 Task: Explore and compare different fashion items on Flipkart, including clutches, eyeglasses, dresses, and jewelry.
Action: Mouse moved to (415, 247)
Screenshot: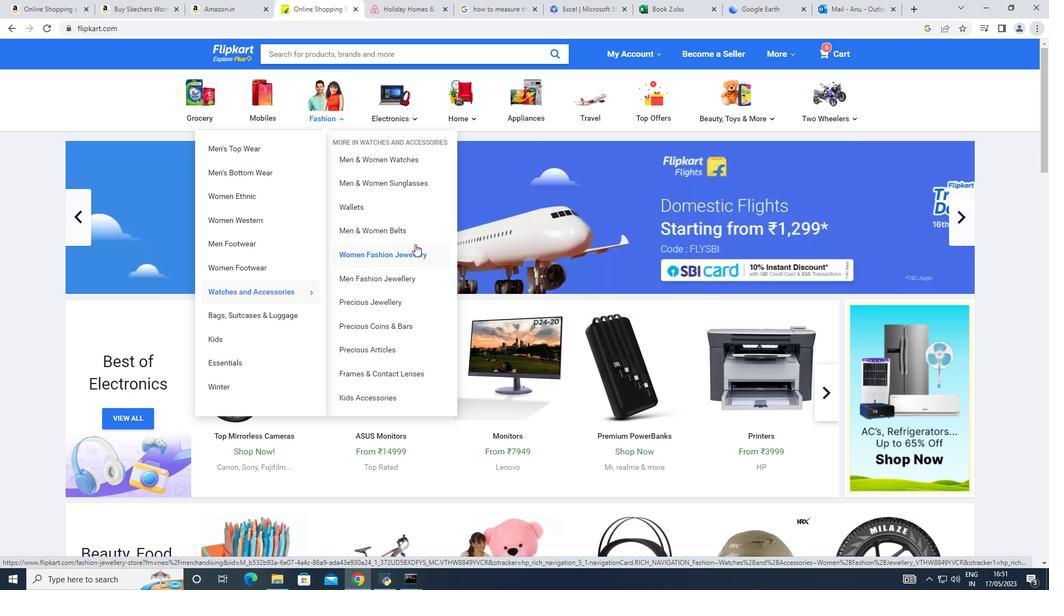 
Action: Mouse pressed left at (415, 247)
Screenshot: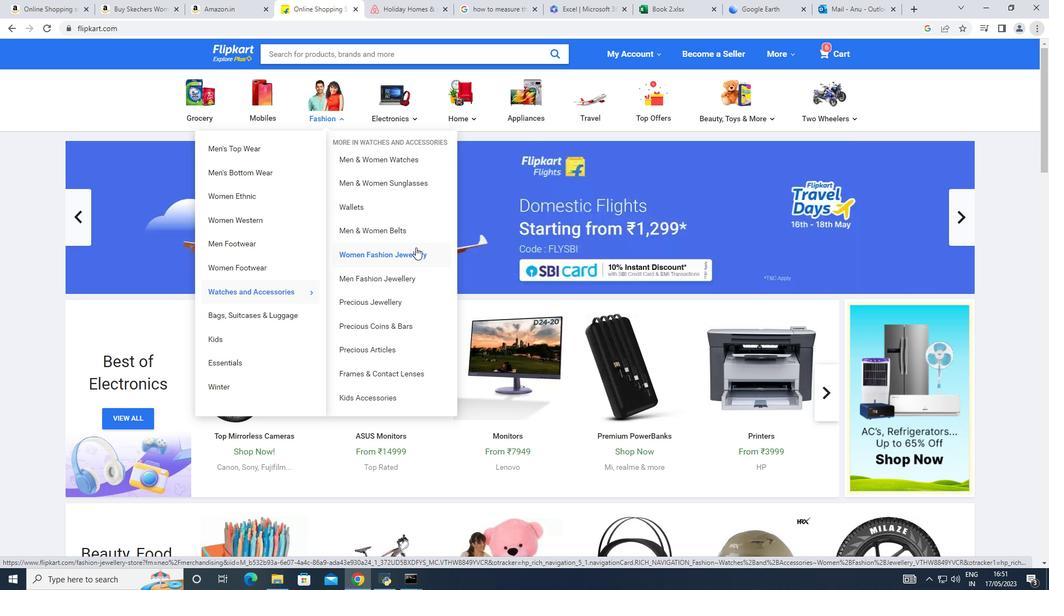 
Action: Mouse moved to (123, 308)
Screenshot: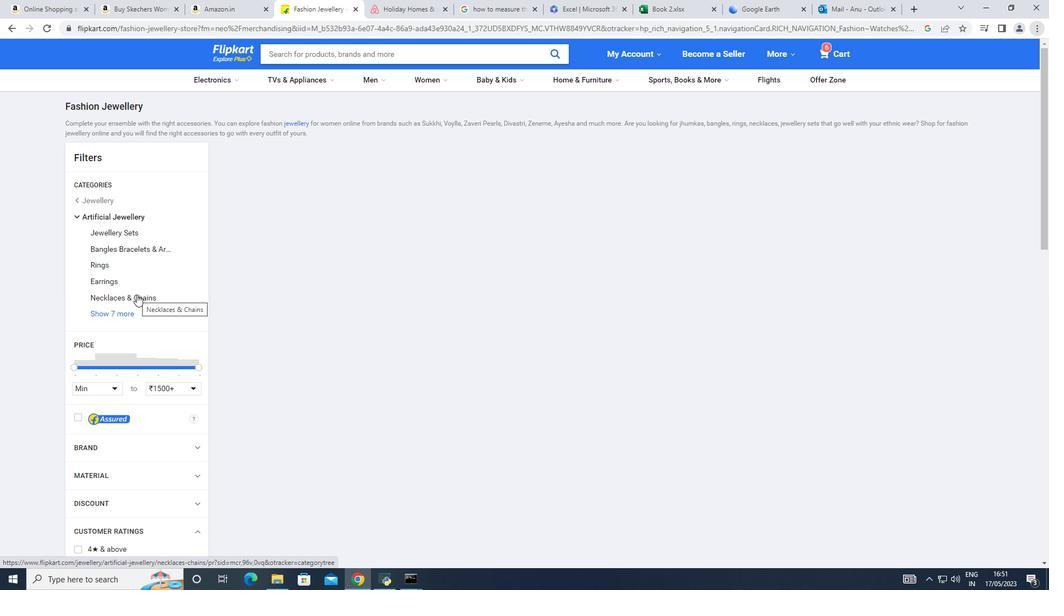 
Action: Mouse pressed left at (123, 308)
Screenshot: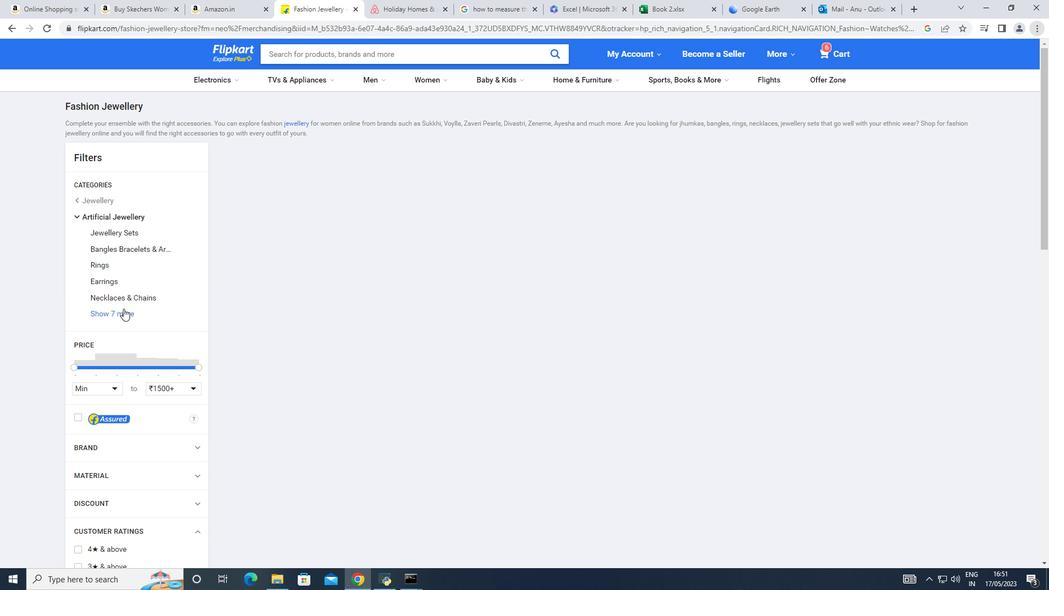 
Action: Mouse moved to (619, 356)
Screenshot: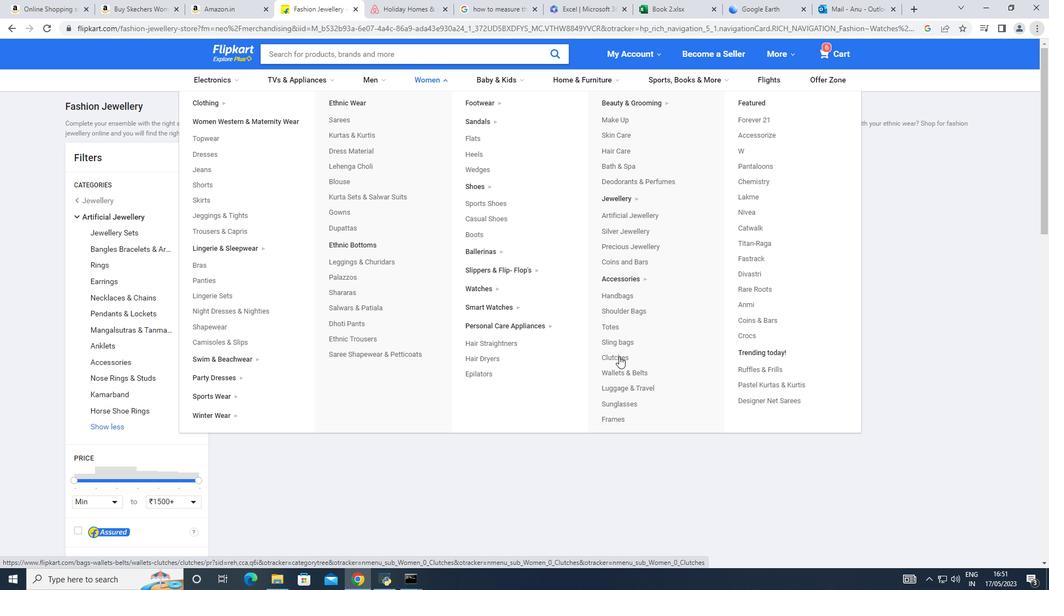 
Action: Mouse pressed left at (619, 356)
Screenshot: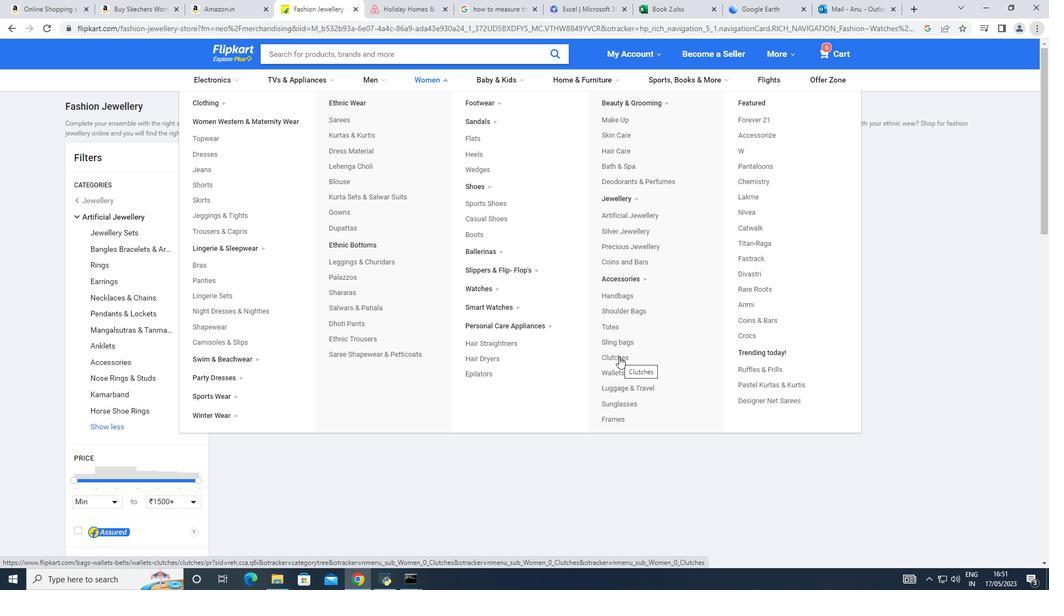 
Action: Mouse moved to (592, 361)
Screenshot: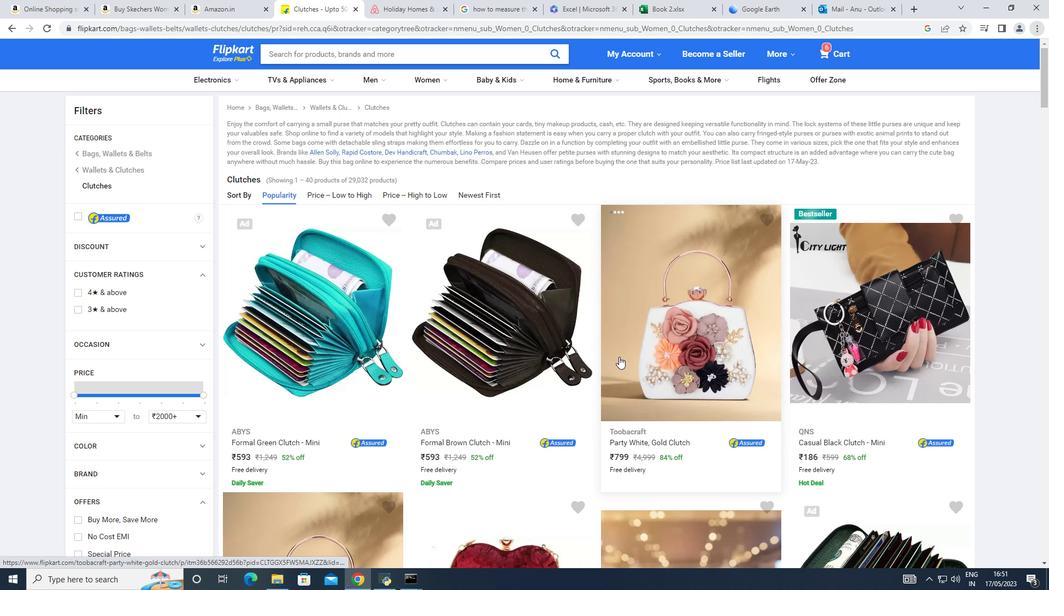 
Action: Mouse scrolled (592, 361) with delta (0, 0)
Screenshot: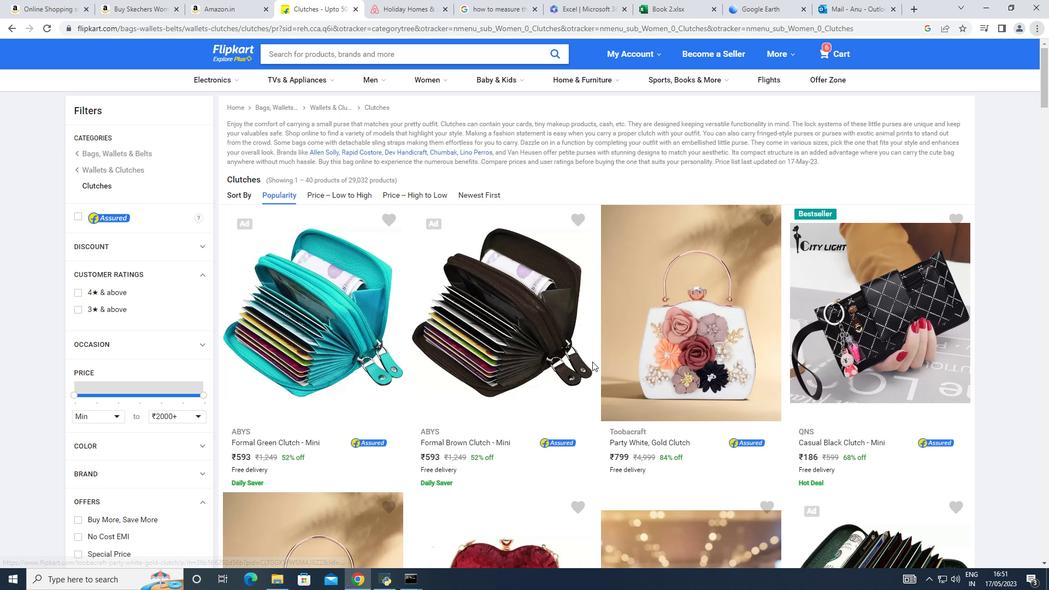 
Action: Mouse scrolled (592, 361) with delta (0, 0)
Screenshot: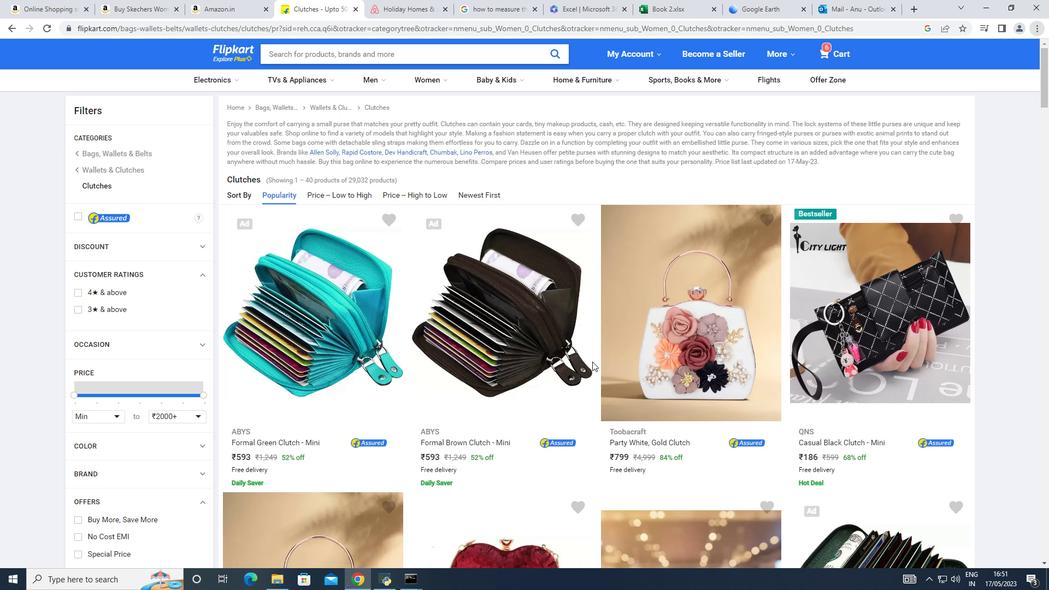 
Action: Mouse moved to (591, 349)
Screenshot: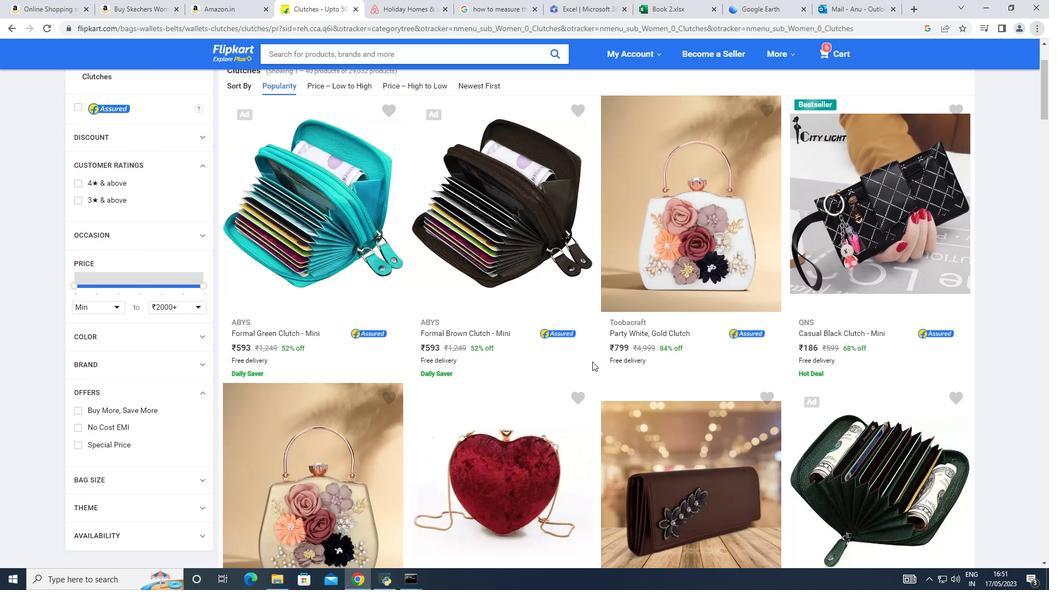 
Action: Mouse scrolled (591, 349) with delta (0, 0)
Screenshot: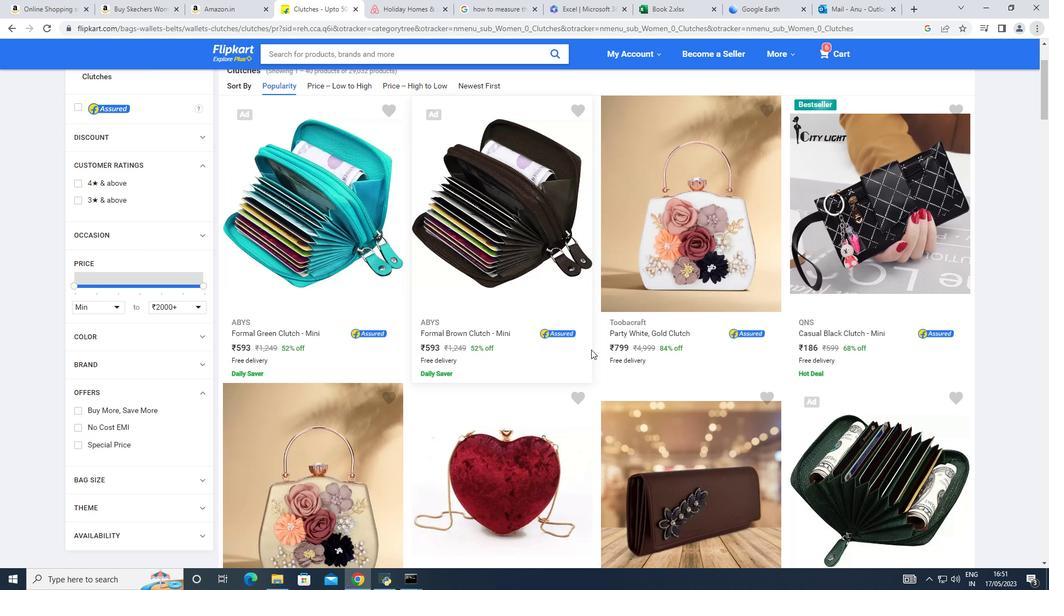 
Action: Mouse scrolled (591, 349) with delta (0, 0)
Screenshot: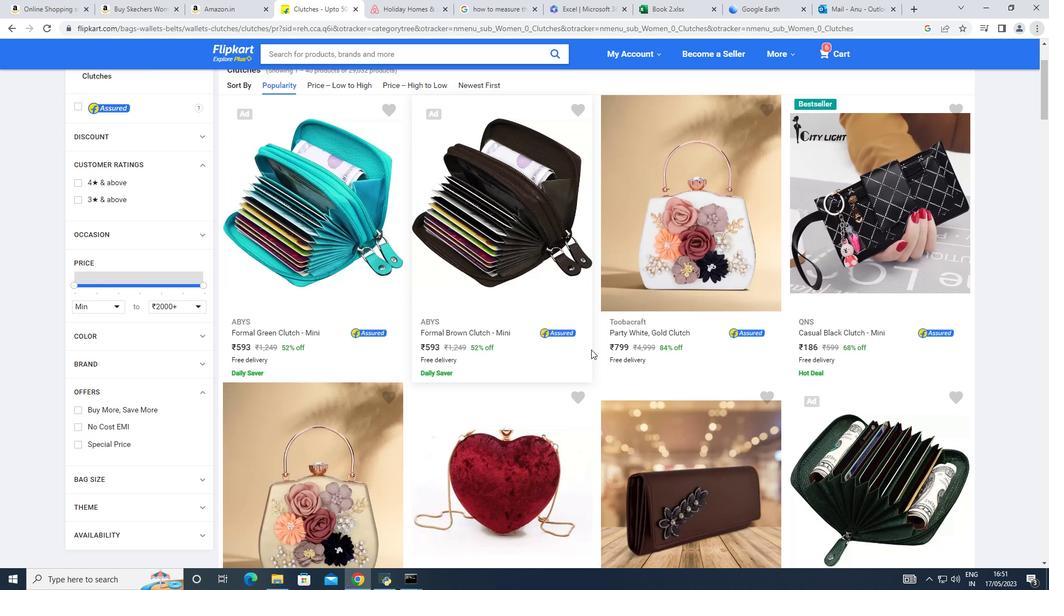 
Action: Mouse scrolled (591, 349) with delta (0, 0)
Screenshot: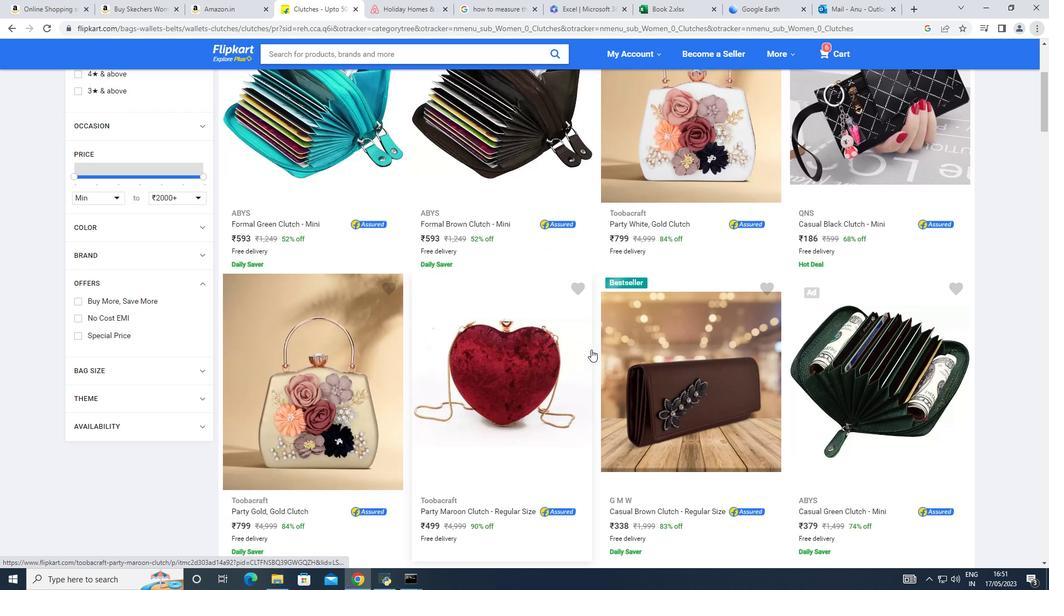 
Action: Mouse scrolled (591, 349) with delta (0, 0)
Screenshot: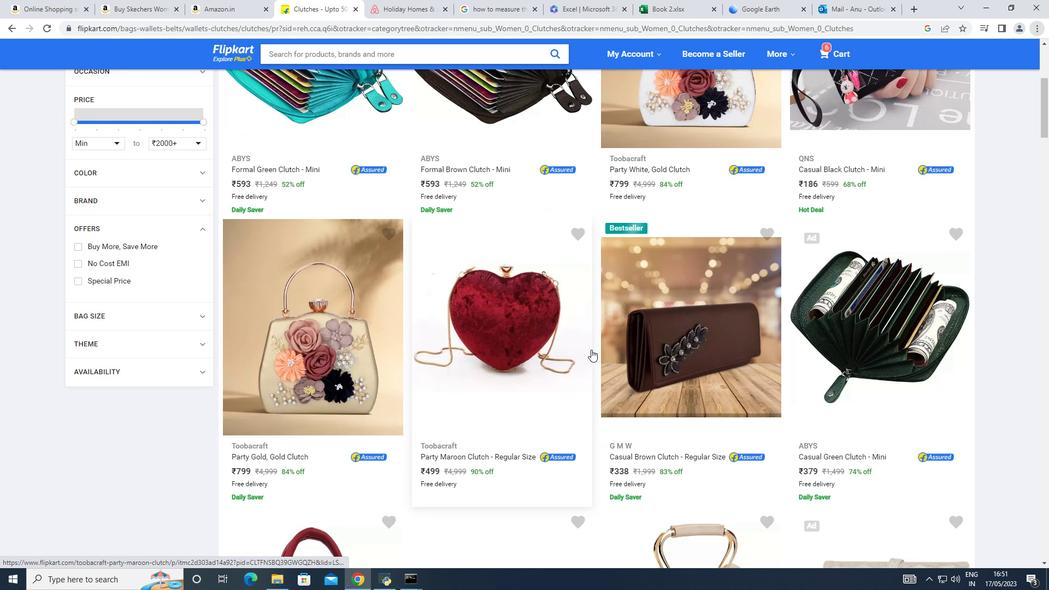 
Action: Mouse scrolled (591, 349) with delta (0, 0)
Screenshot: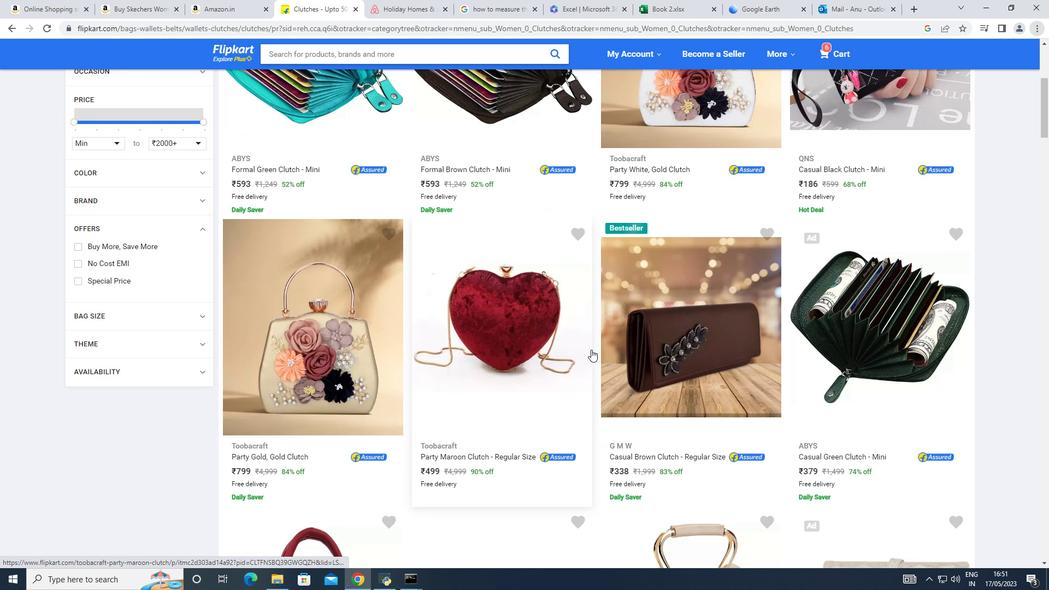 
Action: Mouse scrolled (591, 349) with delta (0, 0)
Screenshot: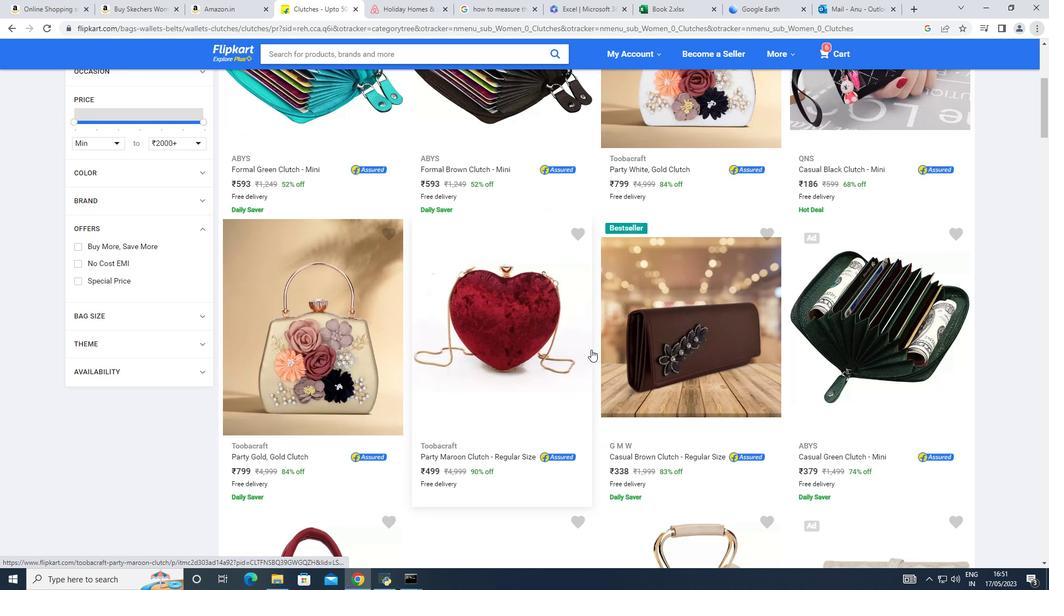 
Action: Mouse scrolled (591, 349) with delta (0, 0)
Screenshot: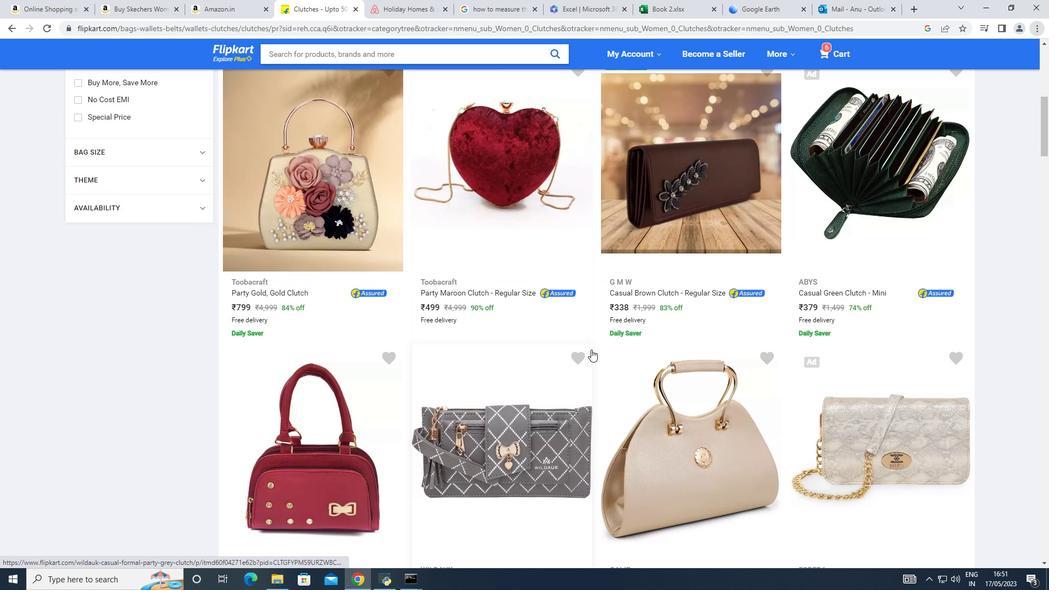 
Action: Mouse scrolled (591, 349) with delta (0, 0)
Screenshot: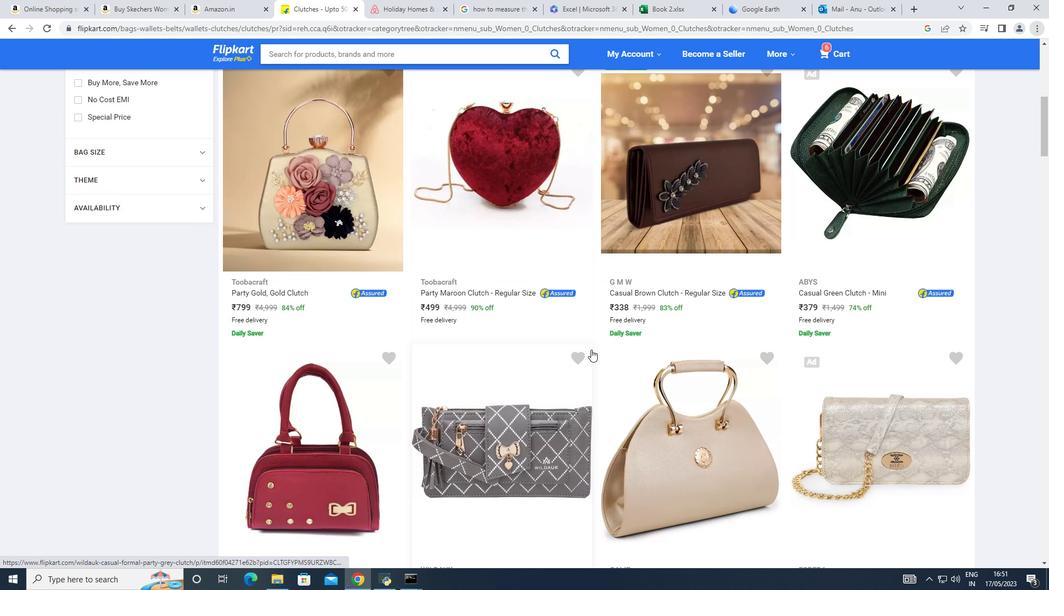 
Action: Mouse scrolled (591, 349) with delta (0, 0)
Screenshot: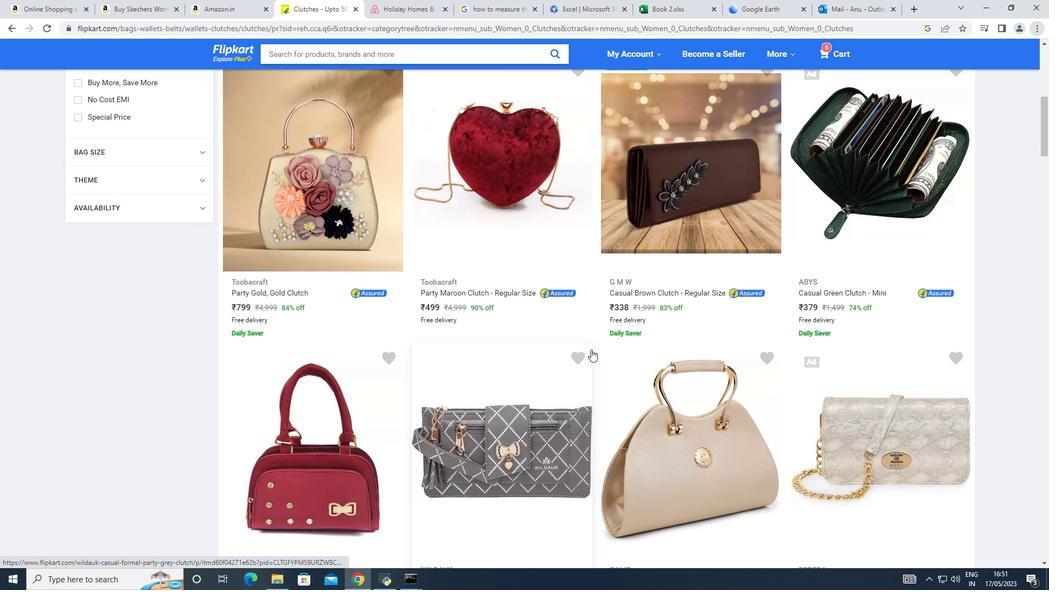 
Action: Mouse scrolled (591, 349) with delta (0, 0)
Screenshot: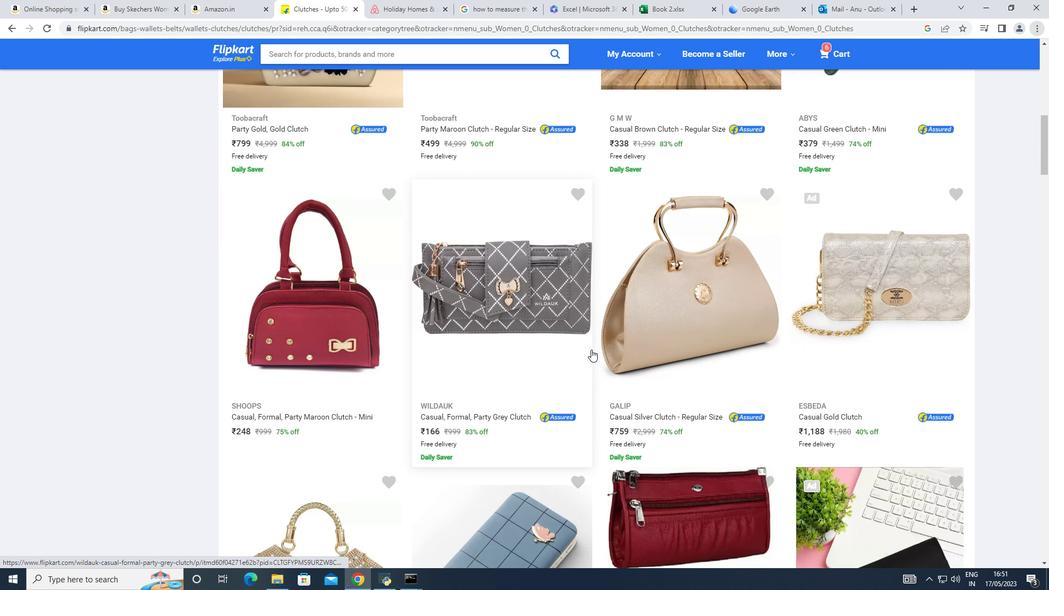 
Action: Mouse scrolled (591, 349) with delta (0, 0)
Screenshot: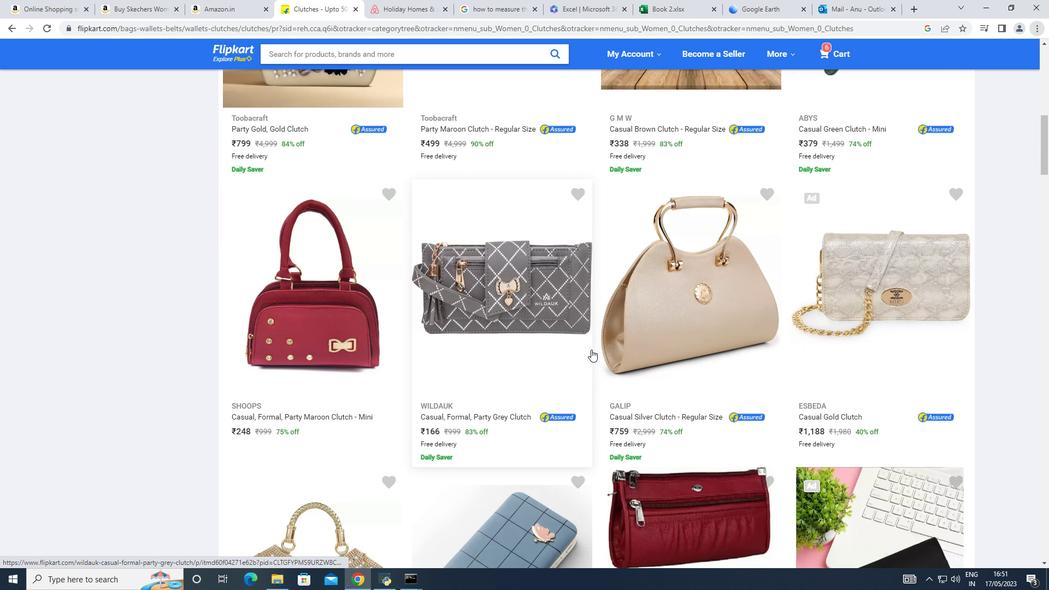 
Action: Mouse scrolled (591, 349) with delta (0, 0)
Screenshot: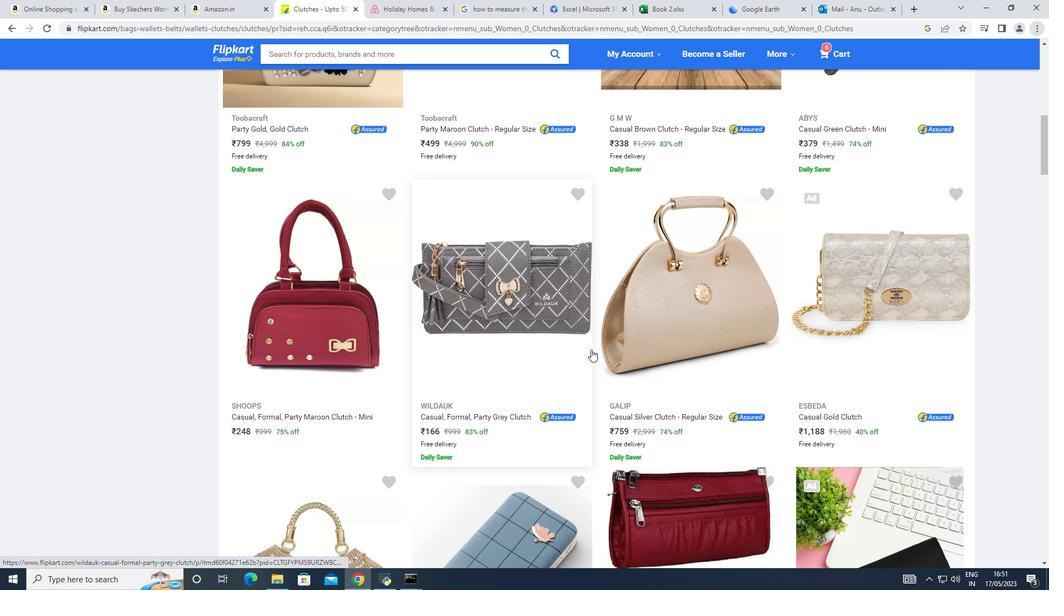 
Action: Mouse scrolled (591, 349) with delta (0, 0)
Screenshot: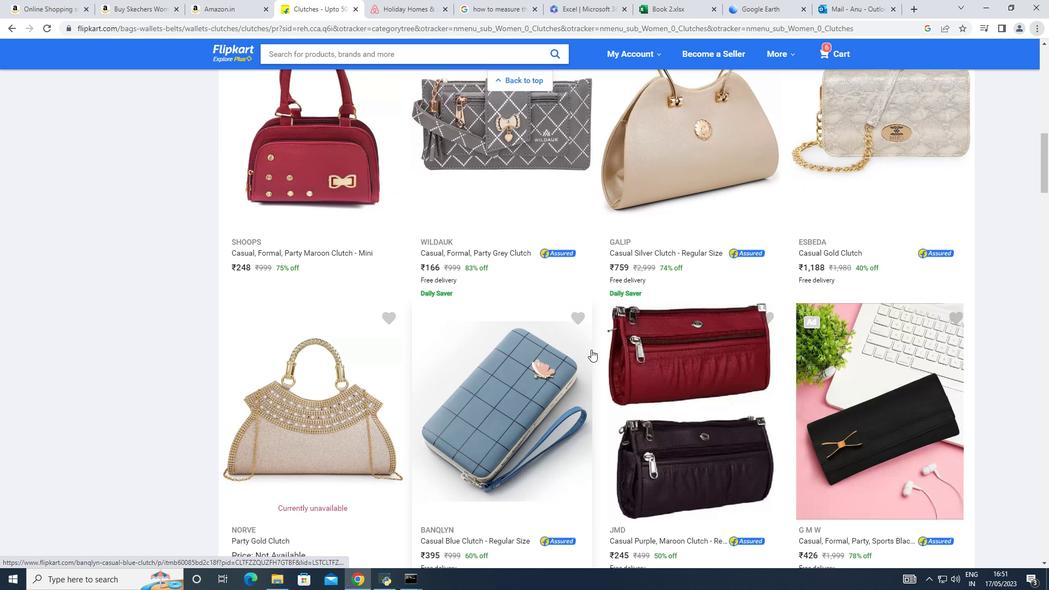 
Action: Mouse scrolled (591, 349) with delta (0, 0)
Screenshot: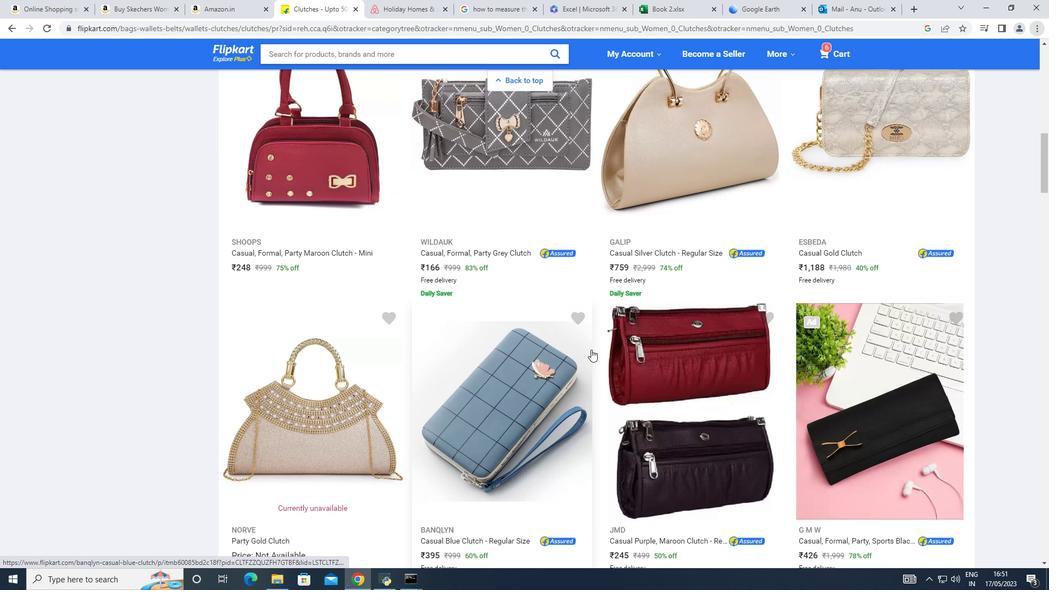 
Action: Mouse scrolled (591, 349) with delta (0, 0)
Screenshot: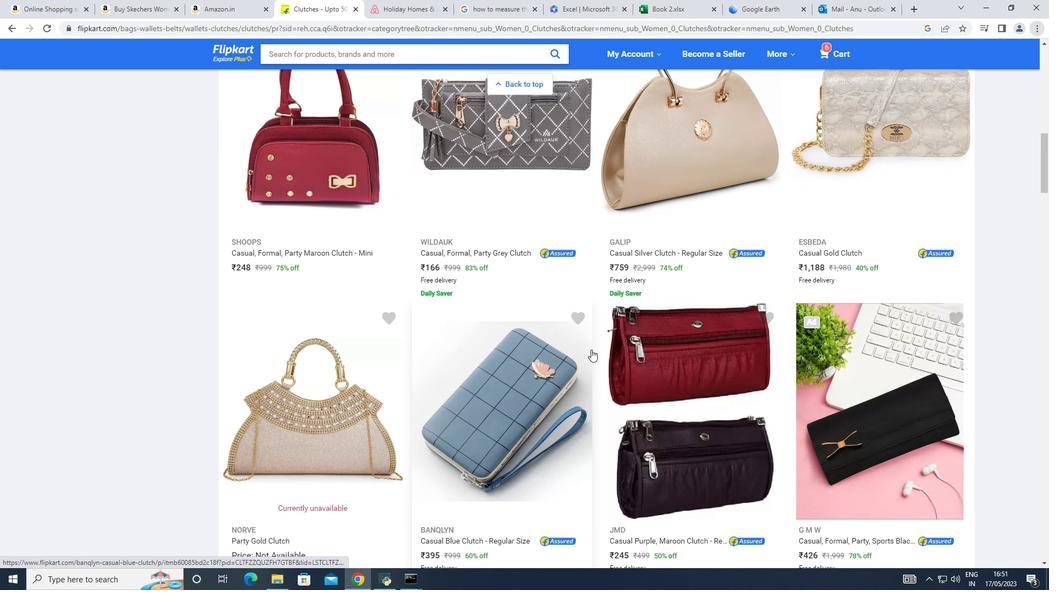 
Action: Mouse scrolled (591, 349) with delta (0, 0)
Screenshot: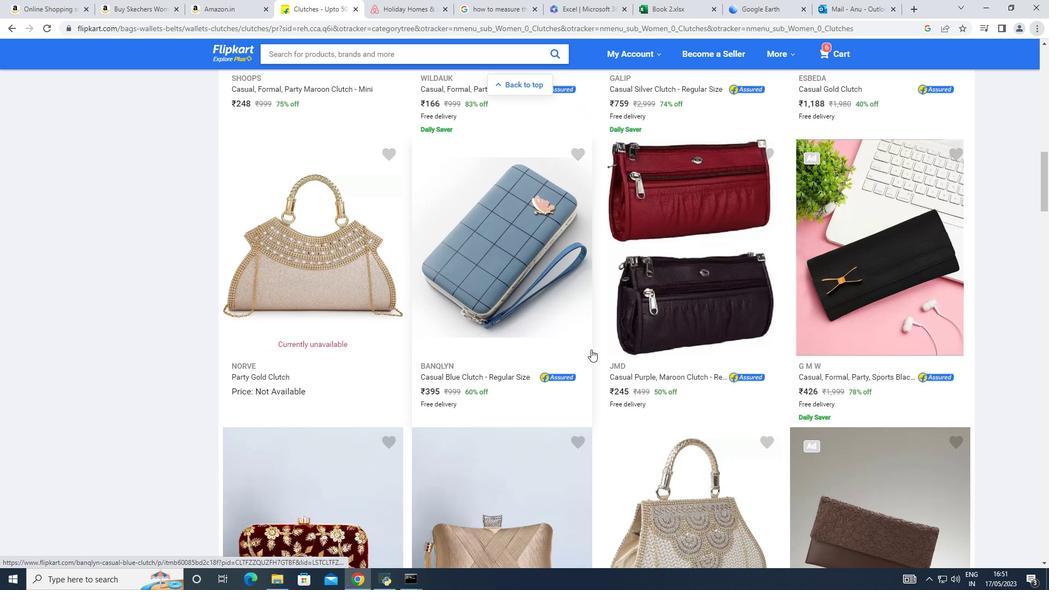 
Action: Mouse scrolled (591, 349) with delta (0, 0)
Screenshot: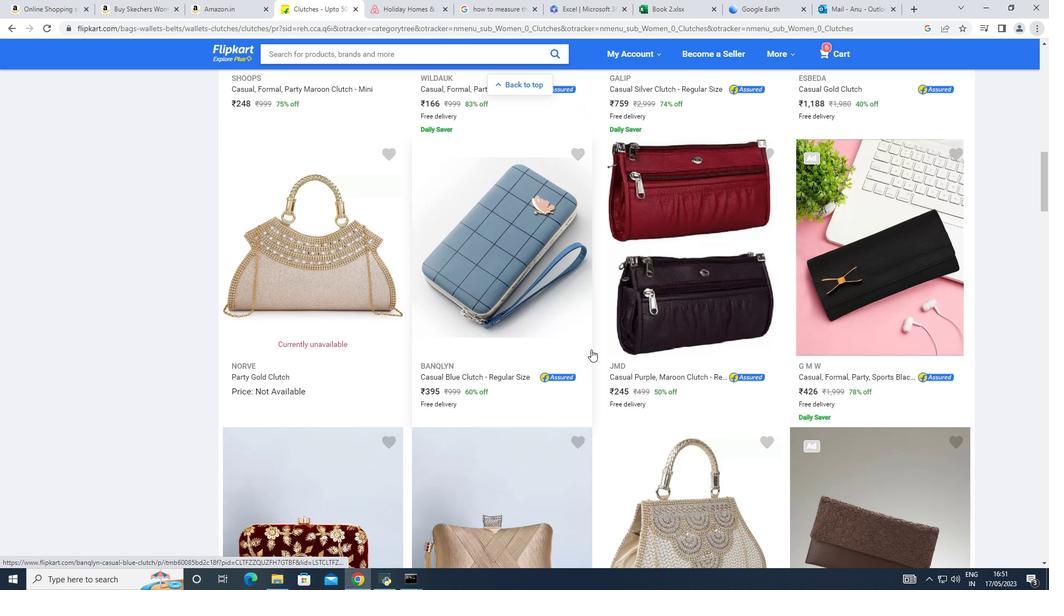
Action: Mouse scrolled (591, 349) with delta (0, 0)
Screenshot: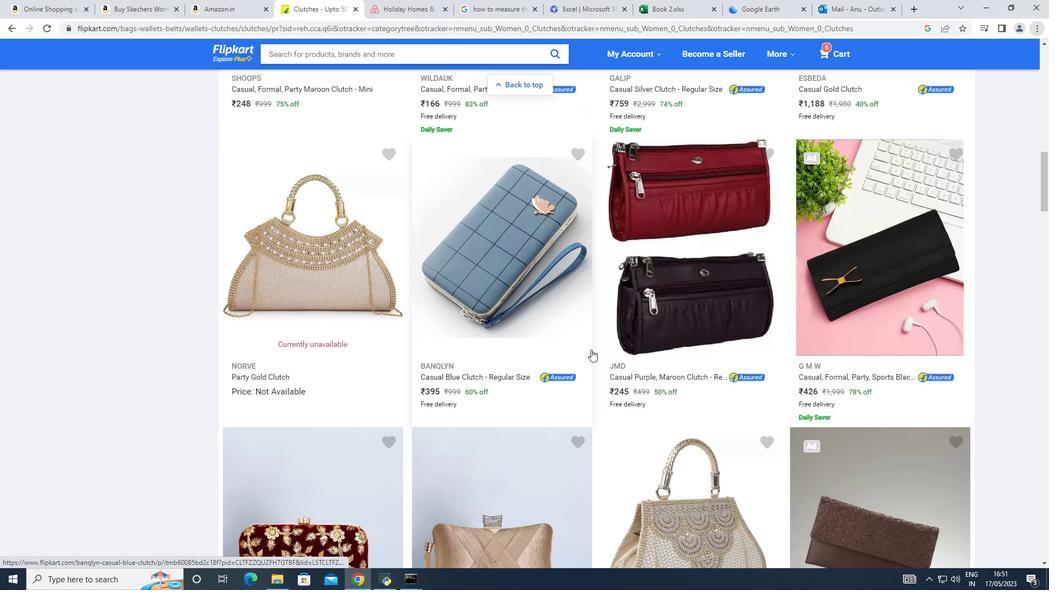 
Action: Mouse moved to (602, 342)
Screenshot: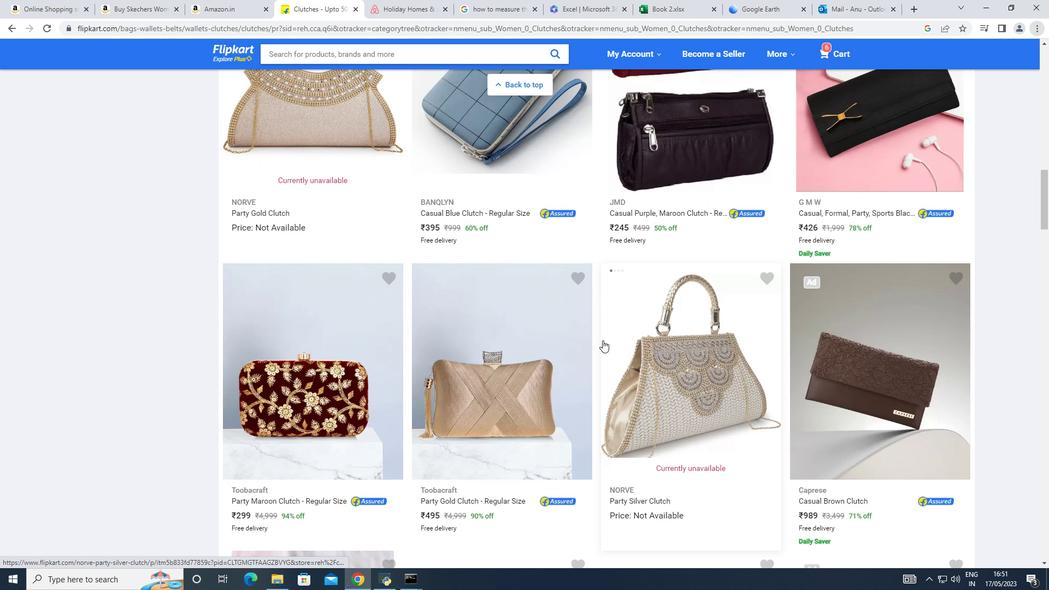 
Action: Mouse scrolled (602, 341) with delta (0, 0)
Screenshot: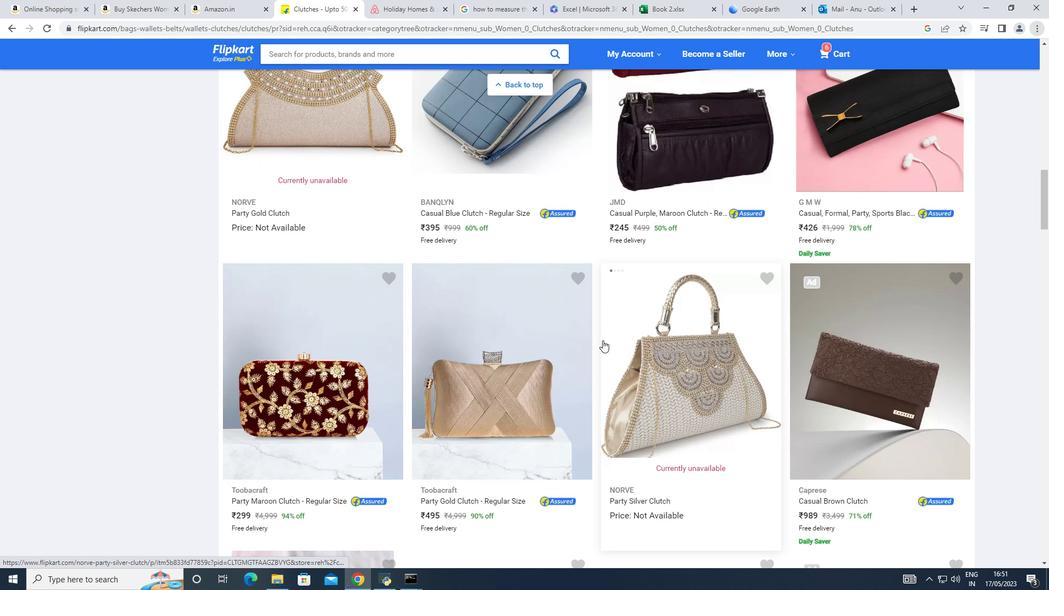 
Action: Mouse moved to (602, 344)
Screenshot: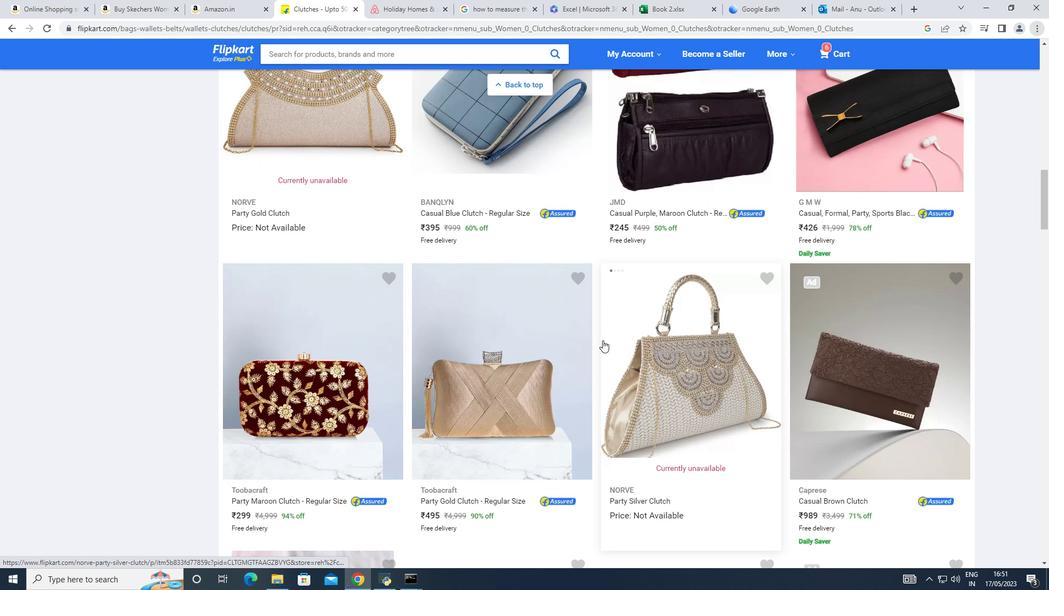
Action: Mouse scrolled (602, 343) with delta (0, 0)
Screenshot: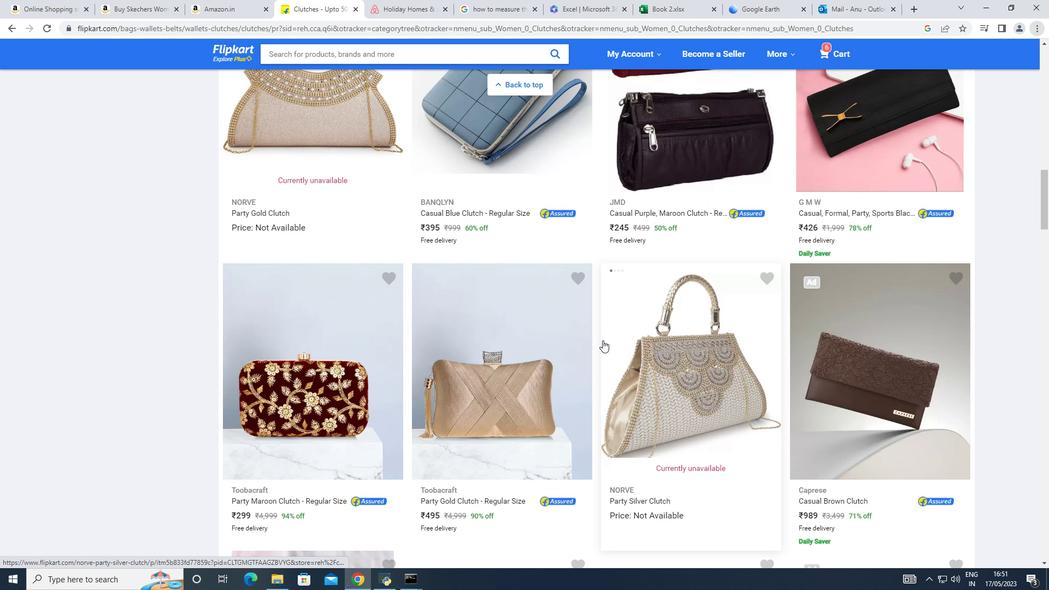 
Action: Mouse scrolled (602, 343) with delta (0, 0)
Screenshot: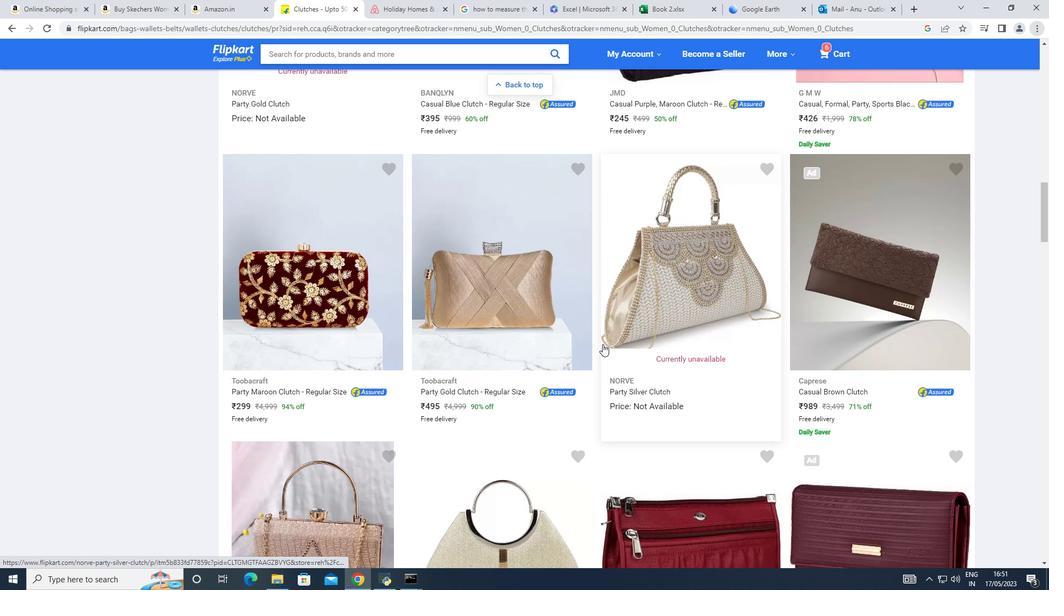 
Action: Mouse scrolled (602, 343) with delta (0, 0)
Screenshot: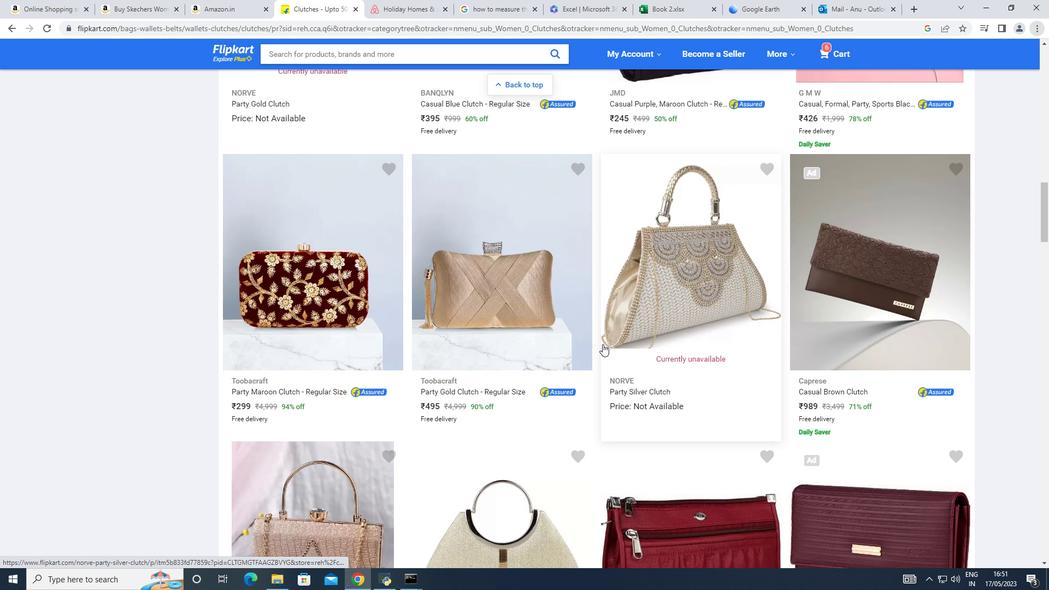 
Action: Mouse scrolled (602, 343) with delta (0, 0)
Screenshot: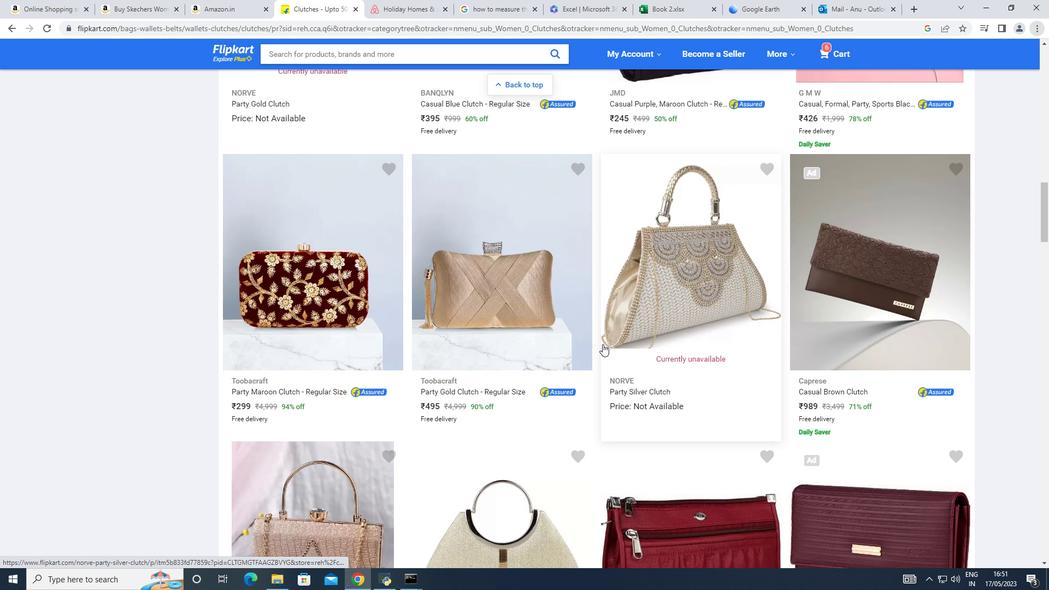 
Action: Mouse scrolled (602, 343) with delta (0, 0)
Screenshot: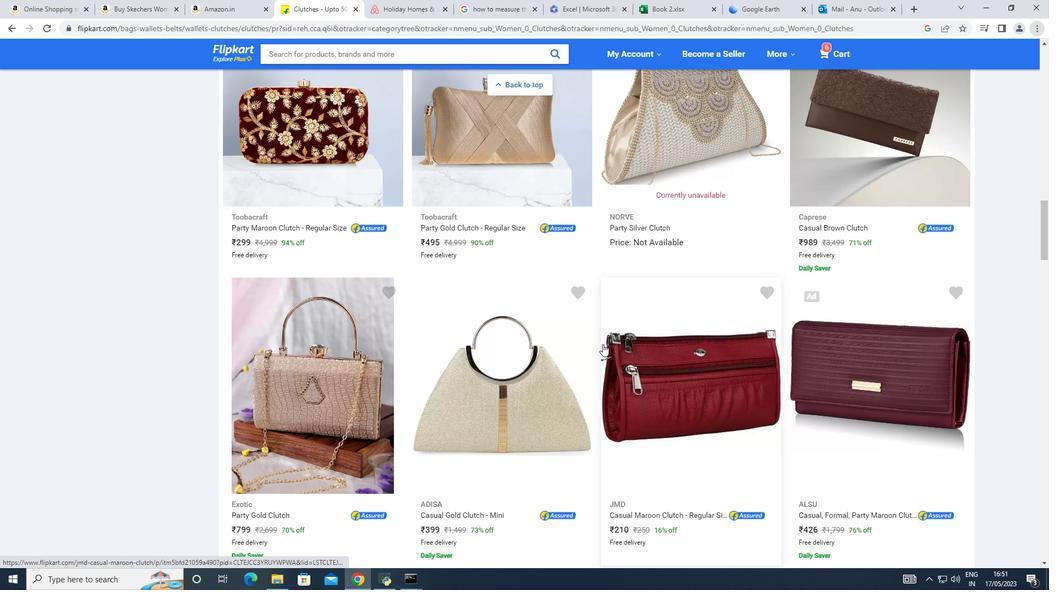 
Action: Mouse scrolled (602, 343) with delta (0, 0)
Screenshot: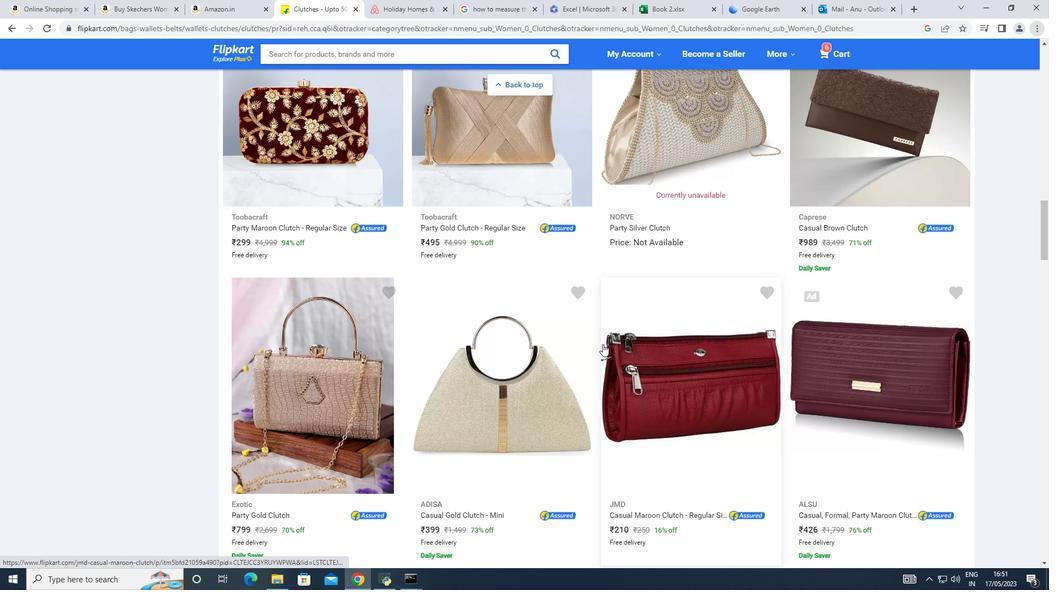 
Action: Mouse moved to (596, 350)
Screenshot: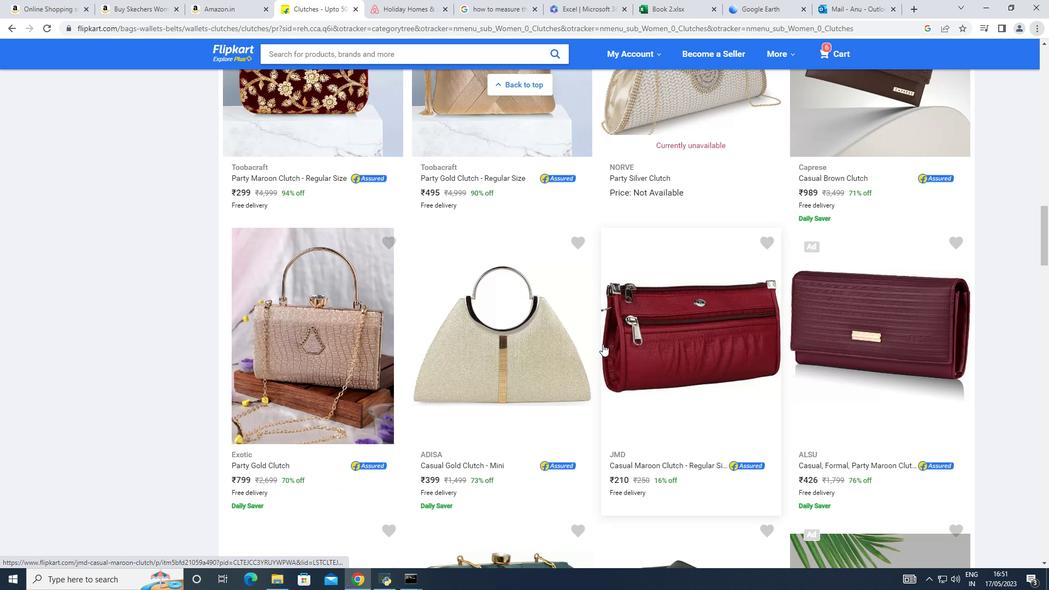 
Action: Mouse scrolled (596, 349) with delta (0, 0)
Screenshot: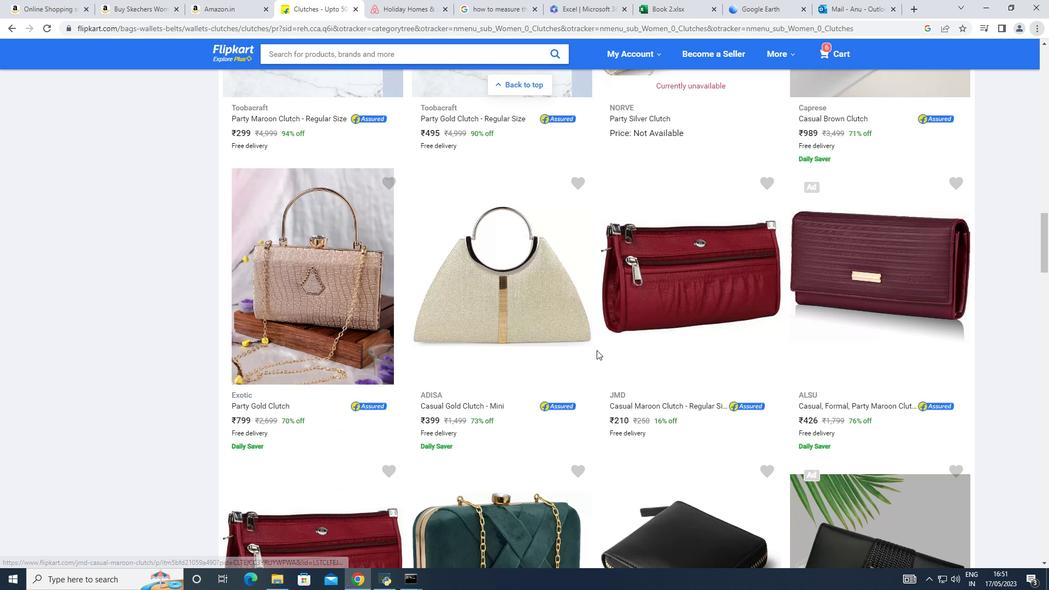 
Action: Mouse scrolled (596, 349) with delta (0, 0)
Screenshot: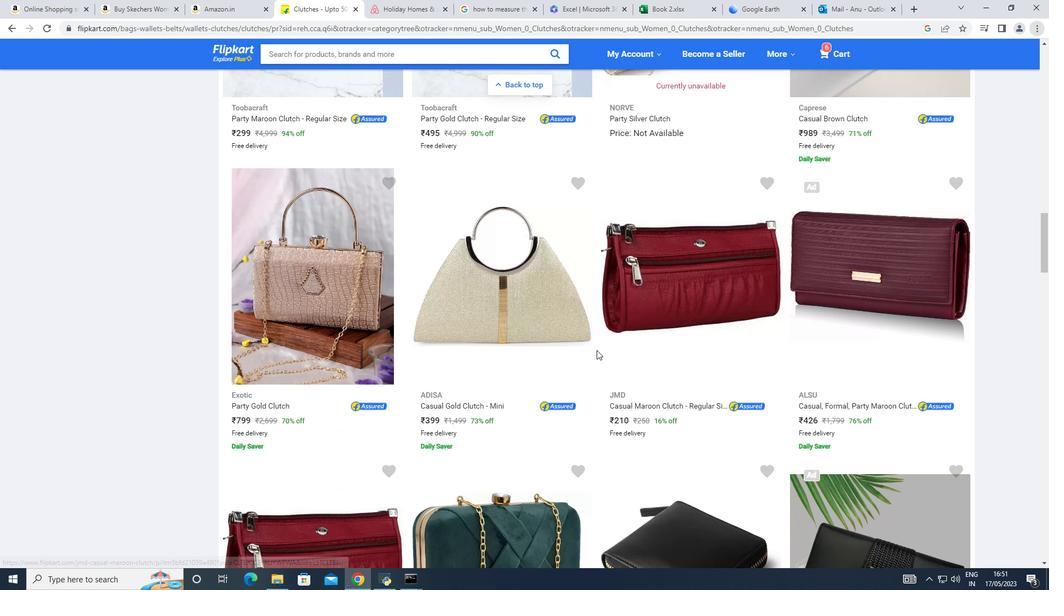 
Action: Mouse moved to (591, 357)
Screenshot: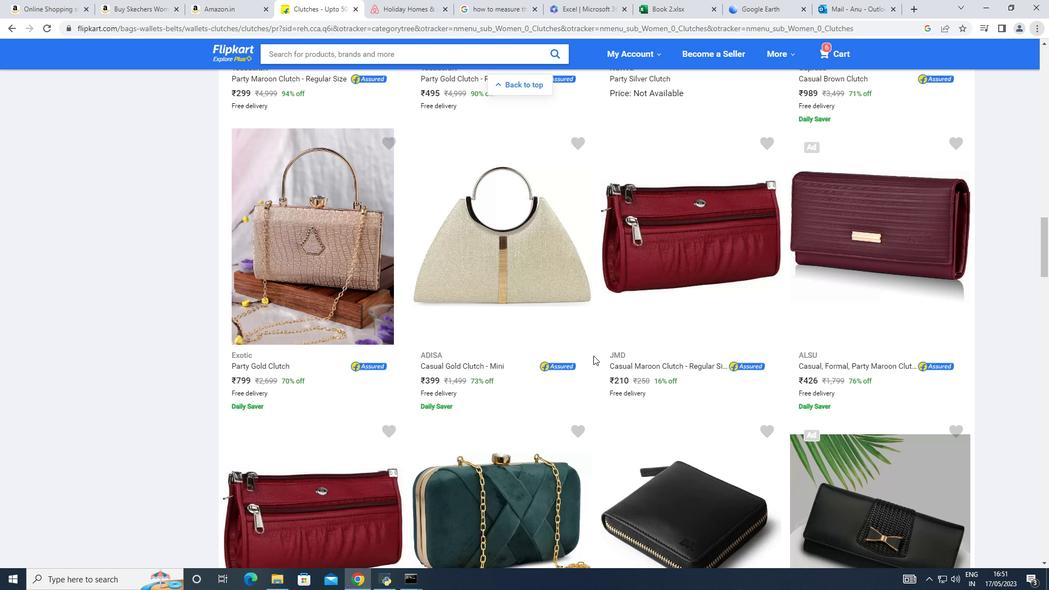
Action: Mouse scrolled (591, 356) with delta (0, 0)
Screenshot: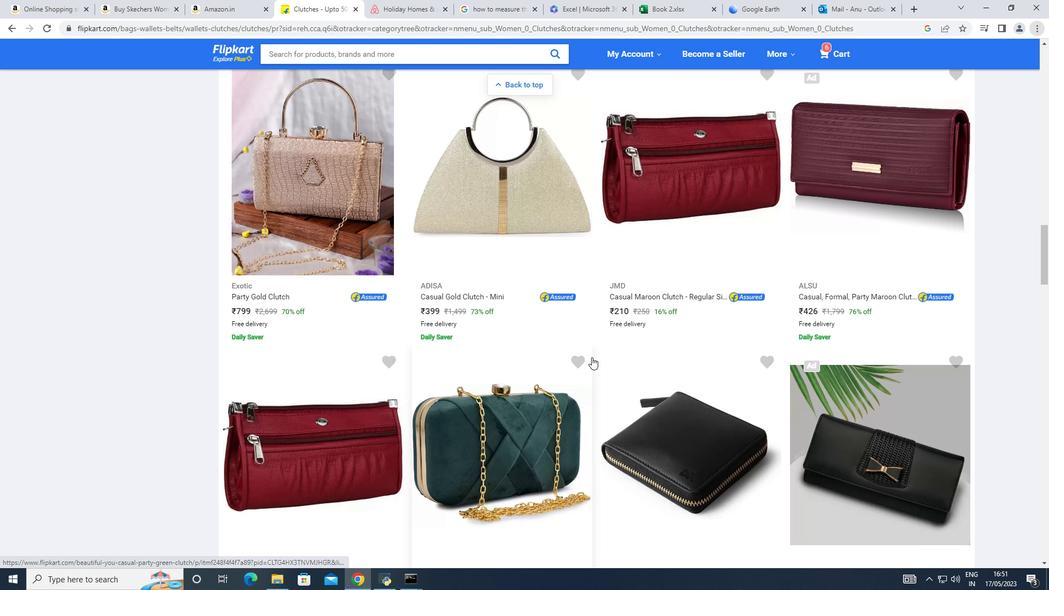 
Action: Mouse moved to (590, 357)
Screenshot: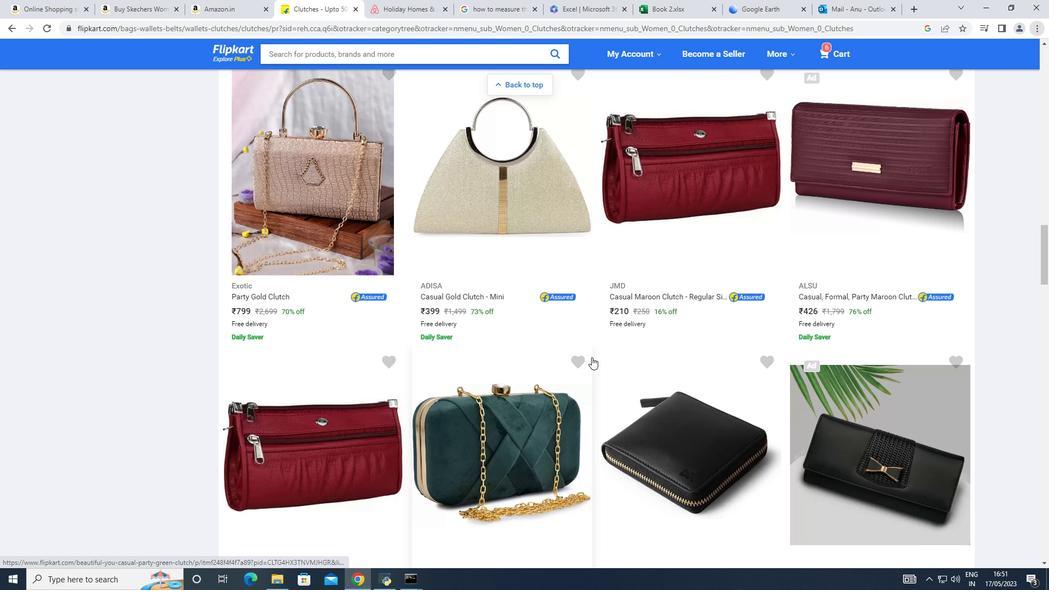 
Action: Mouse scrolled (590, 356) with delta (0, 0)
Screenshot: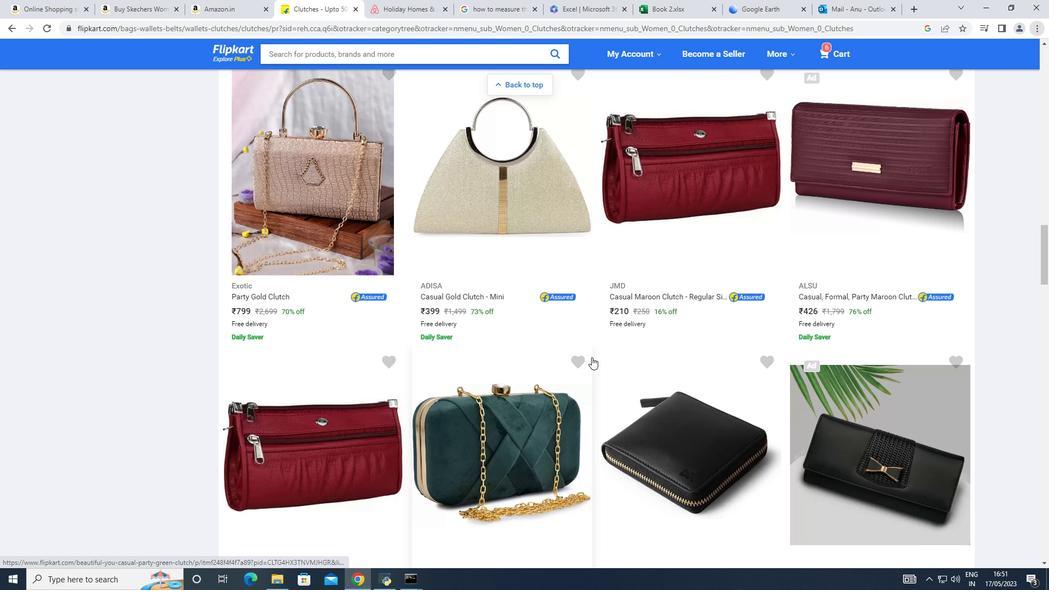 
Action: Mouse moved to (583, 360)
Screenshot: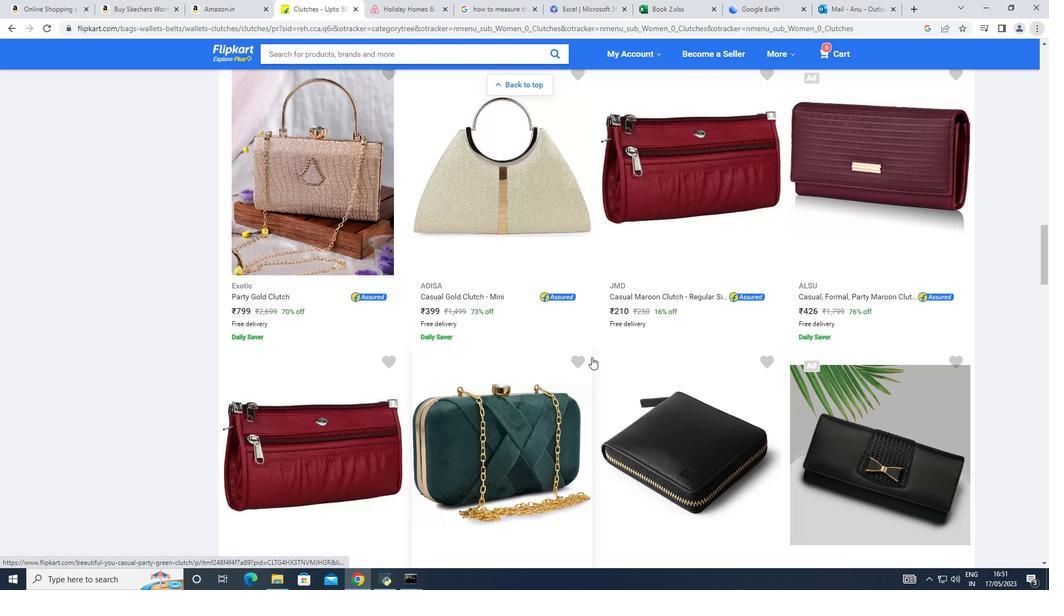 
Action: Mouse scrolled (583, 360) with delta (0, 0)
Screenshot: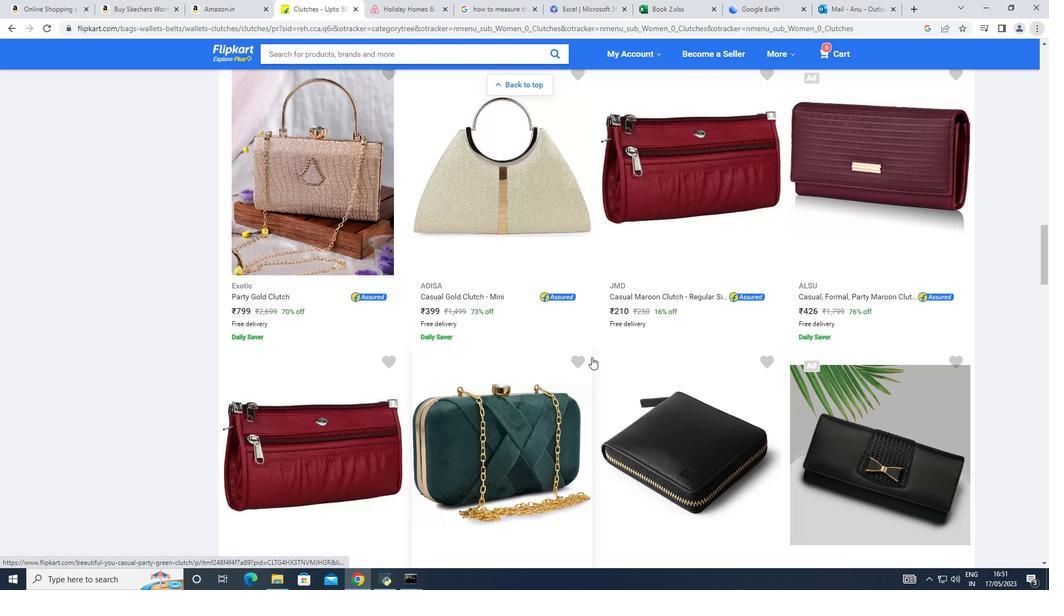 
Action: Mouse moved to (583, 360)
Screenshot: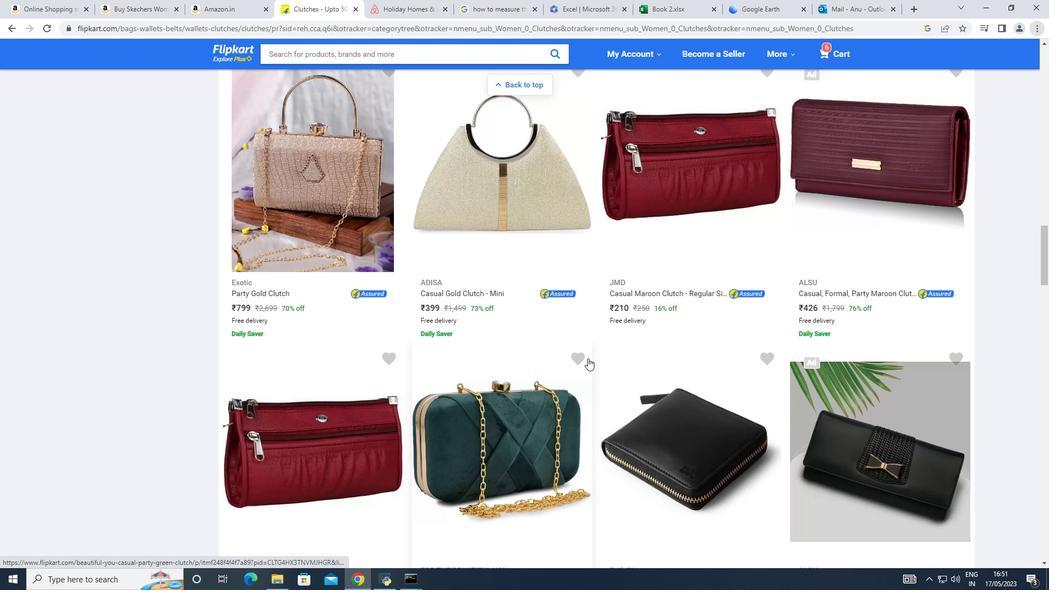 
Action: Mouse scrolled (583, 360) with delta (0, 0)
Screenshot: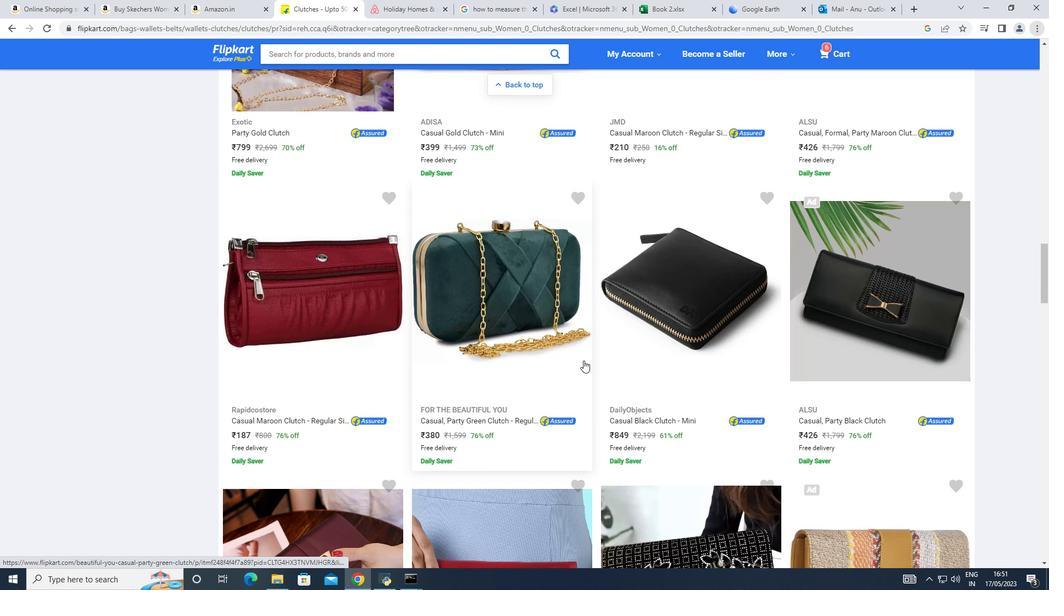 
Action: Mouse moved to (561, 366)
Screenshot: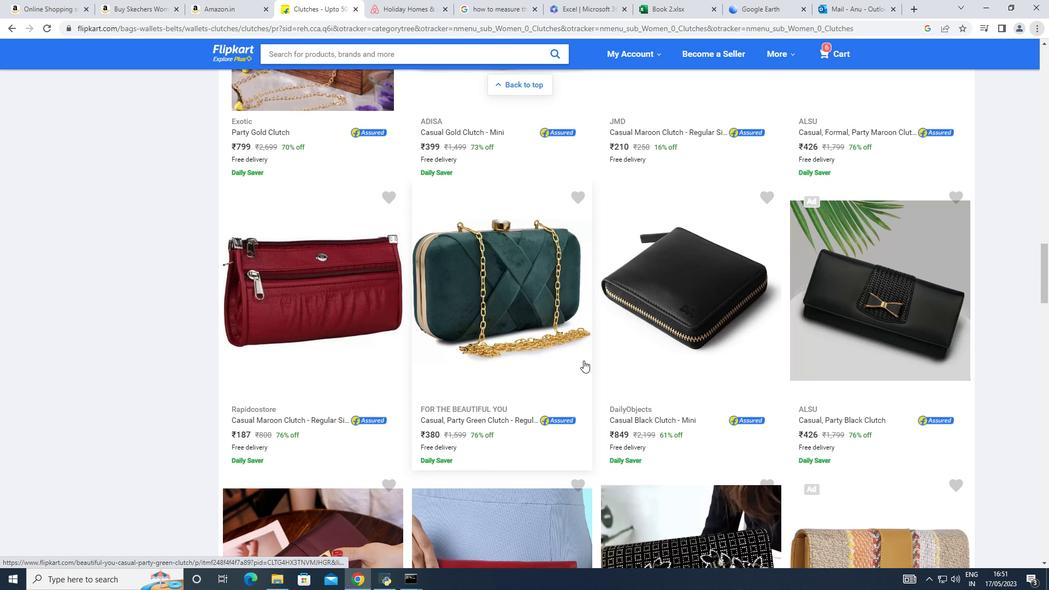 
Action: Mouse scrolled (575, 361) with delta (0, 0)
Screenshot: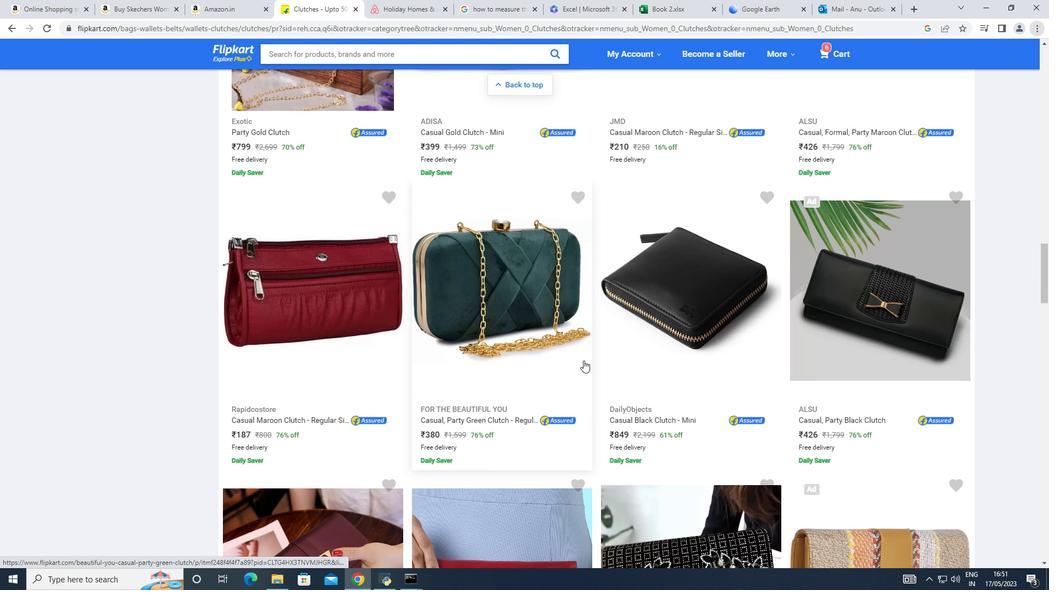 
Action: Mouse scrolled (561, 365) with delta (0, 0)
Screenshot: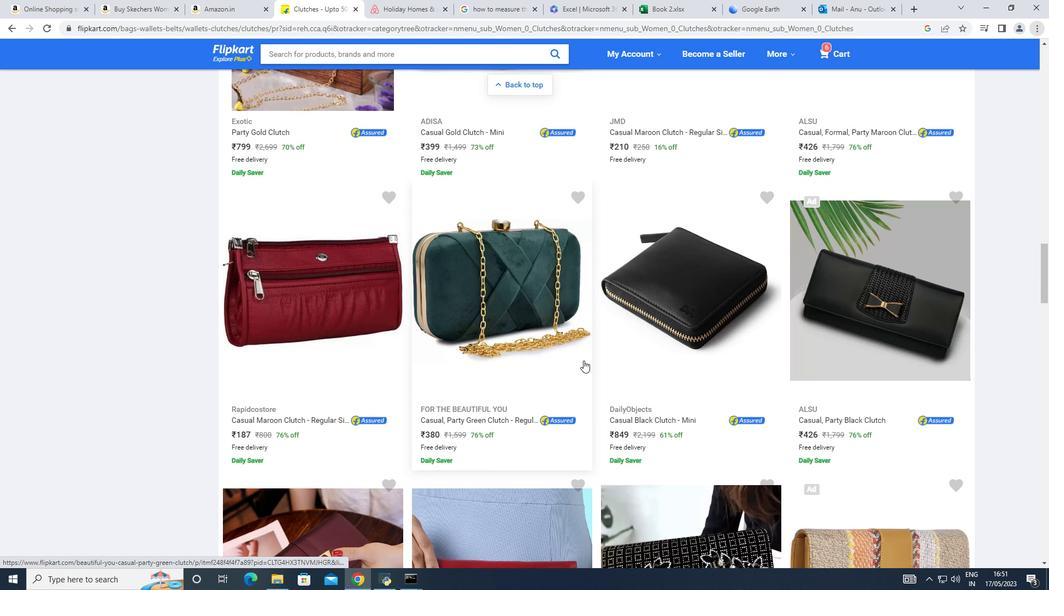 
Action: Mouse moved to (520, 360)
Screenshot: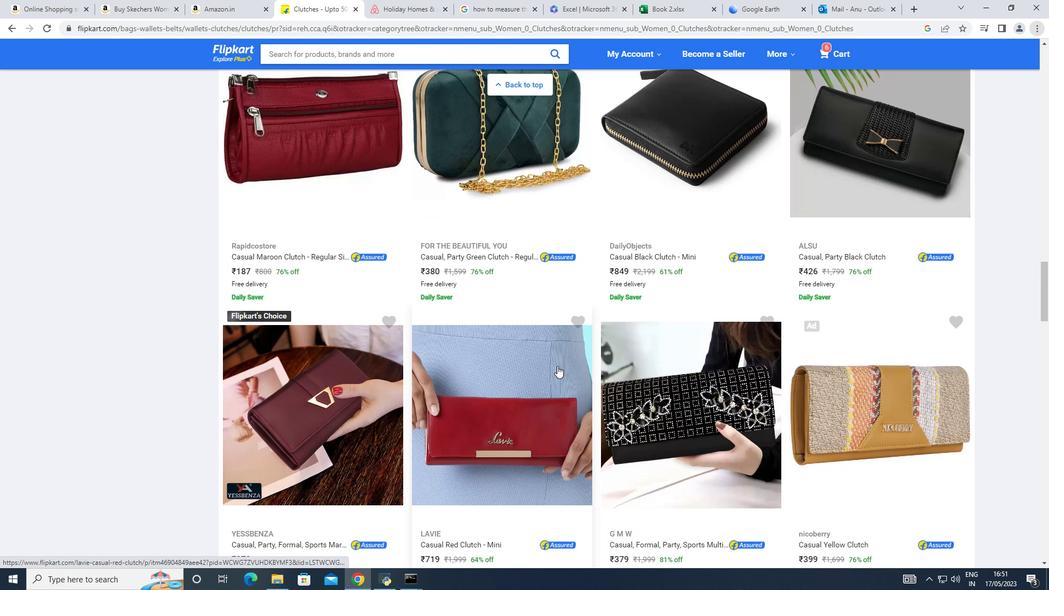 
Action: Mouse scrolled (520, 360) with delta (0, 0)
Screenshot: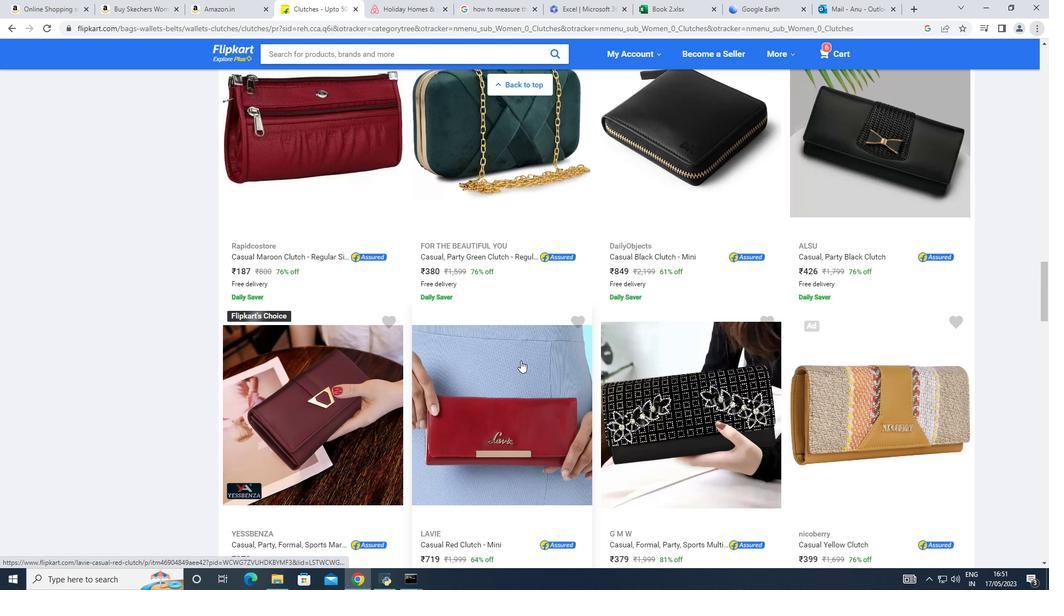 
Action: Mouse scrolled (520, 360) with delta (0, 0)
Screenshot: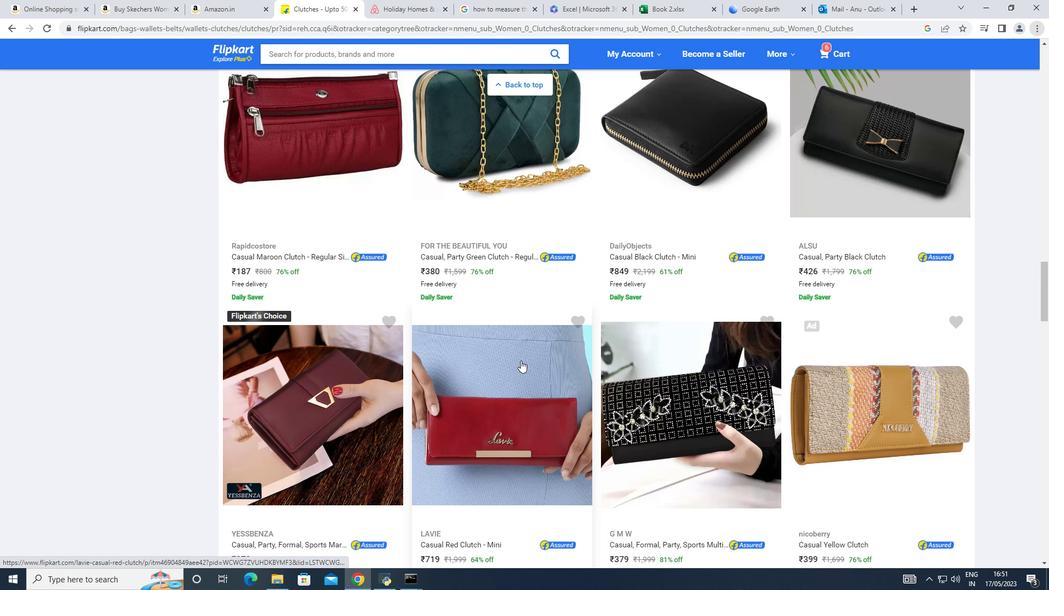
Action: Mouse moved to (520, 361)
Screenshot: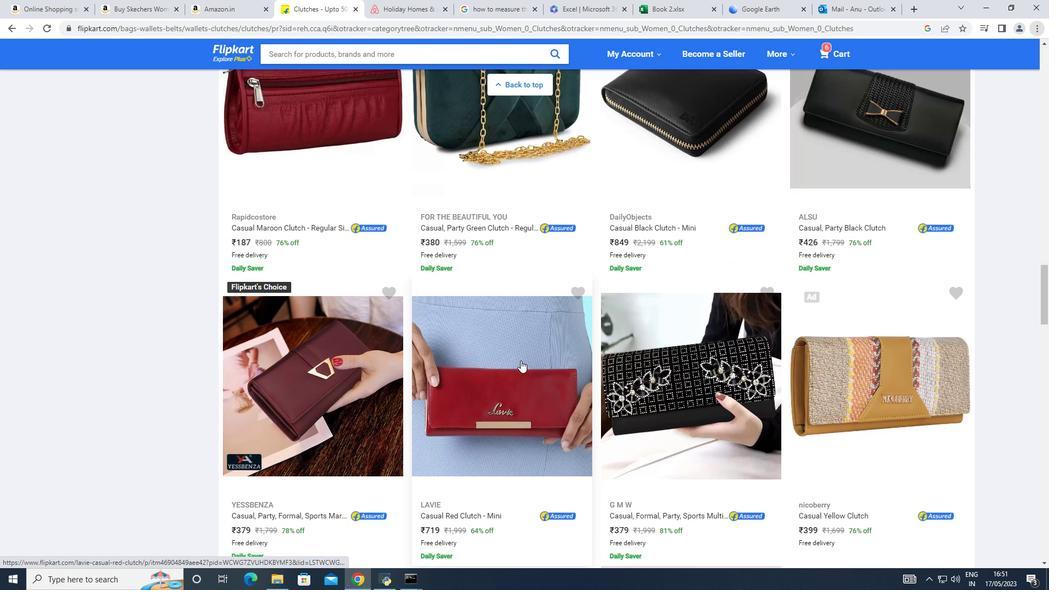 
Action: Mouse scrolled (520, 360) with delta (0, 0)
Screenshot: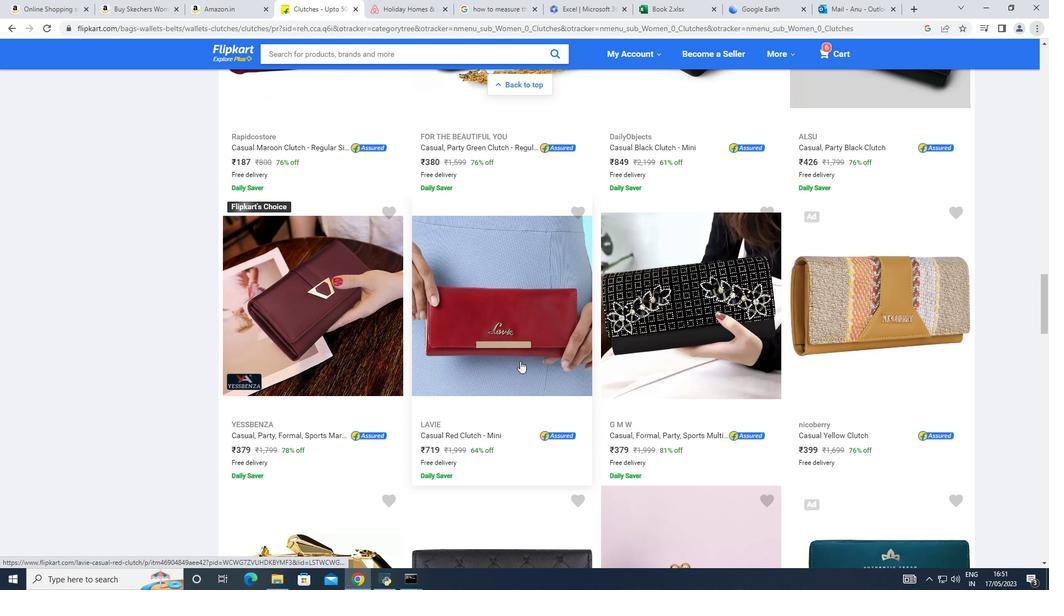 
Action: Mouse scrolled (520, 360) with delta (0, 0)
Screenshot: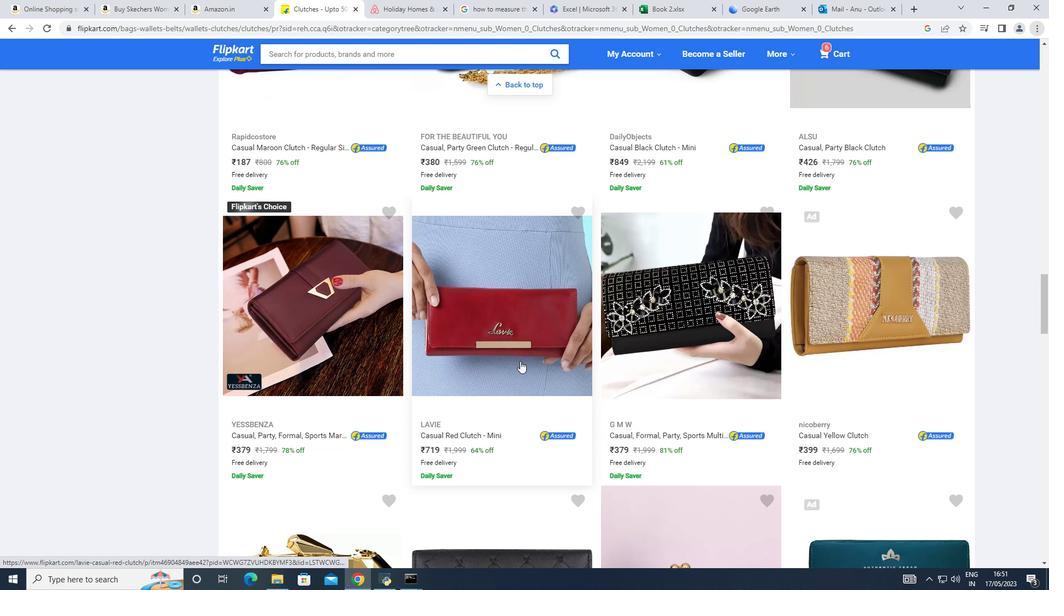 
Action: Mouse moved to (604, 348)
Screenshot: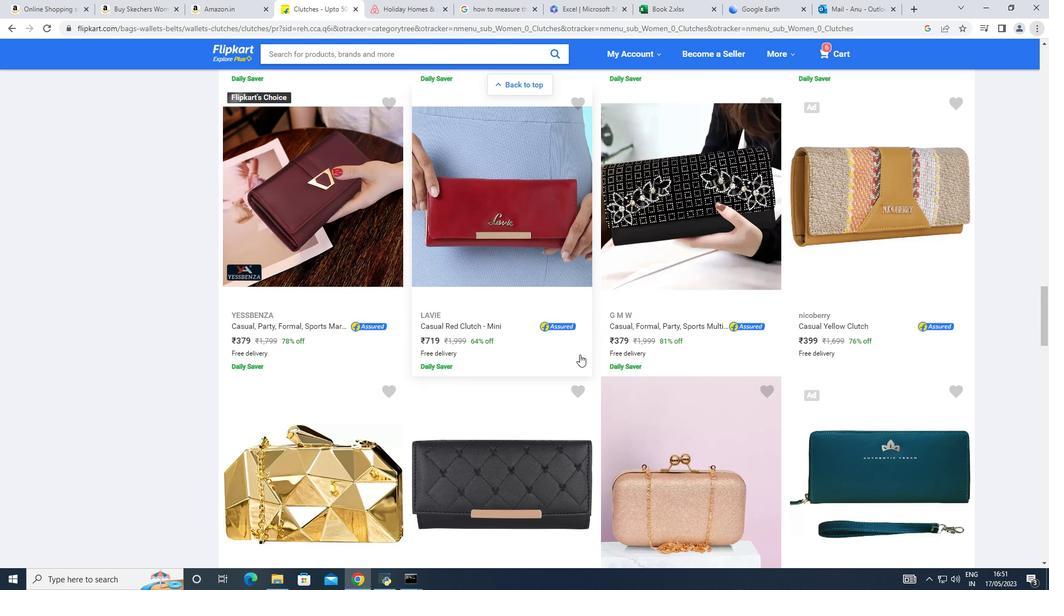 
Action: Mouse scrolled (604, 348) with delta (0, 0)
Screenshot: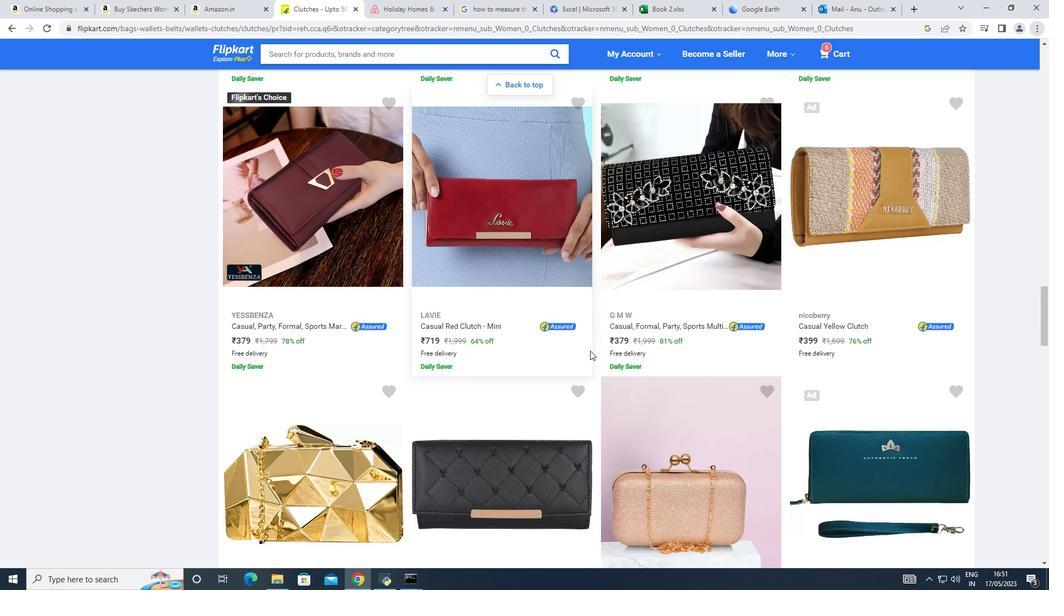 
Action: Mouse scrolled (604, 348) with delta (0, 0)
Screenshot: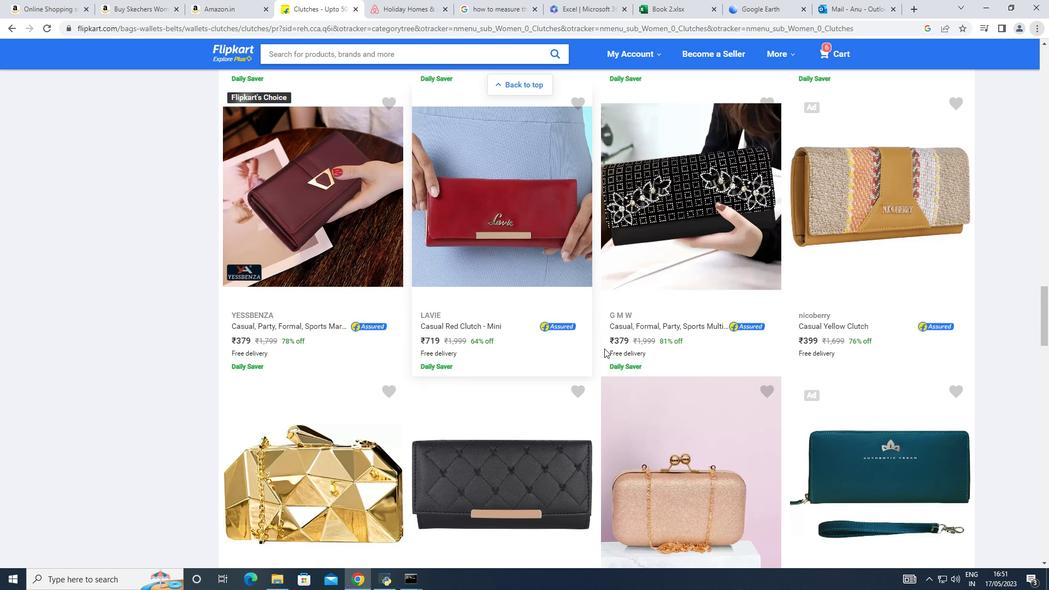 
Action: Mouse scrolled (604, 348) with delta (0, 0)
Screenshot: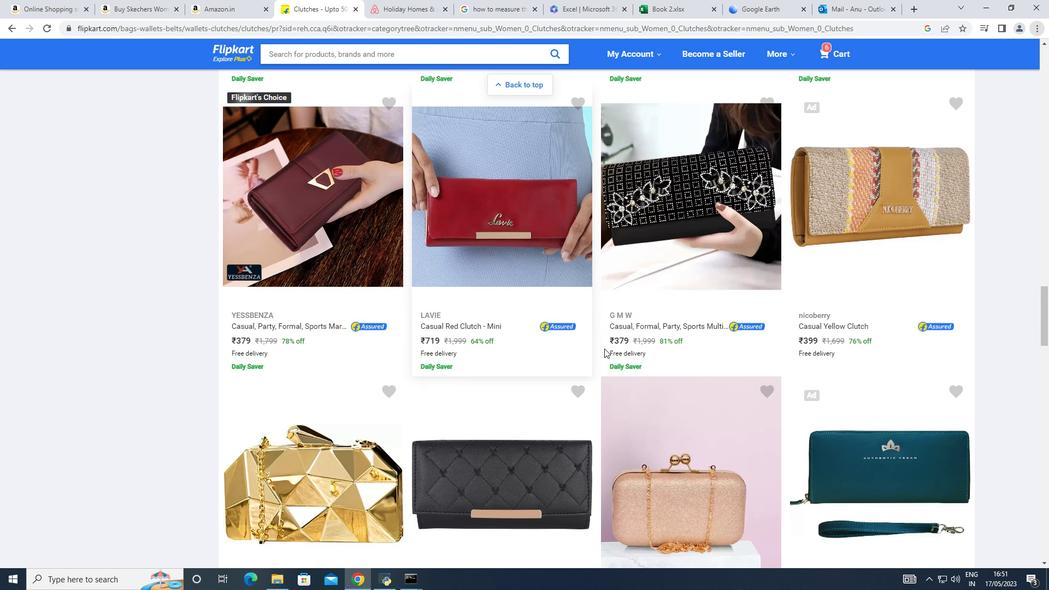 
Action: Mouse moved to (606, 346)
Screenshot: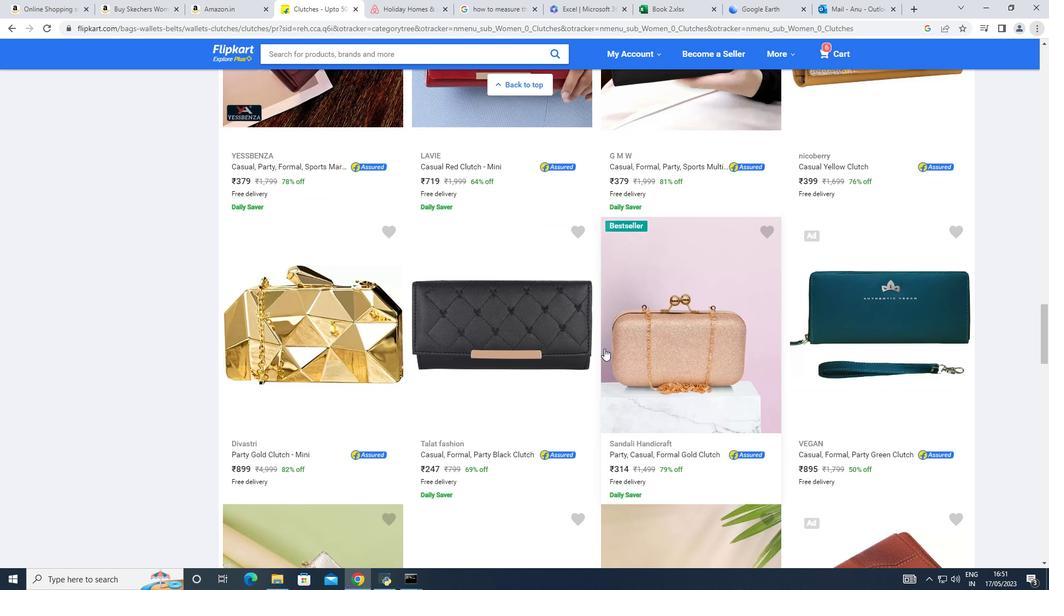 
Action: Mouse scrolled (606, 345) with delta (0, 0)
Screenshot: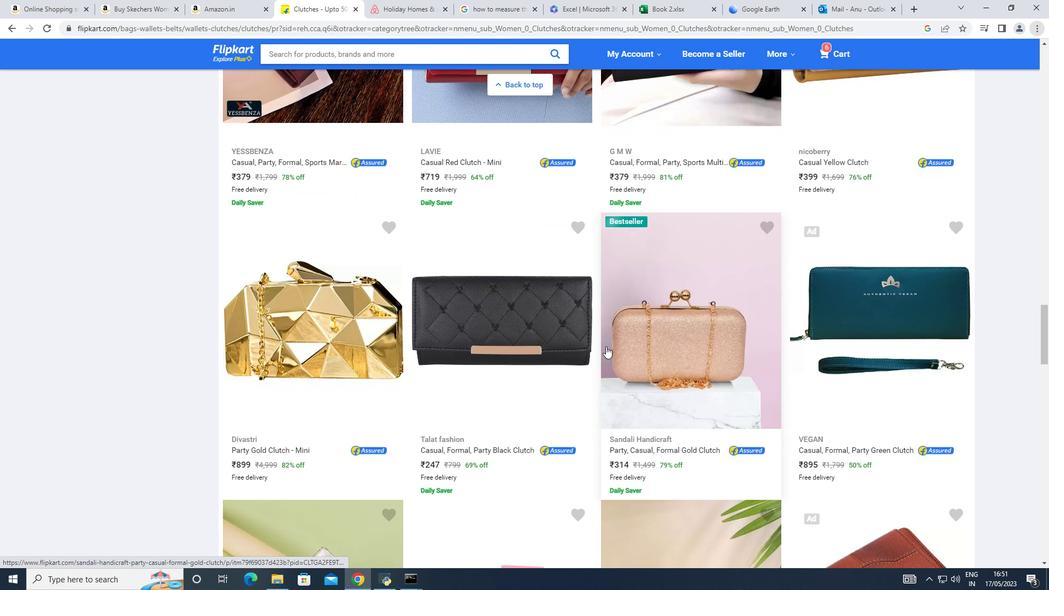 
Action: Mouse scrolled (606, 345) with delta (0, 0)
Screenshot: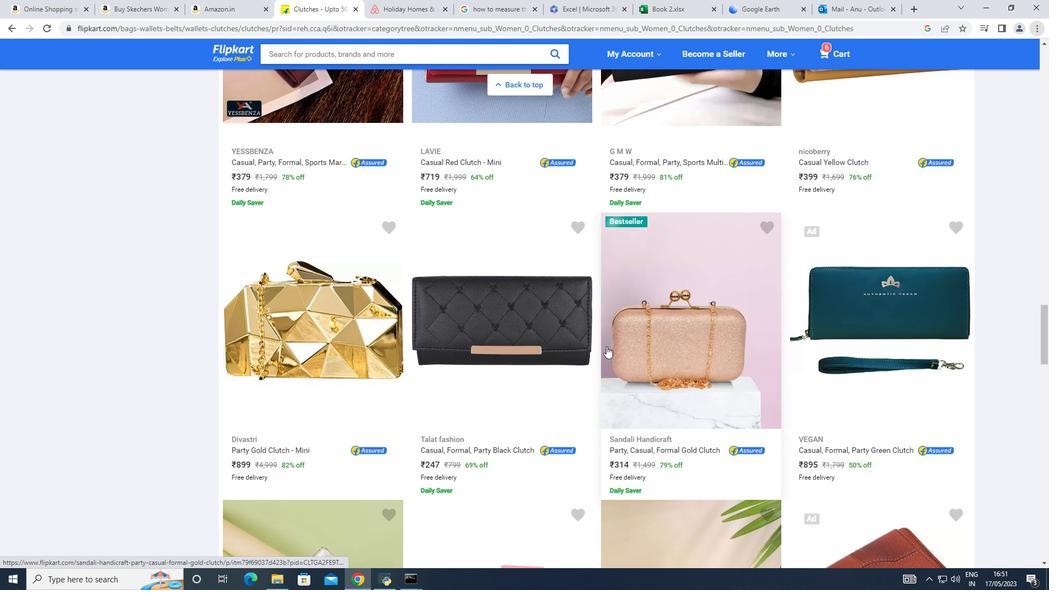 
Action: Mouse scrolled (606, 345) with delta (0, 0)
Screenshot: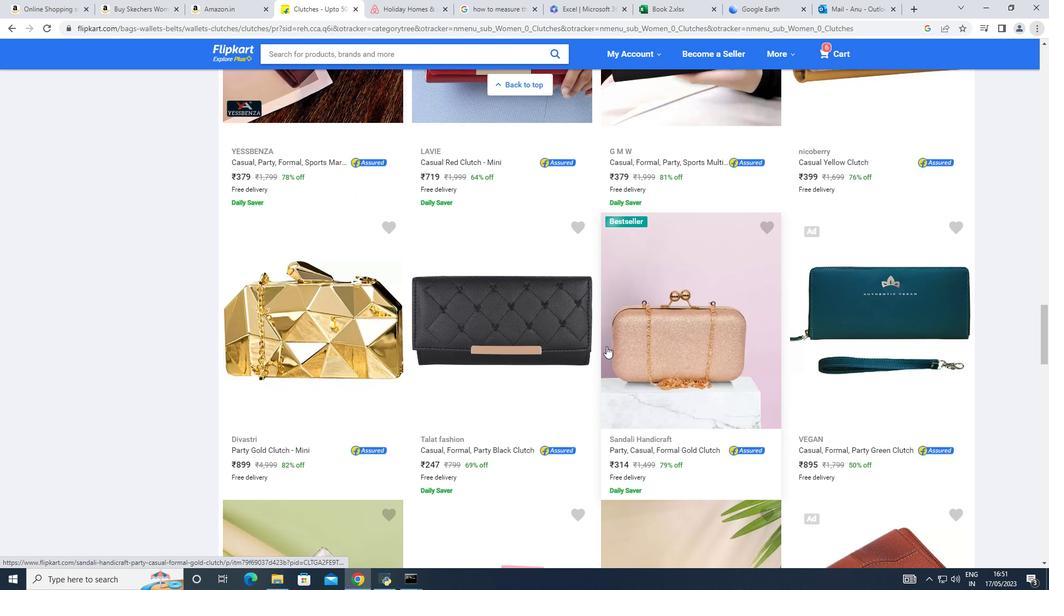 
Action: Mouse scrolled (606, 345) with delta (0, 0)
Screenshot: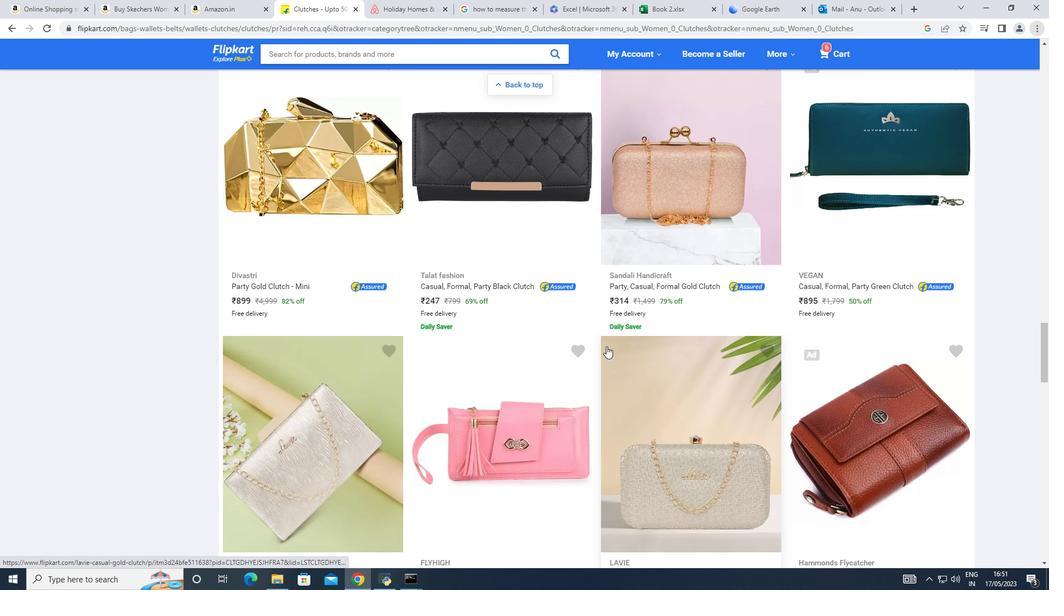 
Action: Mouse scrolled (606, 345) with delta (0, 0)
Screenshot: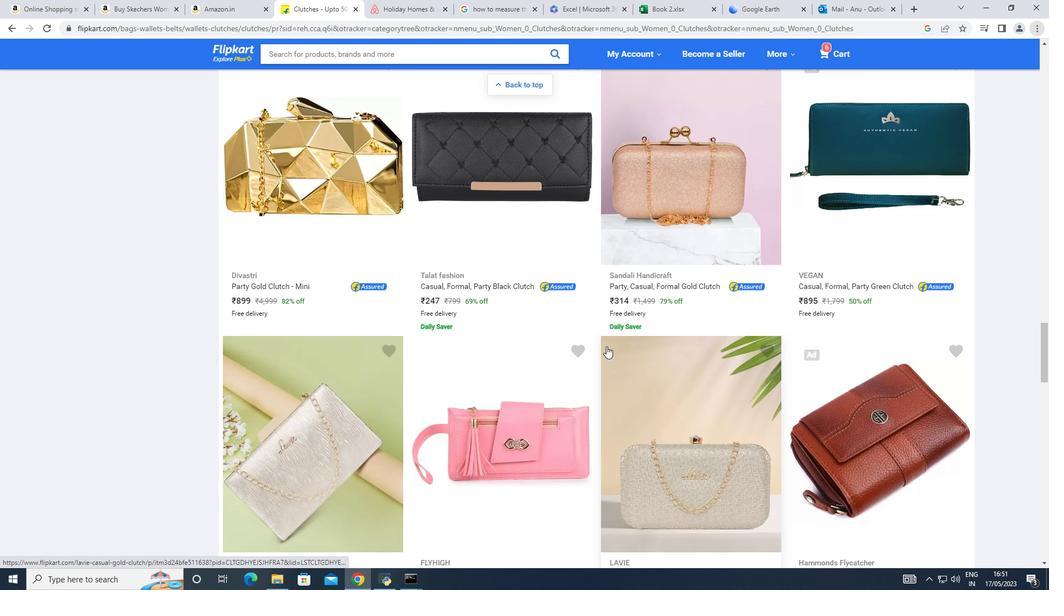 
Action: Mouse scrolled (606, 345) with delta (0, 0)
Screenshot: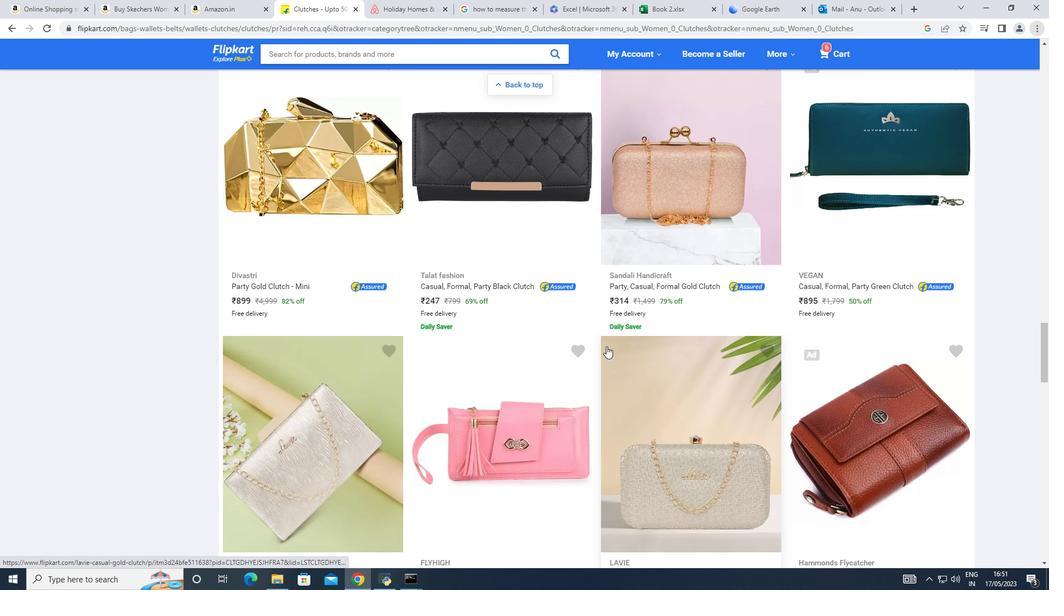 
Action: Mouse scrolled (606, 345) with delta (0, 0)
Screenshot: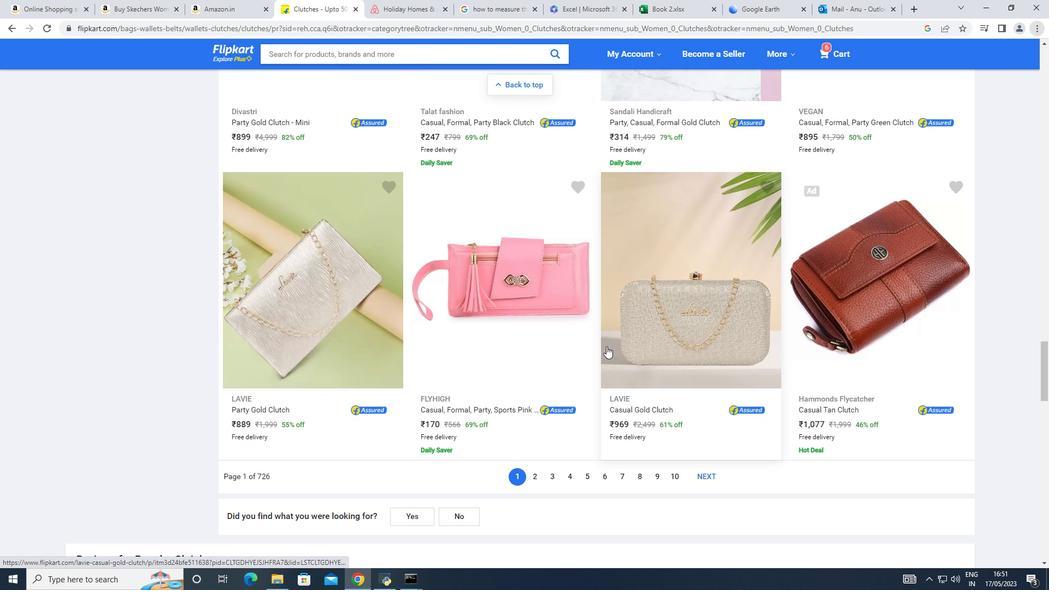 
Action: Mouse scrolled (606, 345) with delta (0, 0)
Screenshot: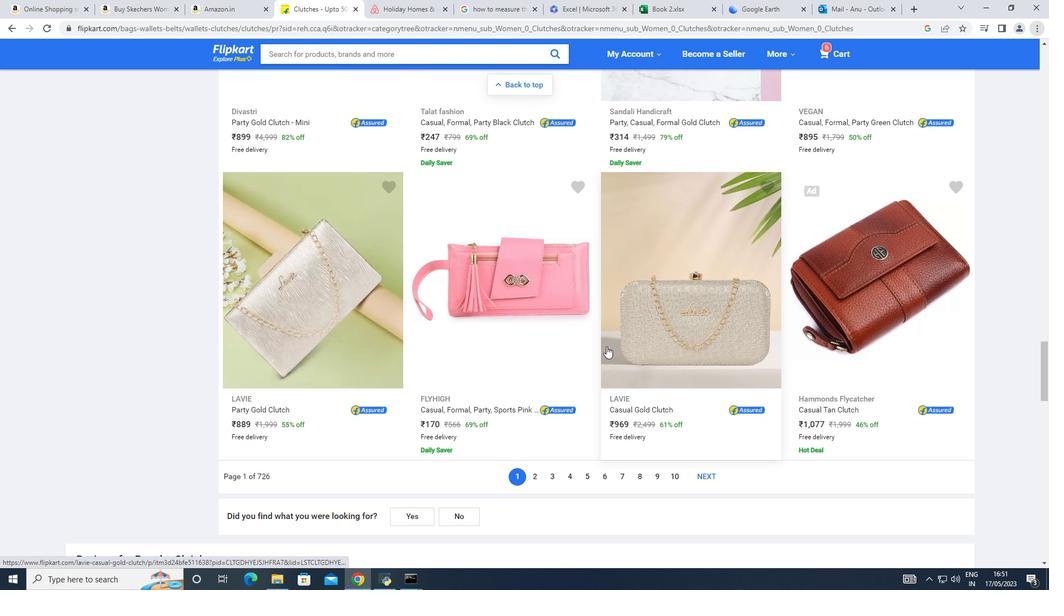 
Action: Mouse scrolled (606, 345) with delta (0, 0)
Screenshot: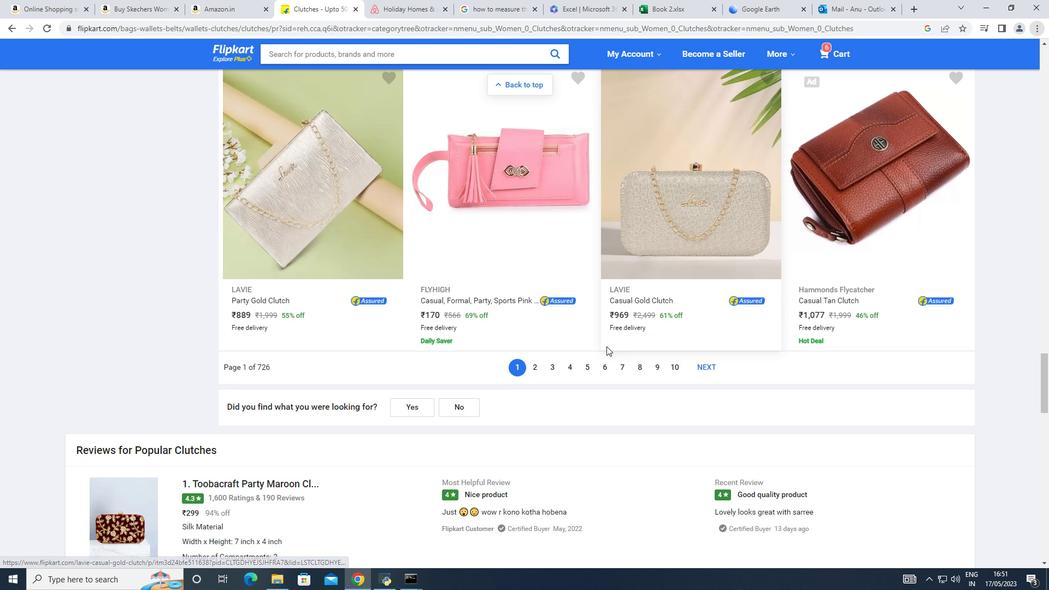 
Action: Mouse scrolled (606, 345) with delta (0, 0)
Screenshot: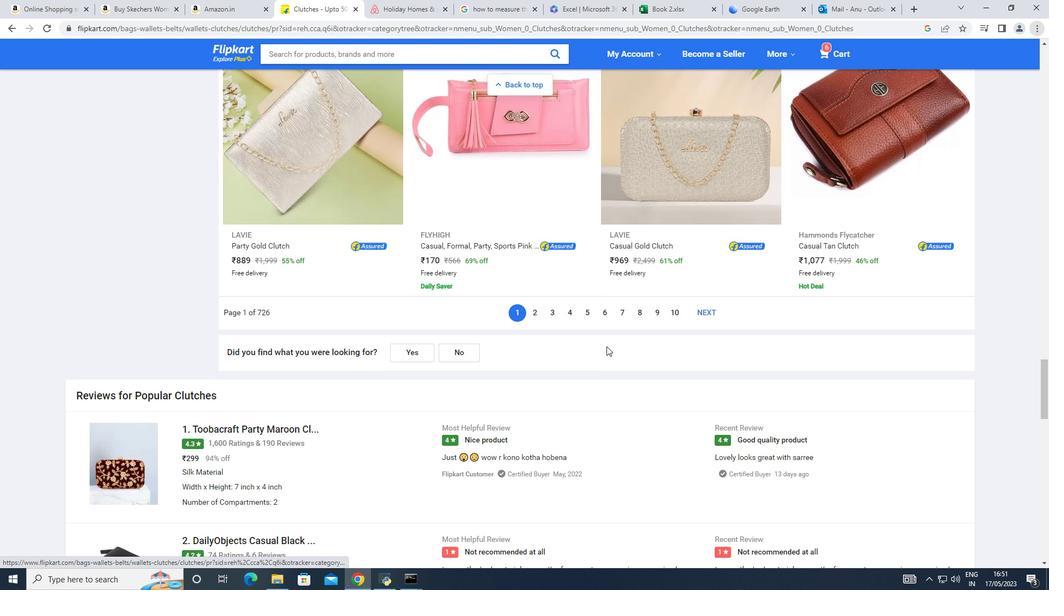 
Action: Mouse scrolled (606, 345) with delta (0, 0)
Screenshot: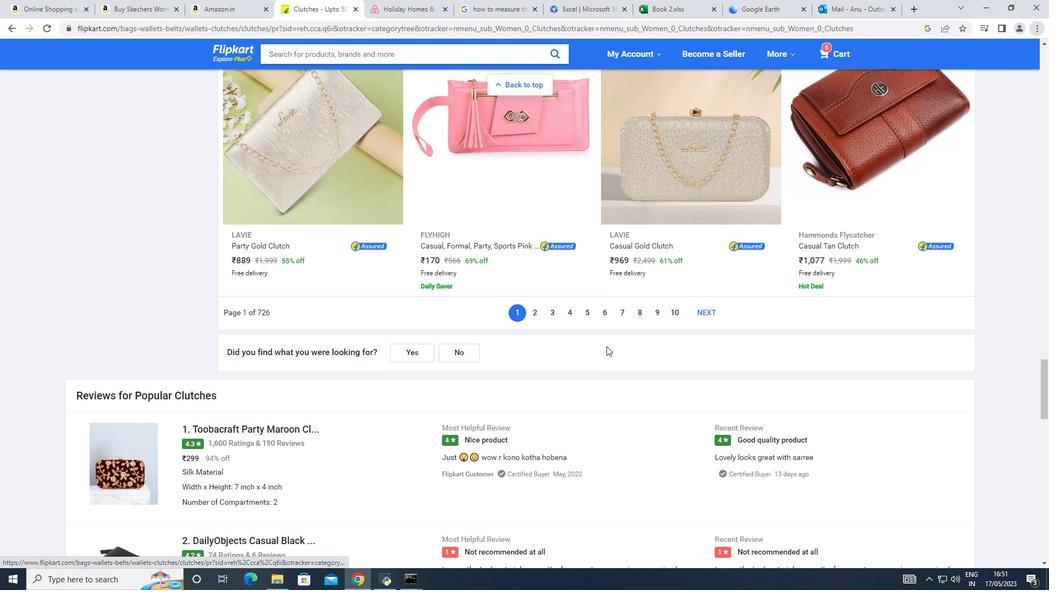 
Action: Mouse moved to (537, 204)
Screenshot: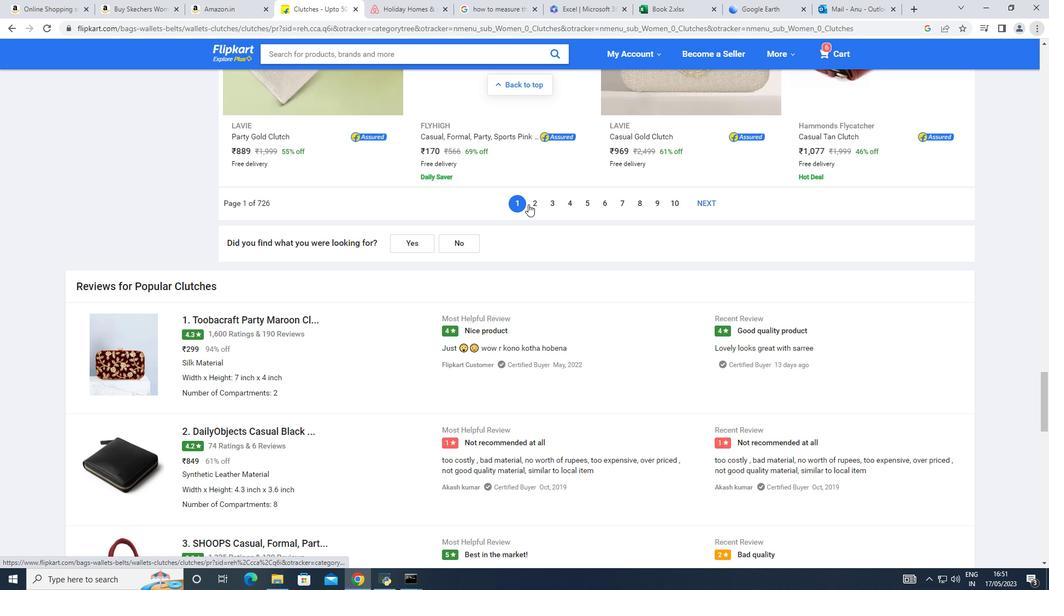 
Action: Mouse pressed left at (537, 204)
Screenshot: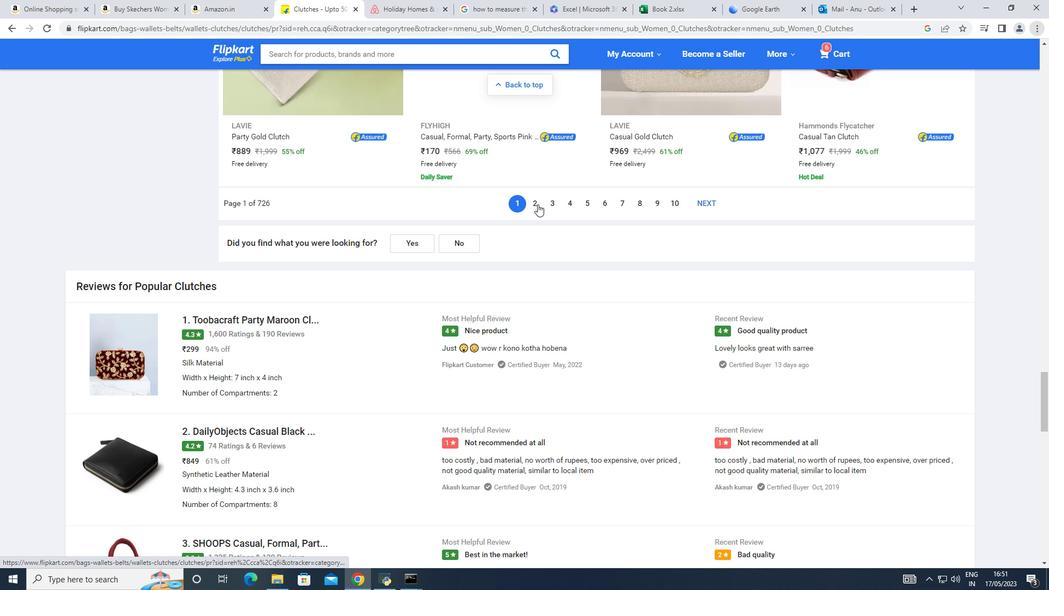 
Action: Mouse moved to (633, 310)
Screenshot: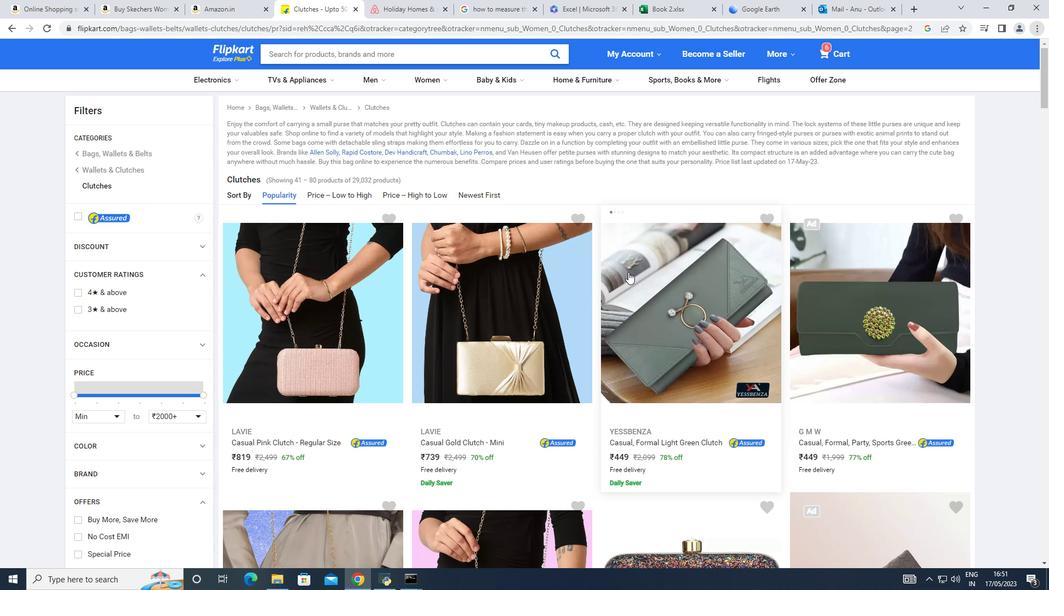 
Action: Mouse scrolled (633, 309) with delta (0, 0)
Screenshot: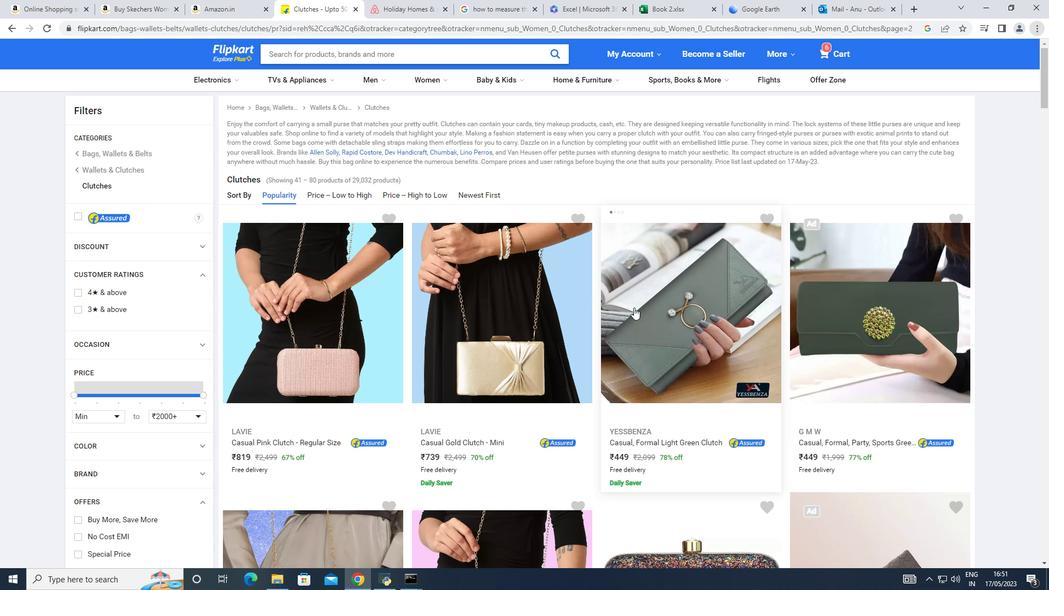
Action: Mouse scrolled (633, 309) with delta (0, 0)
Screenshot: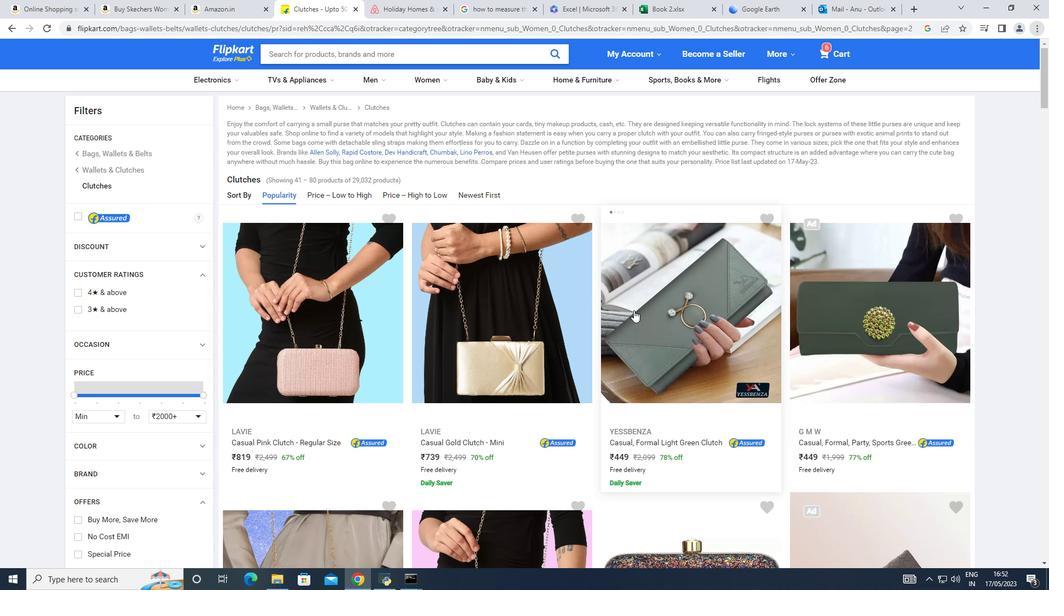 
Action: Mouse scrolled (633, 309) with delta (0, 0)
Screenshot: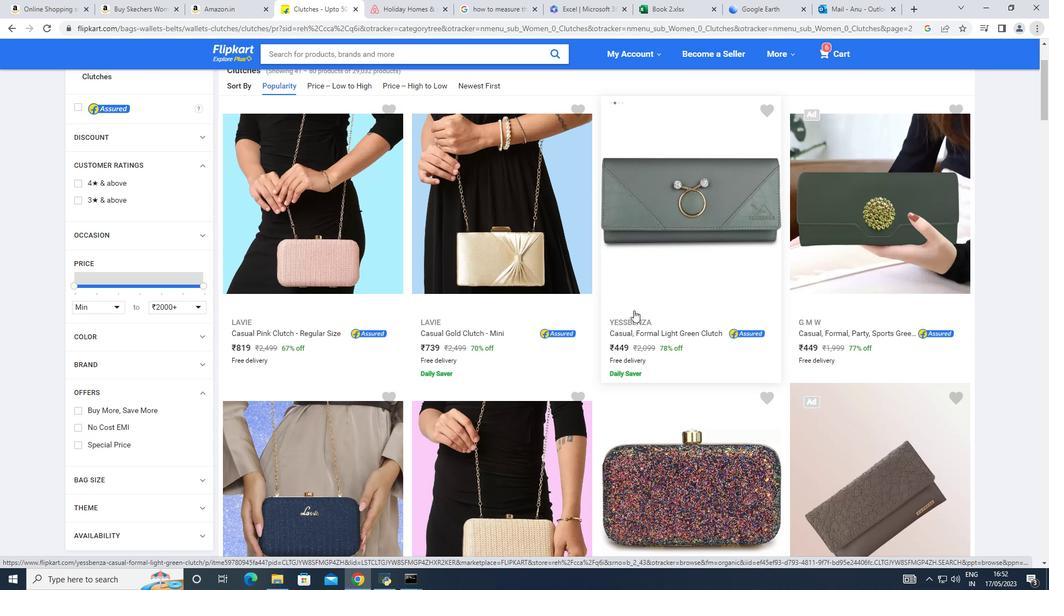 
Action: Mouse scrolled (633, 309) with delta (0, 0)
Screenshot: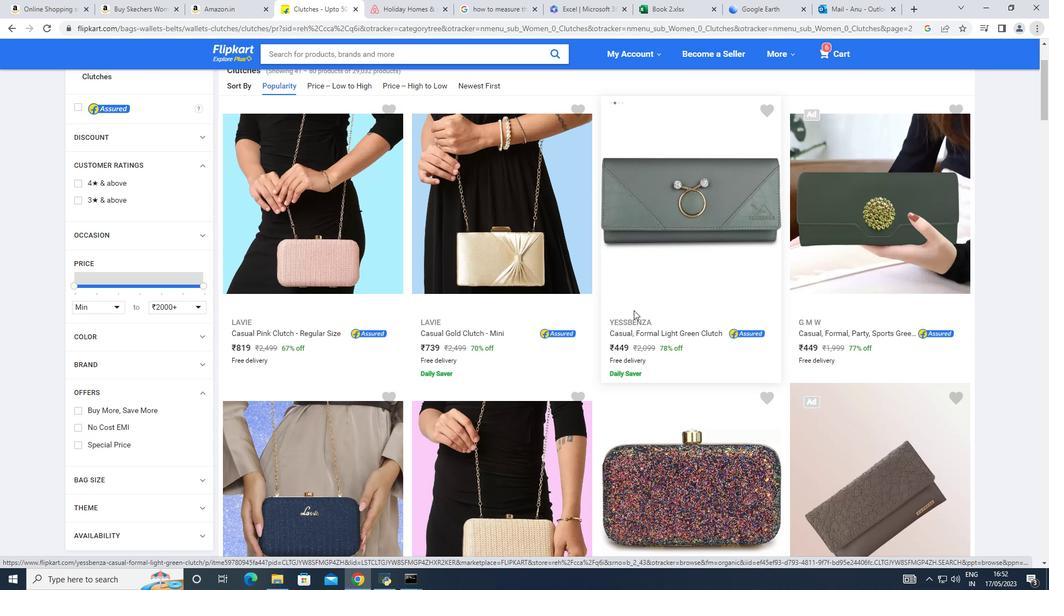 
Action: Mouse scrolled (633, 309) with delta (0, 0)
Screenshot: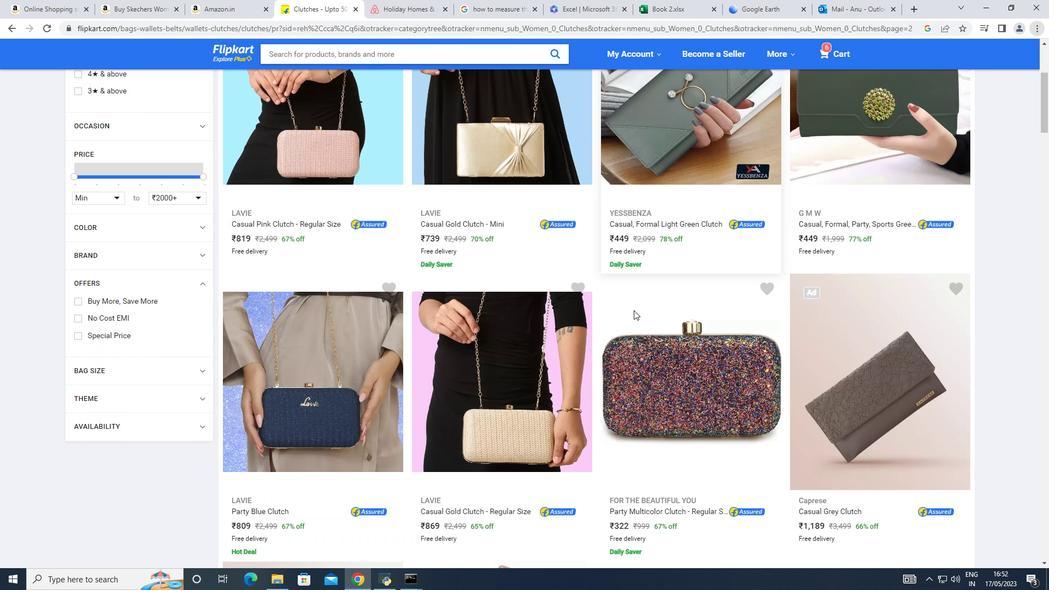 
Action: Mouse scrolled (633, 309) with delta (0, 0)
Screenshot: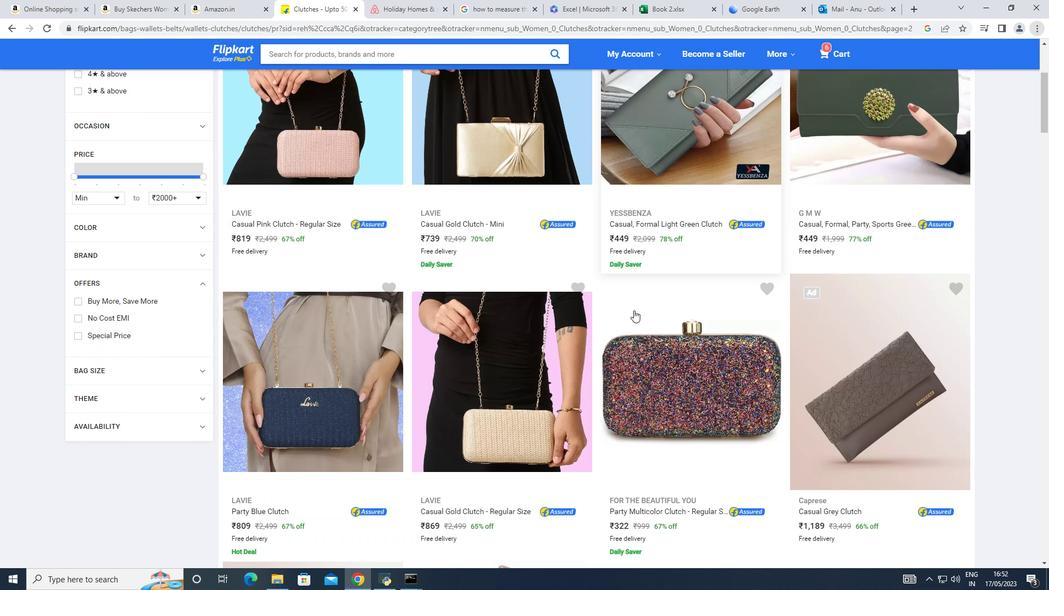 
Action: Mouse scrolled (633, 309) with delta (0, 0)
Screenshot: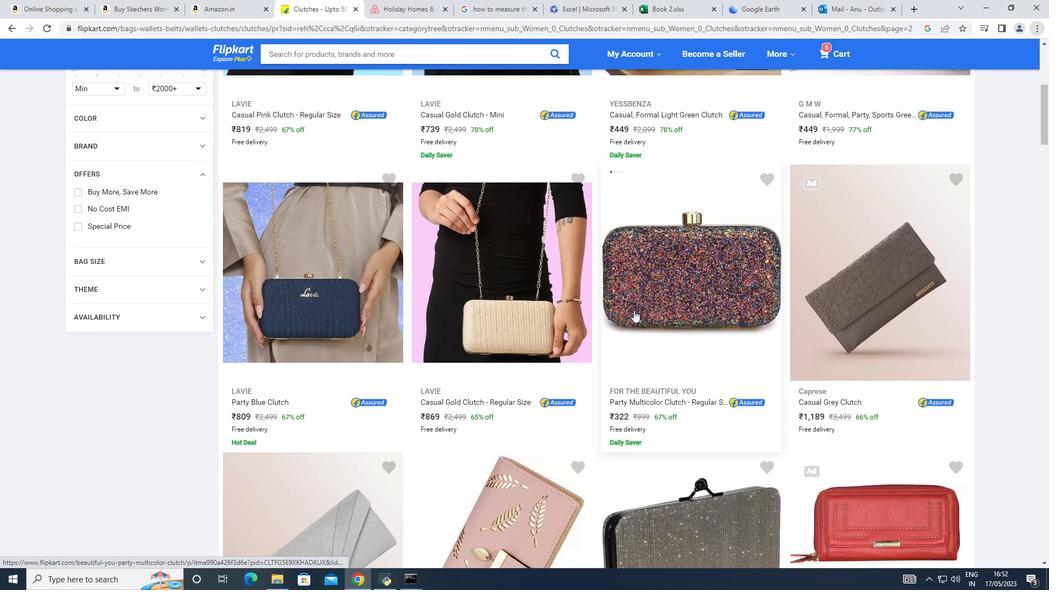 
Action: Mouse scrolled (633, 309) with delta (0, 0)
Screenshot: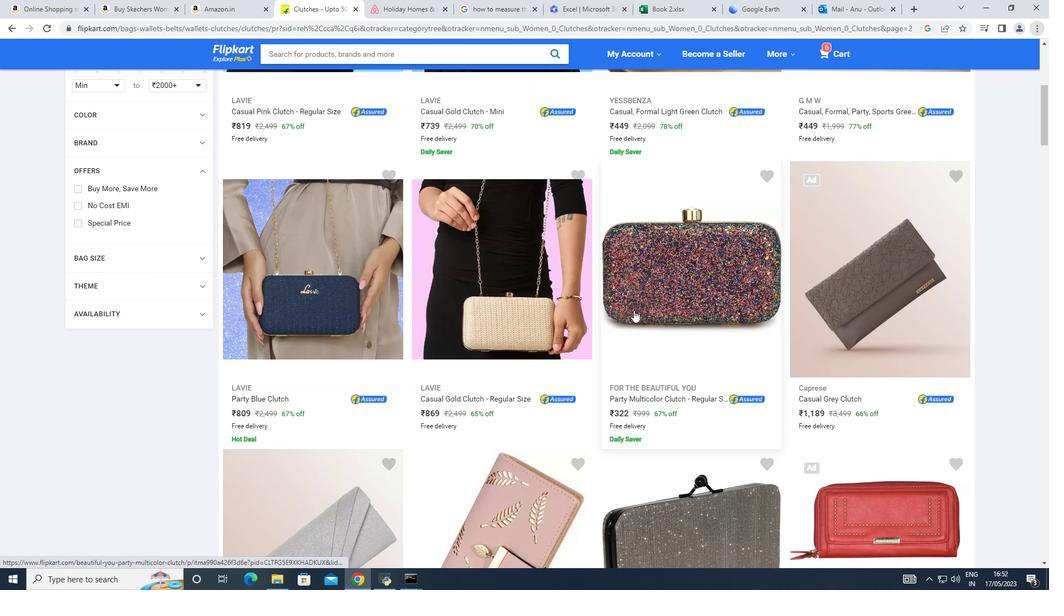 
Action: Mouse moved to (635, 309)
Screenshot: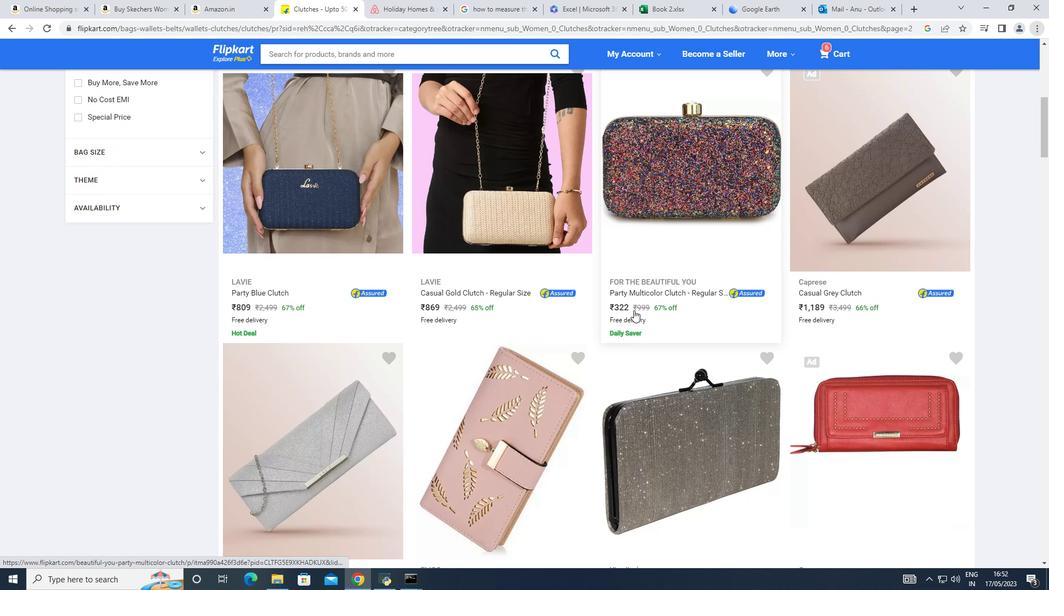 
Action: Mouse scrolled (635, 308) with delta (0, 0)
Screenshot: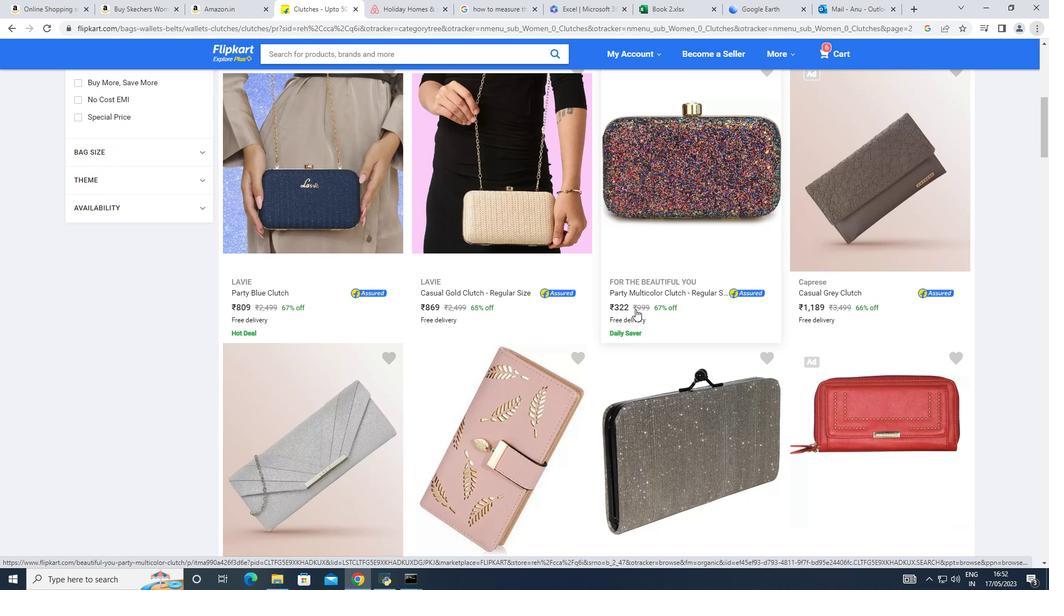 
Action: Mouse moved to (635, 309)
Screenshot: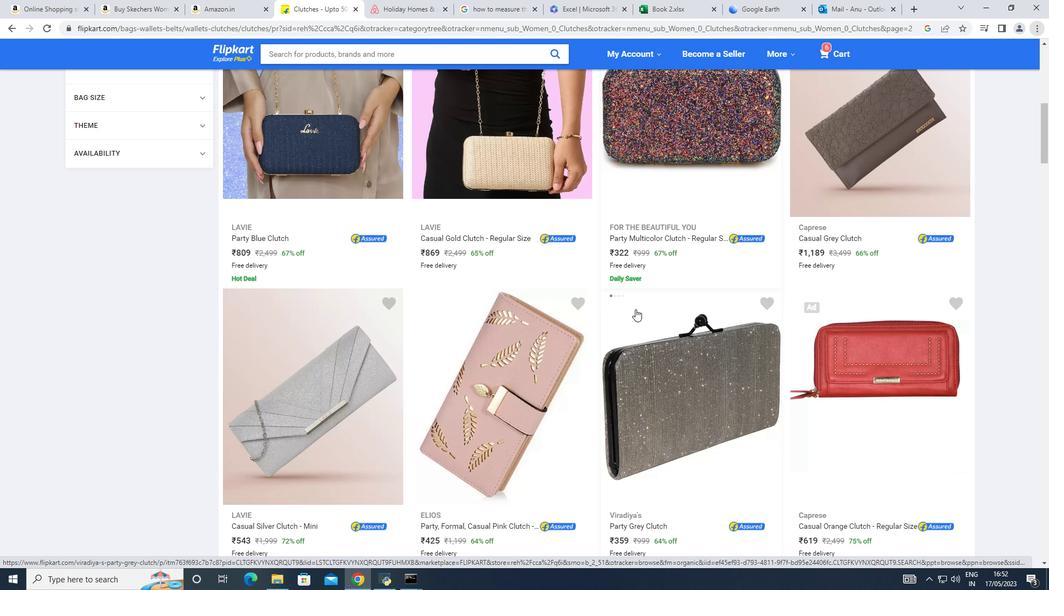 
Action: Mouse scrolled (635, 309) with delta (0, 0)
Screenshot: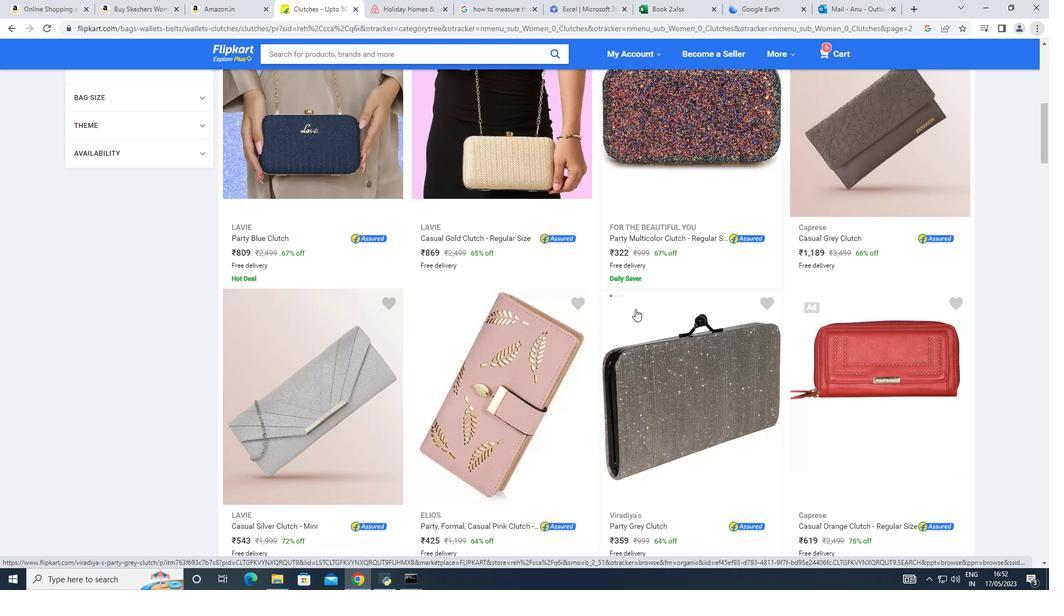 
Action: Mouse moved to (550, 272)
Screenshot: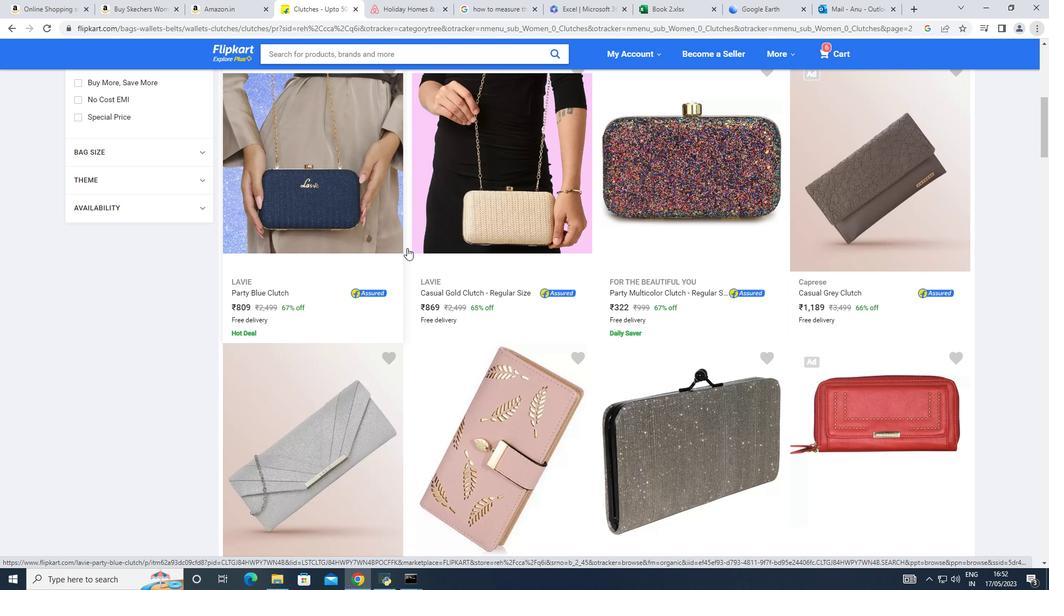 
Action: Mouse scrolled (550, 271) with delta (0, 0)
Screenshot: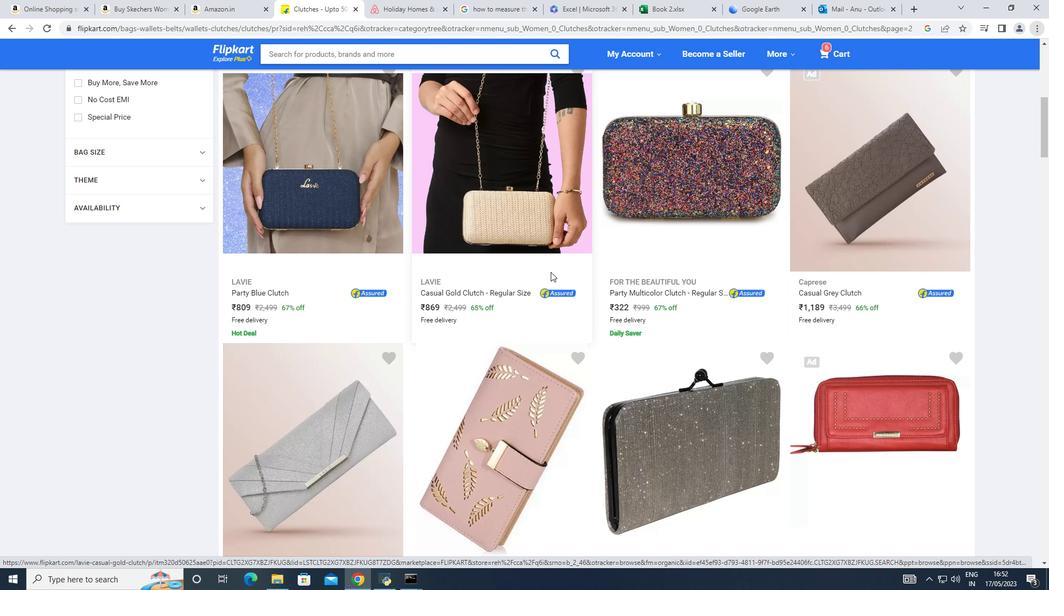 
Action: Mouse scrolled (550, 271) with delta (0, 0)
Screenshot: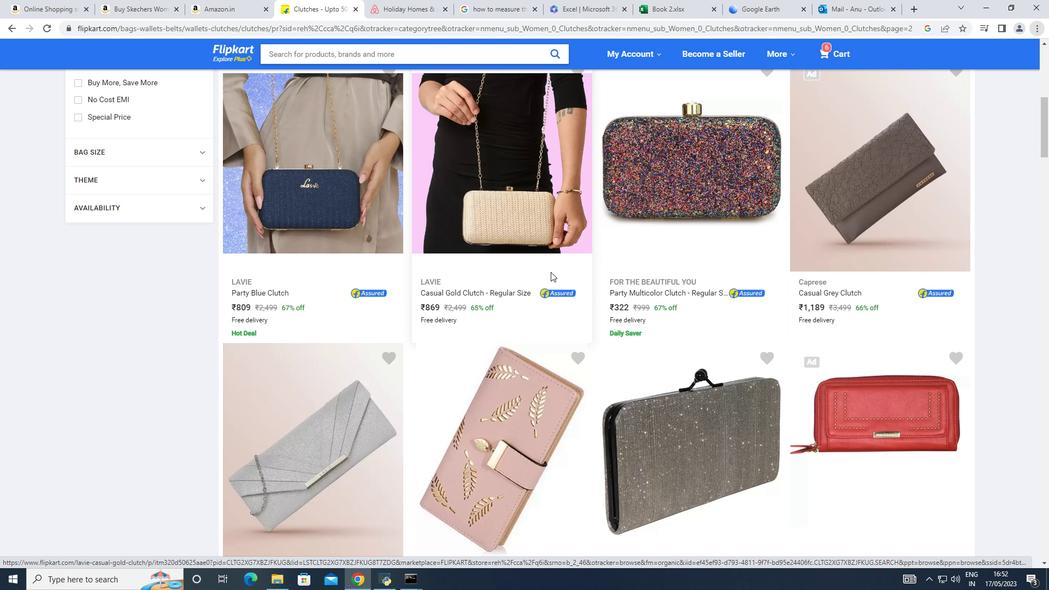
Action: Mouse scrolled (550, 271) with delta (0, 0)
Screenshot: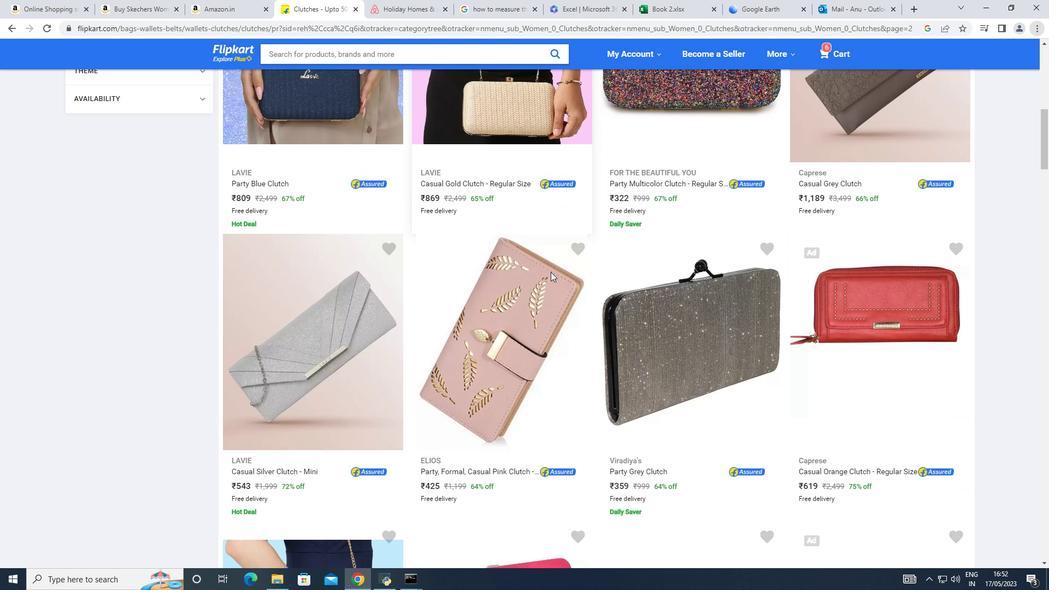 
Action: Mouse scrolled (550, 271) with delta (0, 0)
Screenshot: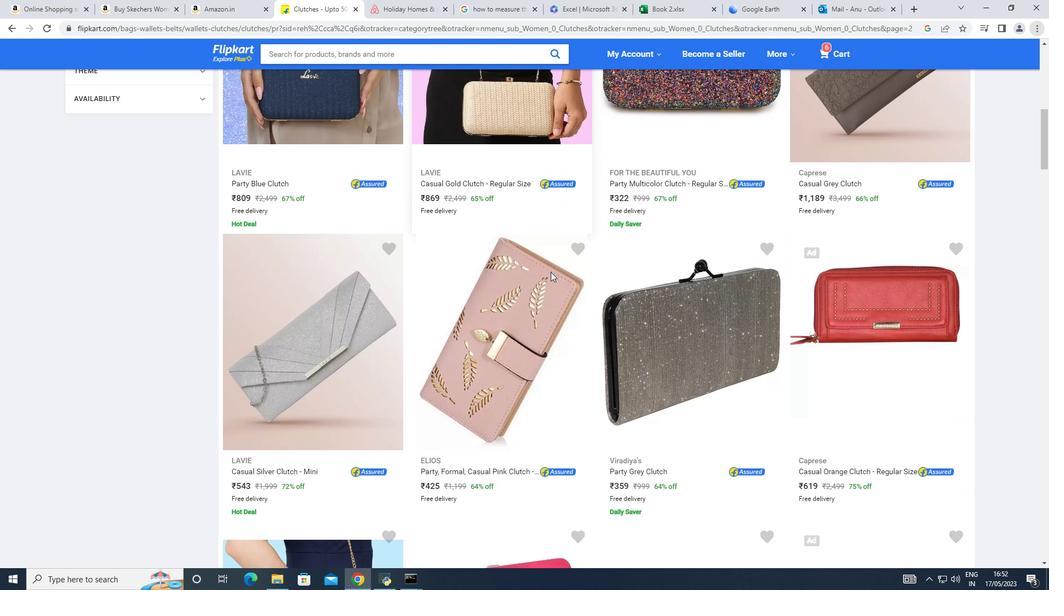 
Action: Mouse scrolled (550, 271) with delta (0, 0)
Screenshot: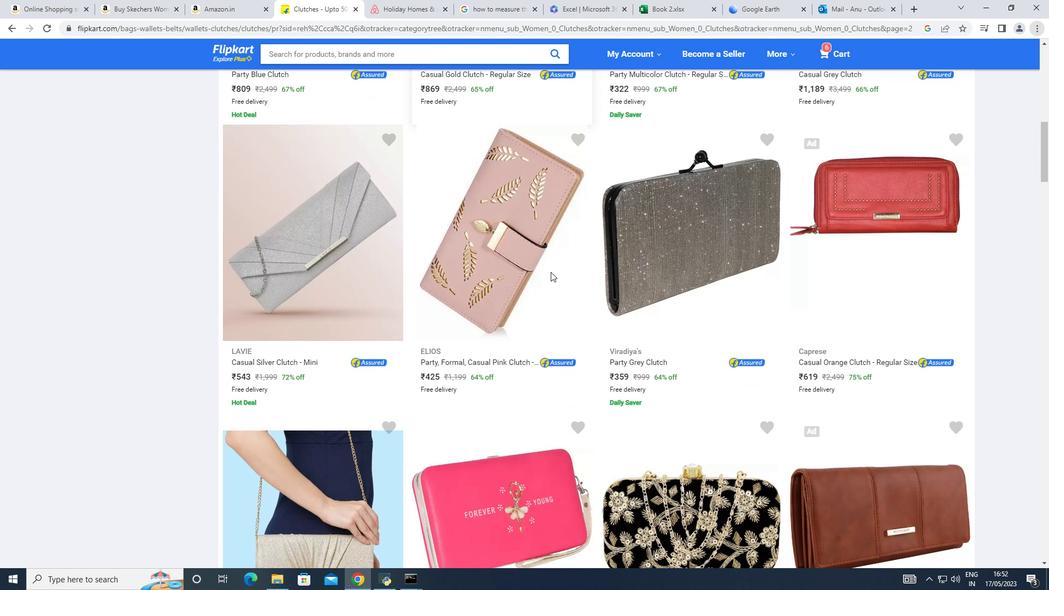 
Action: Mouse scrolled (550, 271) with delta (0, 0)
Screenshot: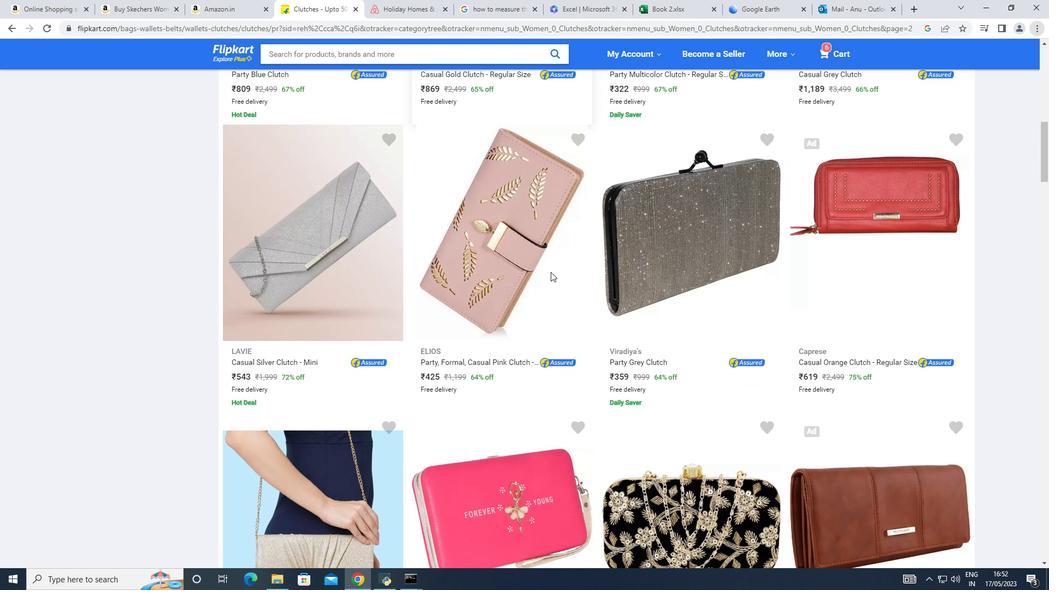 
Action: Mouse scrolled (550, 271) with delta (0, 0)
Screenshot: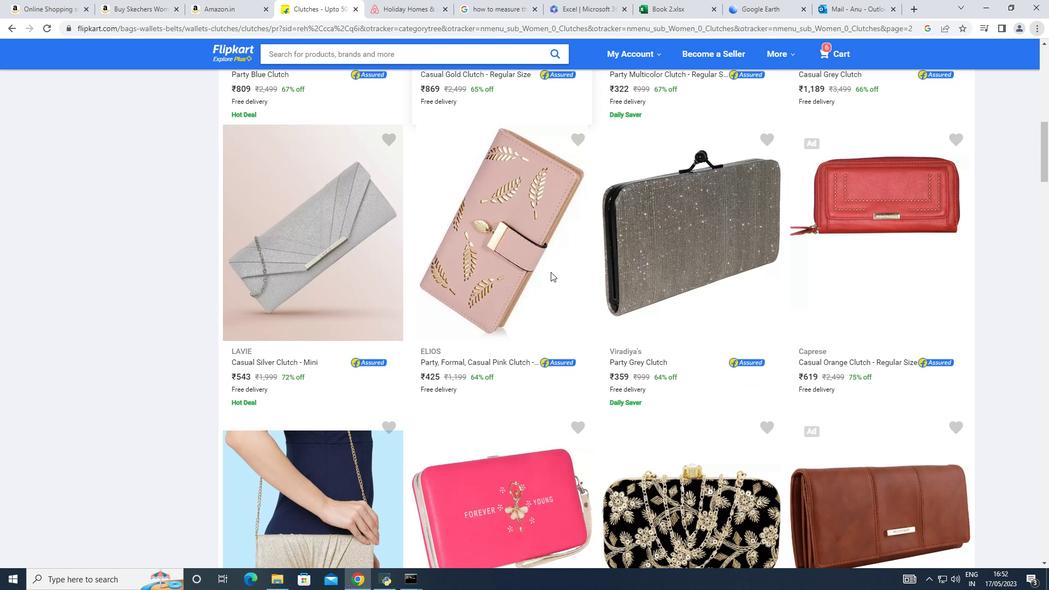 
Action: Mouse scrolled (550, 271) with delta (0, 0)
Screenshot: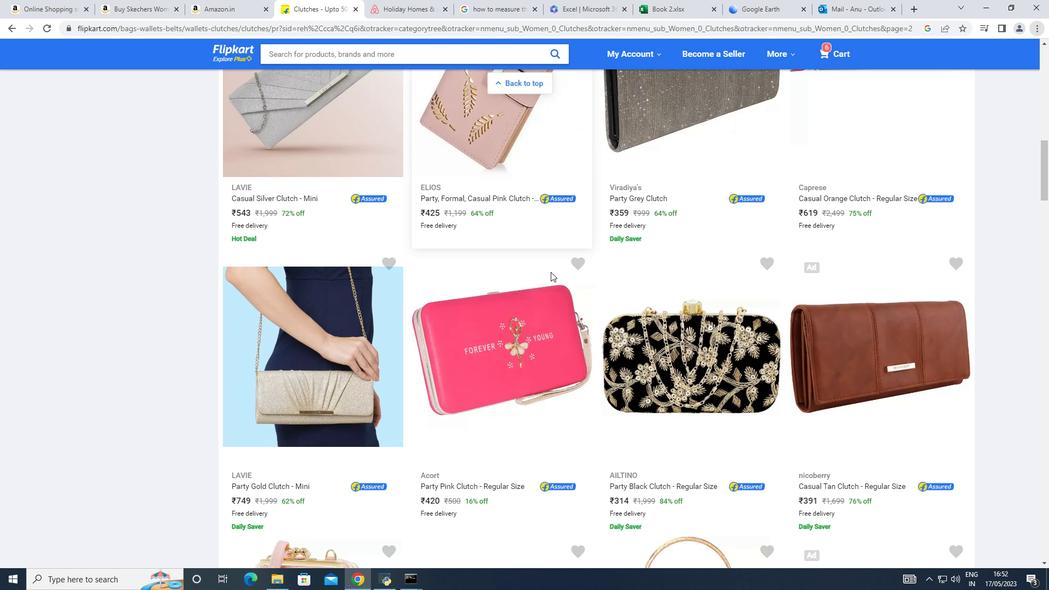 
Action: Mouse scrolled (550, 271) with delta (0, 0)
Screenshot: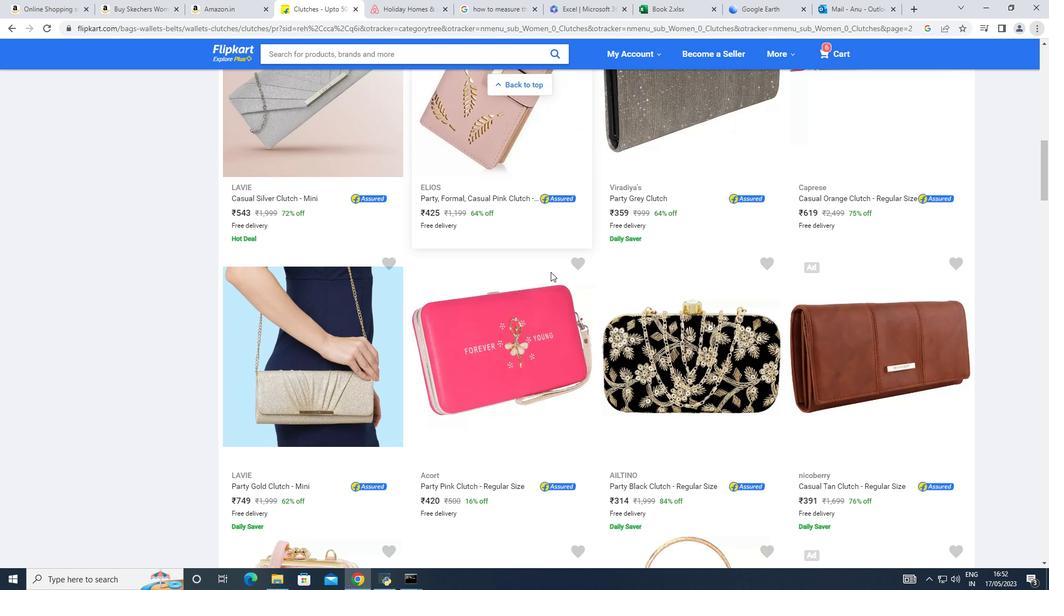 
Action: Mouse moved to (548, 275)
Screenshot: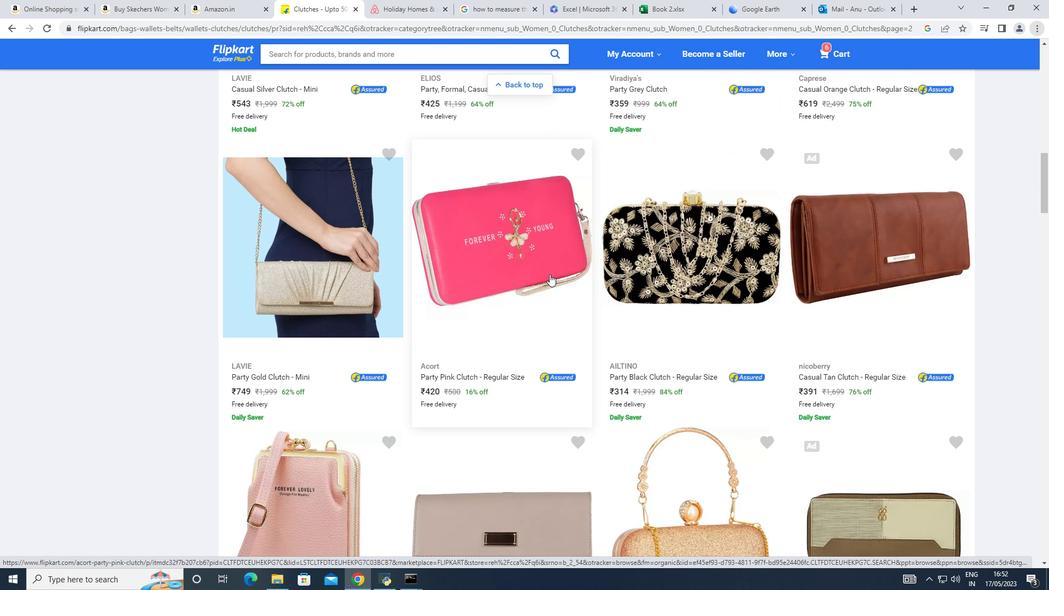 
Action: Mouse scrolled (548, 274) with delta (0, 0)
Screenshot: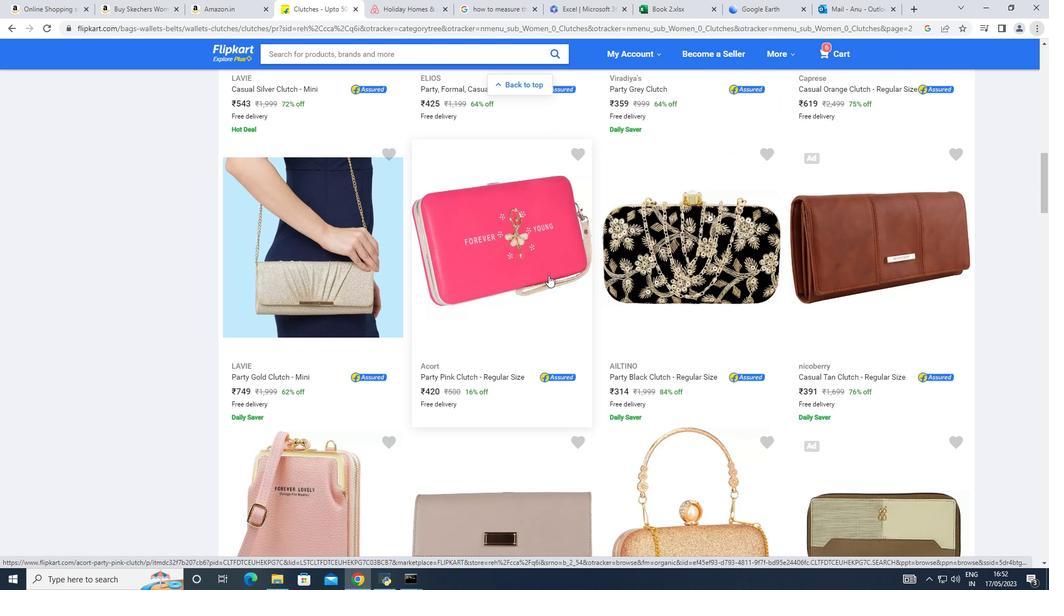 
Action: Mouse scrolled (548, 274) with delta (0, 0)
Screenshot: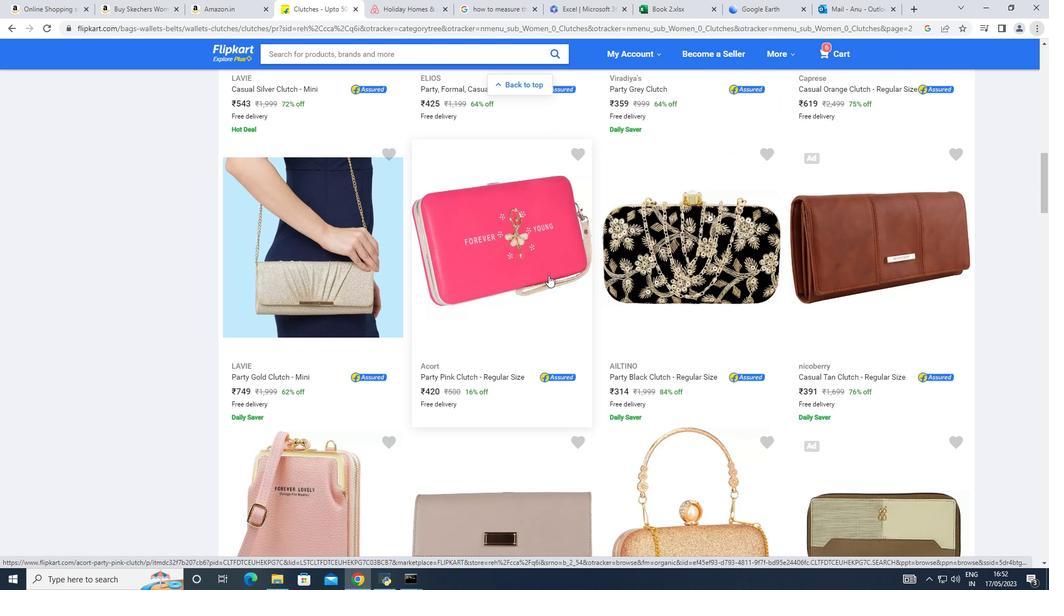 
Action: Mouse scrolled (548, 274) with delta (0, 0)
Screenshot: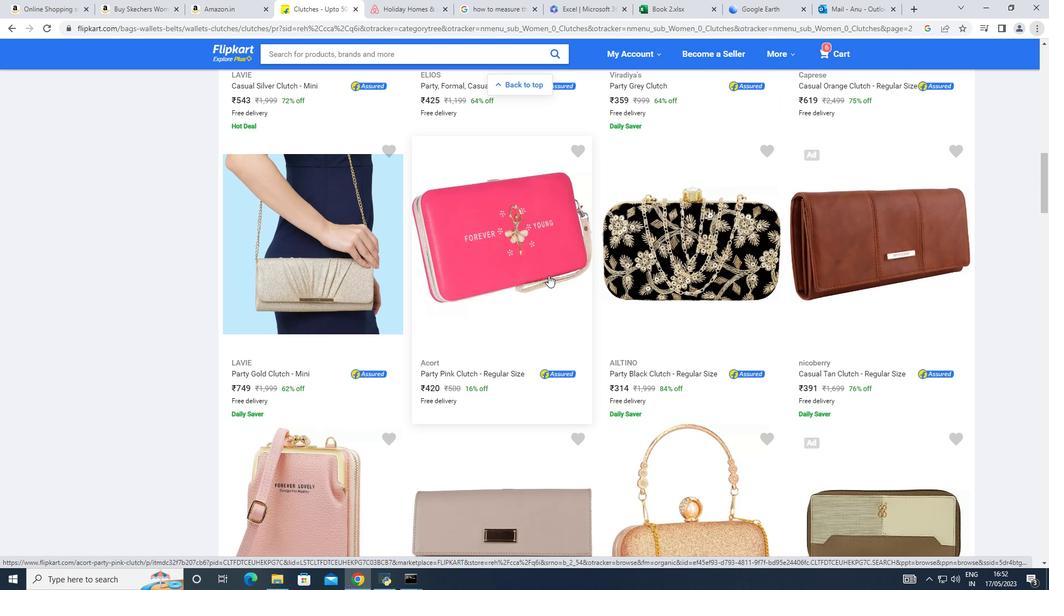 
Action: Mouse scrolled (548, 274) with delta (0, 0)
Screenshot: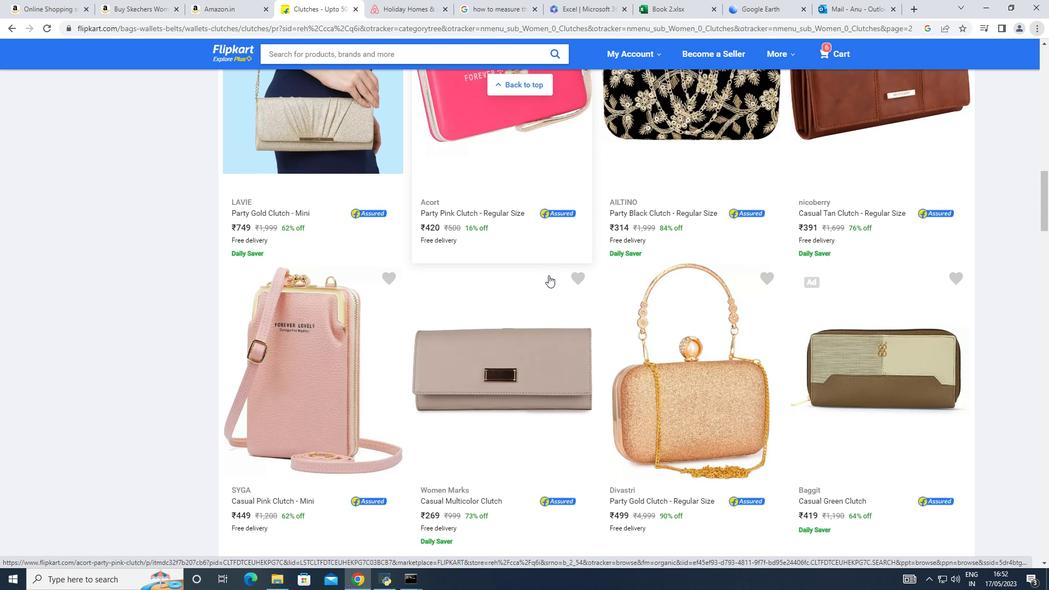 
Action: Mouse scrolled (548, 274) with delta (0, 0)
Screenshot: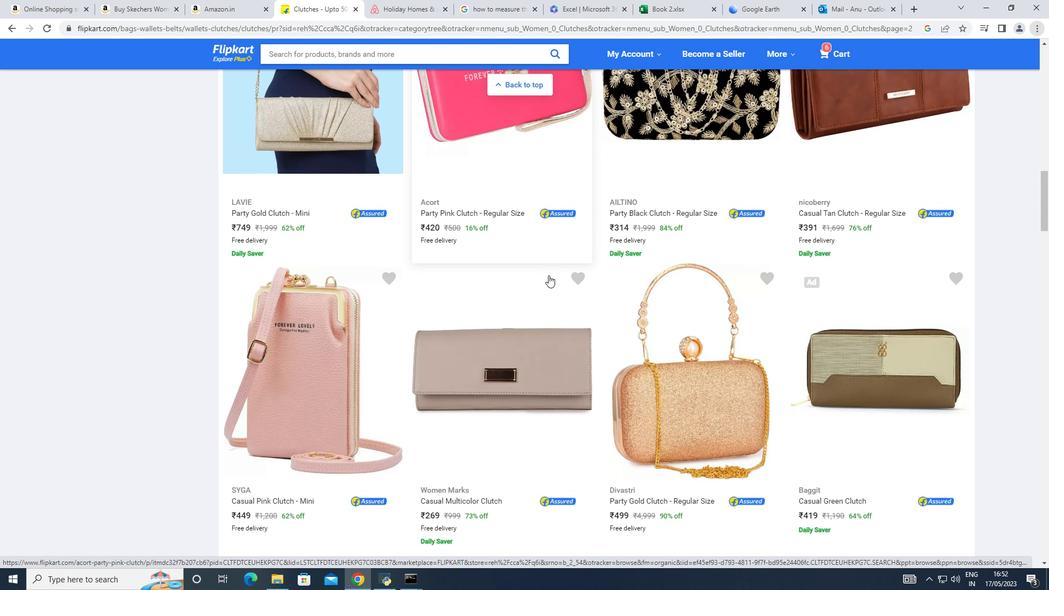 
Action: Mouse scrolled (548, 274) with delta (0, 0)
Screenshot: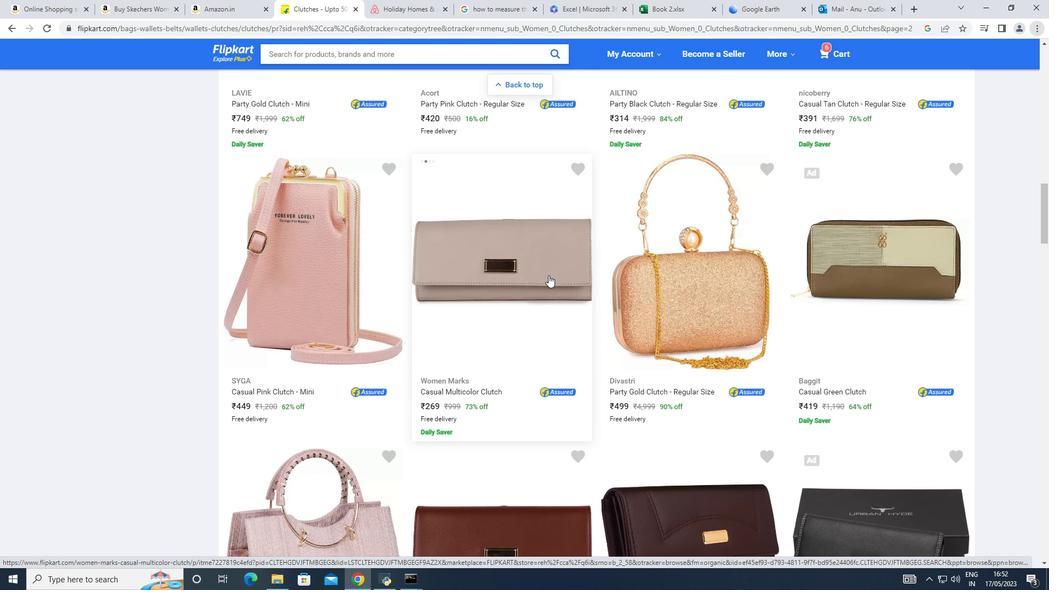 
Action: Mouse scrolled (548, 274) with delta (0, 0)
Screenshot: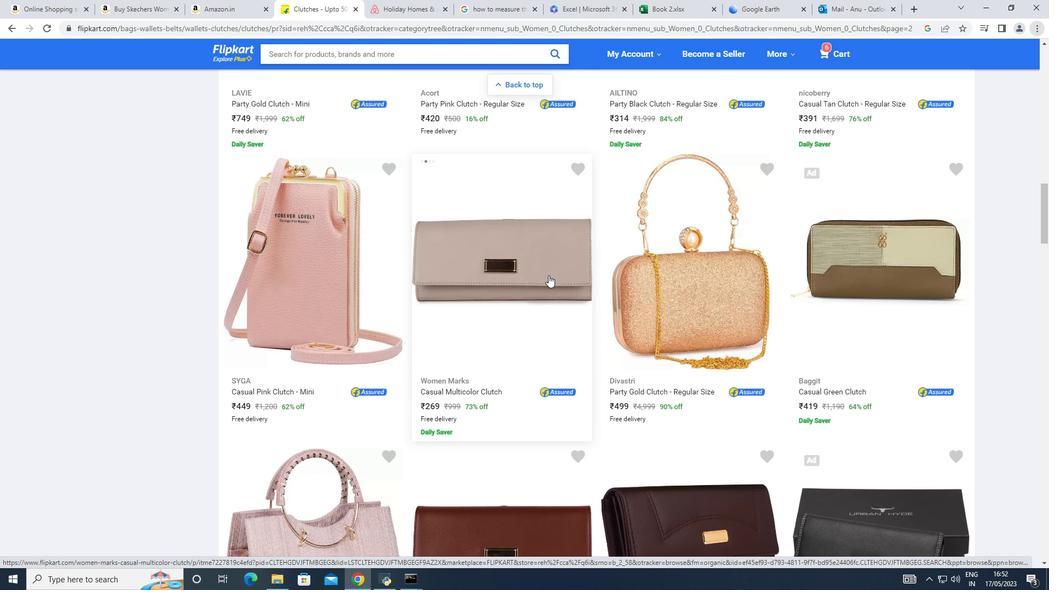 
Action: Mouse scrolled (548, 274) with delta (0, 0)
Screenshot: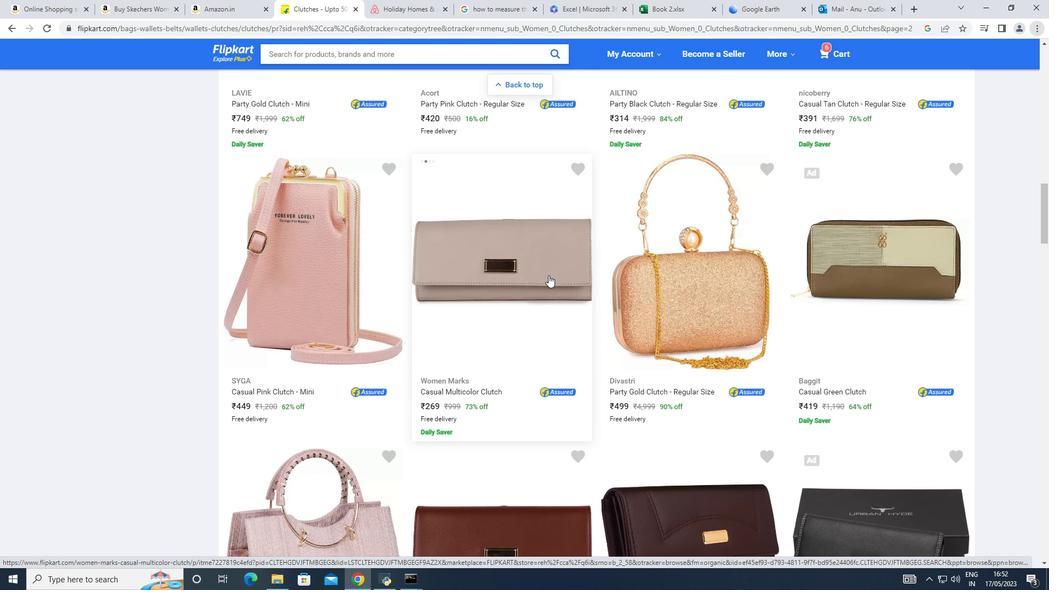 
Action: Mouse scrolled (548, 274) with delta (0, 0)
Screenshot: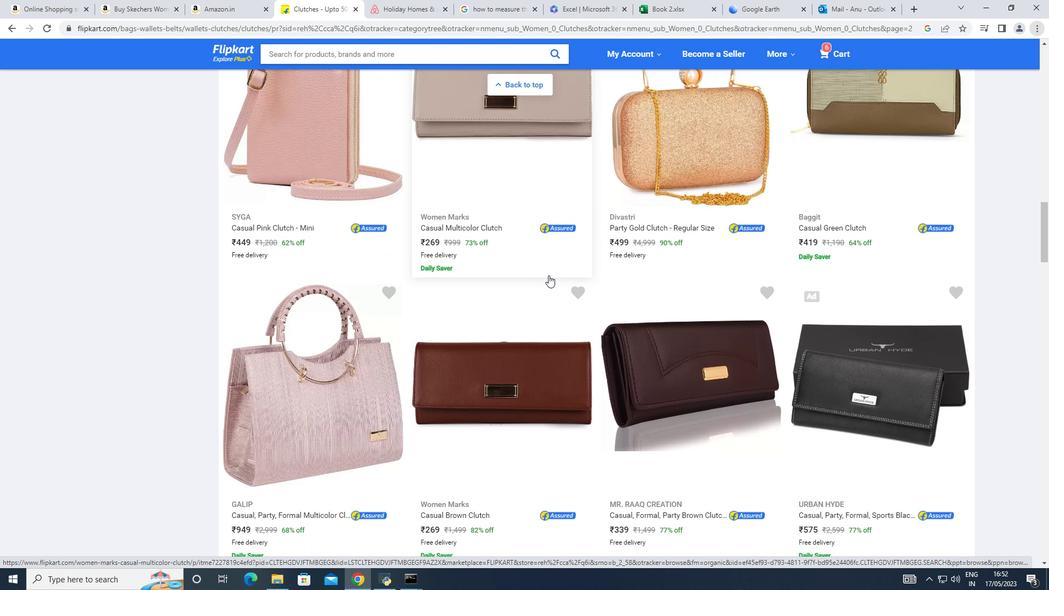 
Action: Mouse scrolled (548, 274) with delta (0, 0)
Screenshot: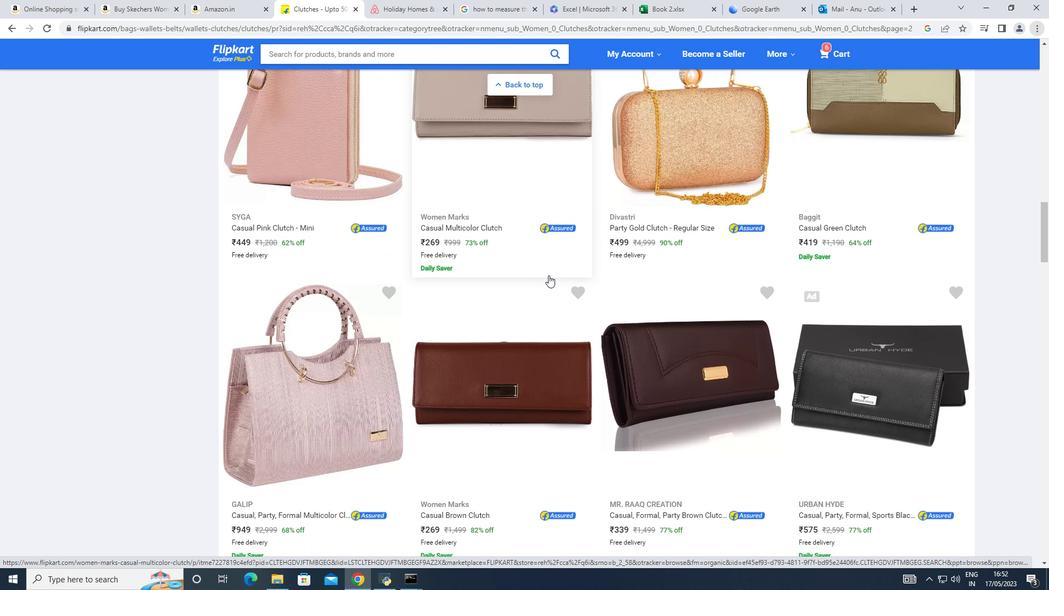 
Action: Mouse scrolled (548, 274) with delta (0, 0)
Screenshot: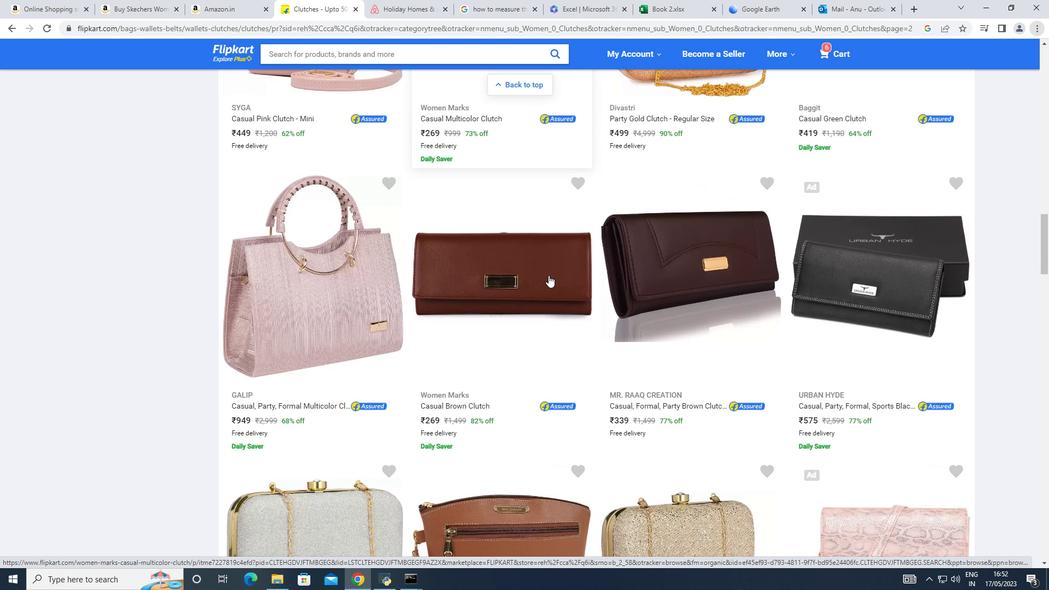 
Action: Mouse scrolled (548, 274) with delta (0, 0)
Screenshot: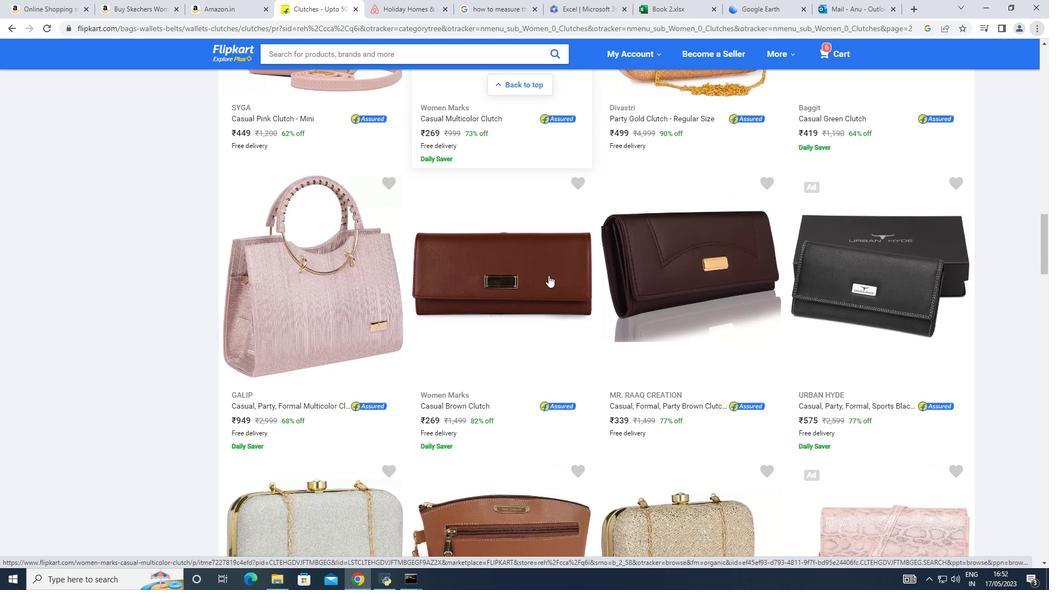 
Action: Mouse scrolled (548, 274) with delta (0, 0)
Screenshot: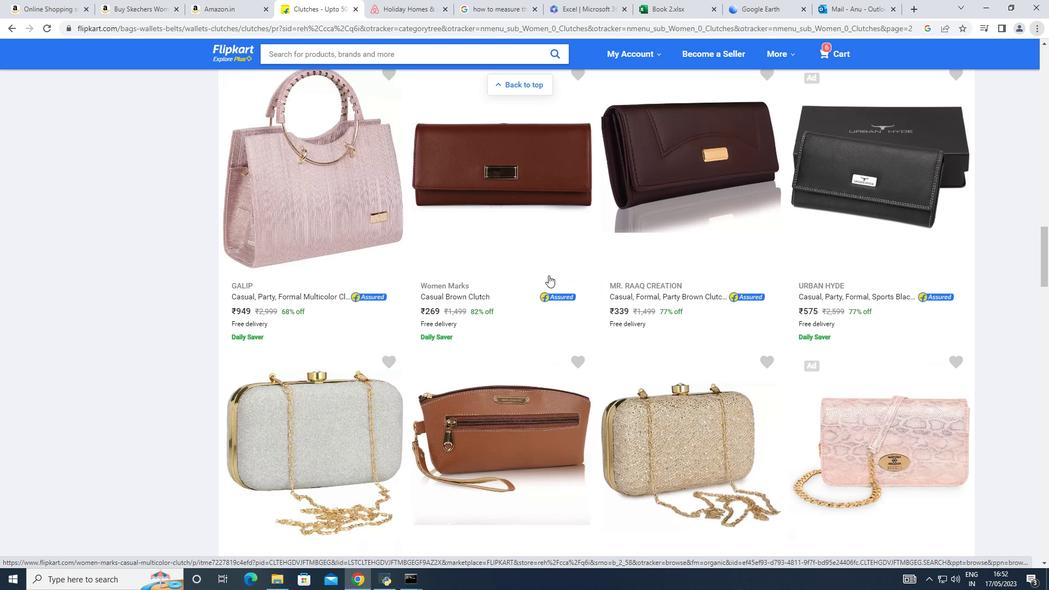 
Action: Mouse scrolled (548, 274) with delta (0, 0)
Screenshot: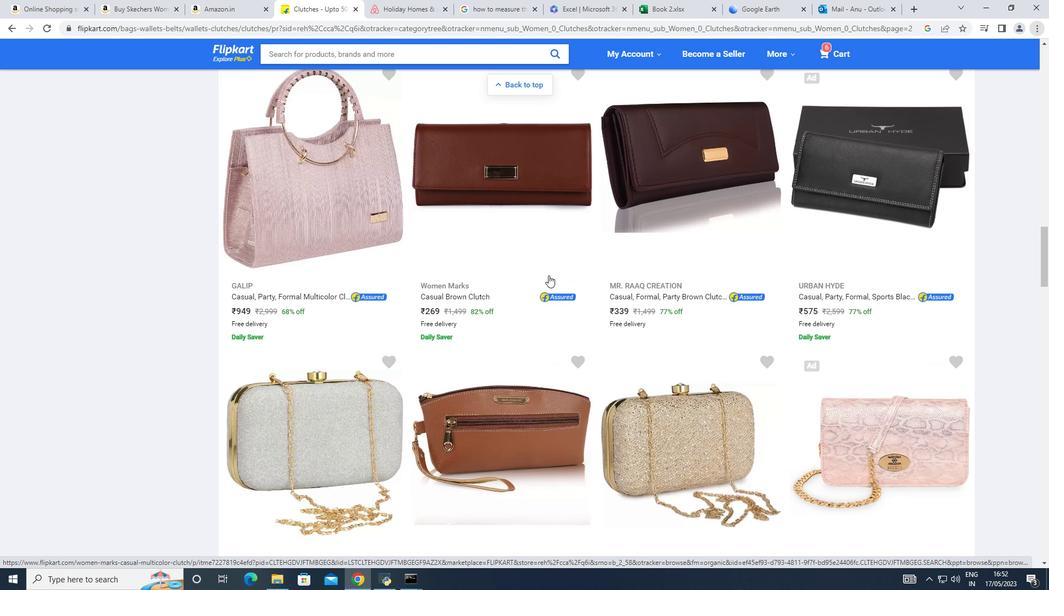 
Action: Mouse scrolled (548, 274) with delta (0, 0)
Screenshot: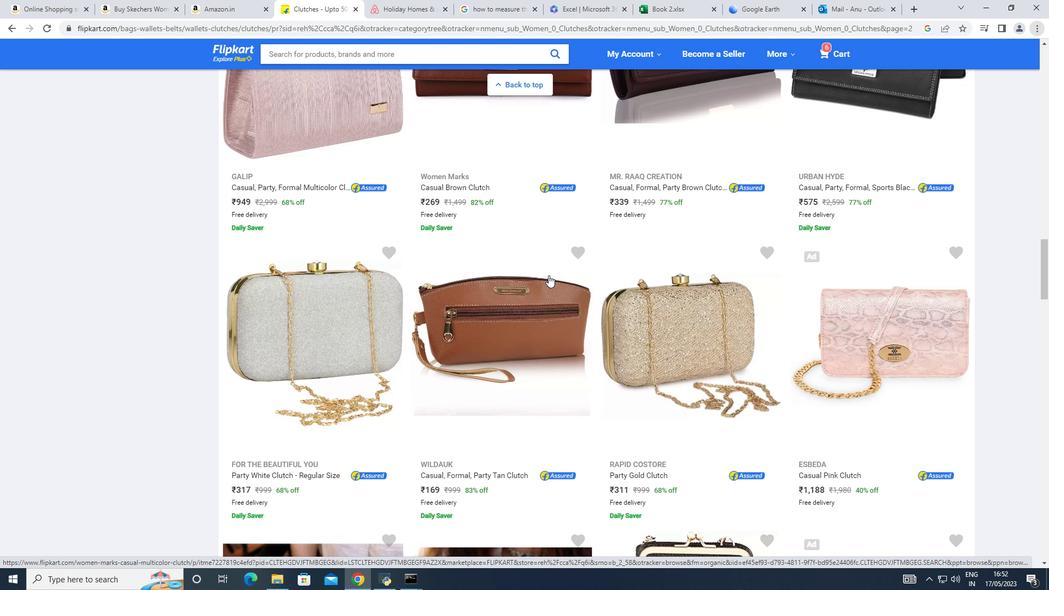 
Action: Mouse scrolled (548, 274) with delta (0, 0)
Screenshot: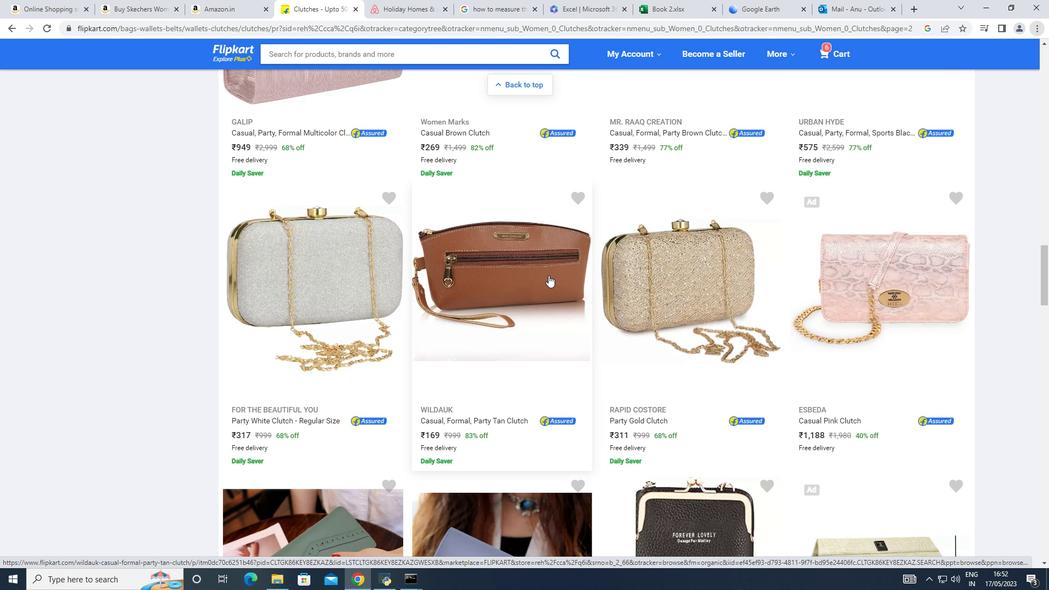 
Action: Mouse scrolled (548, 274) with delta (0, 0)
Screenshot: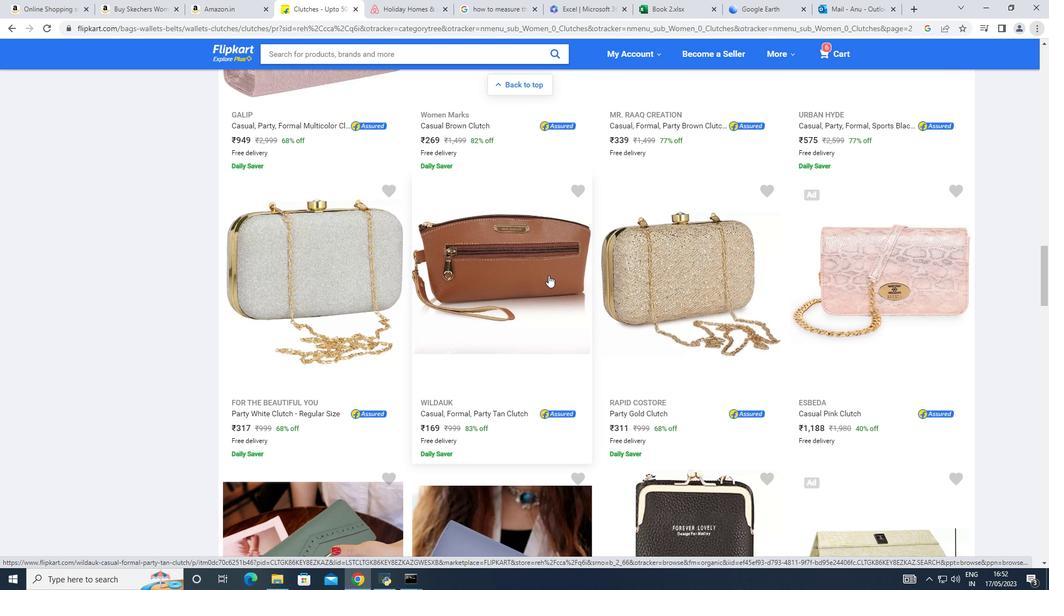 
Action: Mouse scrolled (548, 274) with delta (0, 0)
Screenshot: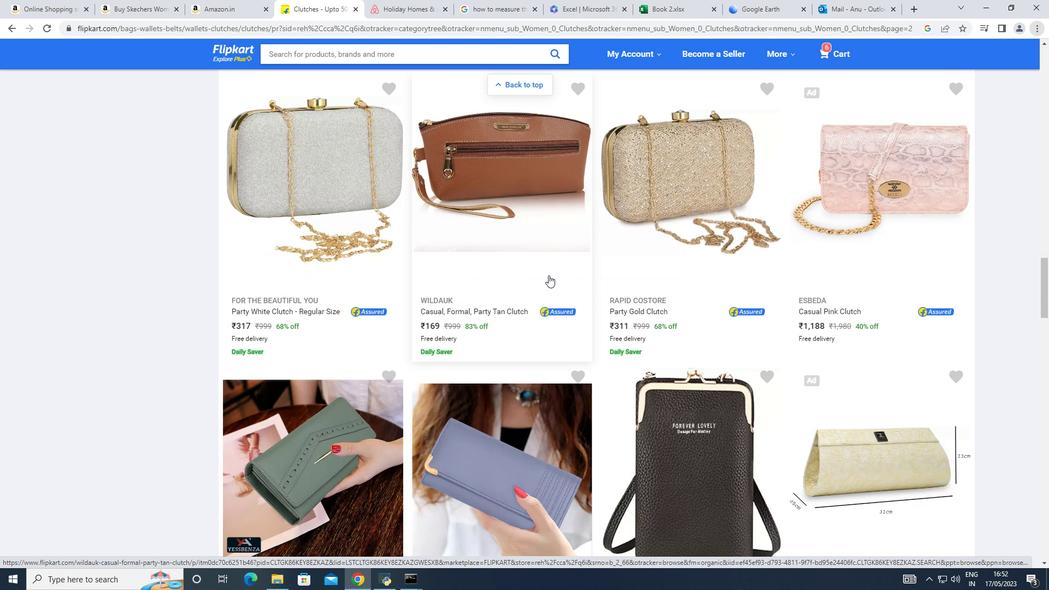 
Action: Mouse scrolled (548, 274) with delta (0, 0)
Screenshot: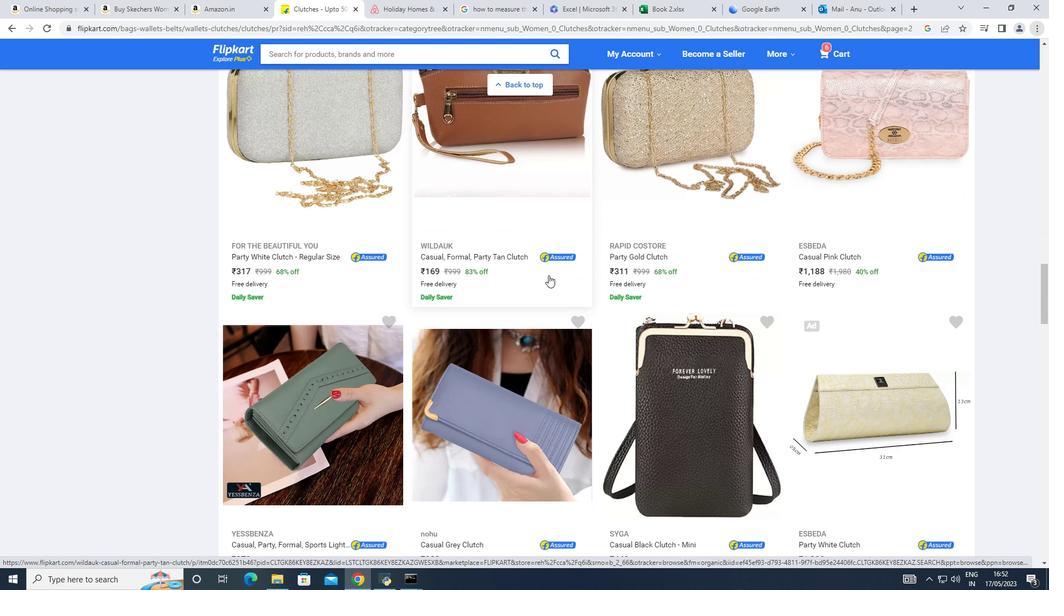 
Action: Mouse scrolled (548, 274) with delta (0, 0)
Screenshot: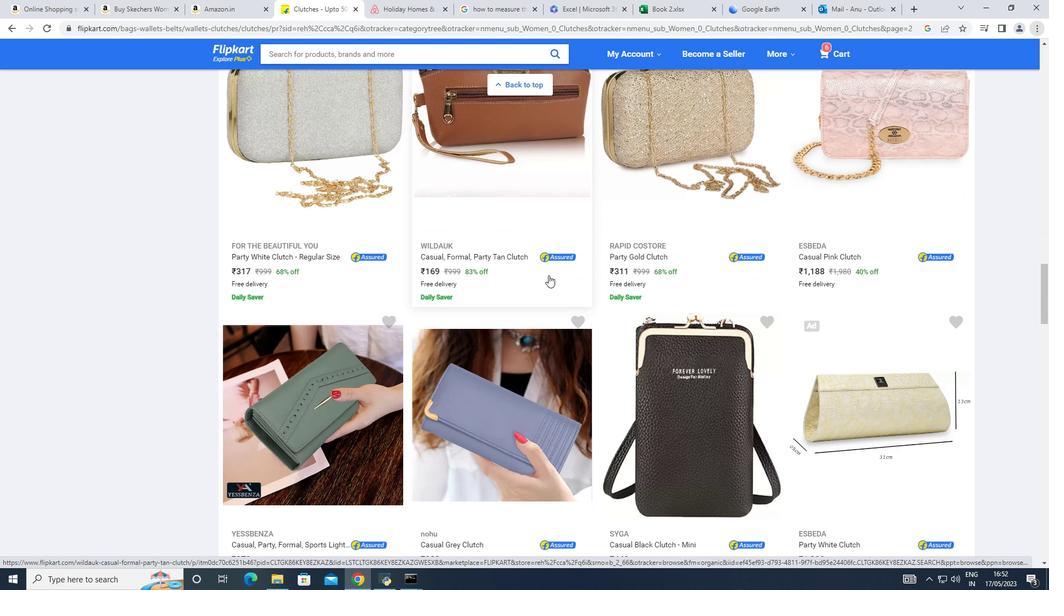 
Action: Mouse scrolled (548, 274) with delta (0, 0)
Screenshot: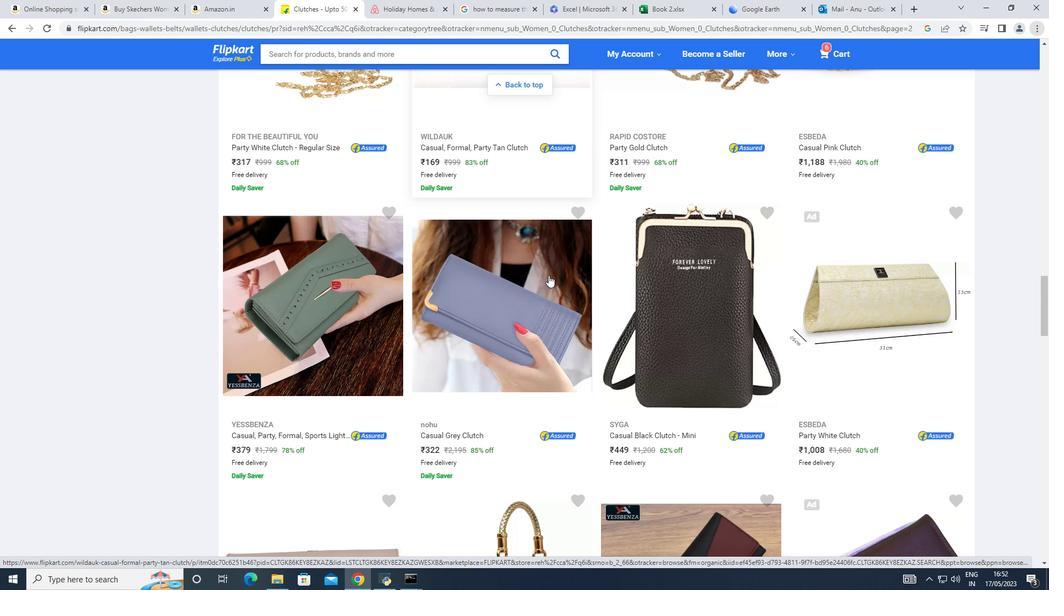 
Action: Mouse scrolled (548, 274) with delta (0, 0)
Screenshot: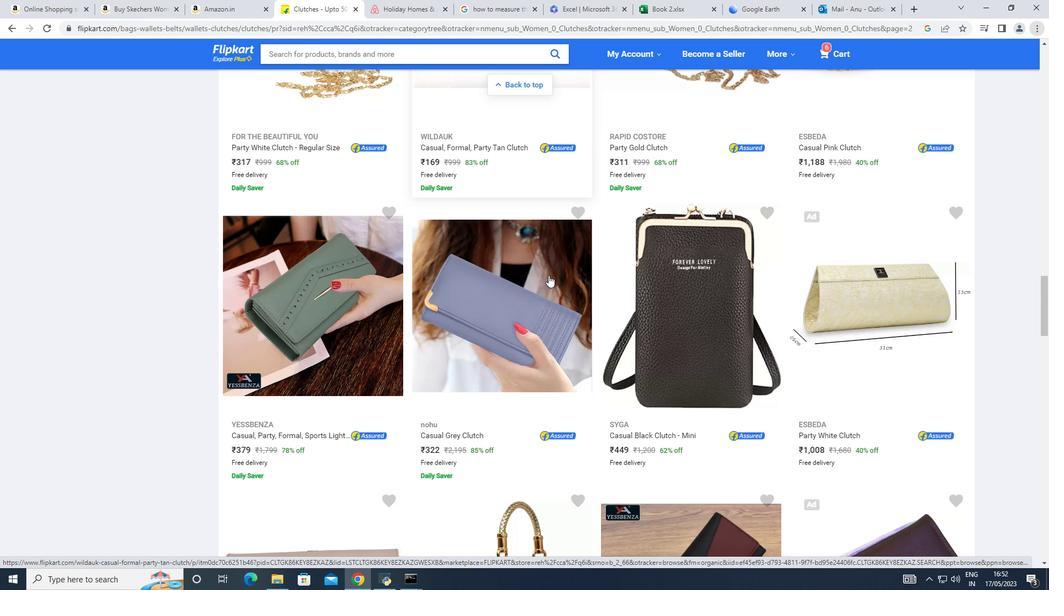 
Action: Mouse scrolled (548, 274) with delta (0, 0)
Screenshot: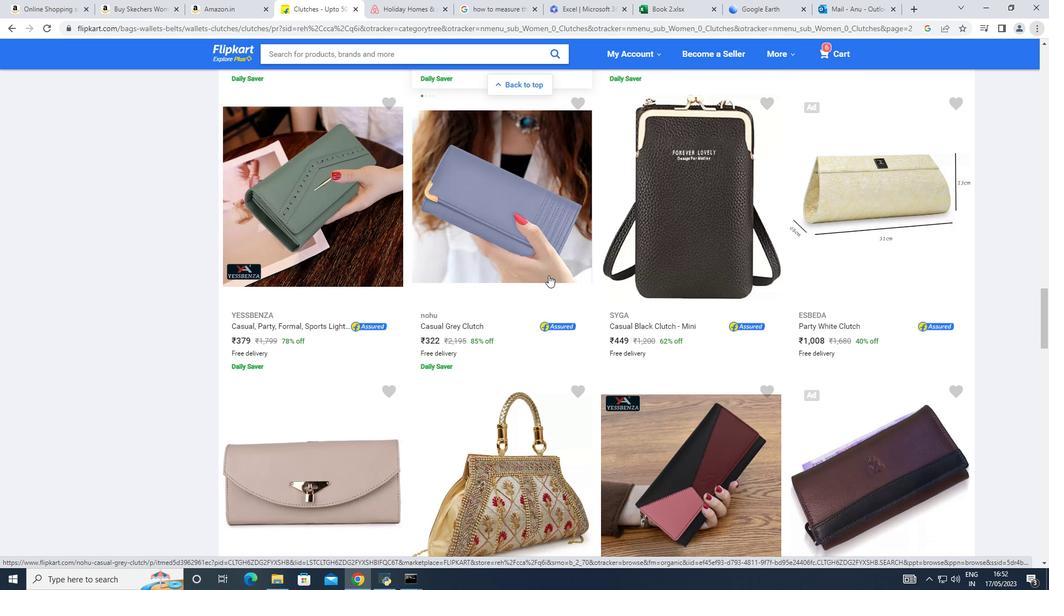 
Action: Mouse scrolled (548, 274) with delta (0, 0)
Screenshot: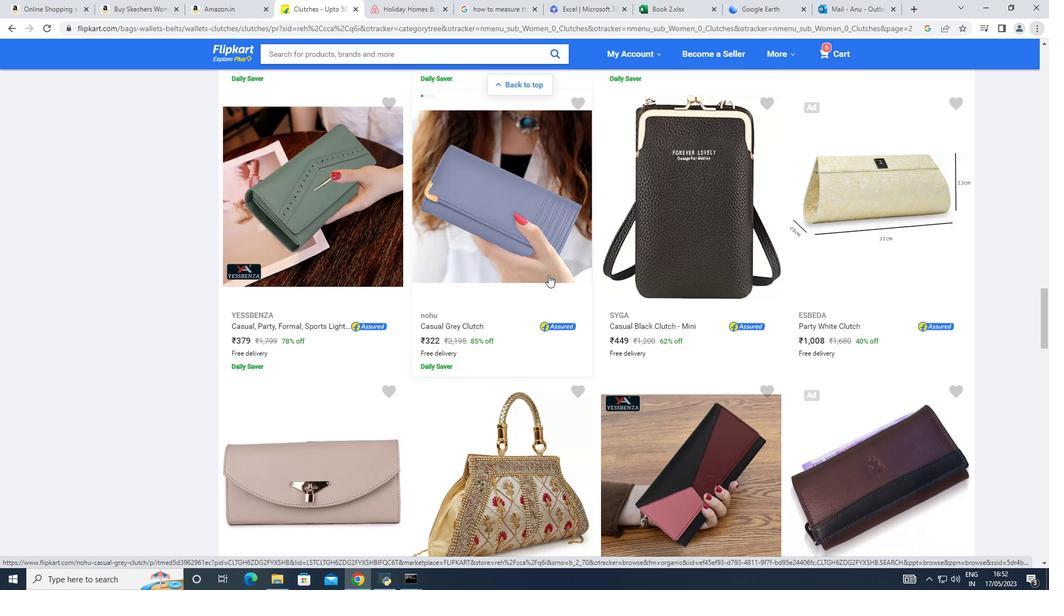 
Action: Mouse scrolled (548, 274) with delta (0, 0)
Screenshot: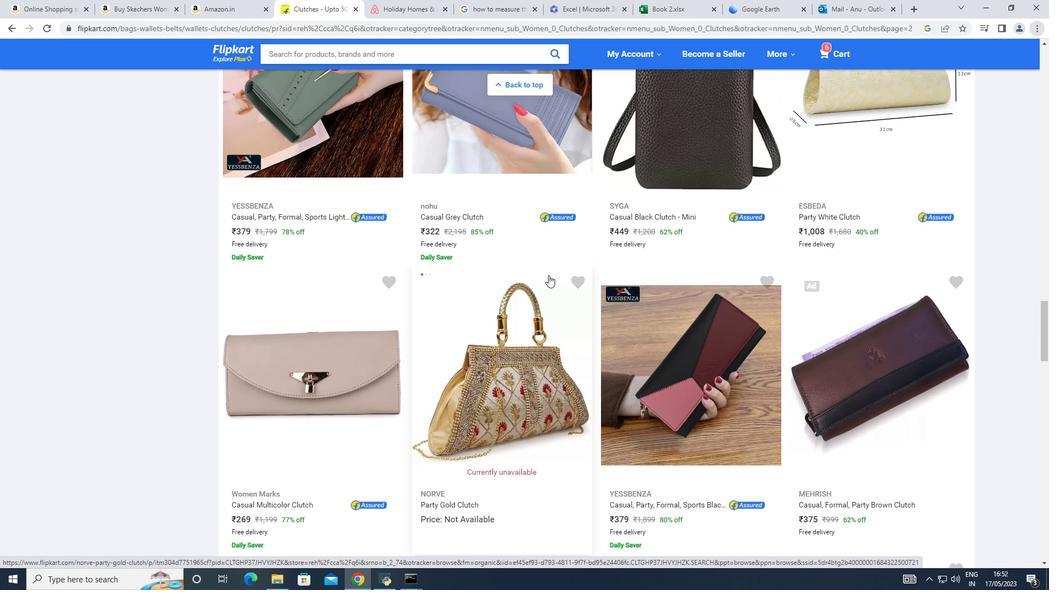 
Action: Mouse scrolled (548, 274) with delta (0, 0)
Screenshot: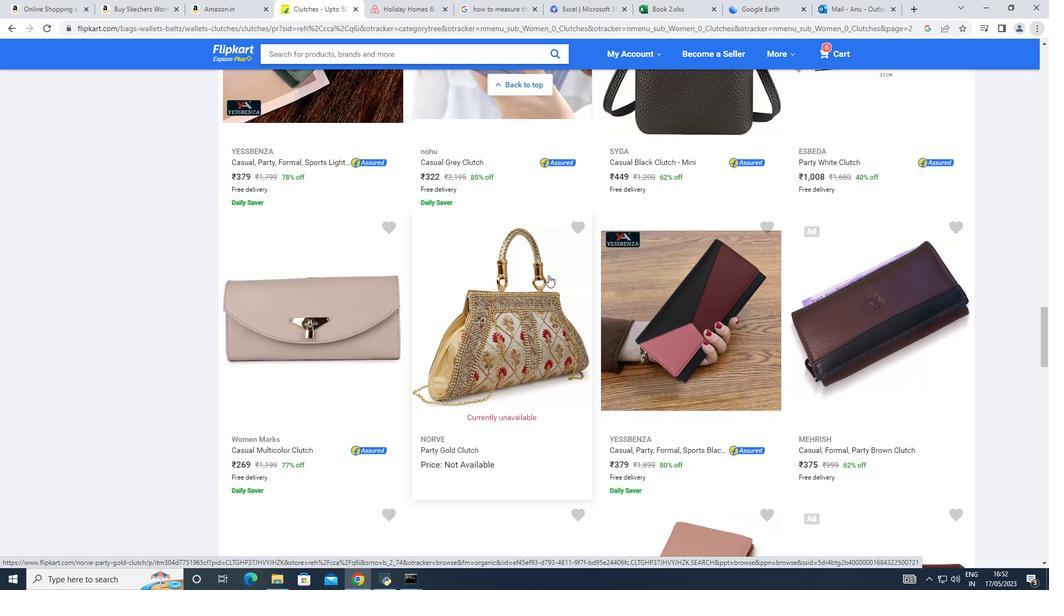 
Action: Mouse scrolled (548, 274) with delta (0, 0)
Screenshot: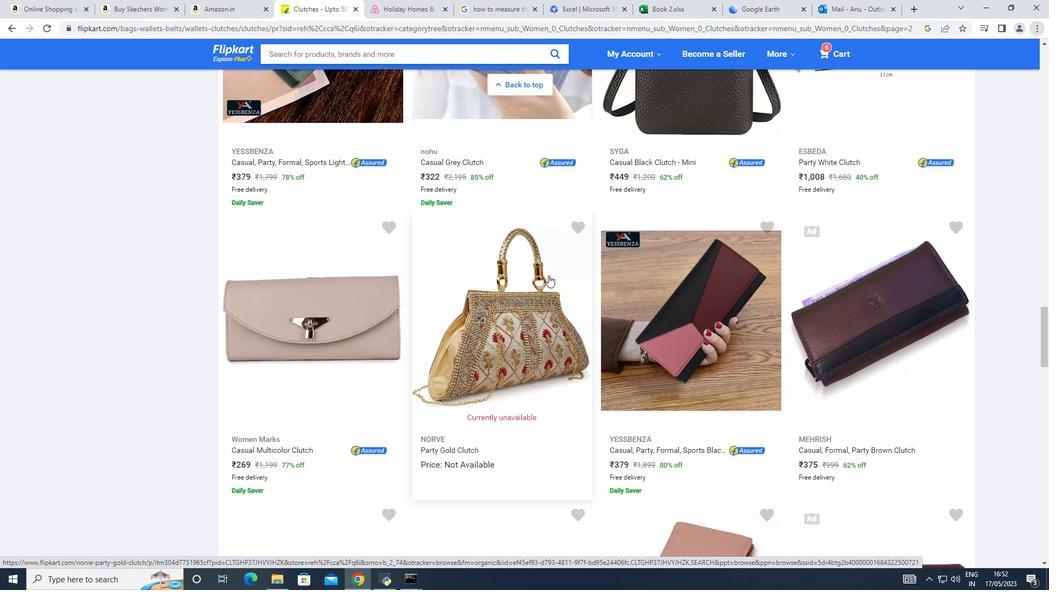 
Action: Mouse scrolled (548, 274) with delta (0, 0)
Screenshot: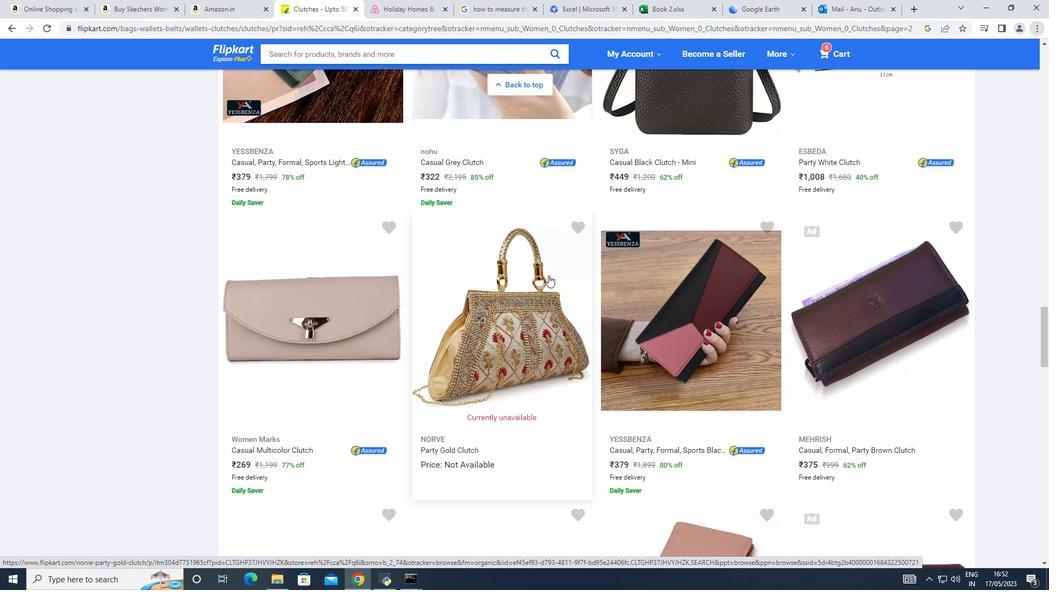 
Action: Mouse scrolled (548, 274) with delta (0, 0)
Screenshot: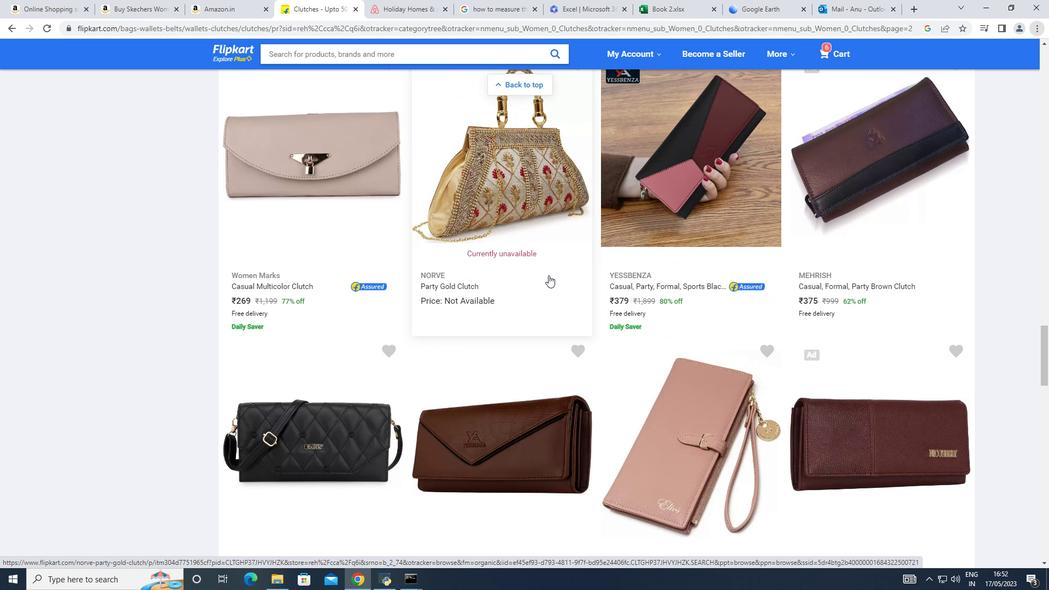 
Action: Mouse scrolled (548, 274) with delta (0, 0)
Screenshot: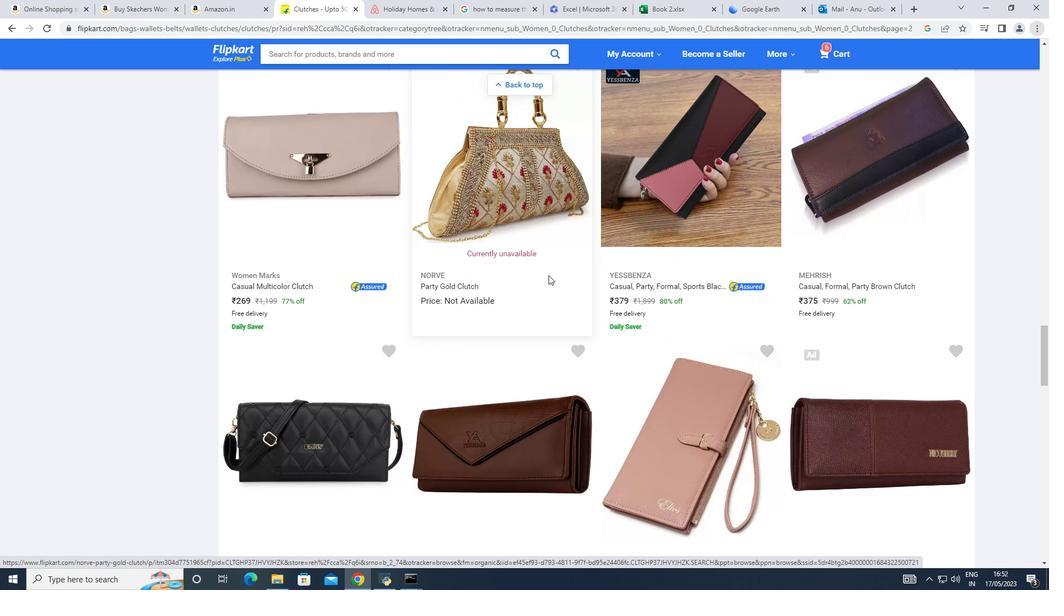 
Action: Mouse scrolled (548, 274) with delta (0, 0)
Screenshot: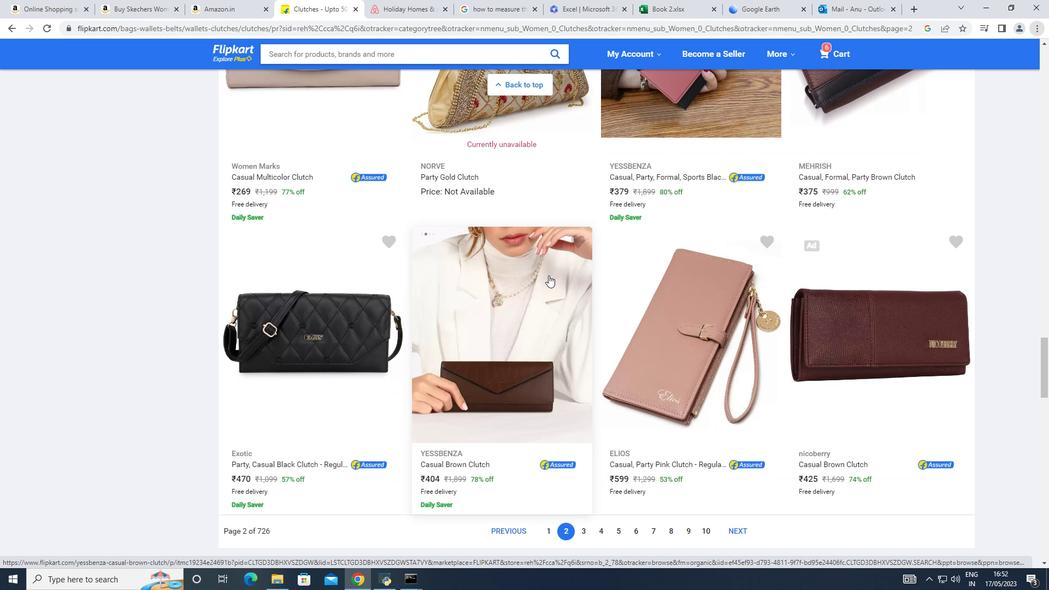 
Action: Mouse scrolled (548, 274) with delta (0, 0)
Screenshot: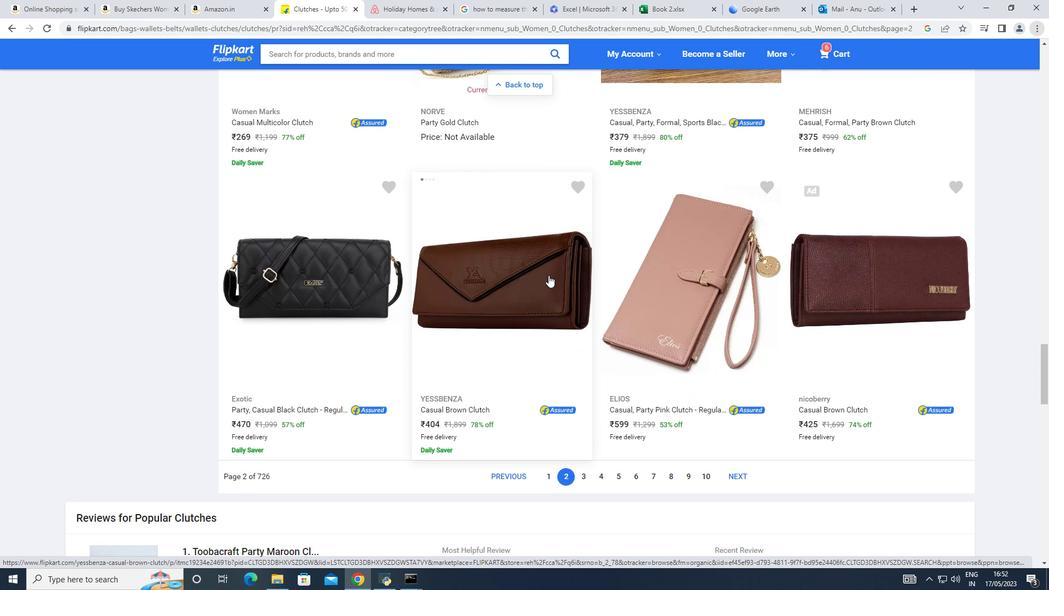 
Action: Mouse moved to (579, 420)
Screenshot: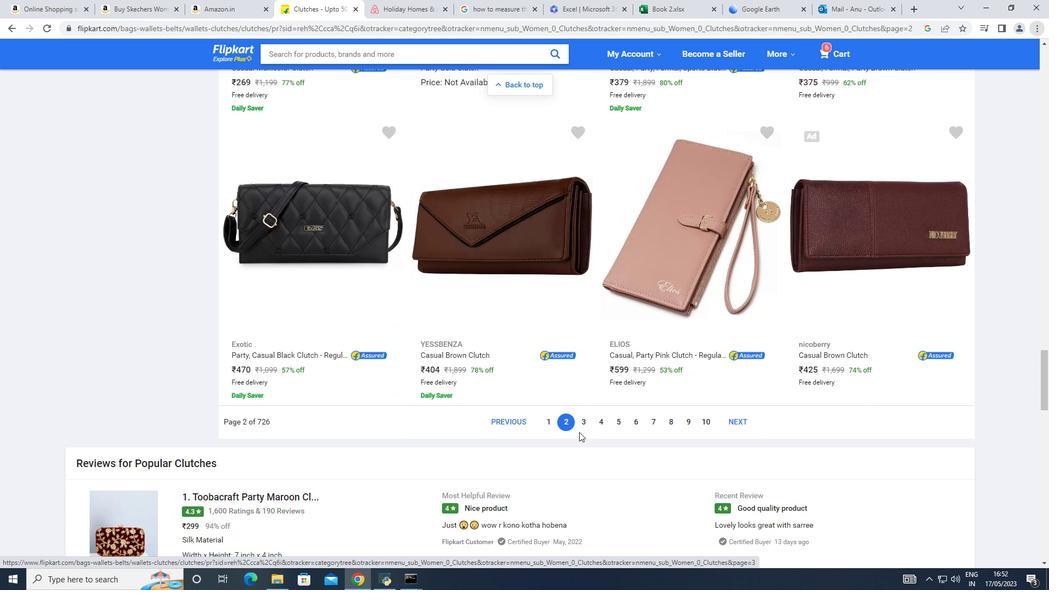 
Action: Mouse pressed left at (579, 420)
Screenshot: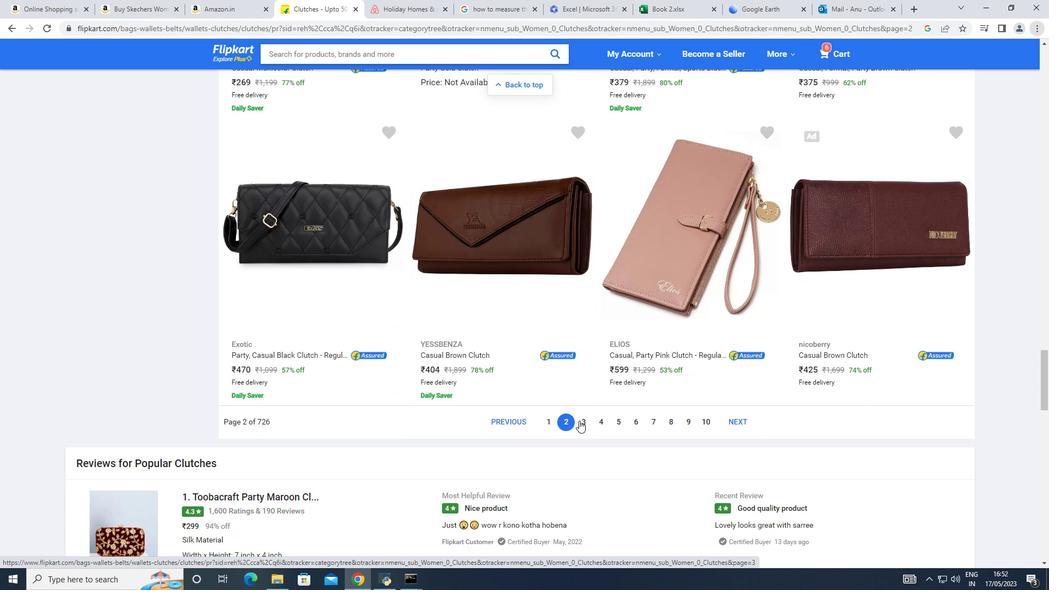 
Action: Mouse moved to (631, 386)
Screenshot: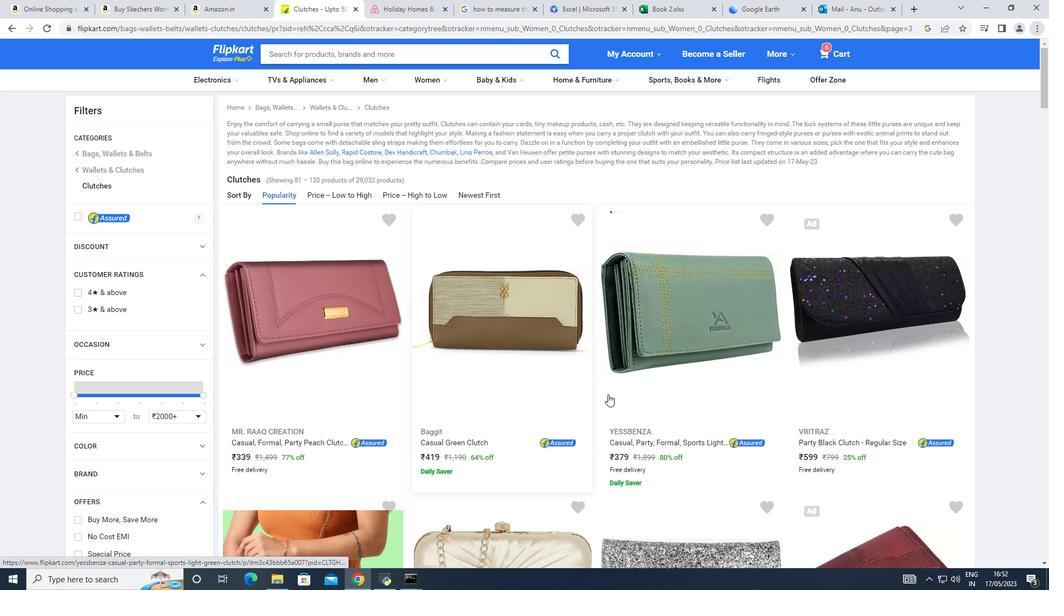 
Action: Mouse scrolled (631, 385) with delta (0, 0)
Screenshot: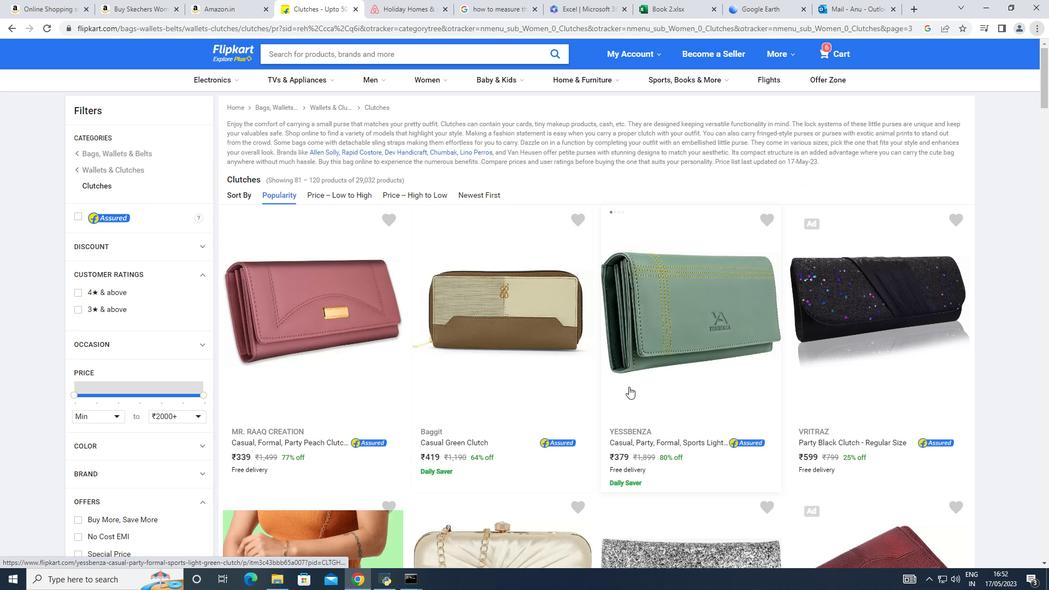 
Action: Mouse scrolled (631, 385) with delta (0, 0)
Screenshot: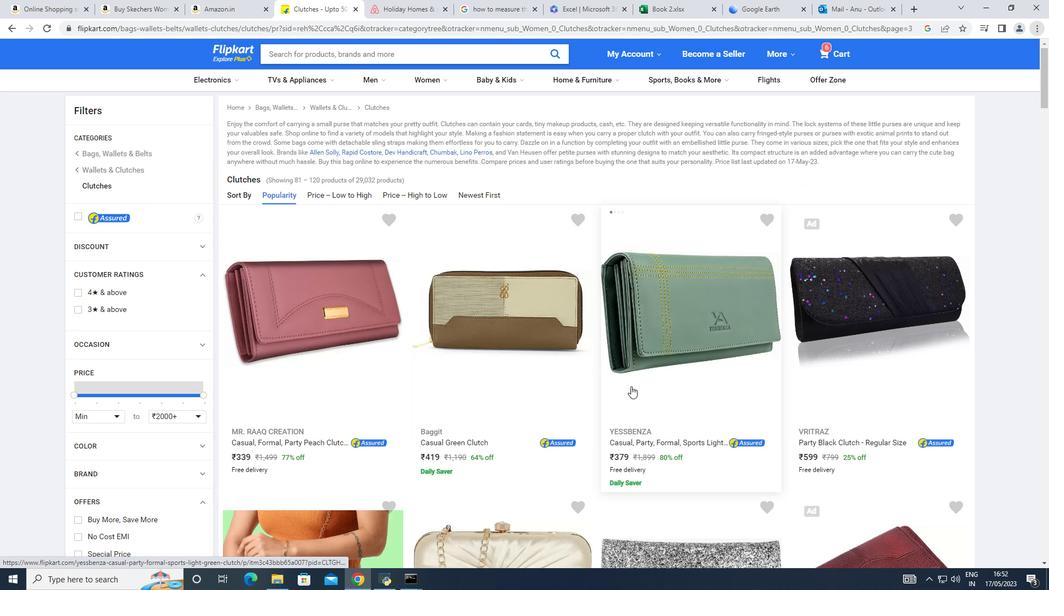 
Action: Mouse scrolled (631, 385) with delta (0, 0)
Screenshot: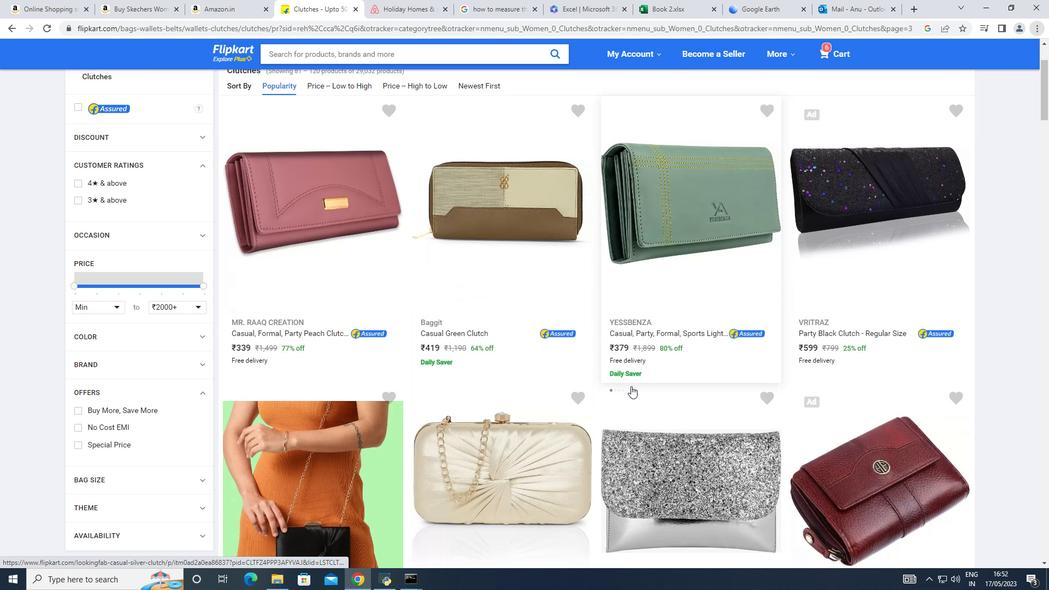 
Action: Mouse scrolled (631, 385) with delta (0, 0)
Screenshot: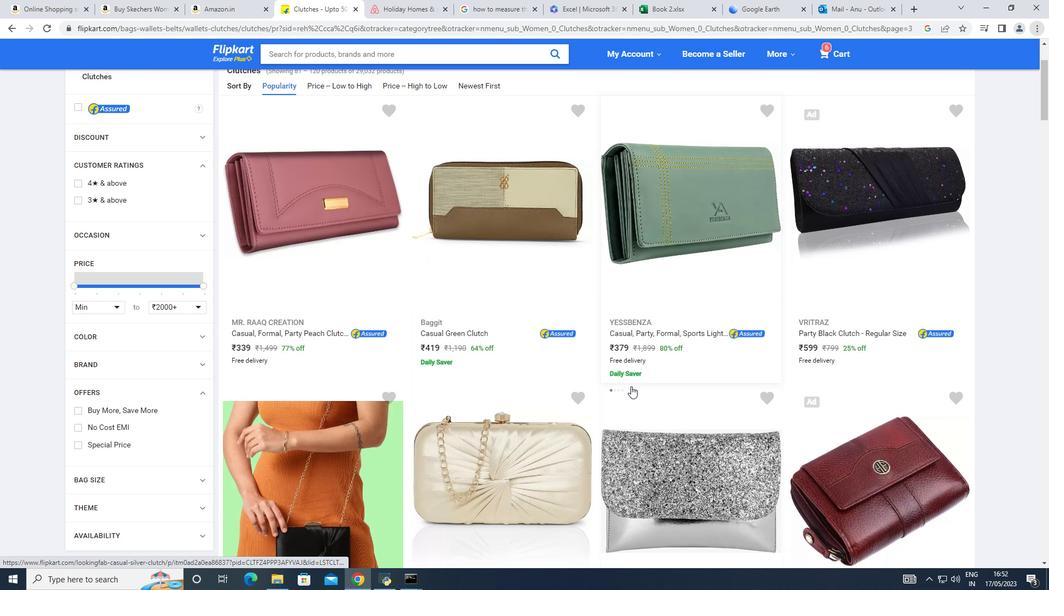 
Action: Mouse scrolled (631, 385) with delta (0, 0)
Screenshot: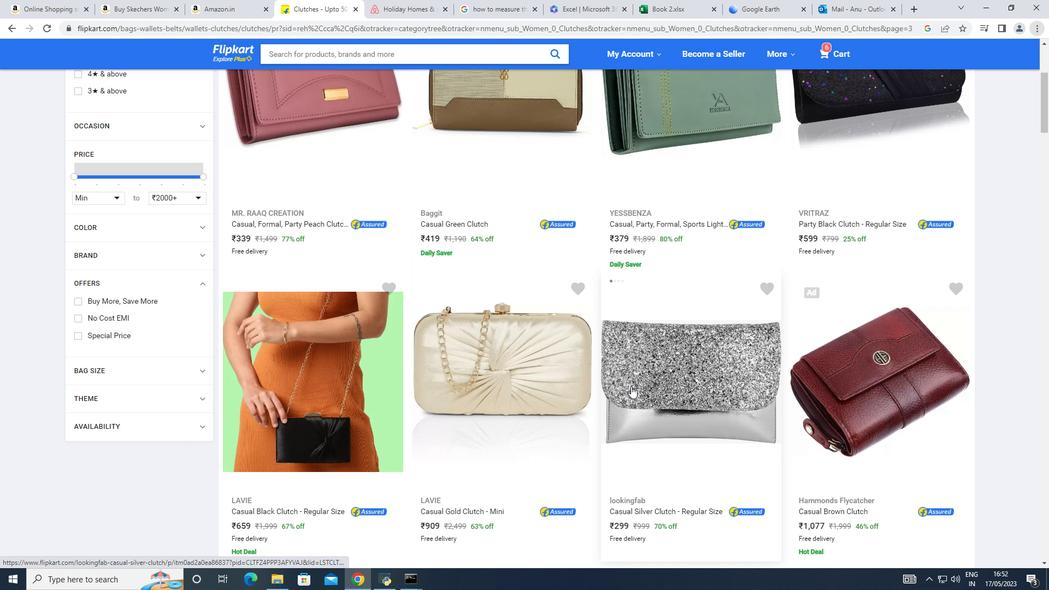 
Action: Mouse scrolled (631, 385) with delta (0, 0)
Screenshot: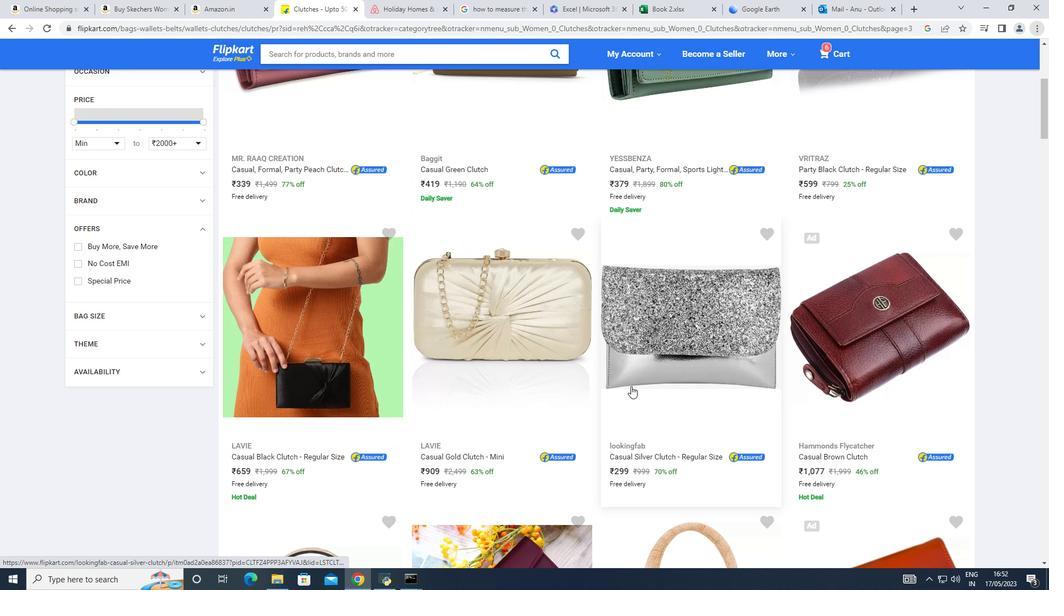 
Action: Mouse moved to (491, 309)
Screenshot: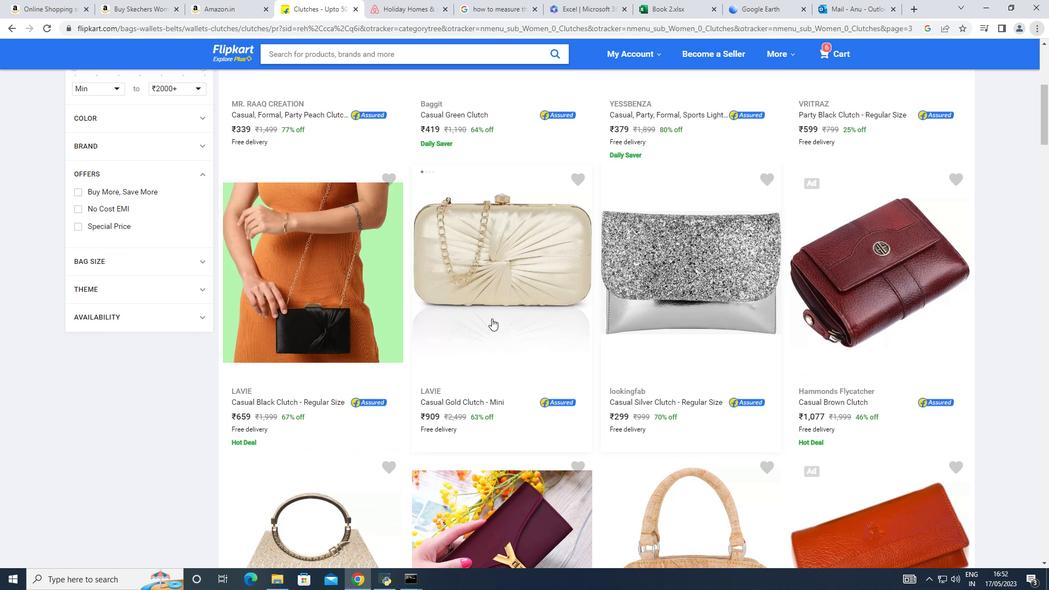 
Action: Mouse pressed left at (491, 309)
Screenshot: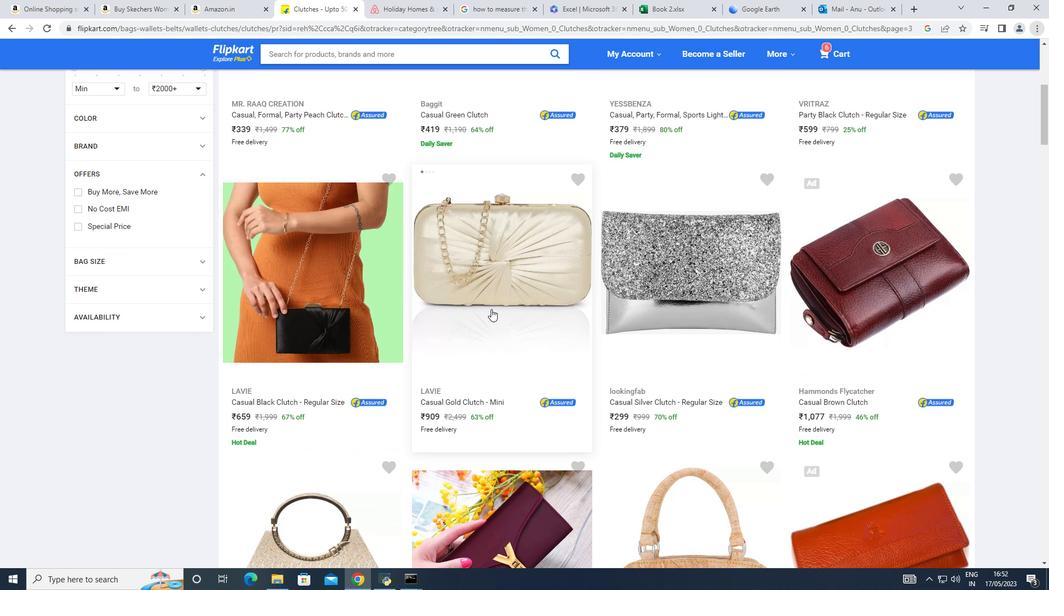 
Action: Mouse moved to (176, 165)
Screenshot: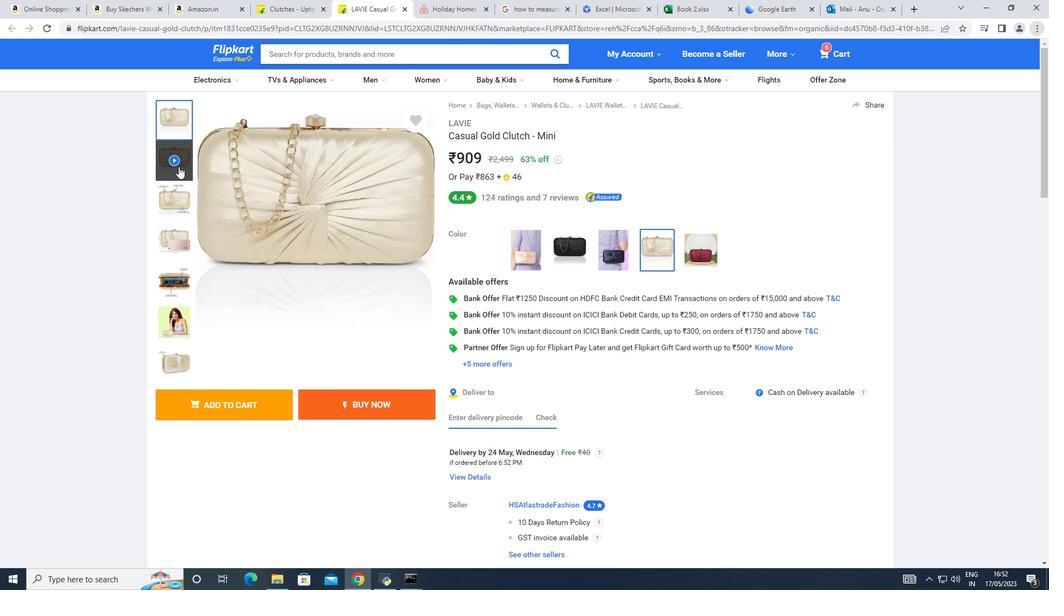 
Action: Mouse pressed left at (176, 165)
Screenshot: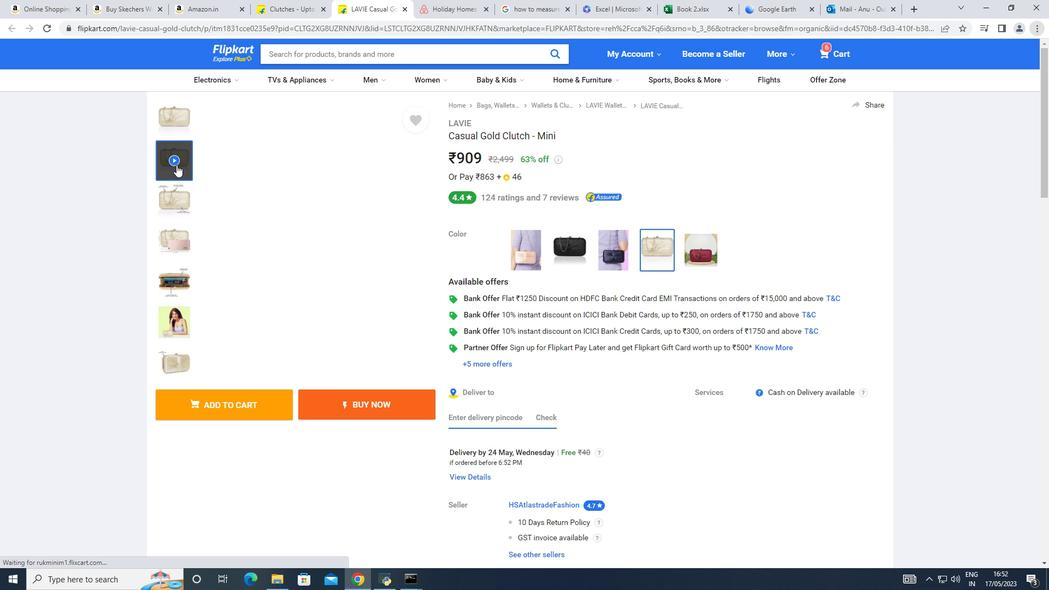 
Action: Mouse moved to (257, 192)
Screenshot: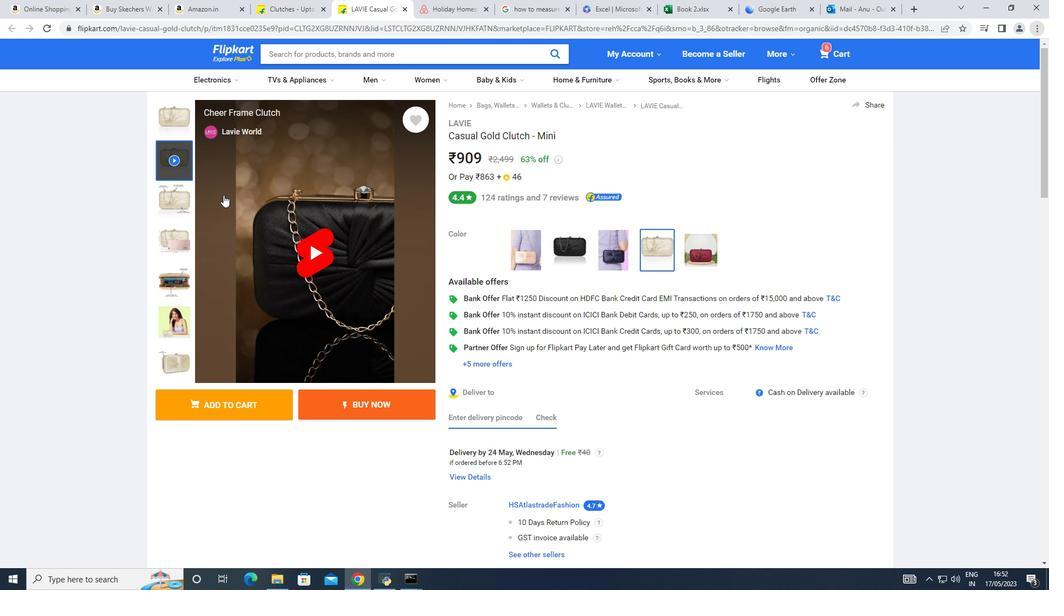 
Action: Mouse pressed left at (257, 192)
Screenshot: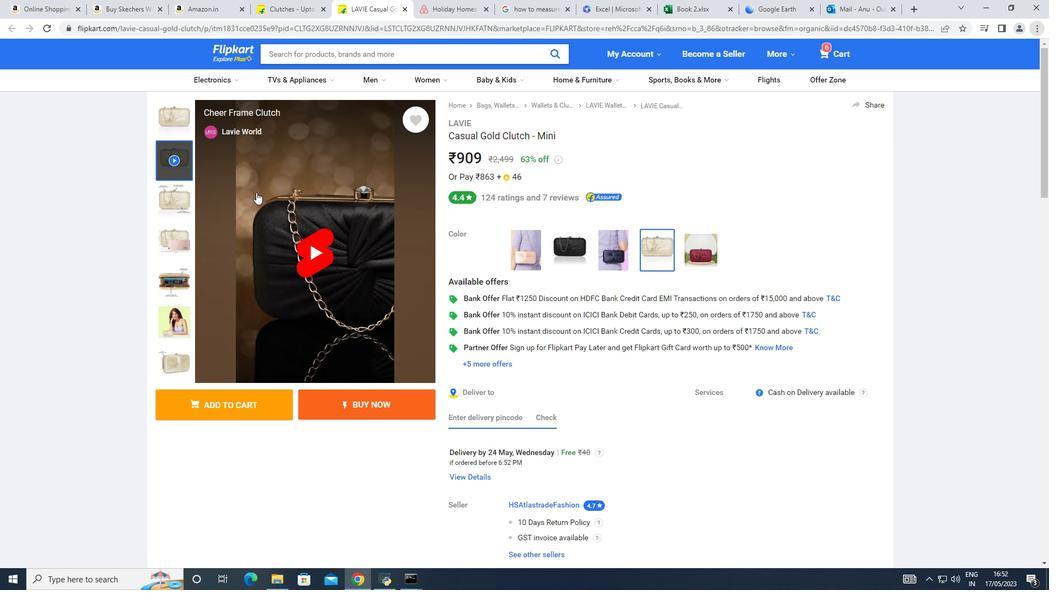 
Action: Mouse moved to (418, 372)
Screenshot: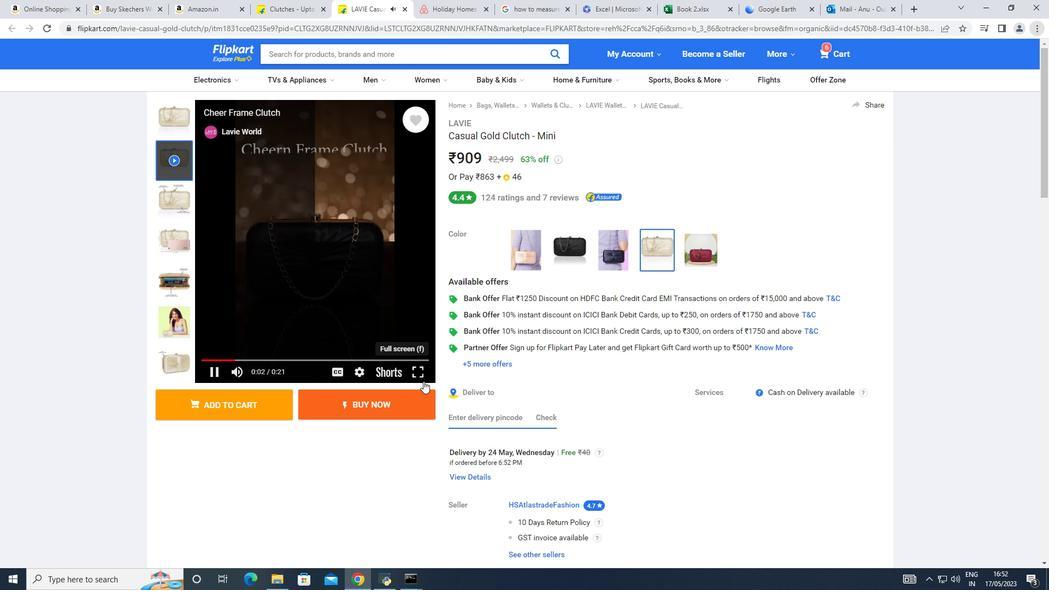 
Action: Mouse pressed left at (418, 372)
Screenshot: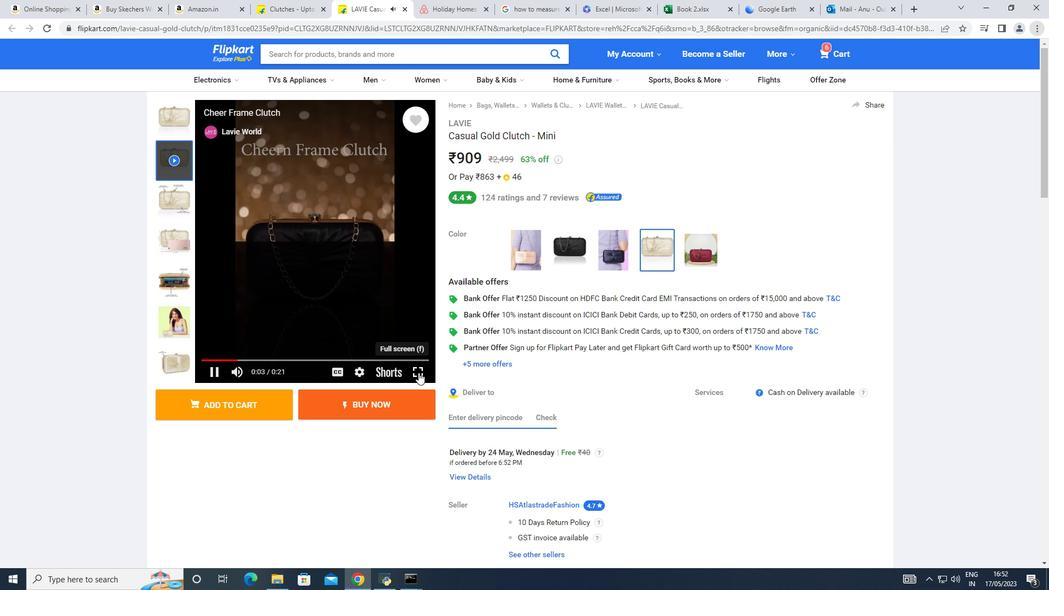 
Action: Mouse moved to (628, 388)
Screenshot: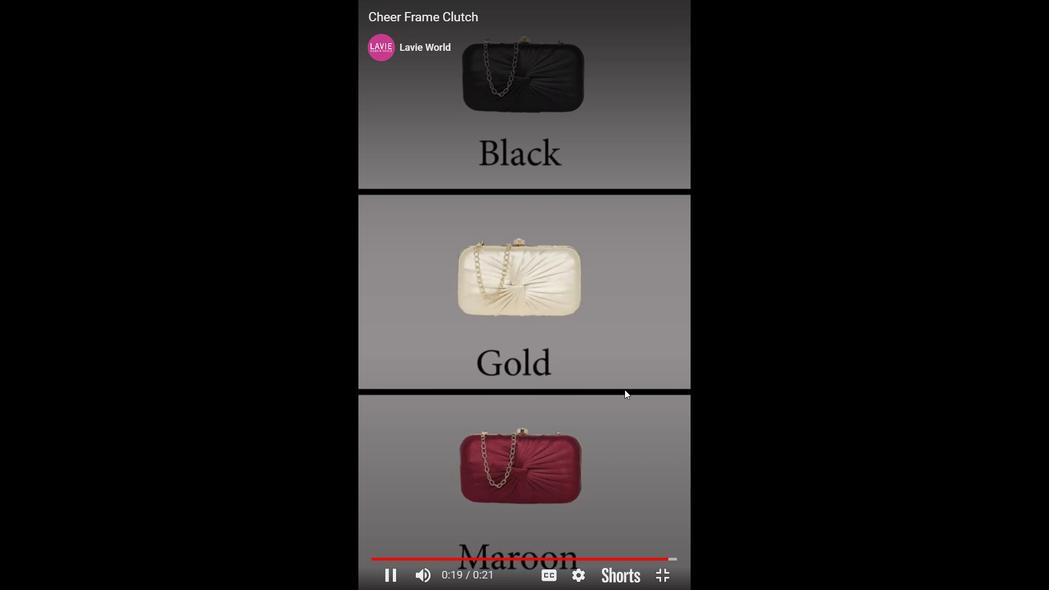 
Action: Mouse scrolled (628, 387) with delta (0, 0)
Screenshot: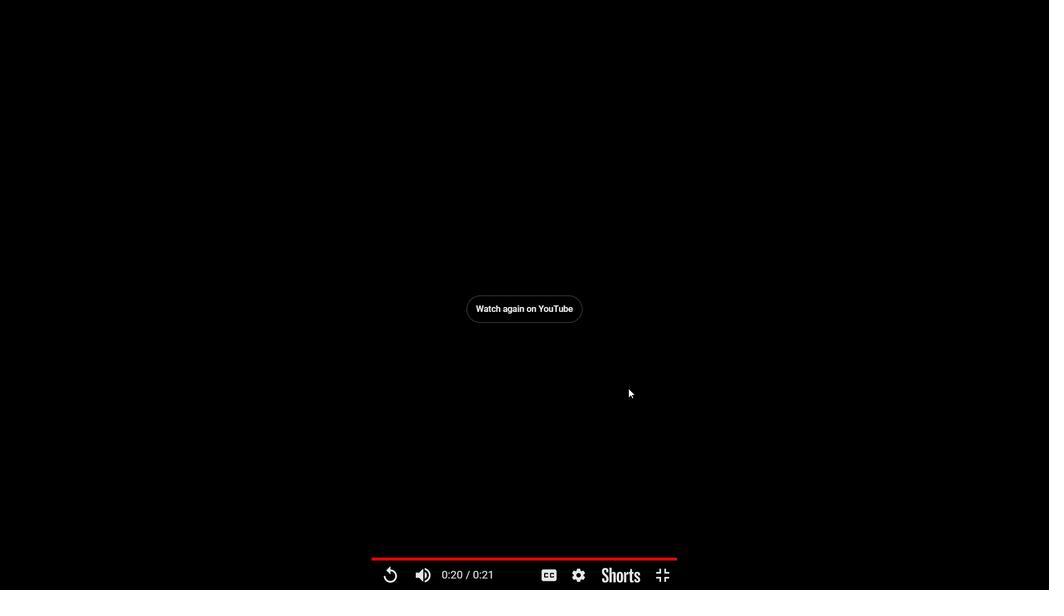 
Action: Mouse moved to (693, 354)
Screenshot: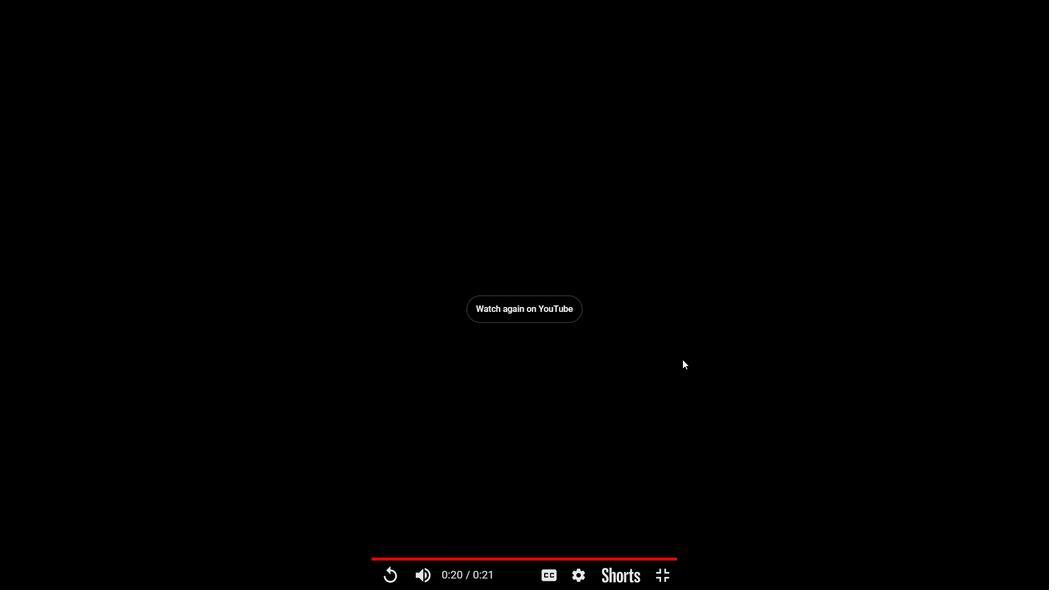 
Action: Mouse pressed left at (693, 354)
Screenshot: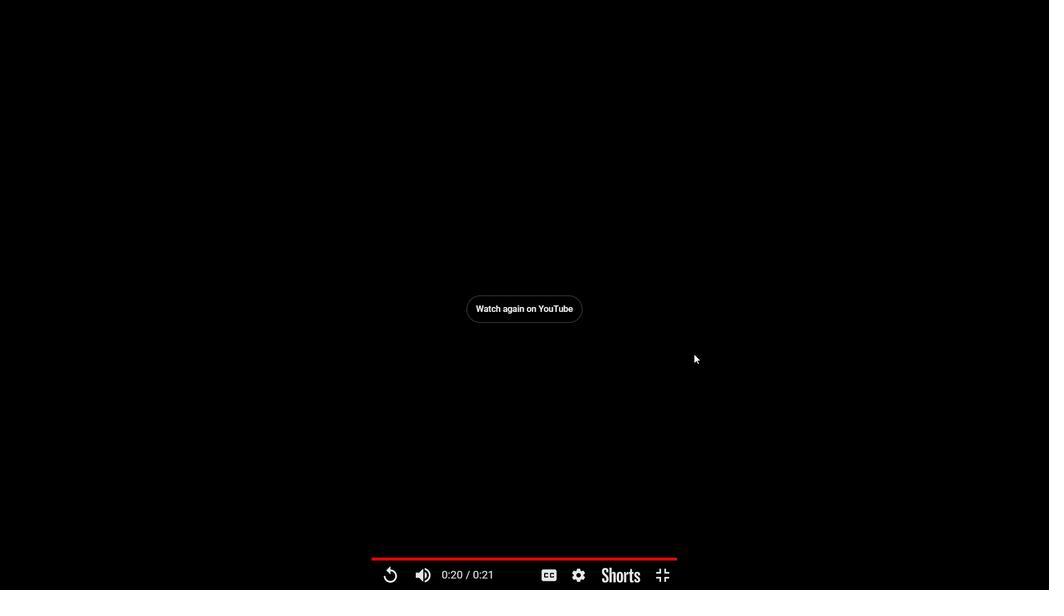 
Action: Mouse moved to (746, 367)
Screenshot: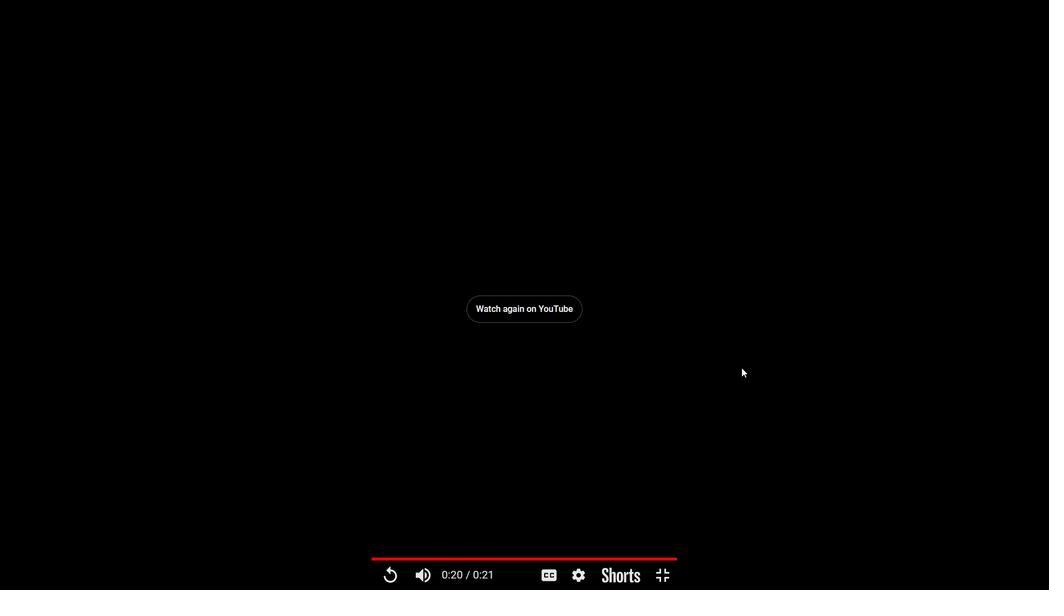 
Action: Mouse pressed left at (746, 367)
Screenshot: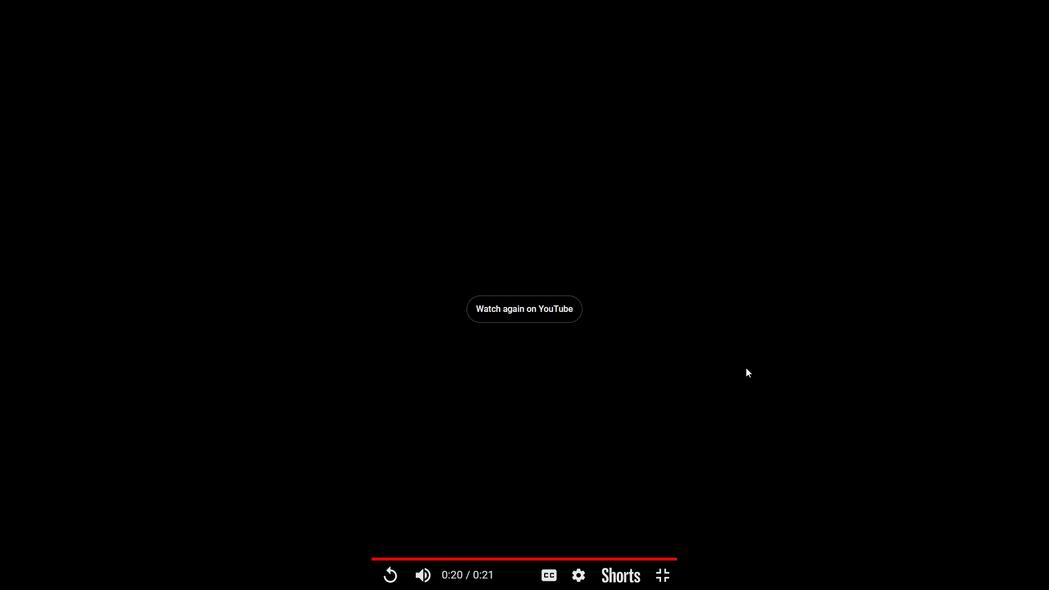 
Action: Mouse moved to (522, 39)
Screenshot: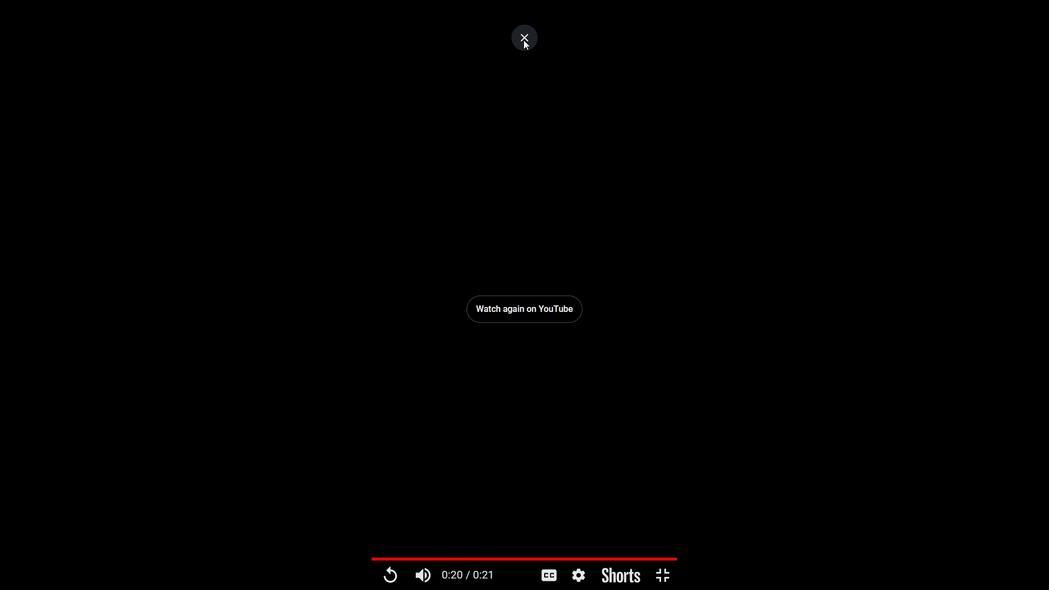 
Action: Mouse pressed left at (522, 39)
Screenshot: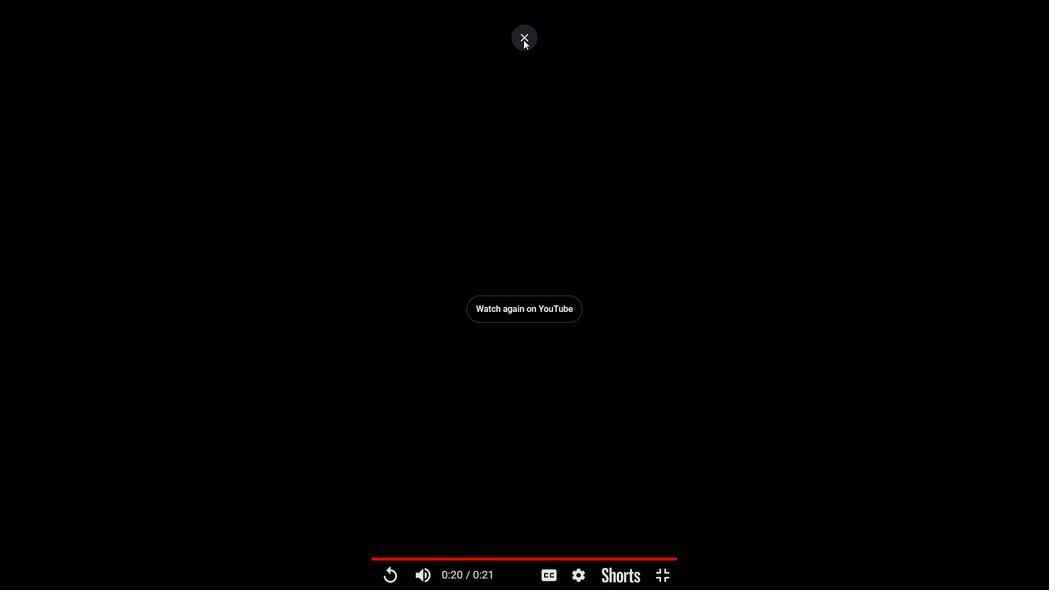 
Action: Mouse moved to (648, 278)
Screenshot: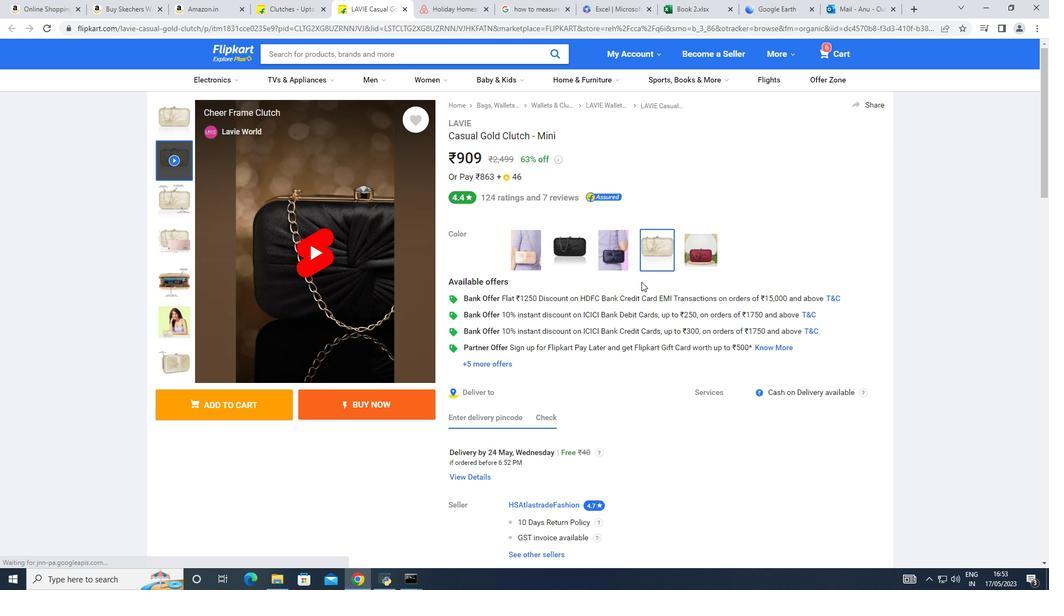 
Action: Mouse scrolled (648, 278) with delta (0, 0)
Screenshot: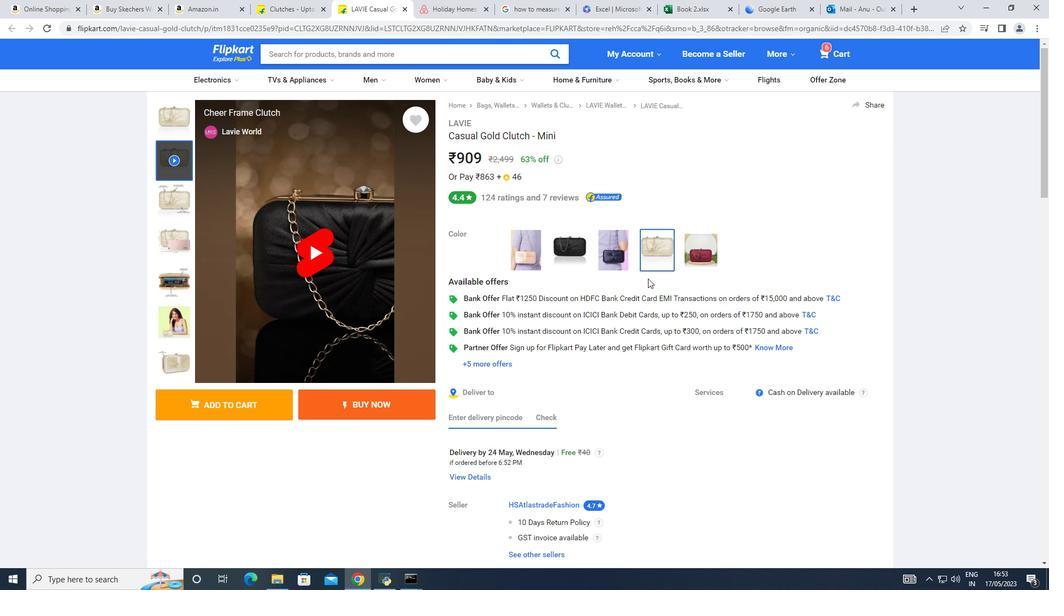 
Action: Mouse scrolled (648, 278) with delta (0, 0)
Screenshot: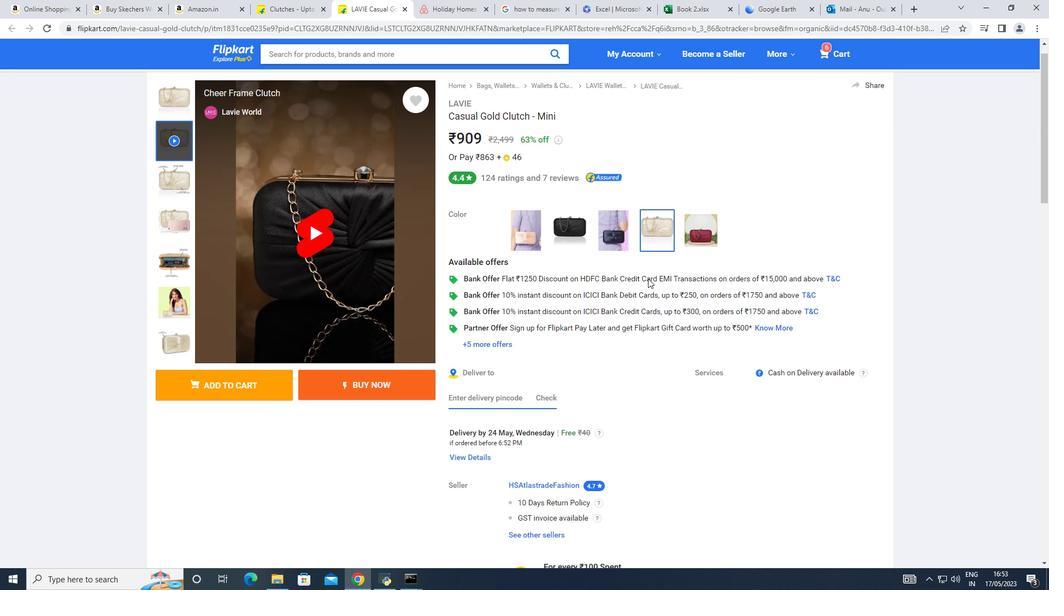 
Action: Mouse moved to (579, 143)
Screenshot: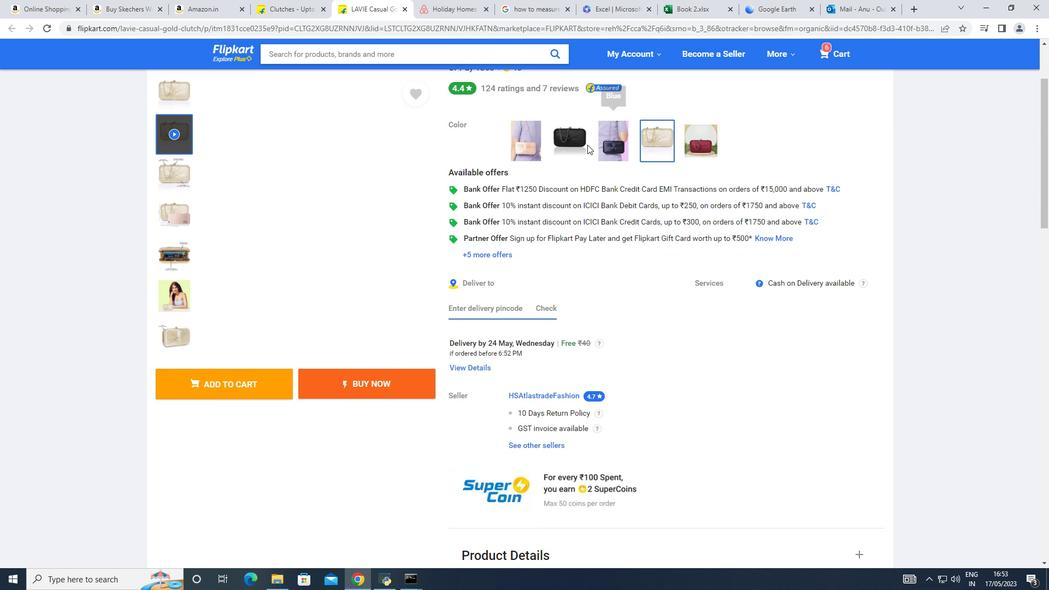 
Action: Mouse pressed left at (579, 143)
Screenshot: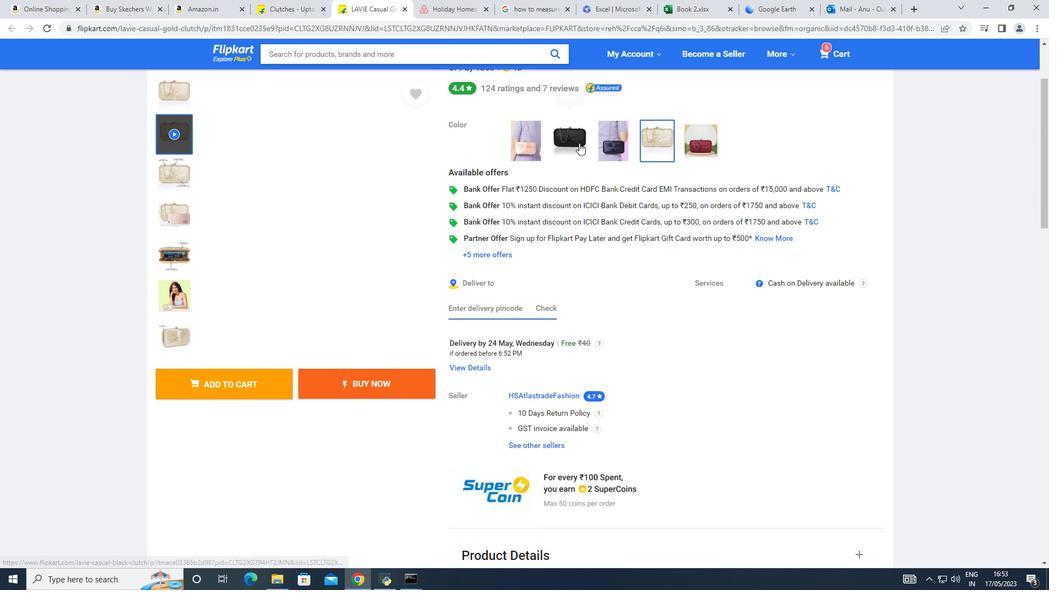 
Action: Mouse moved to (681, 254)
Screenshot: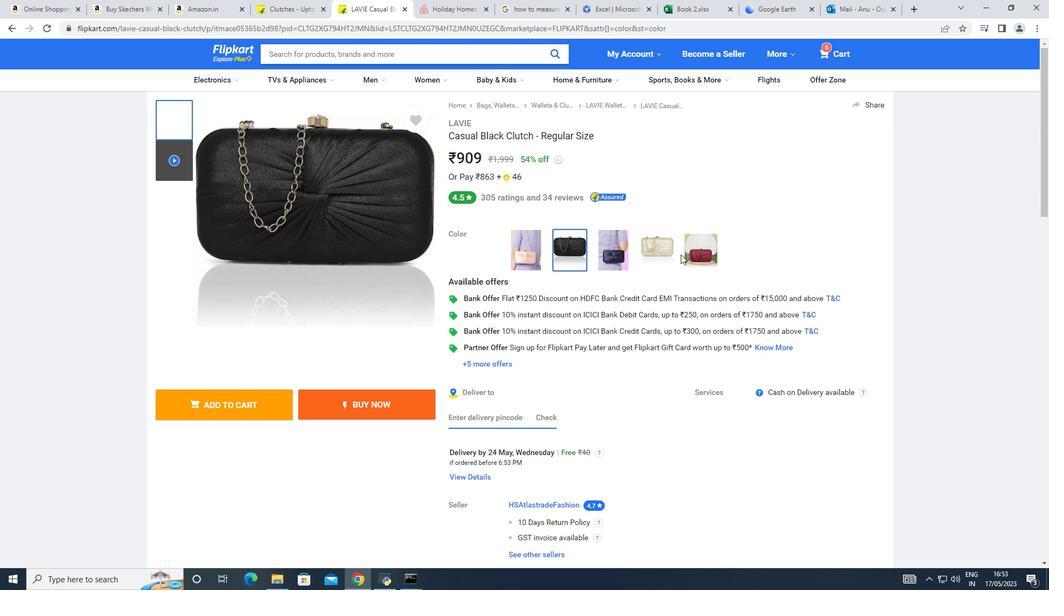 
Action: Mouse scrolled (681, 254) with delta (0, 0)
Screenshot: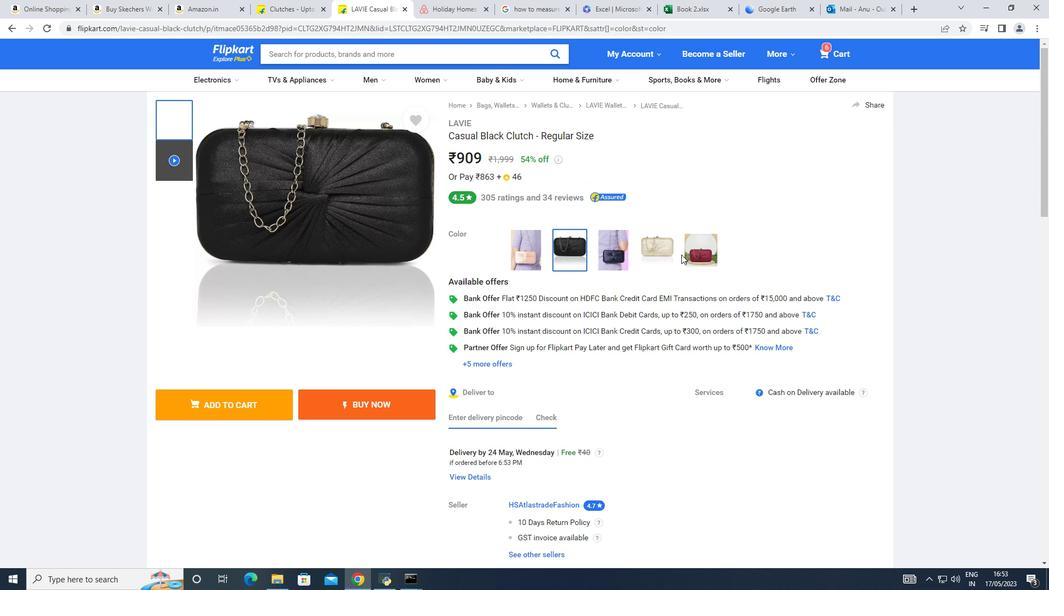 
Action: Mouse scrolled (681, 254) with delta (0, 0)
Screenshot: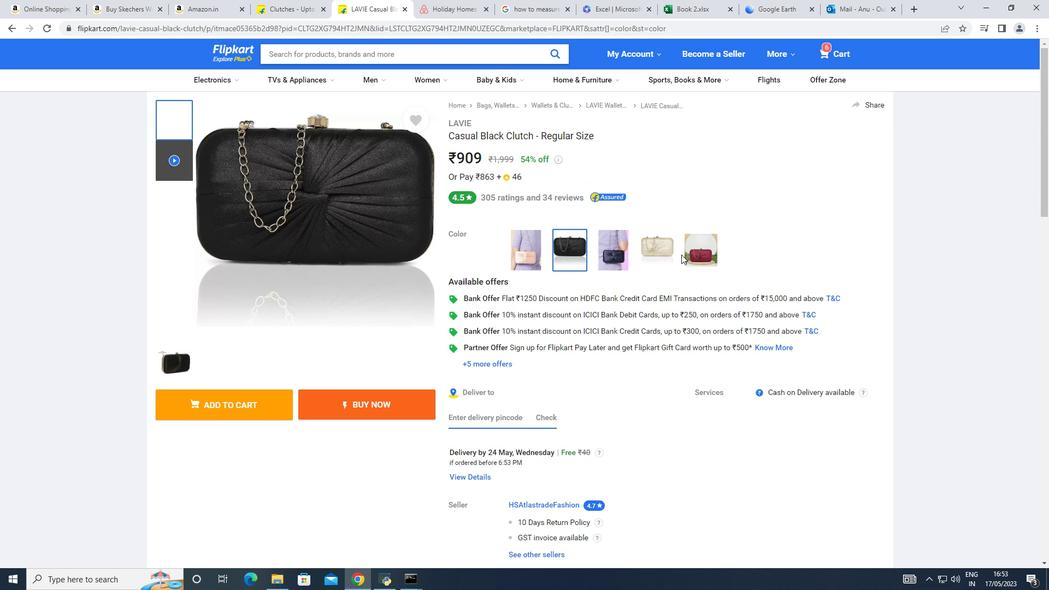 
Action: Mouse moved to (686, 254)
Screenshot: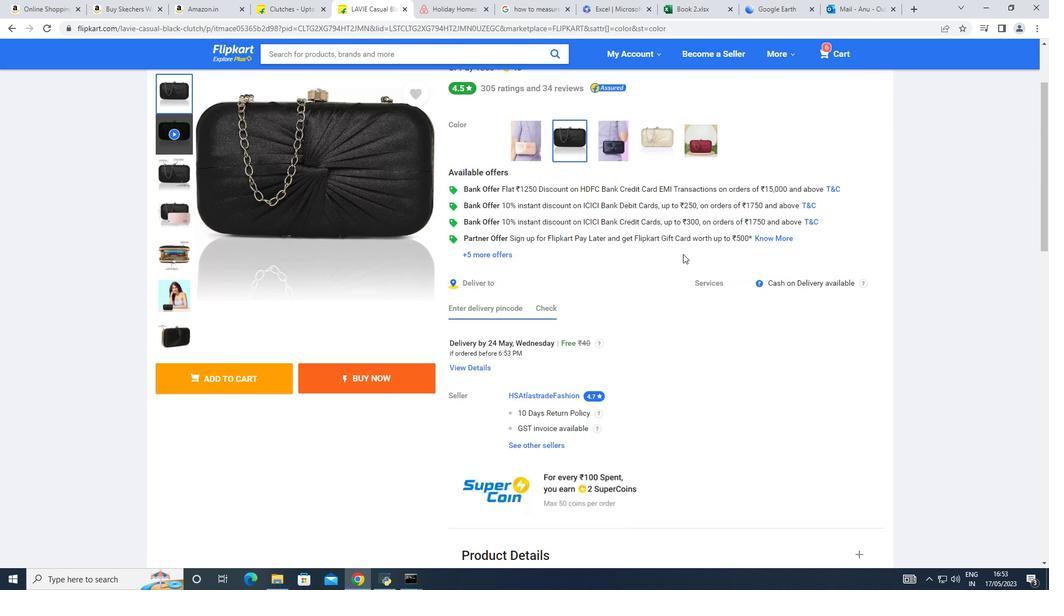 
Action: Mouse scrolled (686, 253) with delta (0, 0)
Screenshot: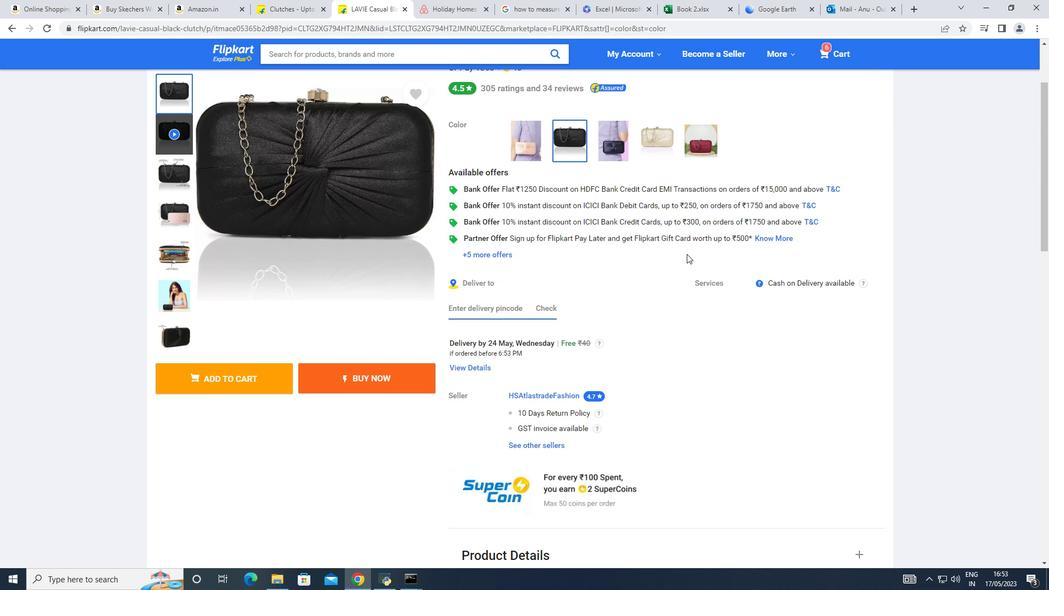 
Action: Mouse scrolled (686, 253) with delta (0, 0)
Screenshot: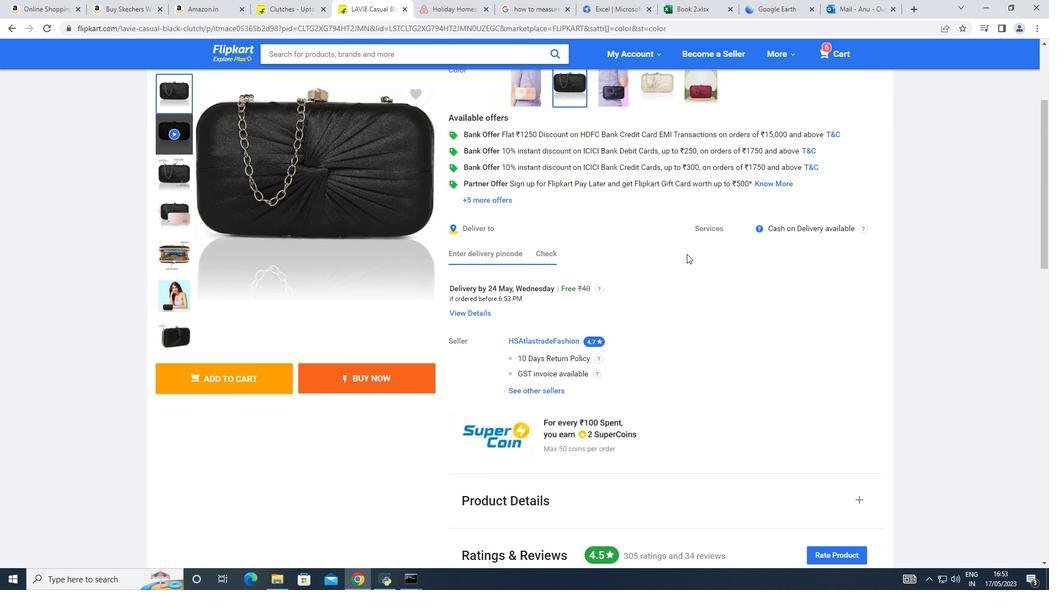 
Action: Mouse scrolled (686, 254) with delta (0, 0)
Screenshot: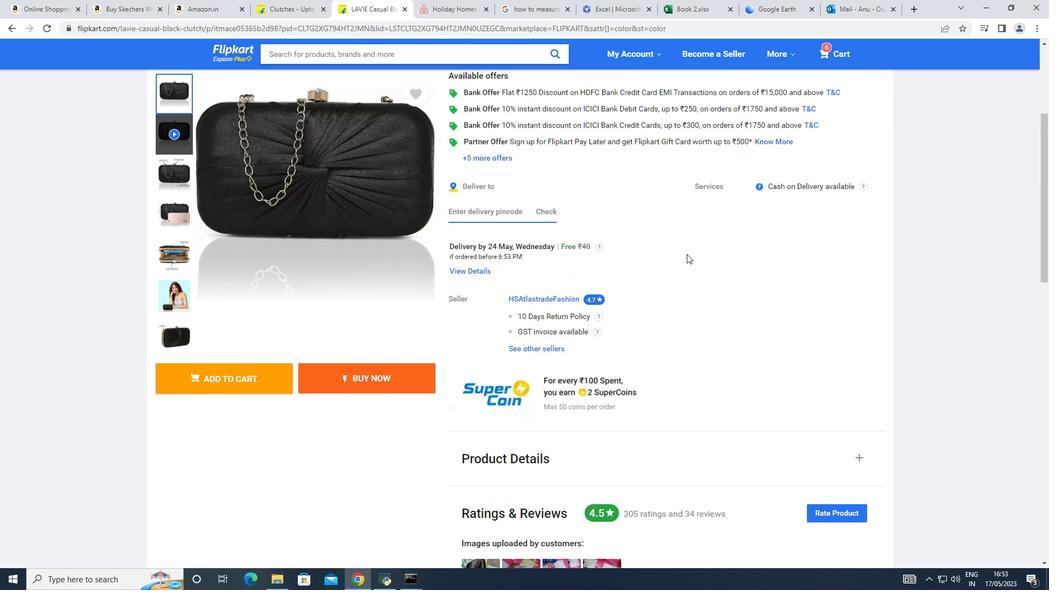 
Action: Mouse scrolled (686, 254) with delta (0, 0)
Screenshot: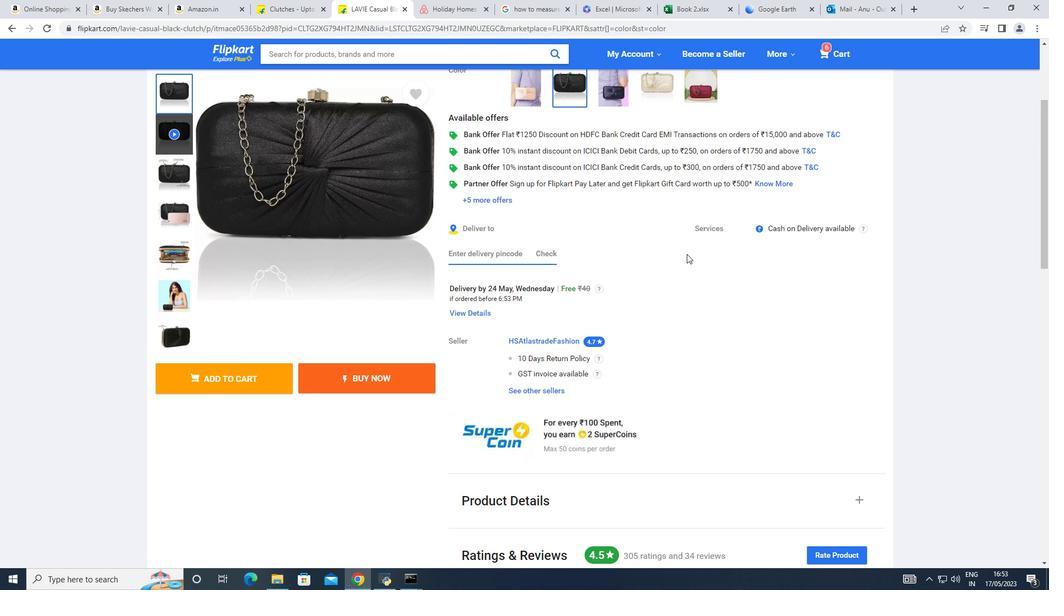 
Action: Mouse scrolled (686, 254) with delta (0, 0)
Screenshot: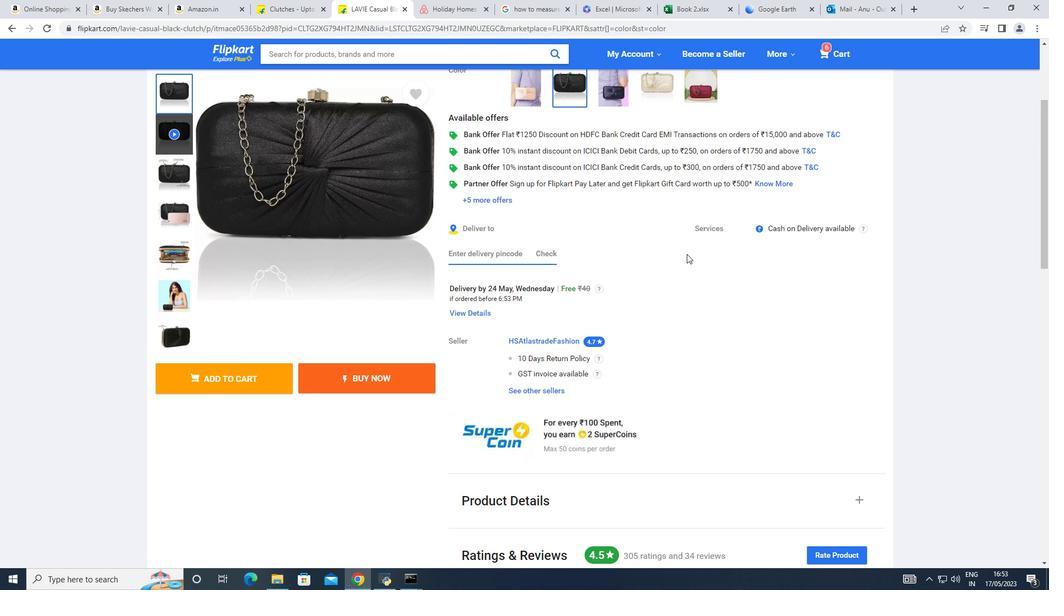
Action: Mouse moved to (509, 204)
Screenshot: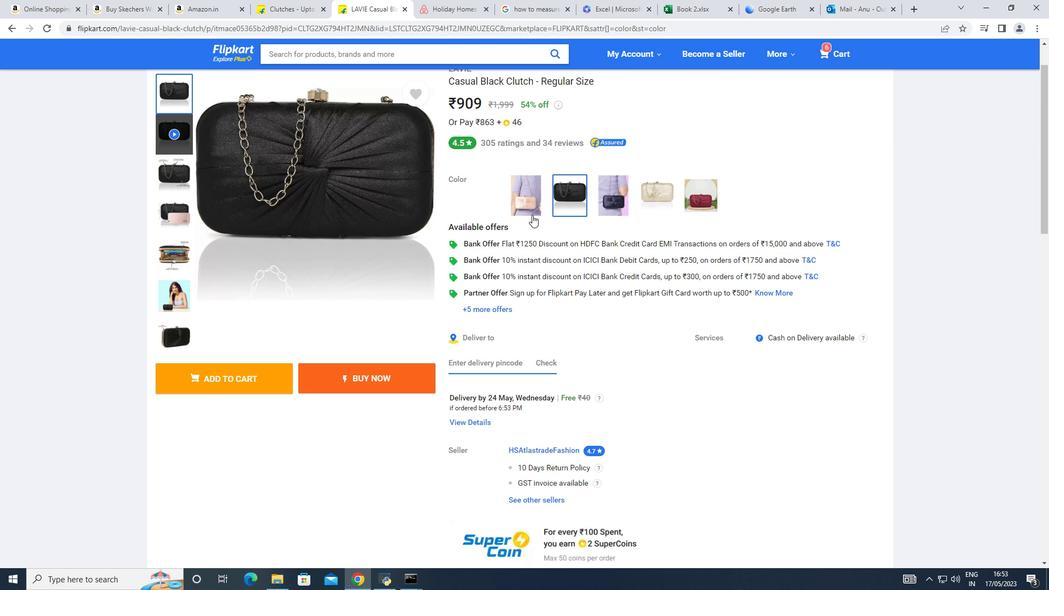 
Action: Mouse pressed left at (509, 204)
Screenshot: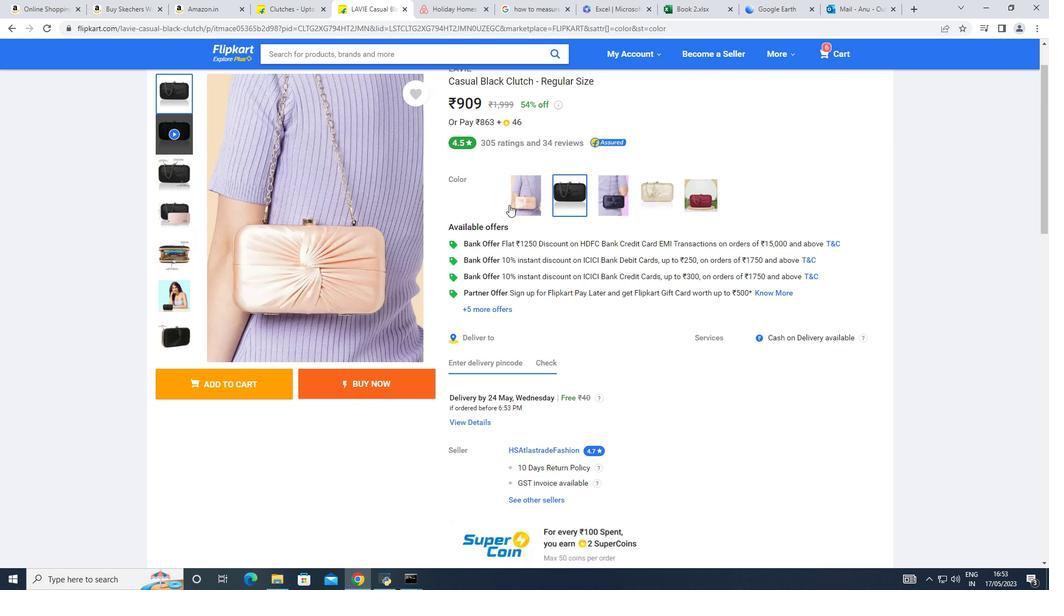 
Action: Mouse moved to (615, 228)
Screenshot: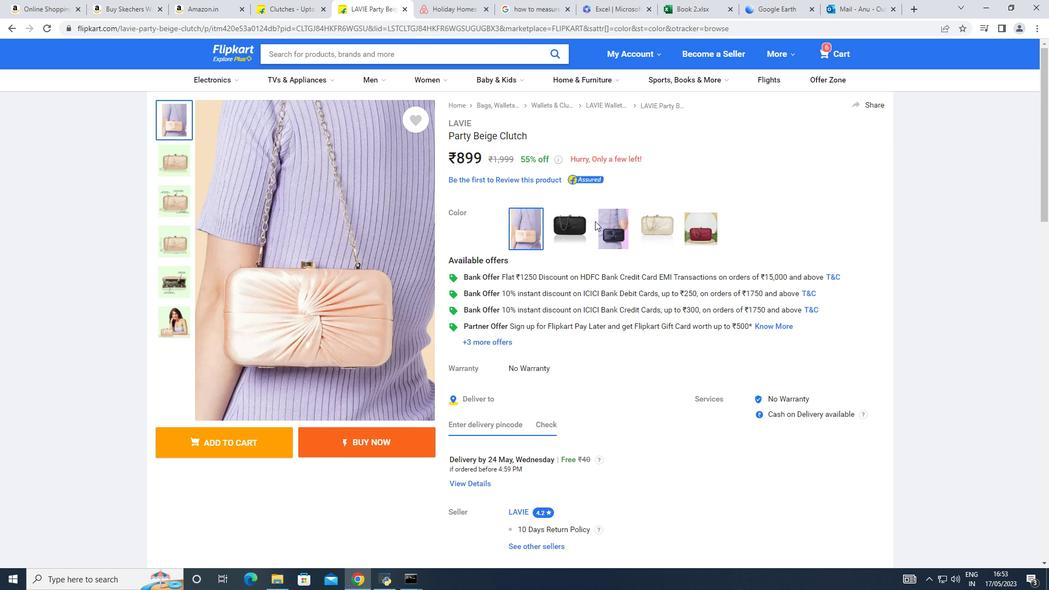 
Action: Mouse pressed left at (615, 228)
Screenshot: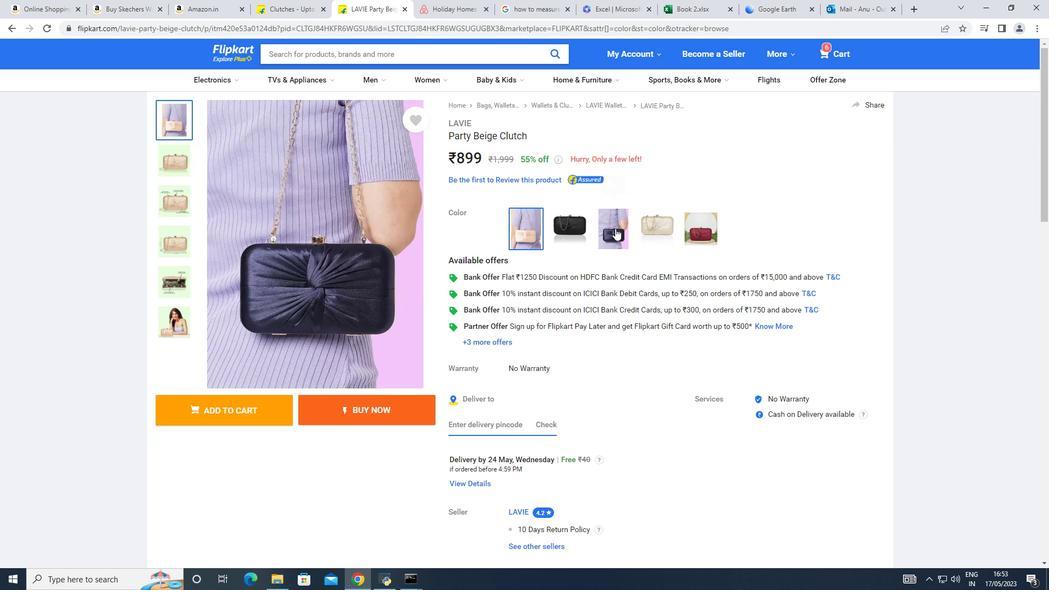 
Action: Mouse moved to (573, 227)
Screenshot: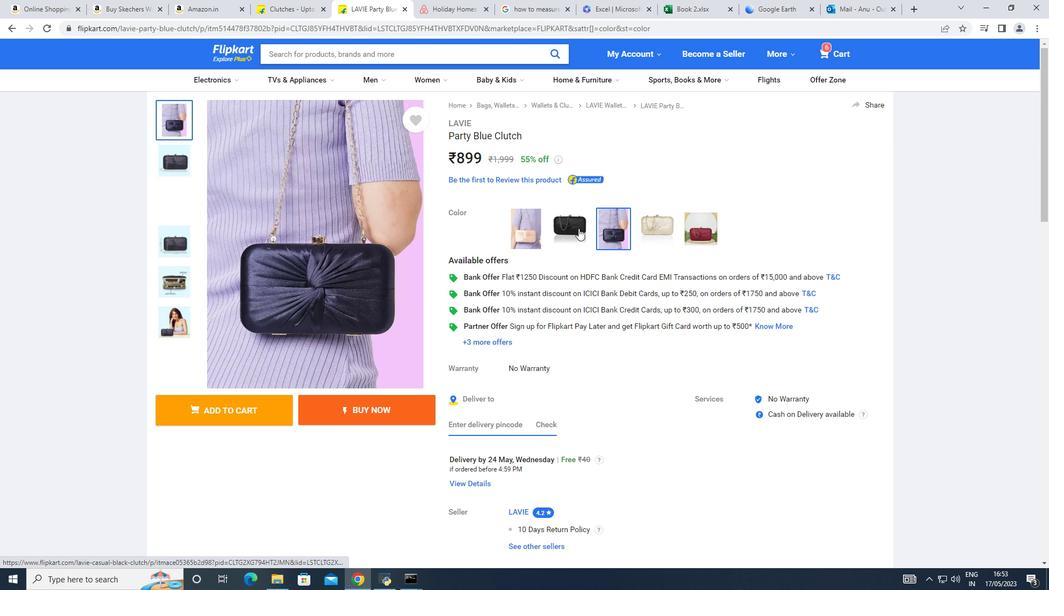 
Action: Mouse pressed left at (573, 227)
Screenshot: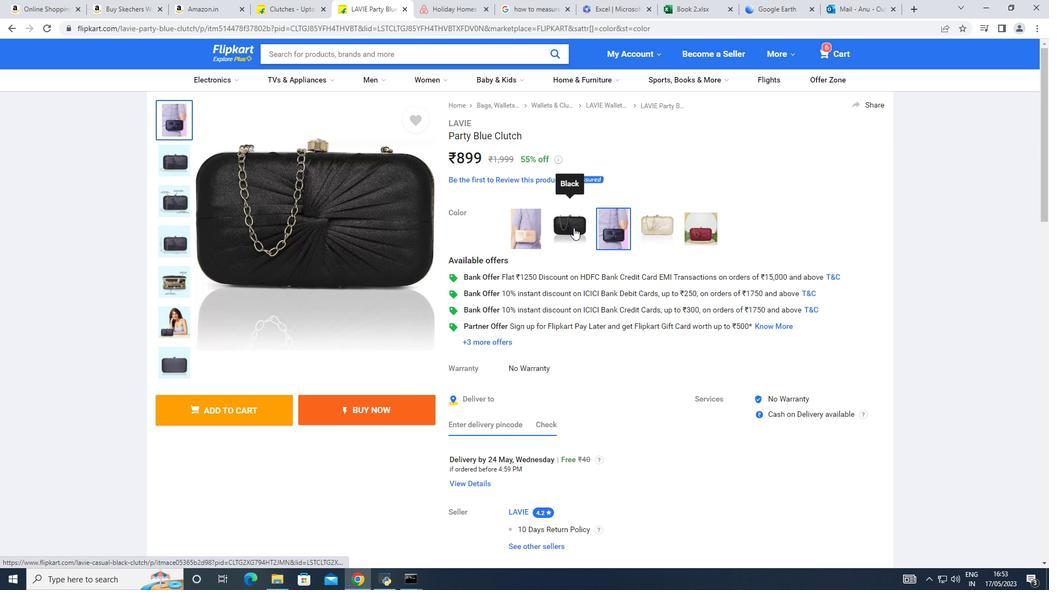 
Action: Mouse moved to (641, 297)
Screenshot: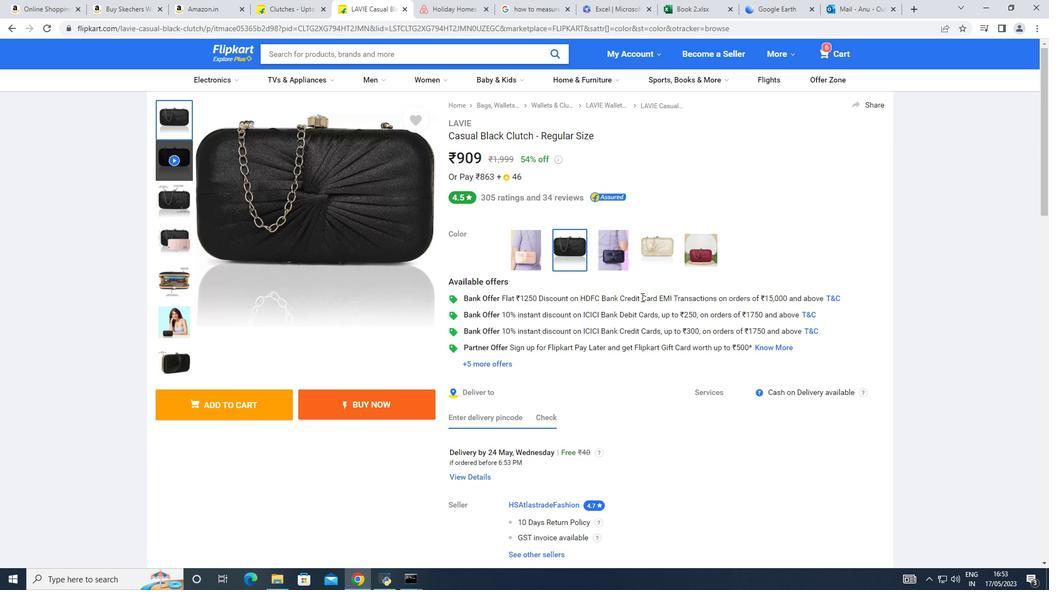
Action: Mouse scrolled (641, 296) with delta (0, 0)
Screenshot: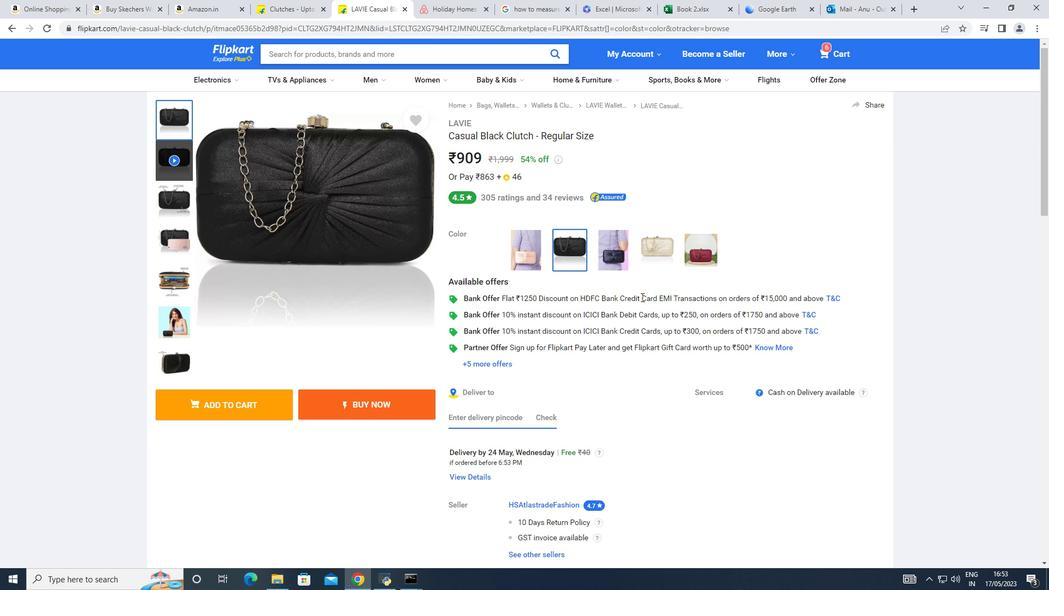 
Action: Mouse scrolled (641, 296) with delta (0, 0)
Screenshot: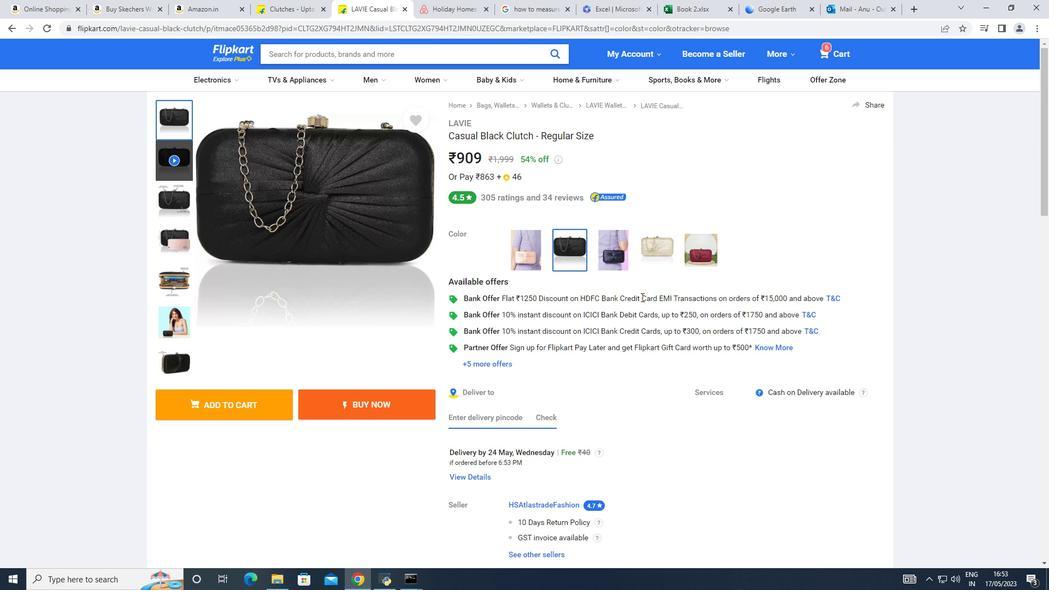 
Action: Mouse scrolled (641, 296) with delta (0, 0)
Screenshot: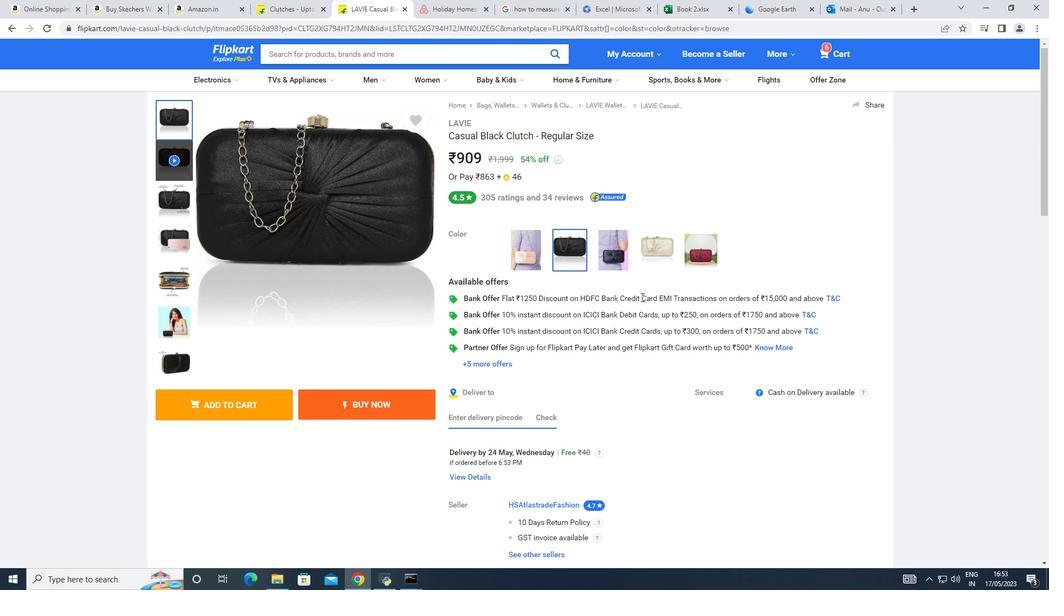 
Action: Mouse scrolled (641, 296) with delta (0, 0)
Screenshot: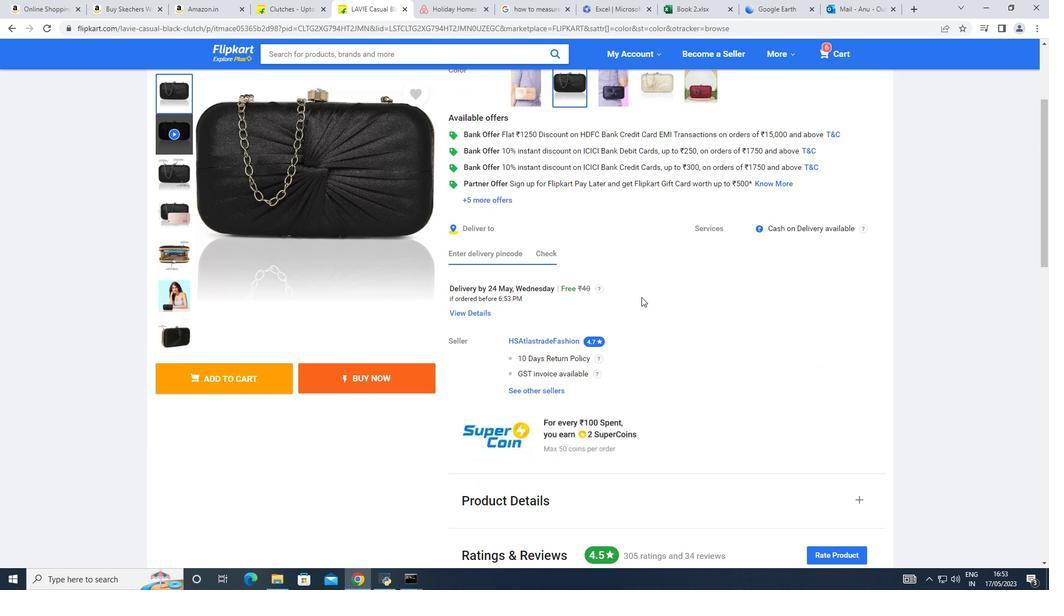 
Action: Mouse scrolled (641, 296) with delta (0, 0)
Screenshot: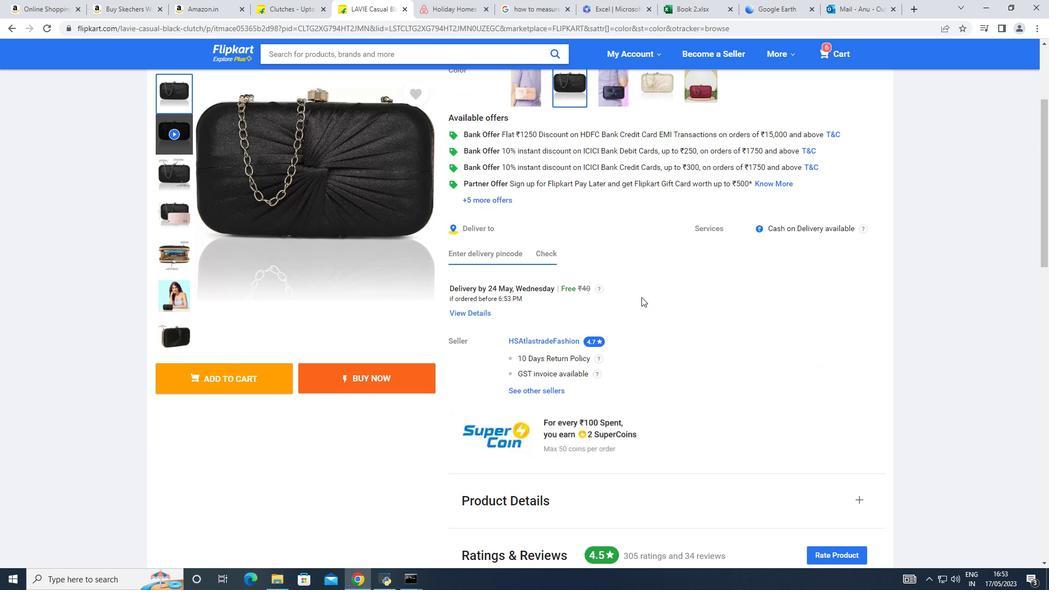 
Action: Mouse scrolled (641, 296) with delta (0, 0)
Screenshot: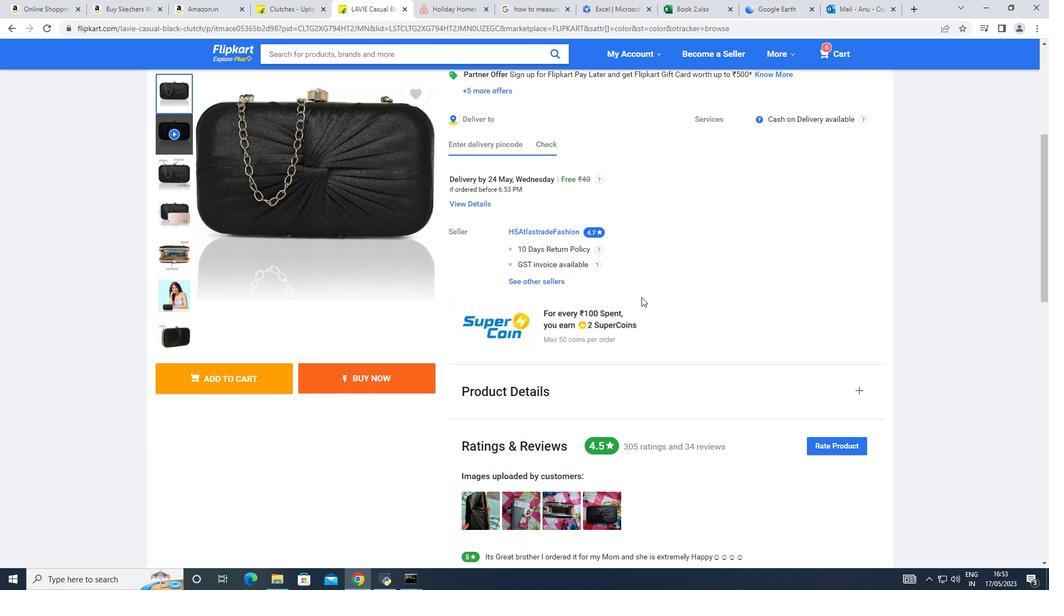 
Action: Mouse scrolled (641, 296) with delta (0, 0)
Screenshot: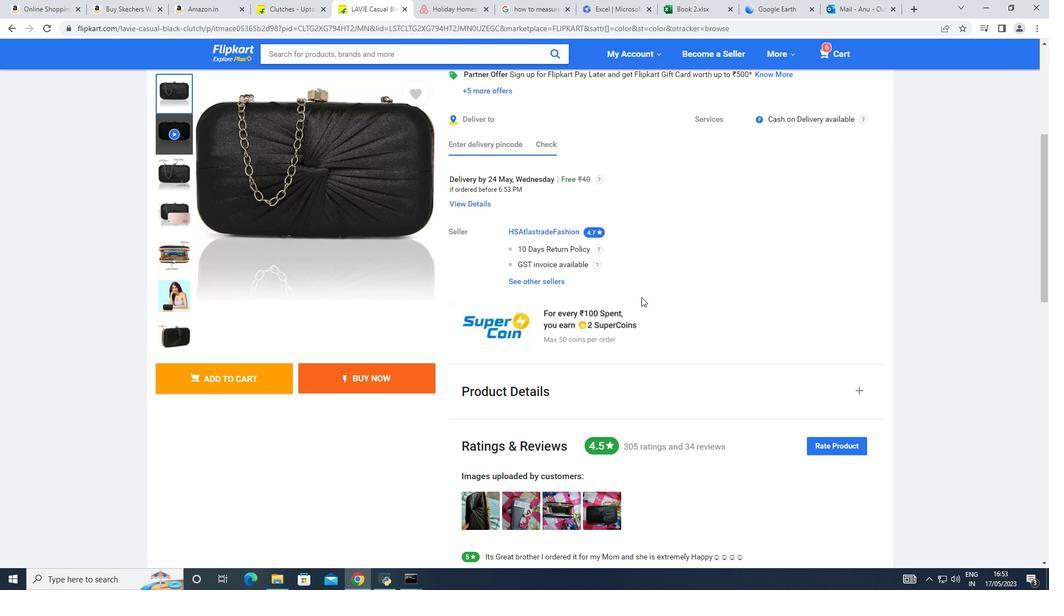 
Action: Mouse scrolled (641, 296) with delta (0, 0)
Screenshot: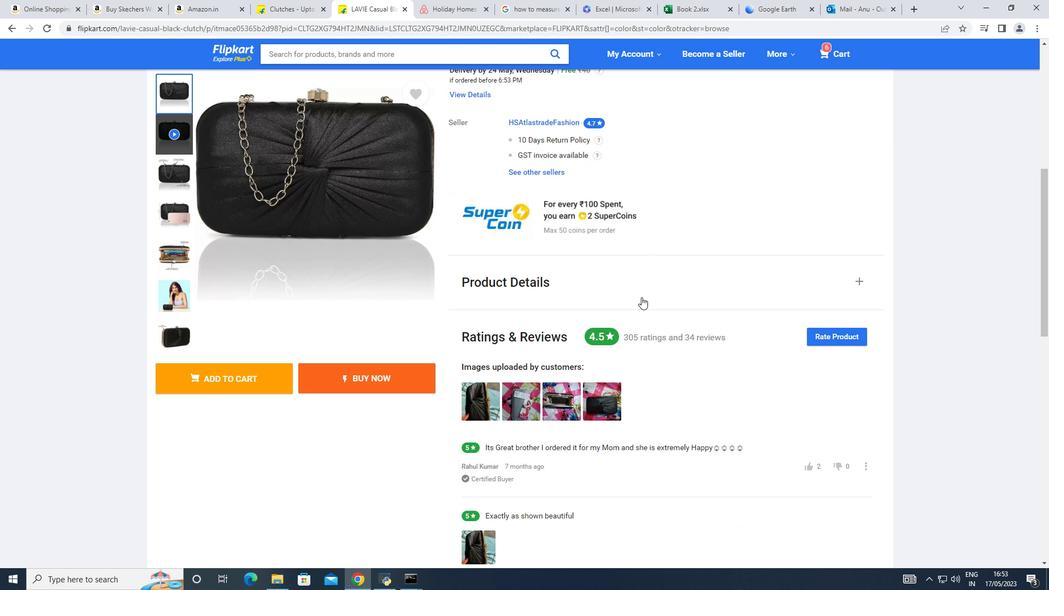 
Action: Mouse moved to (467, 350)
Screenshot: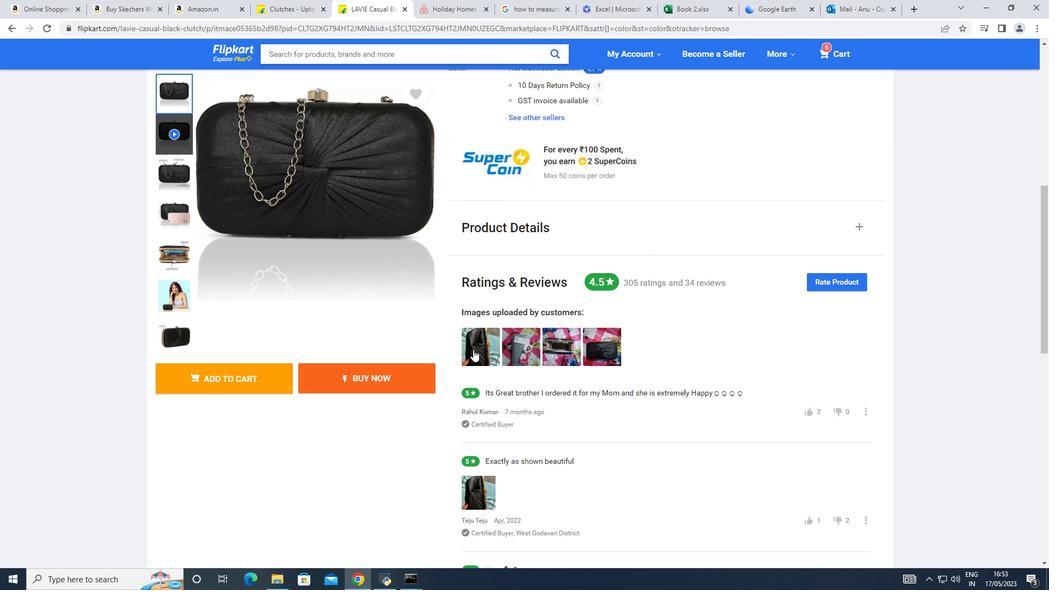 
Action: Mouse pressed left at (467, 350)
Screenshot: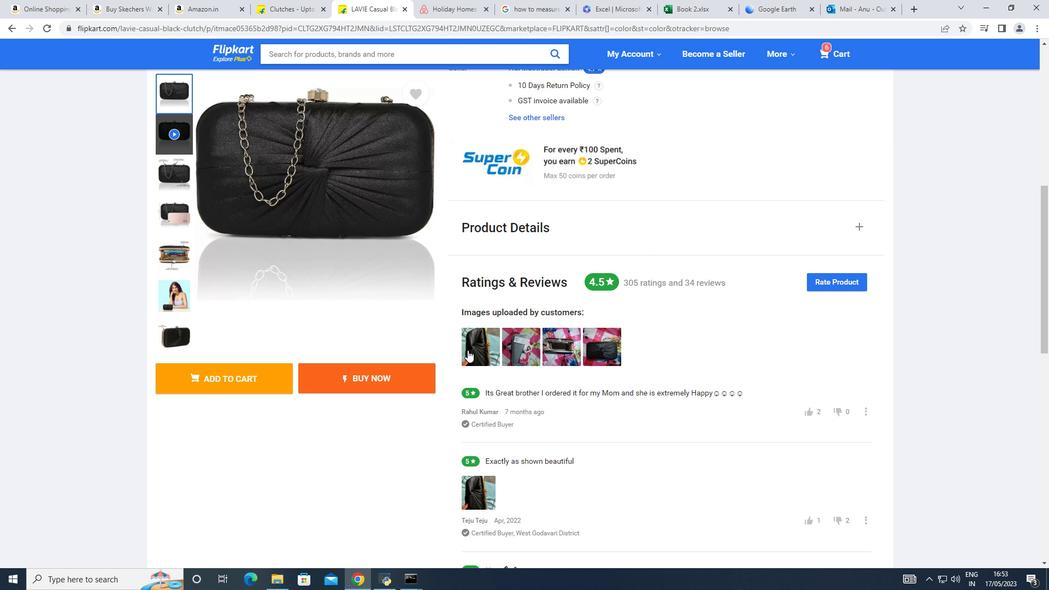 
Action: Mouse moved to (571, 305)
Screenshot: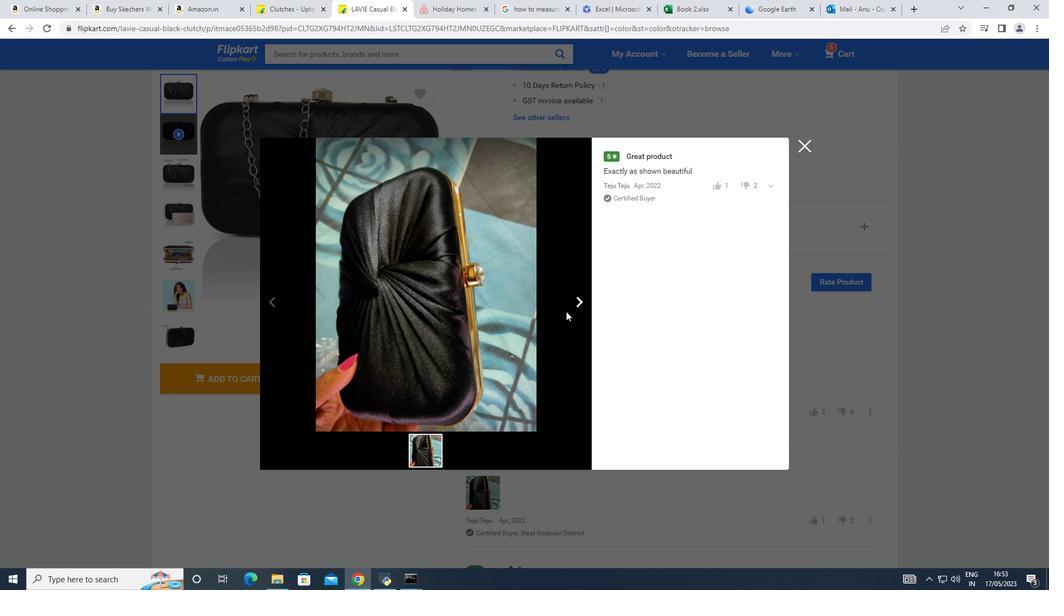 
Action: Mouse pressed left at (571, 305)
Screenshot: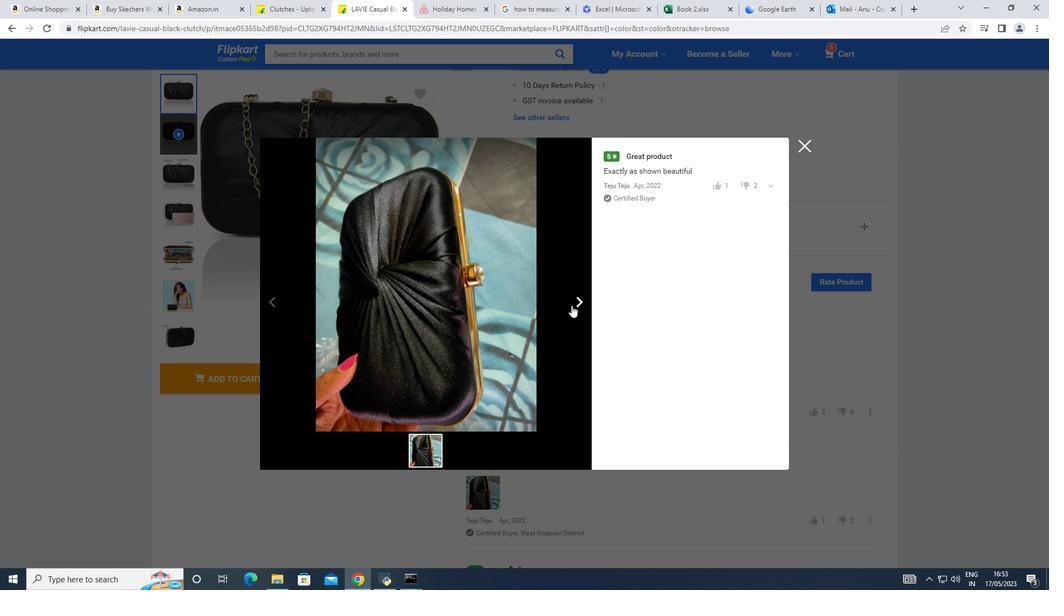 
Action: Mouse pressed left at (571, 305)
Screenshot: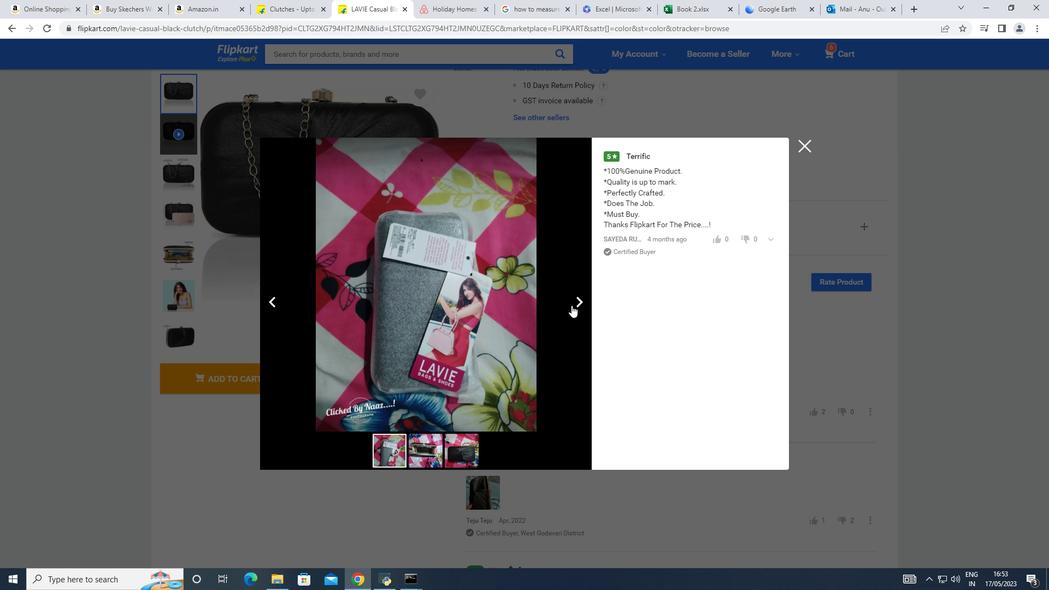 
Action: Mouse moved to (571, 305)
Screenshot: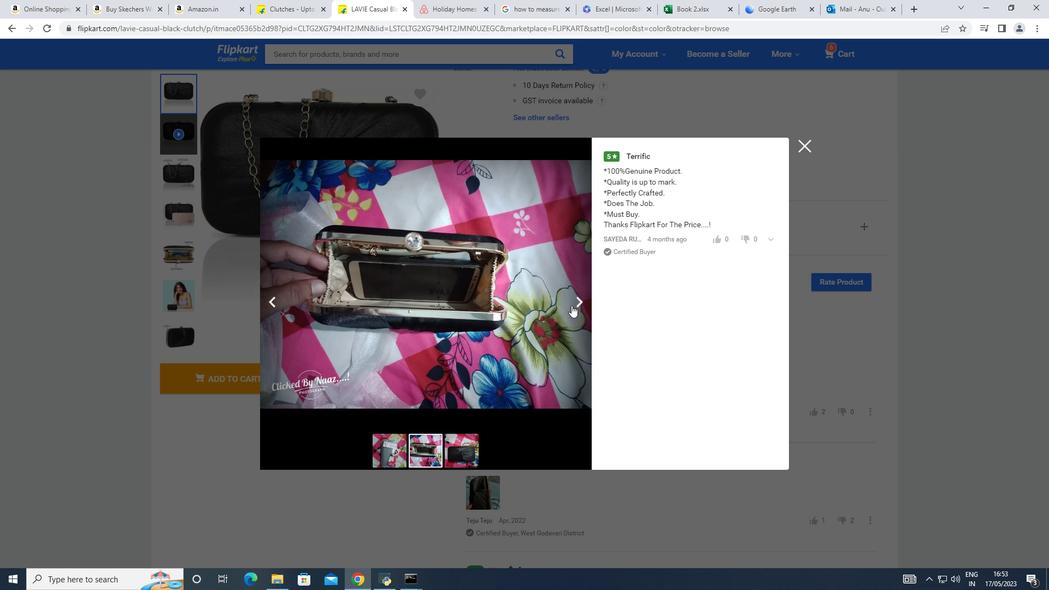 
Action: Mouse pressed left at (571, 305)
Screenshot: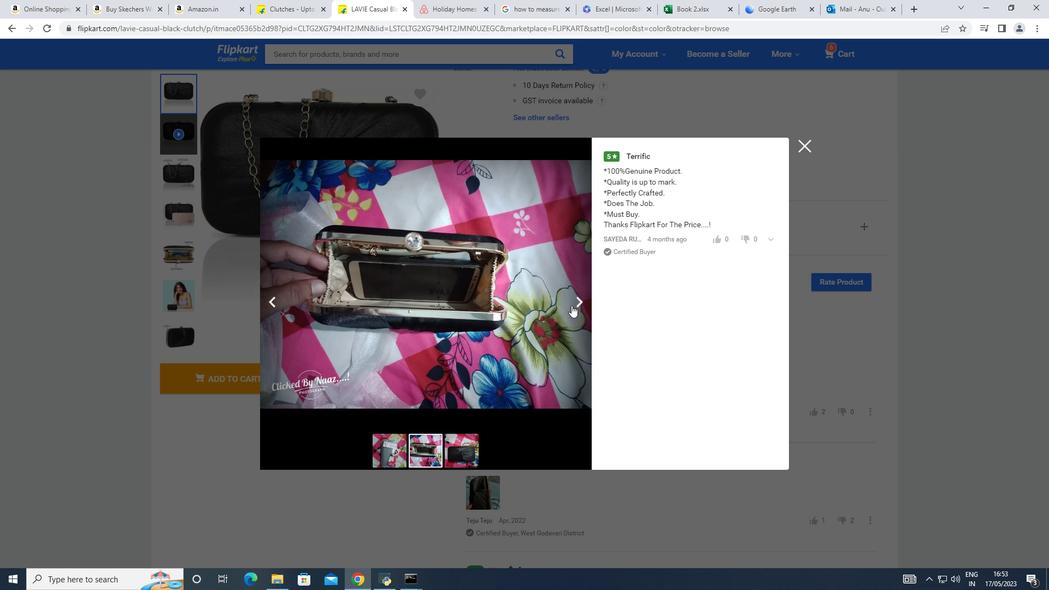 
Action: Mouse pressed left at (571, 305)
Screenshot: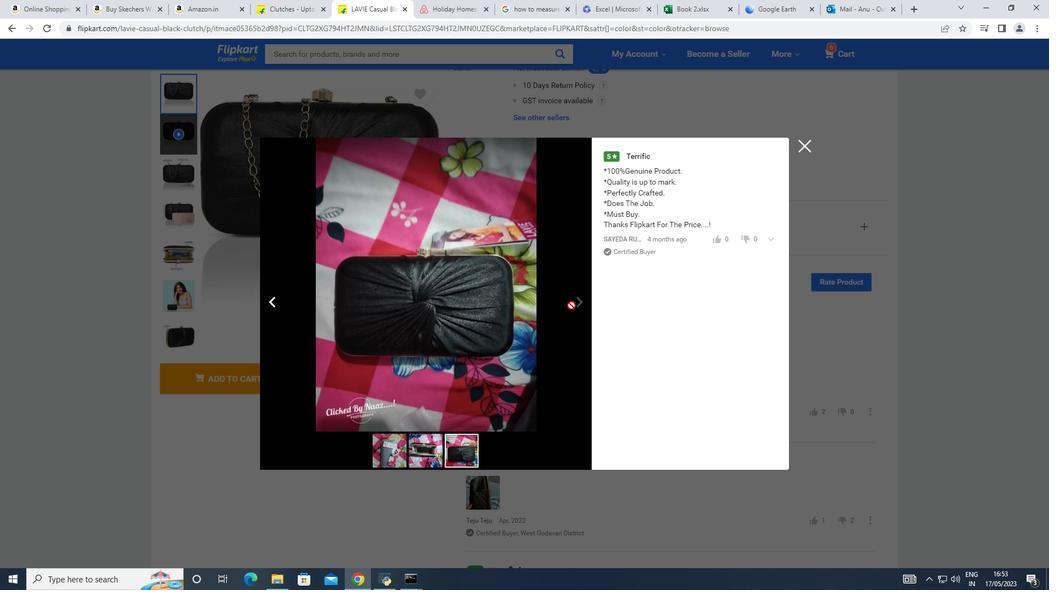
Action: Mouse moved to (578, 303)
Screenshot: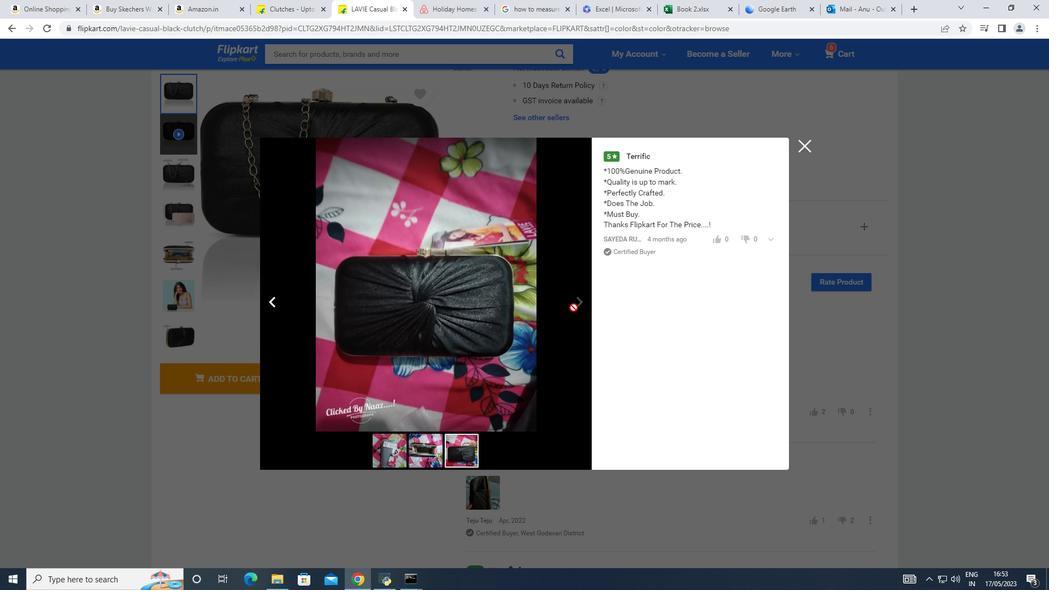 
Action: Mouse pressed left at (578, 303)
Screenshot: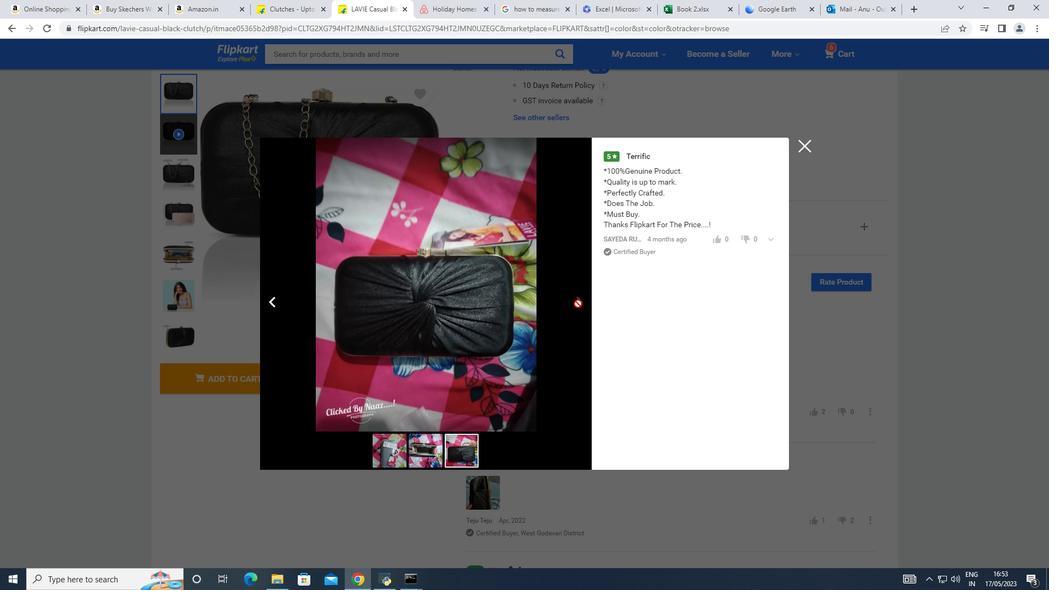 
Action: Mouse moved to (803, 148)
Screenshot: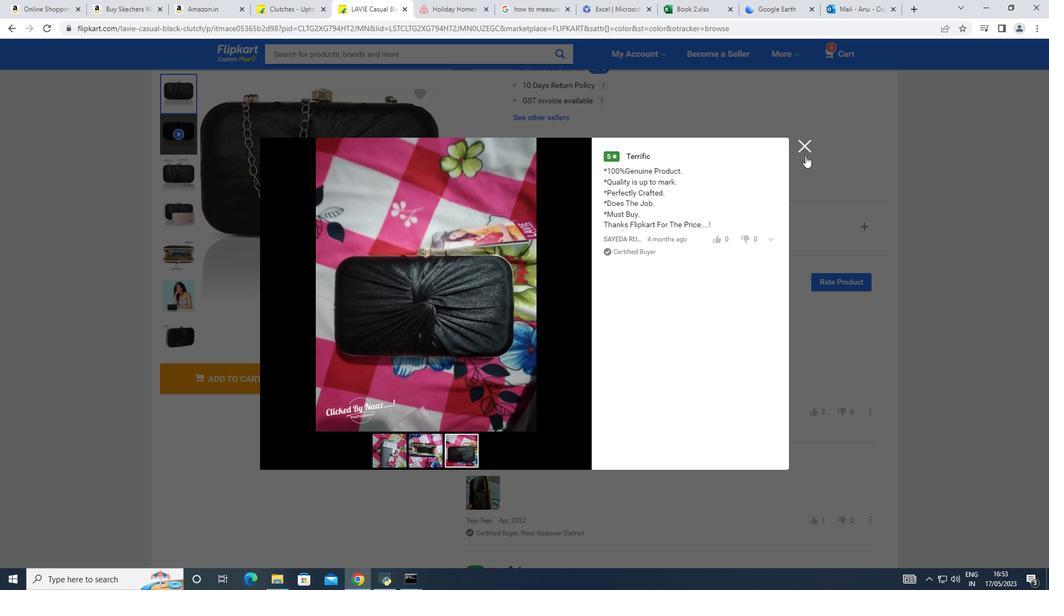 
Action: Mouse pressed left at (803, 148)
Screenshot: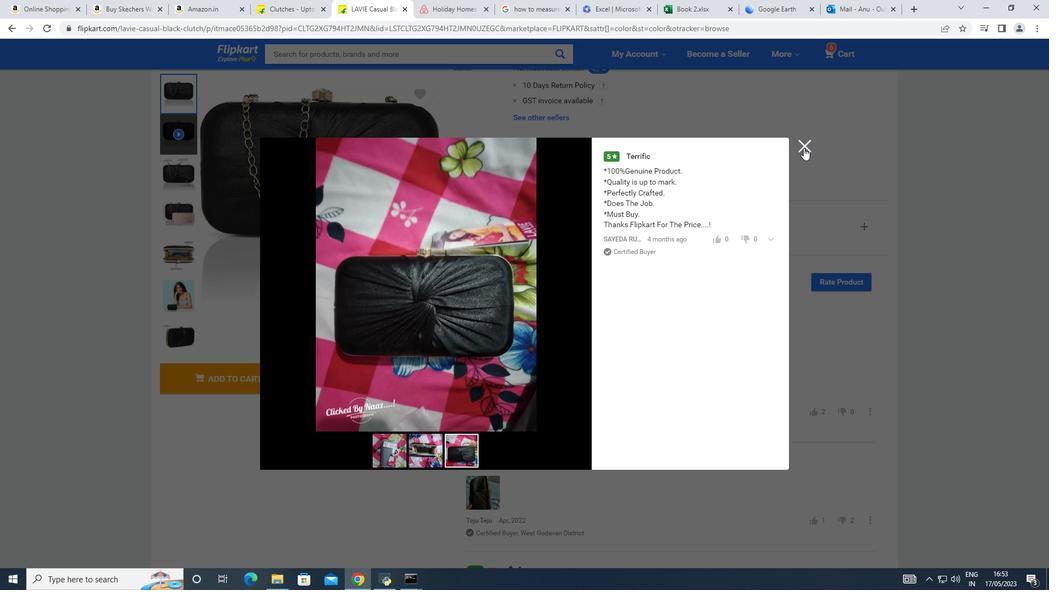 
Action: Mouse moved to (713, 374)
Screenshot: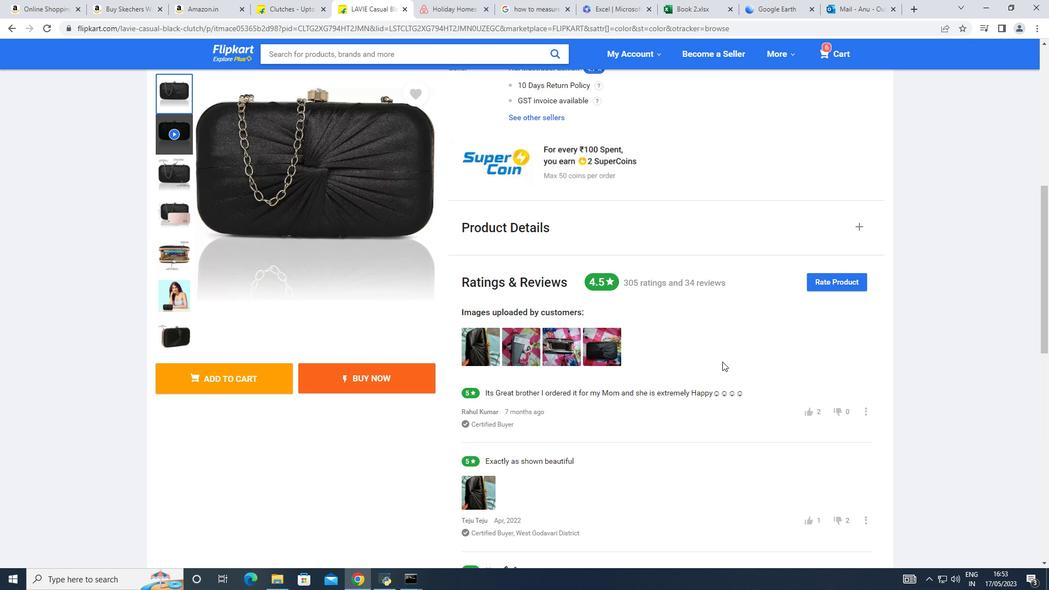 
Action: Mouse scrolled (713, 373) with delta (0, 0)
Screenshot: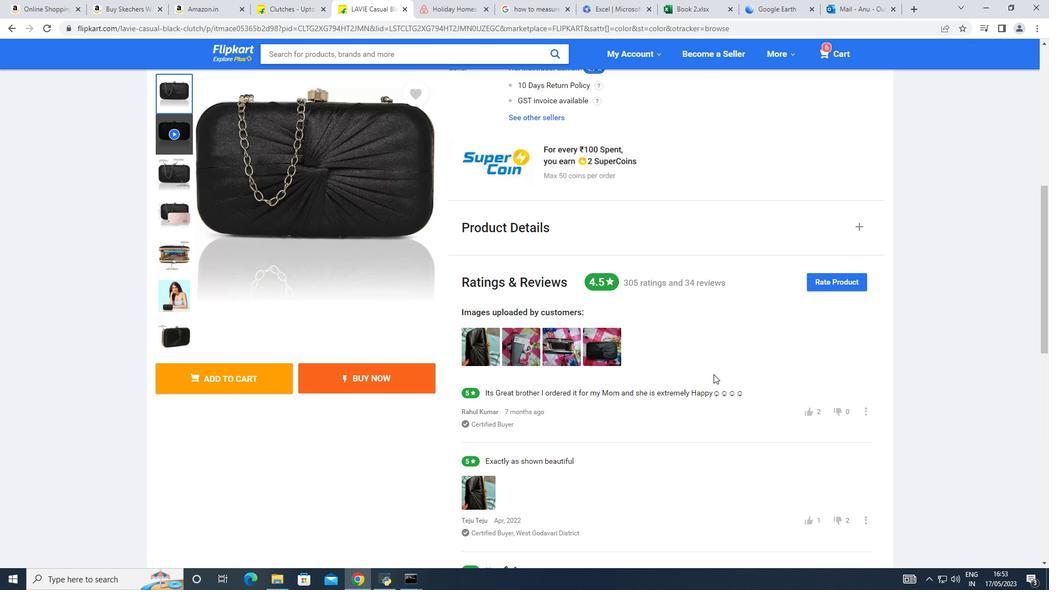 
Action: Mouse scrolled (713, 373) with delta (0, 0)
Screenshot: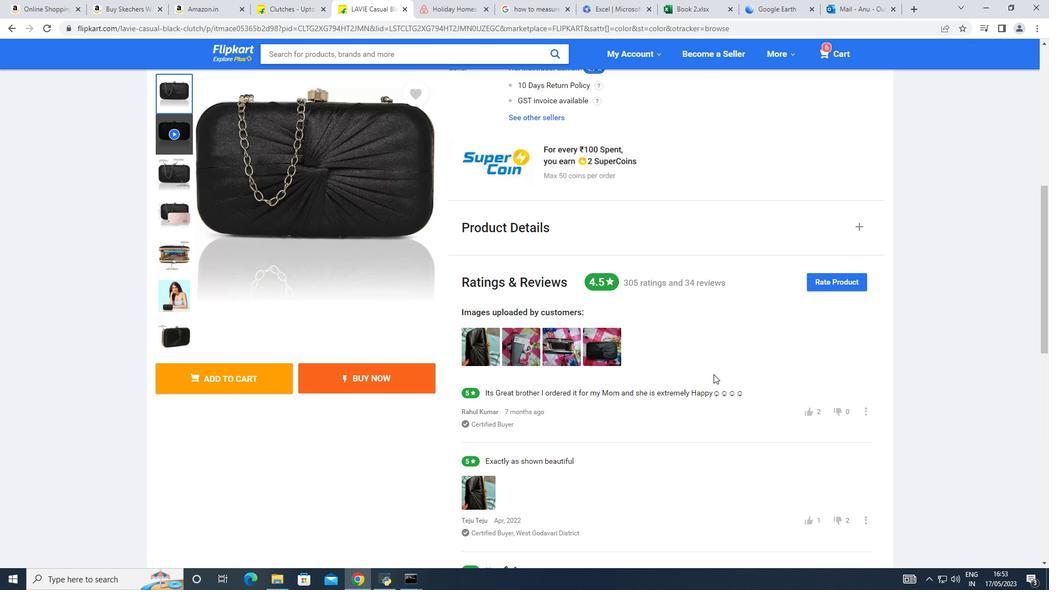 
Action: Mouse scrolled (713, 373) with delta (0, 0)
Screenshot: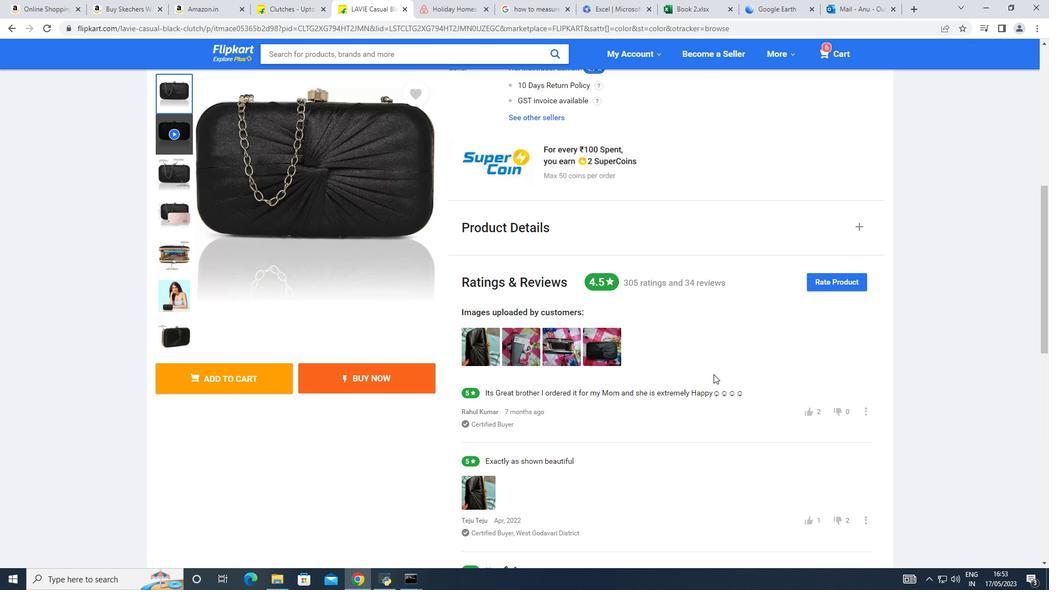 
Action: Mouse scrolled (713, 373) with delta (0, 0)
Screenshot: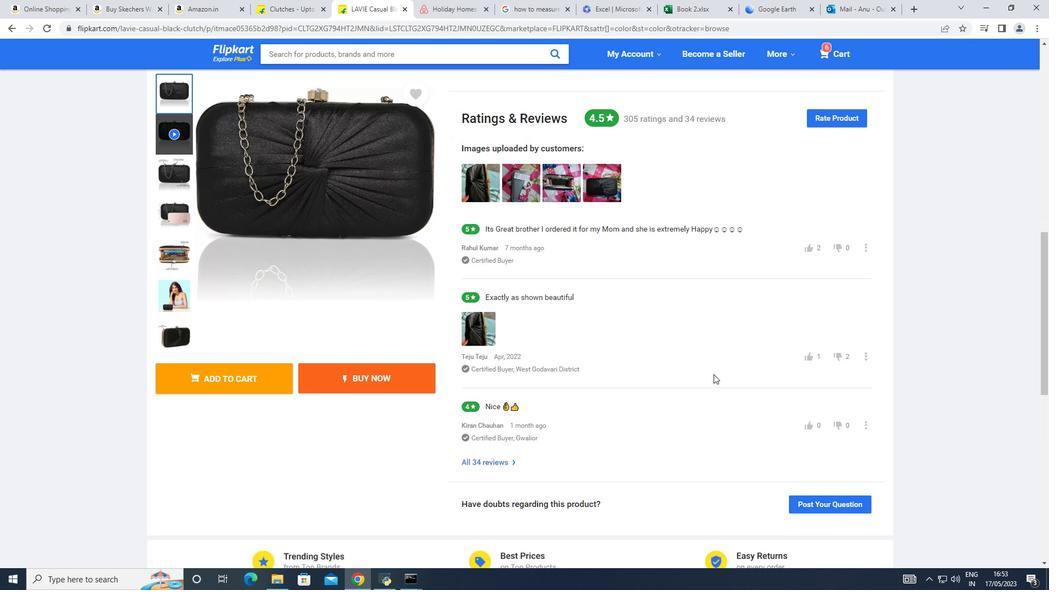 
Action: Mouse scrolled (713, 373) with delta (0, 0)
Screenshot: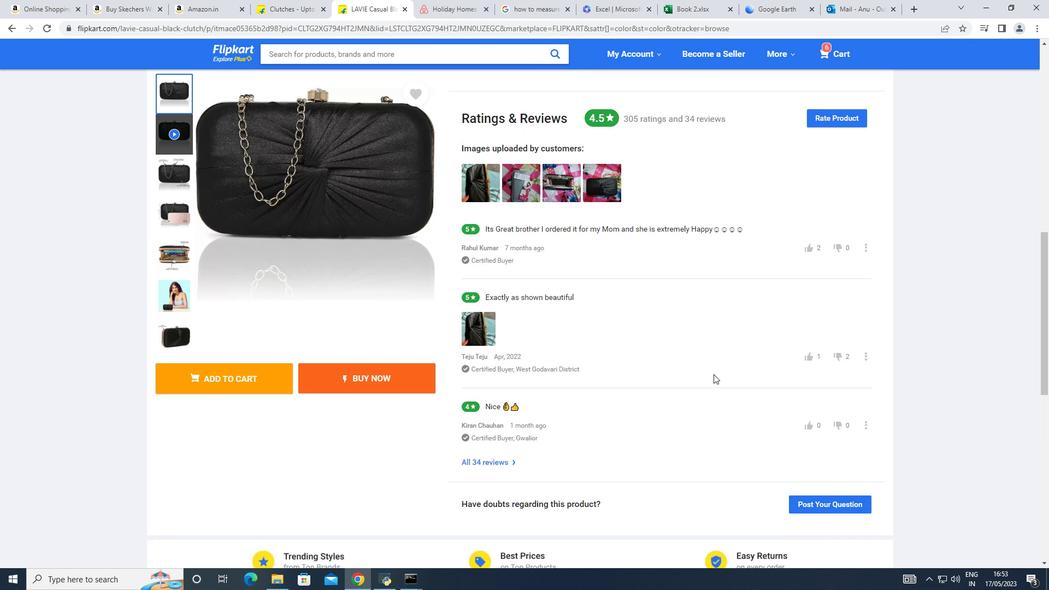 
Action: Mouse scrolled (713, 373) with delta (0, 0)
Screenshot: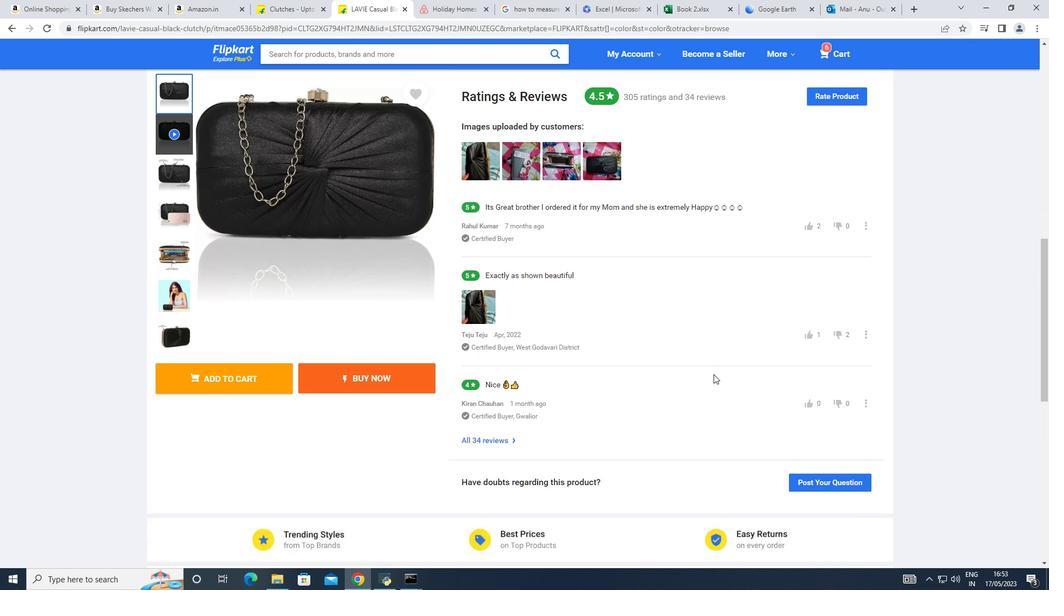 
Action: Mouse scrolled (713, 373) with delta (0, 0)
Screenshot: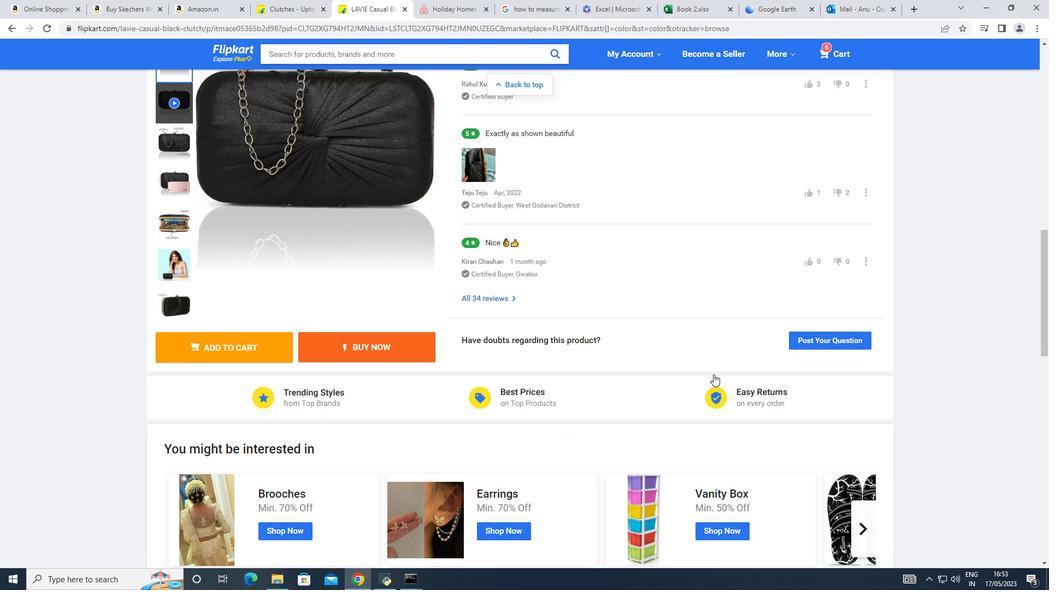 
Action: Mouse scrolled (713, 373) with delta (0, 0)
Screenshot: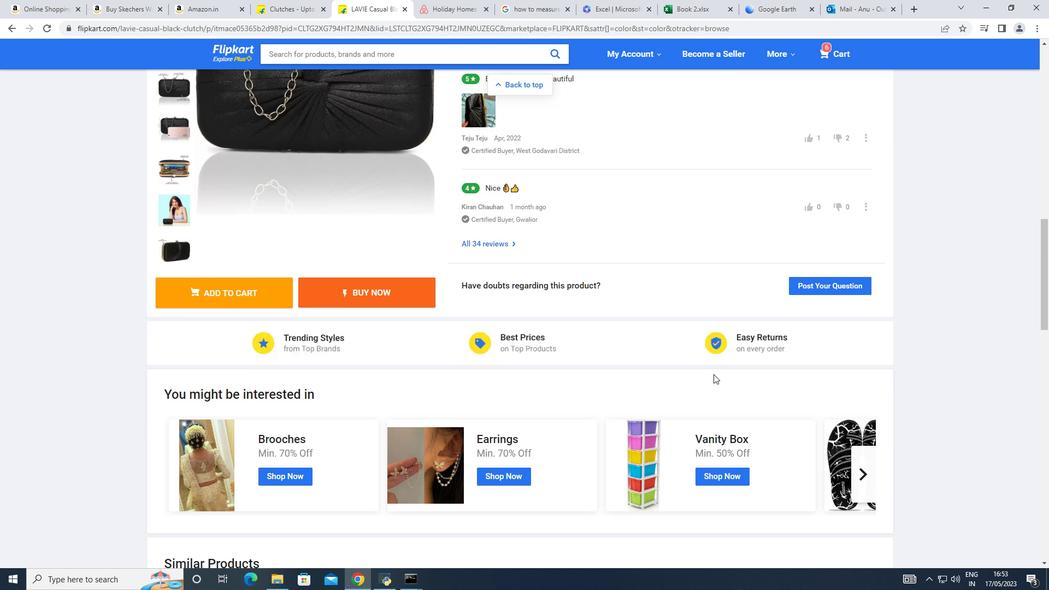 
Action: Mouse scrolled (713, 373) with delta (0, 0)
Screenshot: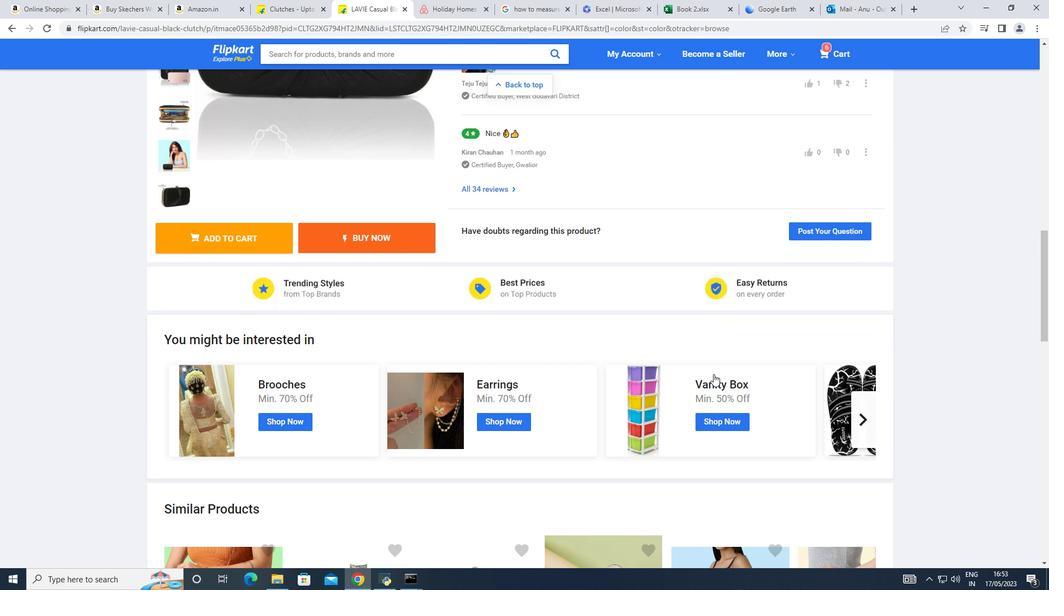 
Action: Mouse scrolled (713, 373) with delta (0, 0)
Screenshot: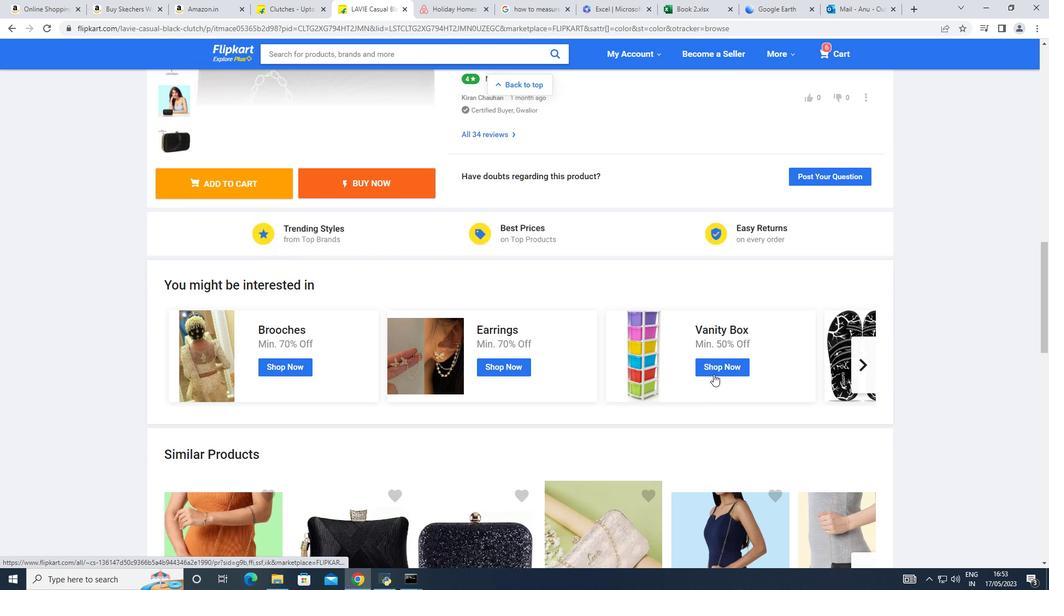 
Action: Mouse scrolled (713, 373) with delta (0, 0)
Screenshot: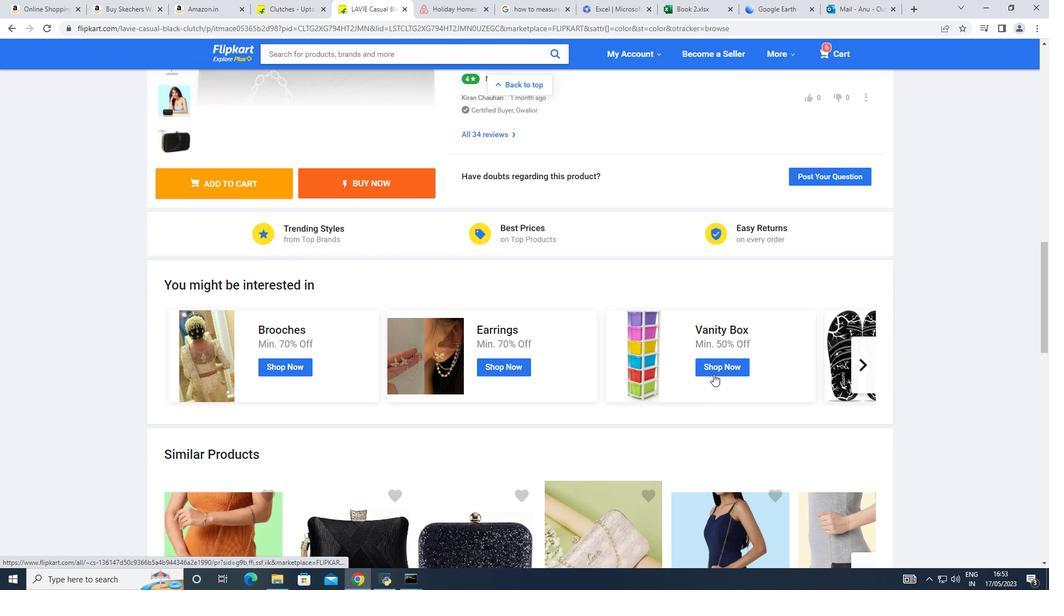 
Action: Mouse scrolled (713, 373) with delta (0, 0)
Screenshot: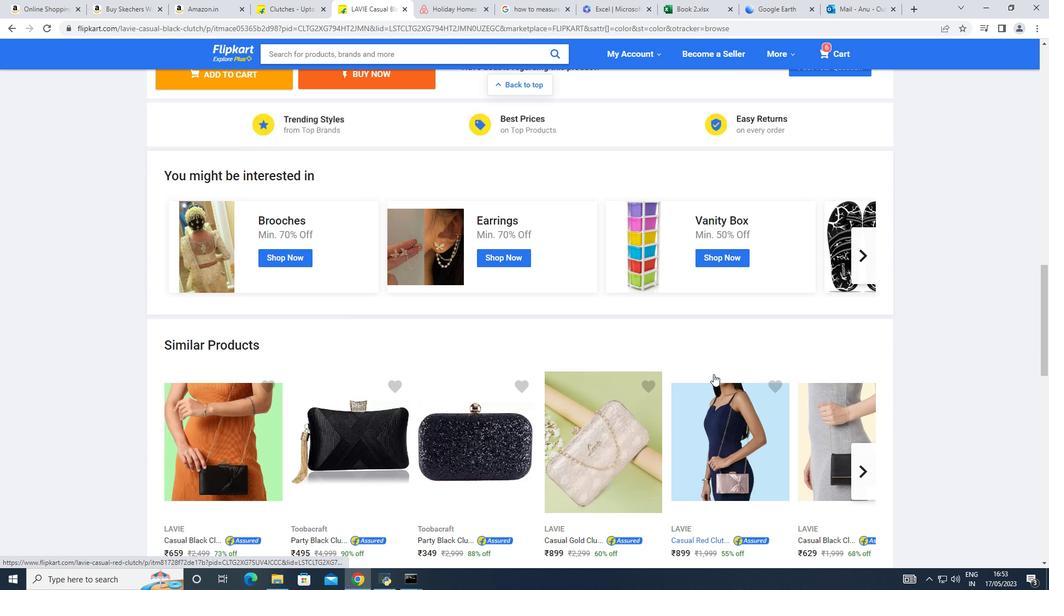 
Action: Mouse scrolled (713, 373) with delta (0, 0)
Screenshot: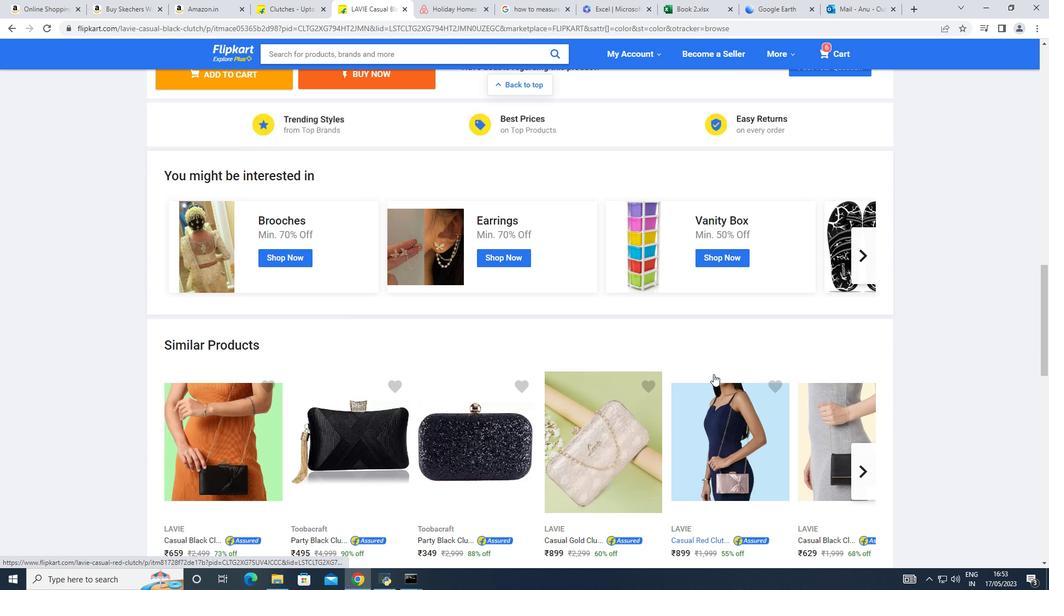 
Action: Mouse scrolled (713, 373) with delta (0, 0)
Screenshot: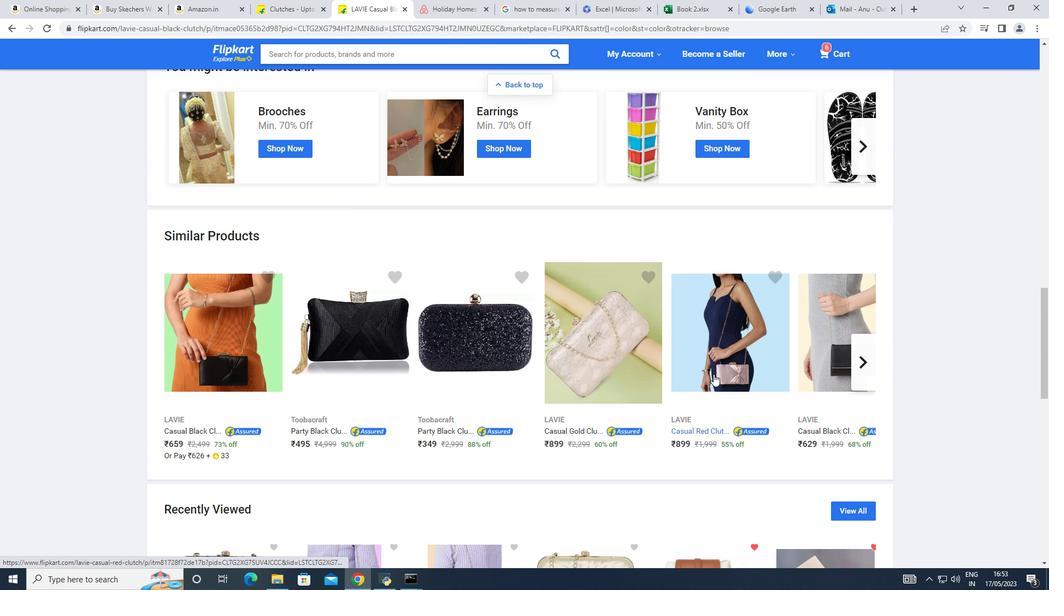 
Action: Mouse scrolled (713, 373) with delta (0, 0)
Screenshot: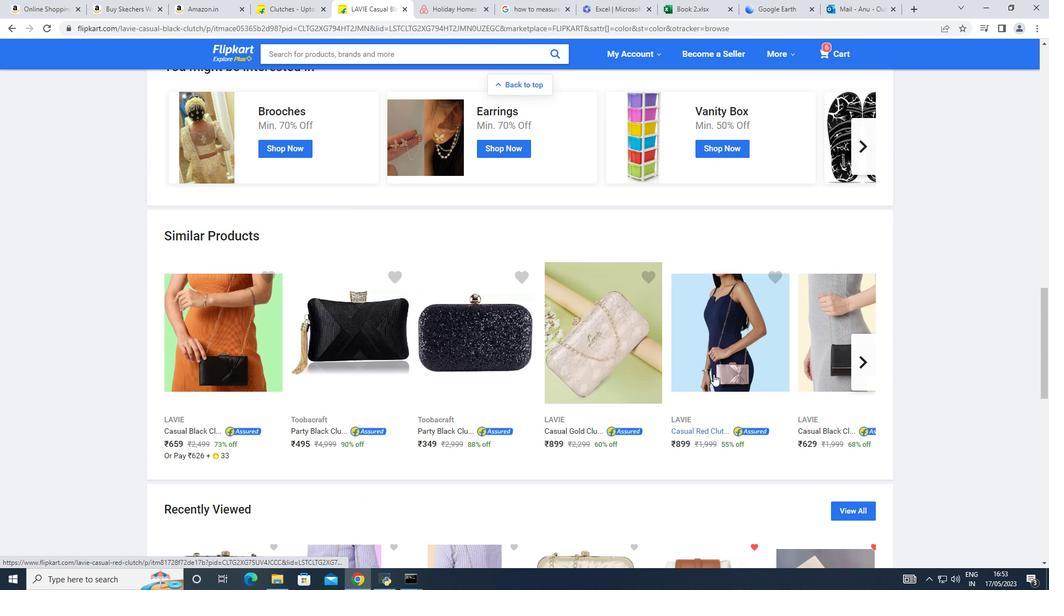 
Action: Mouse scrolled (713, 373) with delta (0, 0)
Screenshot: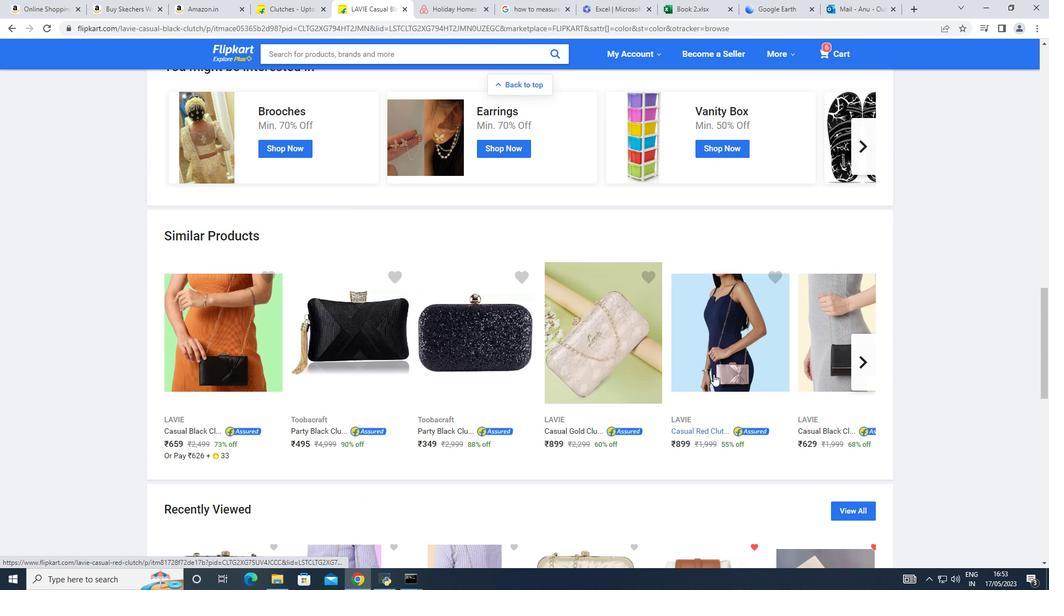 
Action: Mouse scrolled (713, 373) with delta (0, 0)
Screenshot: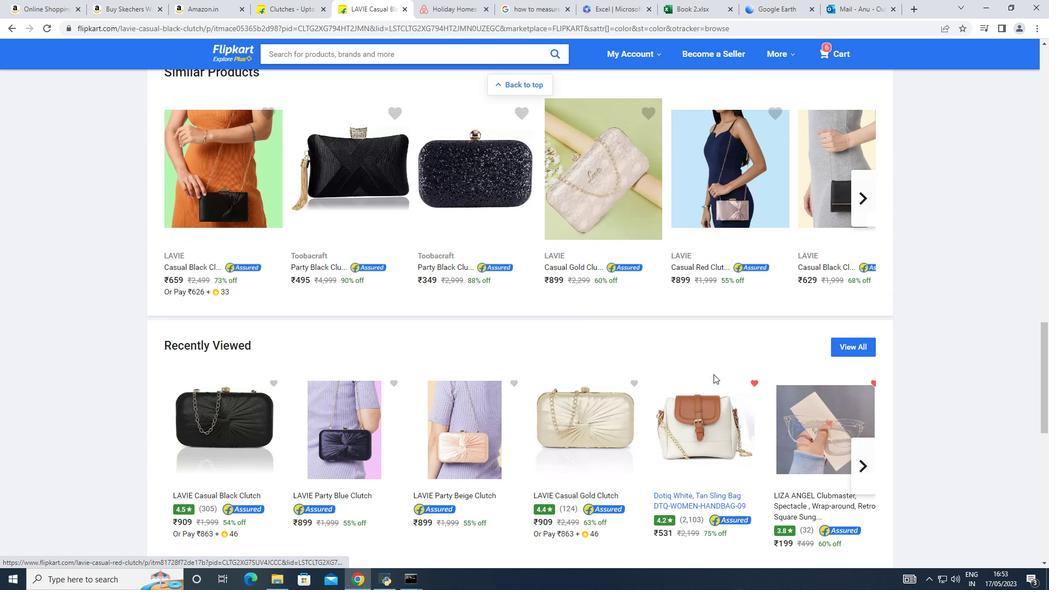
Action: Mouse scrolled (713, 373) with delta (0, 0)
Screenshot: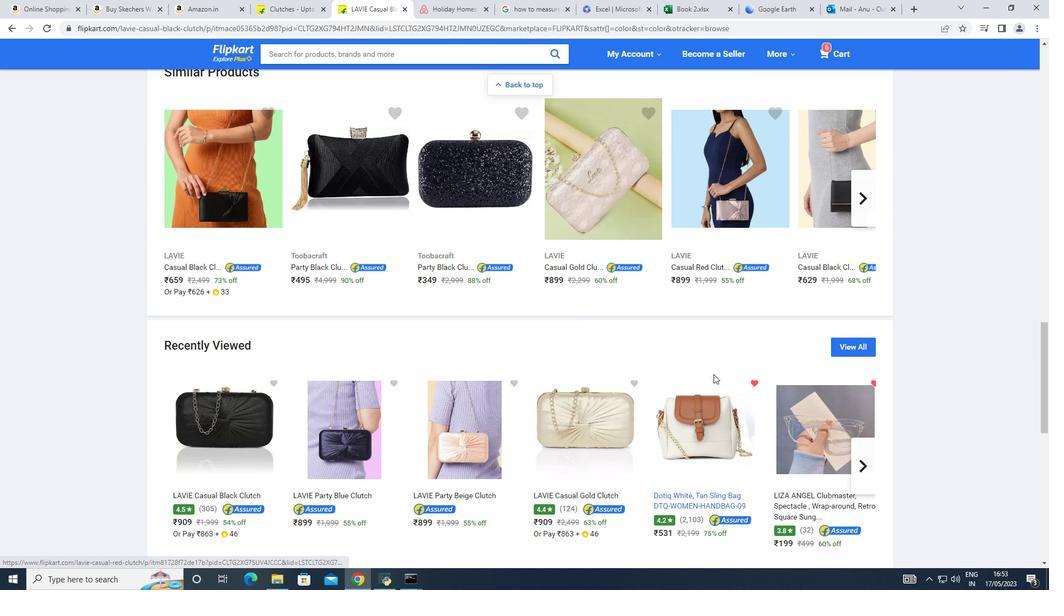 
Action: Mouse scrolled (713, 373) with delta (0, 0)
Screenshot: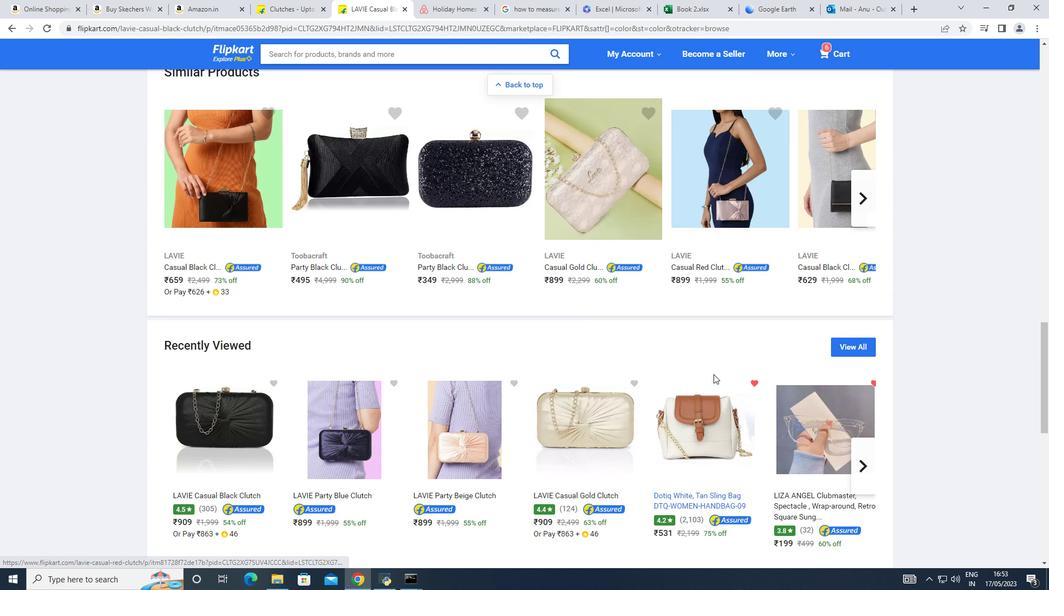 
Action: Mouse scrolled (713, 374) with delta (0, 0)
Screenshot: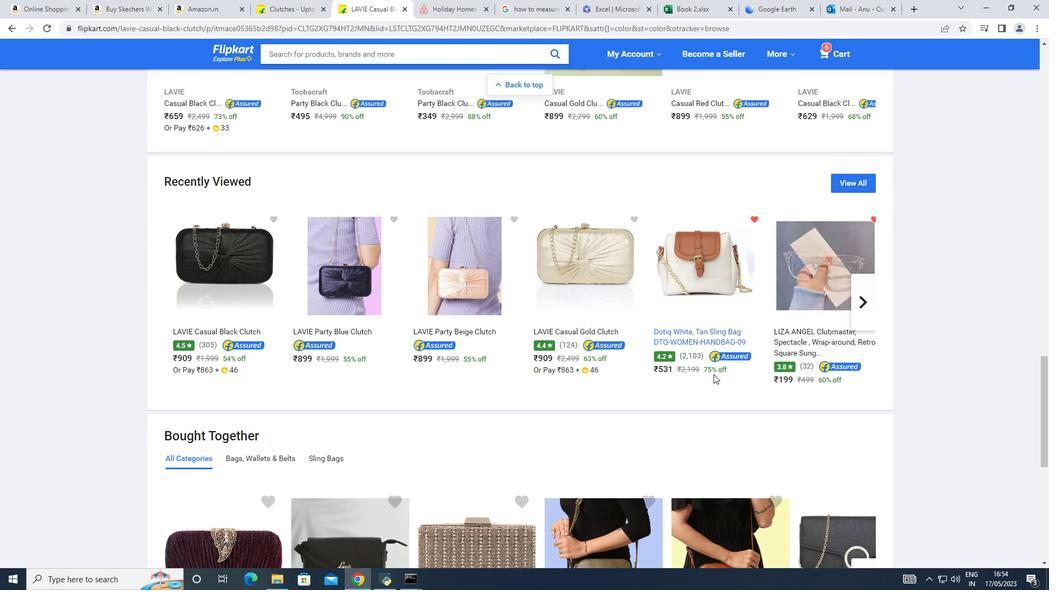 
Action: Mouse scrolled (713, 374) with delta (0, 0)
Screenshot: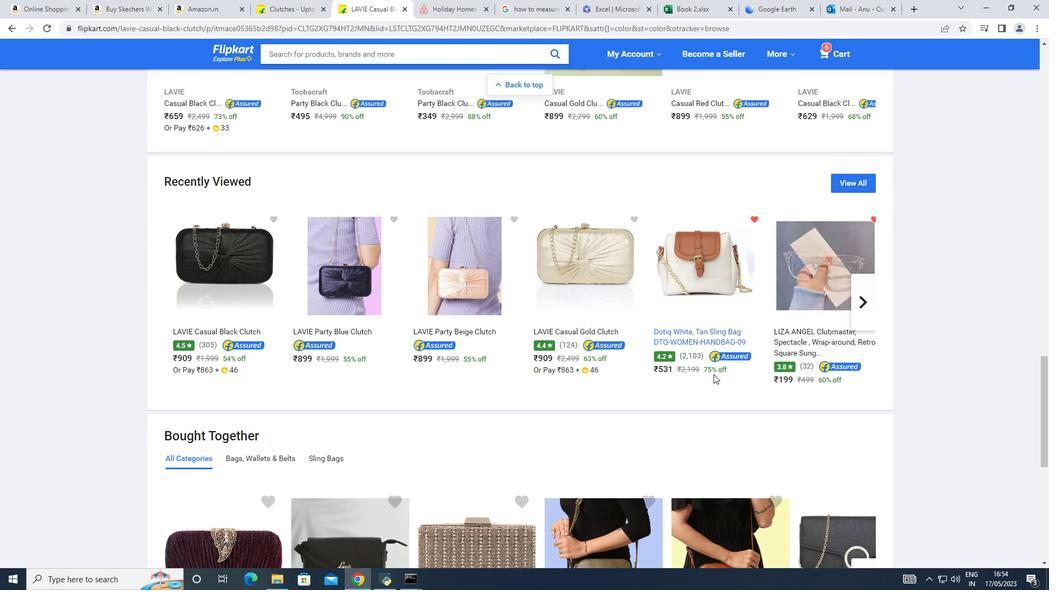 
Action: Mouse scrolled (713, 374) with delta (0, 0)
Screenshot: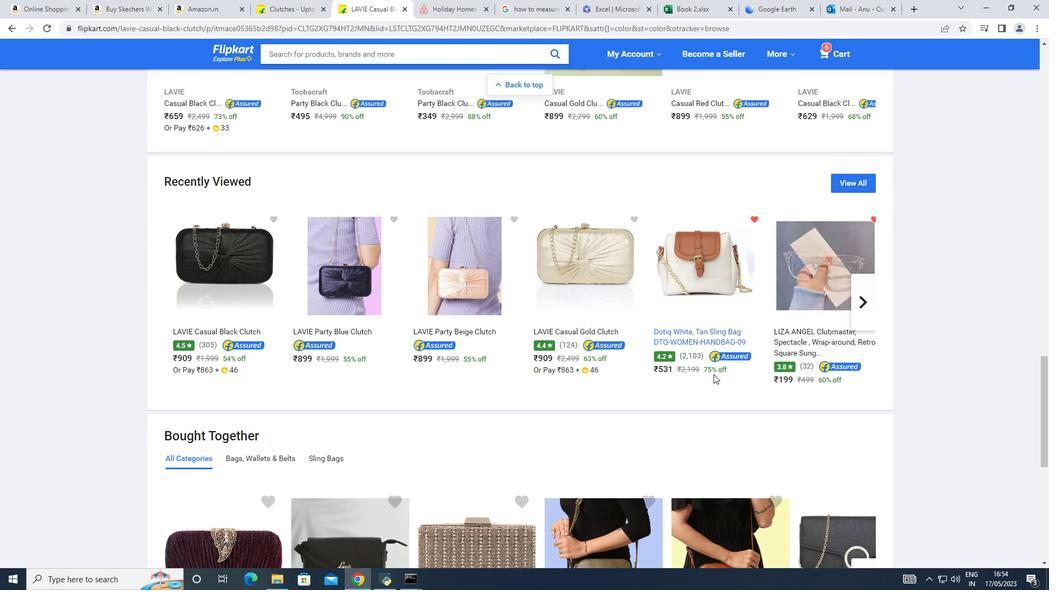 
Action: Mouse scrolled (713, 374) with delta (0, 0)
Screenshot: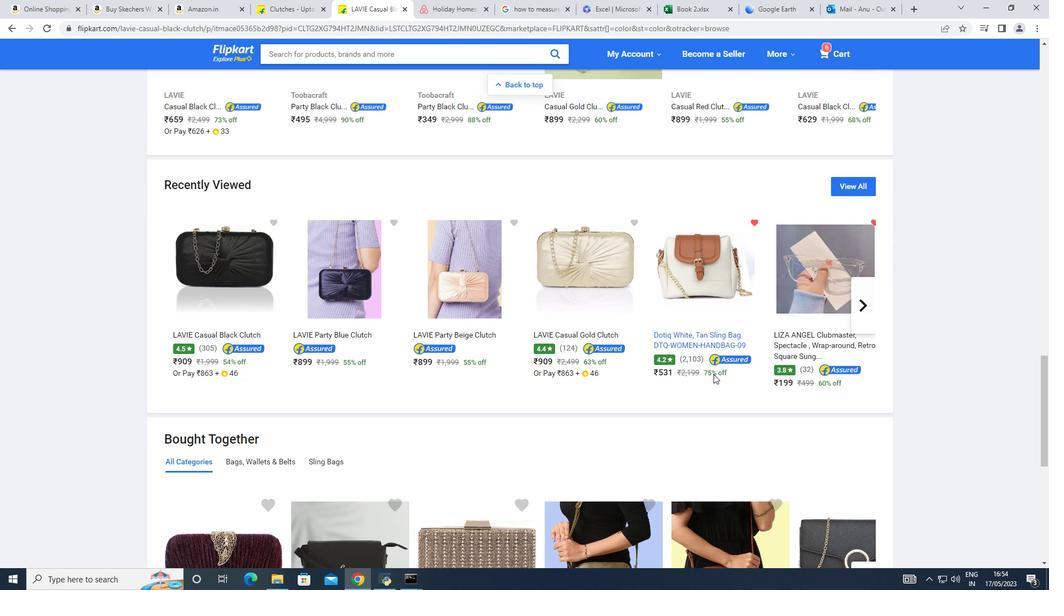 
Action: Mouse scrolled (713, 374) with delta (0, 0)
Screenshot: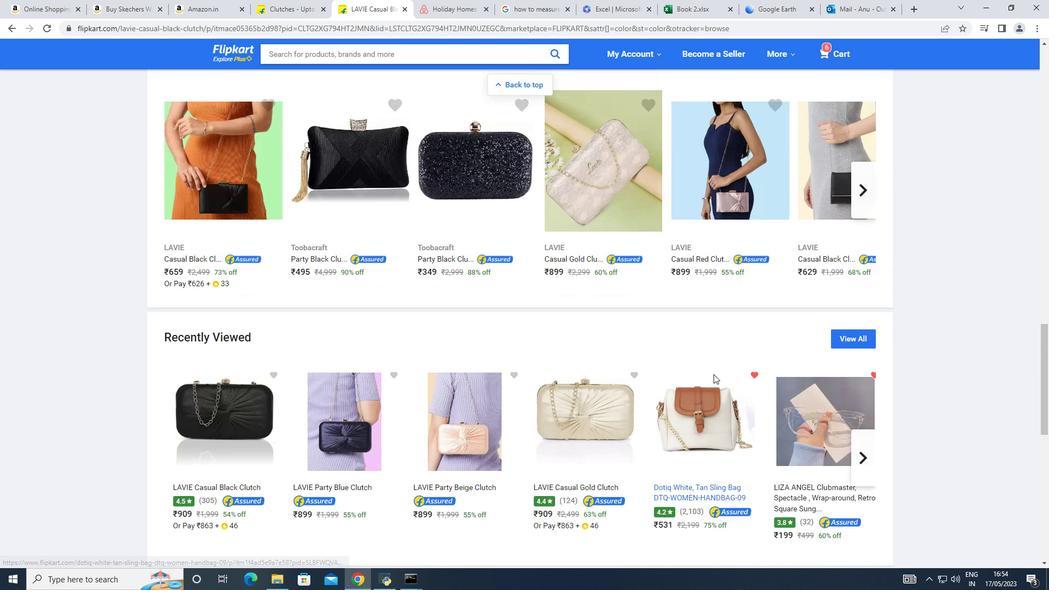 
Action: Mouse scrolled (713, 374) with delta (0, 0)
Screenshot: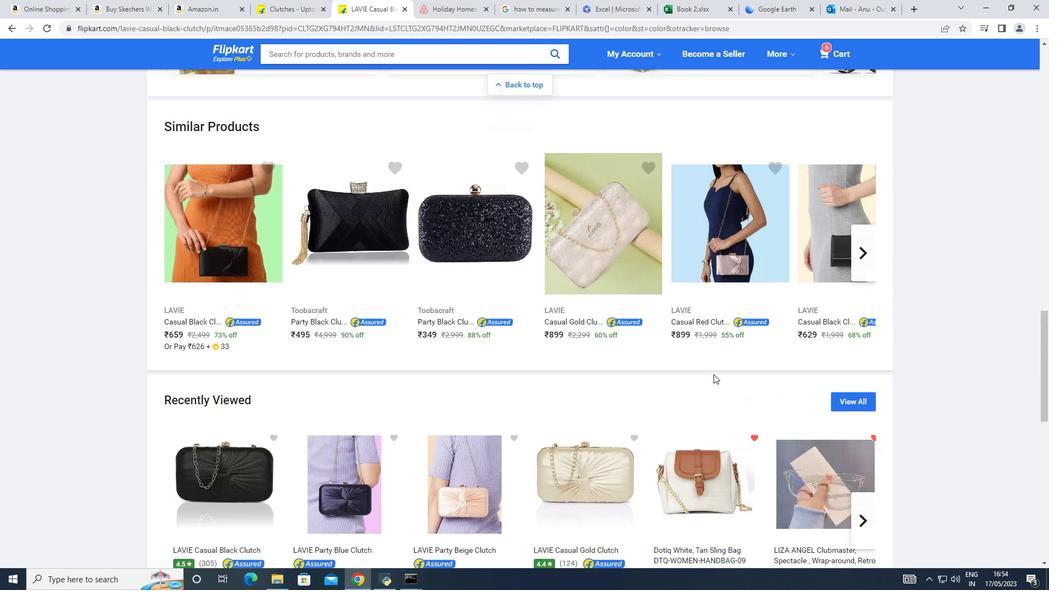 
Action: Mouse scrolled (713, 374) with delta (0, 0)
Screenshot: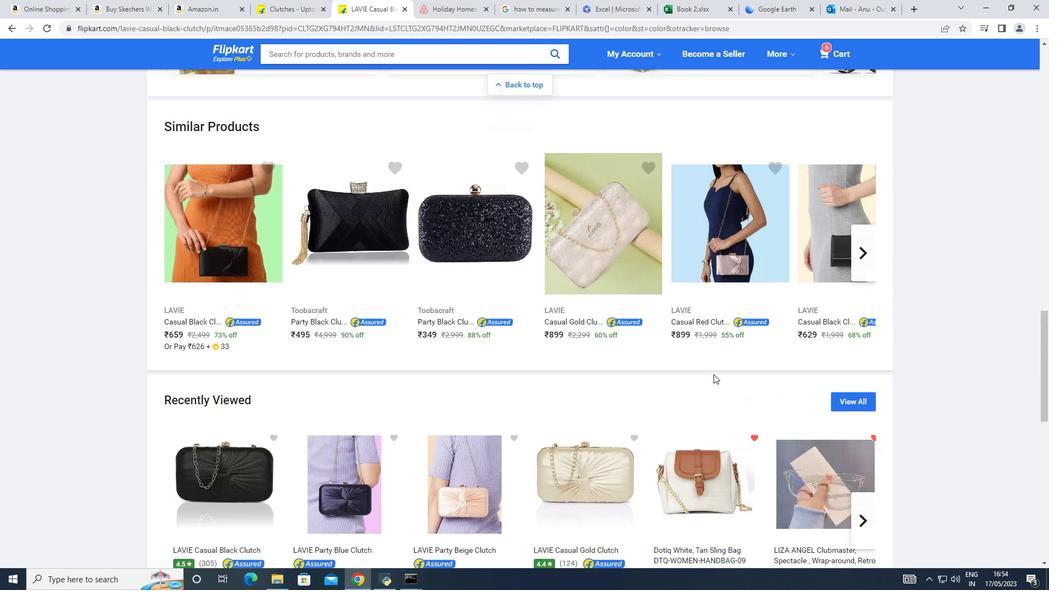 
Action: Mouse scrolled (713, 374) with delta (0, 0)
Screenshot: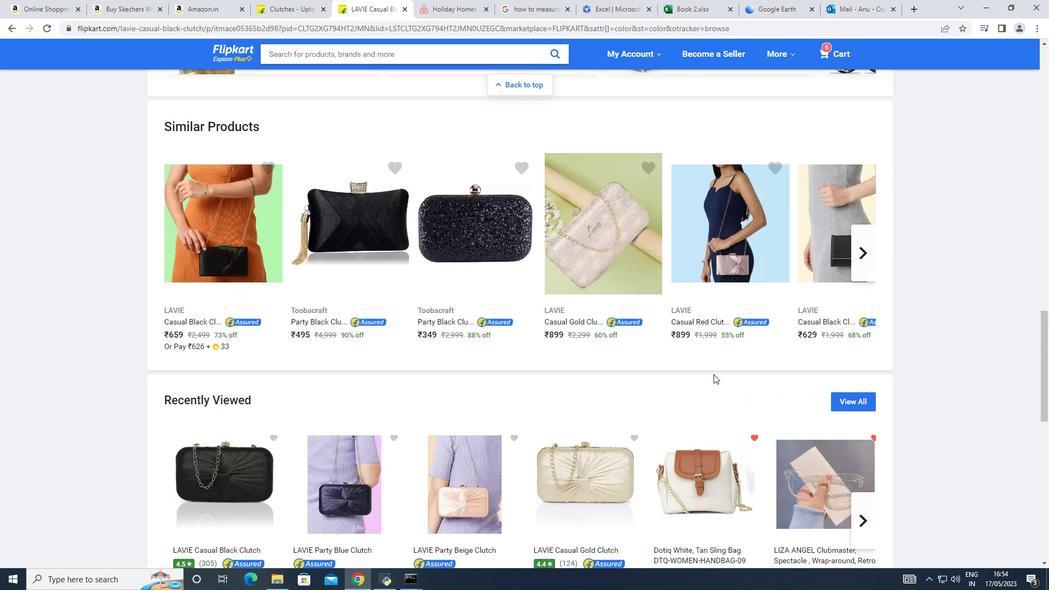 
Action: Mouse scrolled (713, 374) with delta (0, 0)
Screenshot: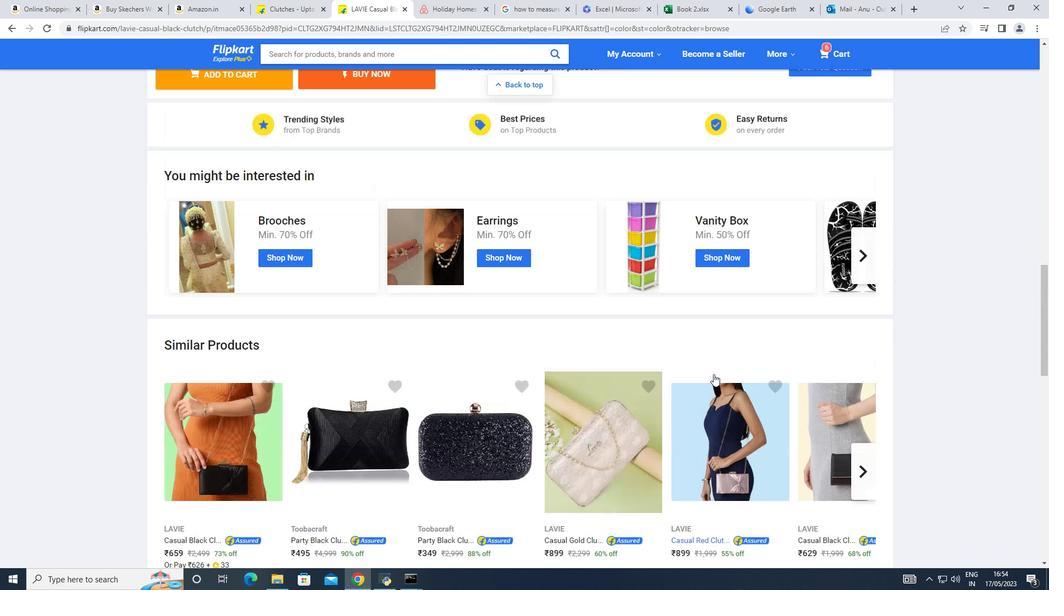 
Action: Mouse scrolled (713, 374) with delta (0, 0)
Screenshot: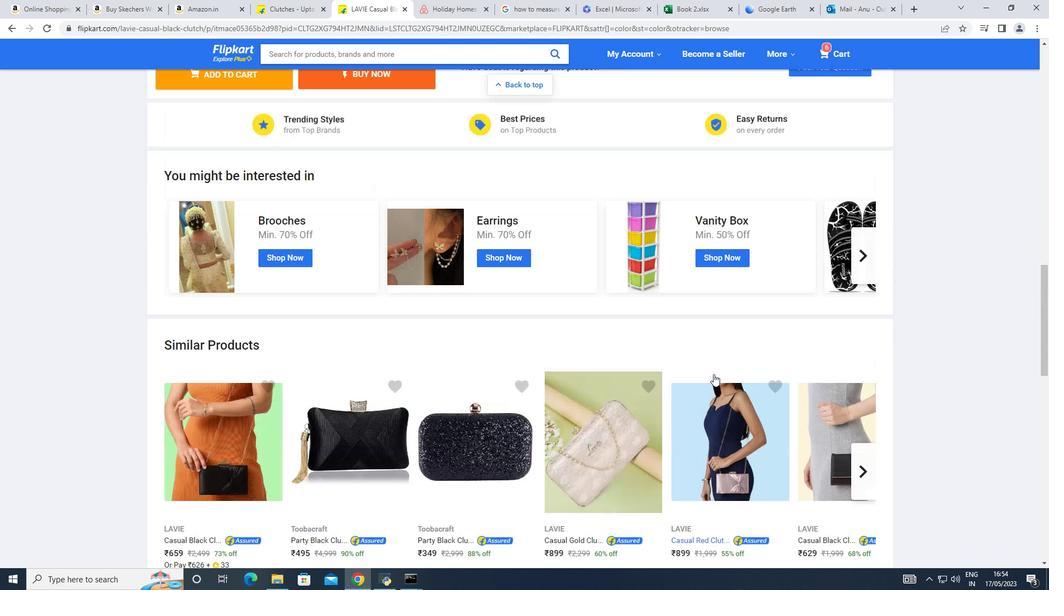 
Action: Mouse scrolled (713, 374) with delta (0, 0)
Screenshot: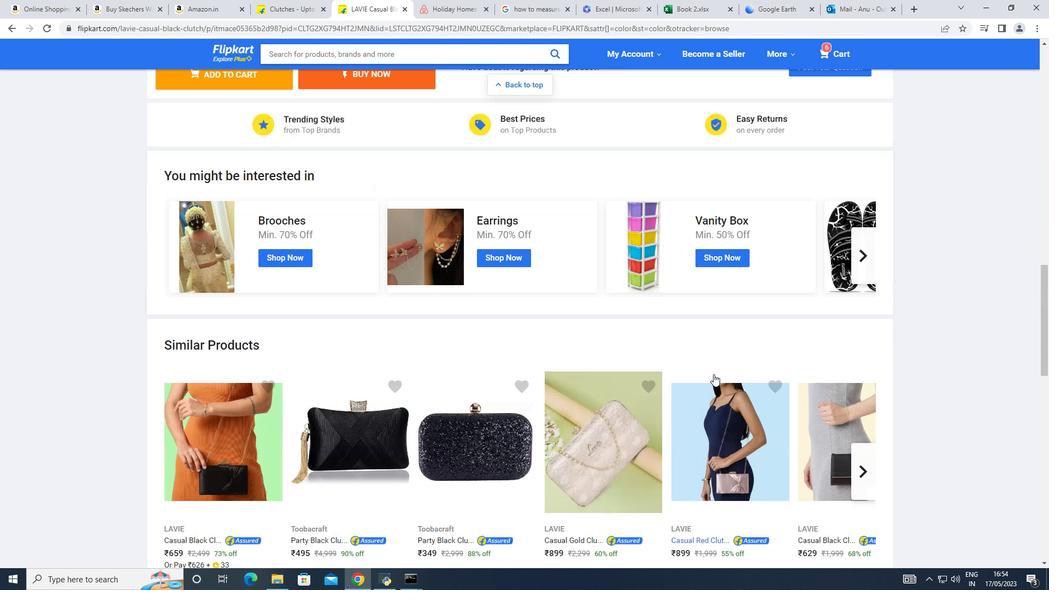 
Action: Mouse scrolled (713, 374) with delta (0, 0)
Screenshot: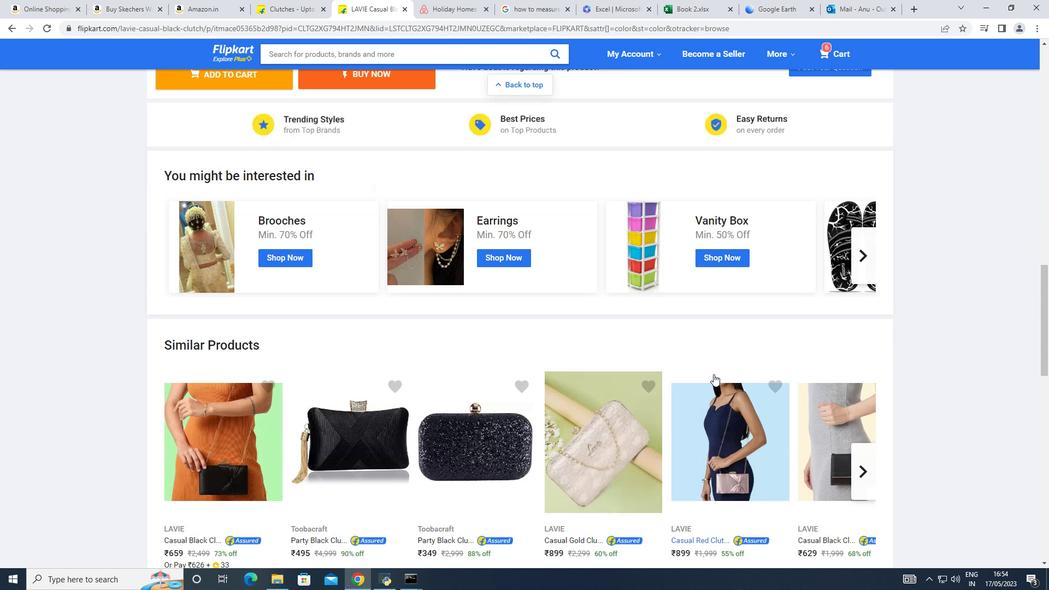 
Action: Mouse scrolled (713, 374) with delta (0, 0)
Screenshot: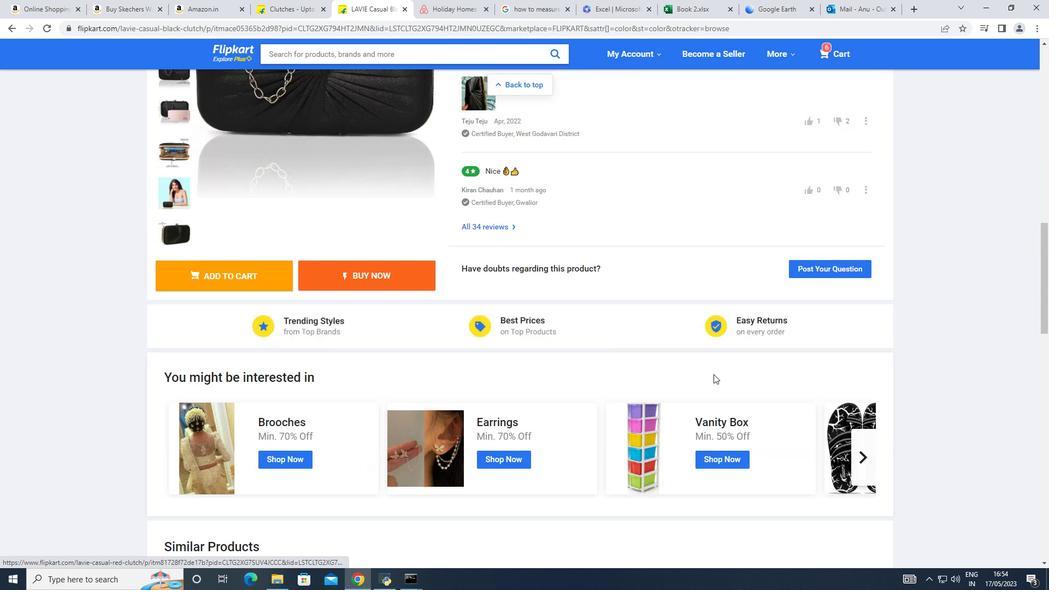 
Action: Mouse scrolled (713, 374) with delta (0, 0)
Screenshot: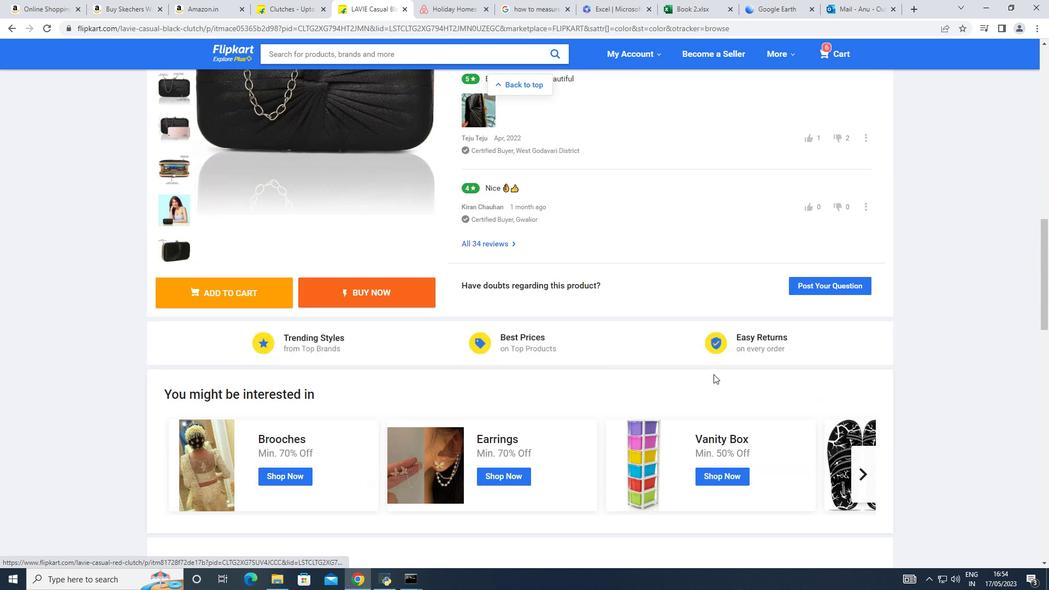 
Action: Mouse scrolled (713, 374) with delta (0, 0)
Screenshot: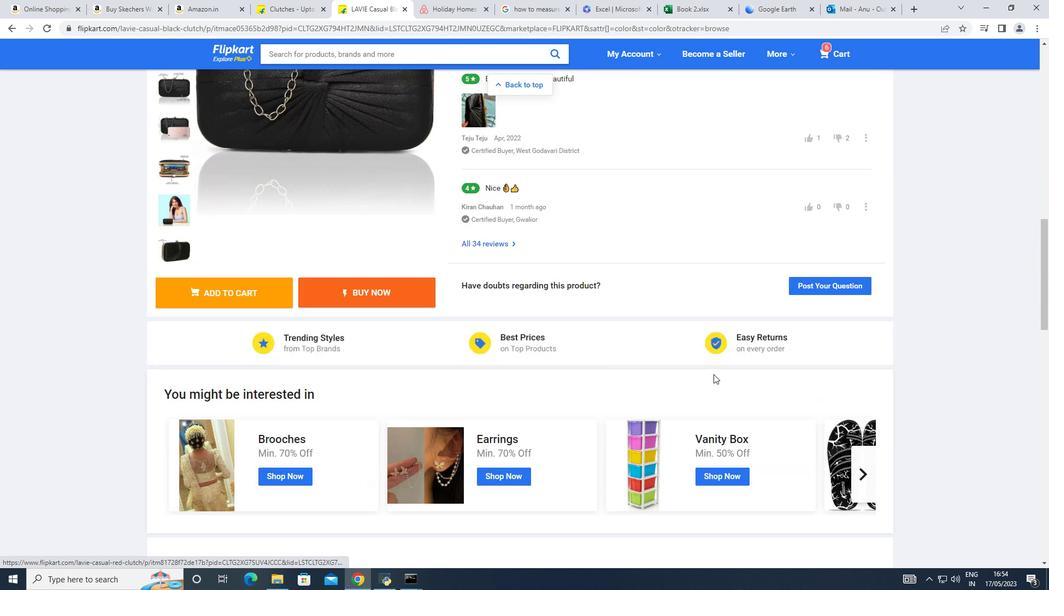 
Action: Mouse scrolled (713, 374) with delta (0, 0)
Screenshot: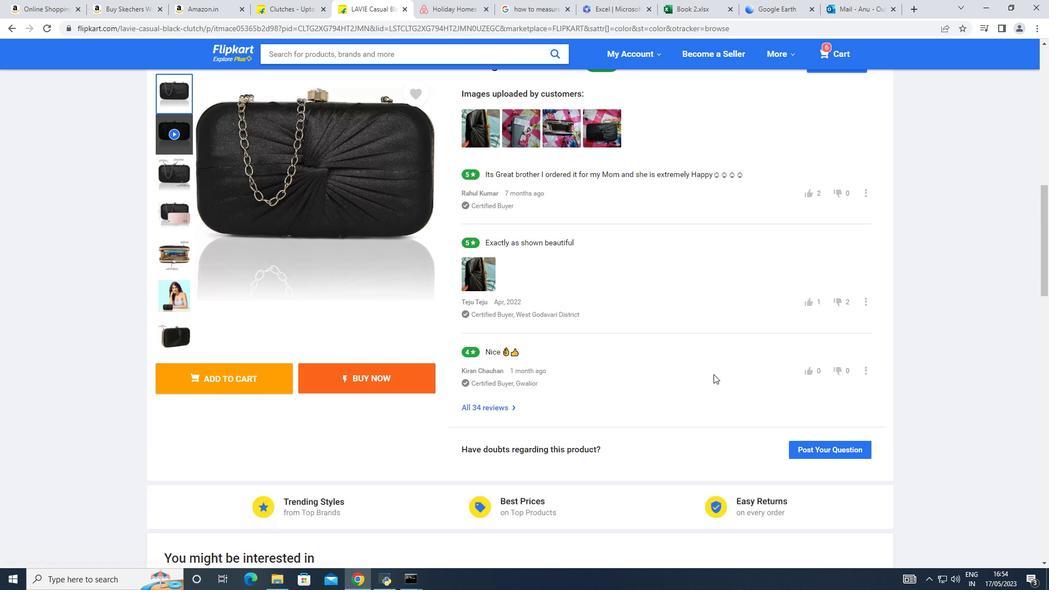 
Action: Mouse scrolled (713, 374) with delta (0, 0)
Screenshot: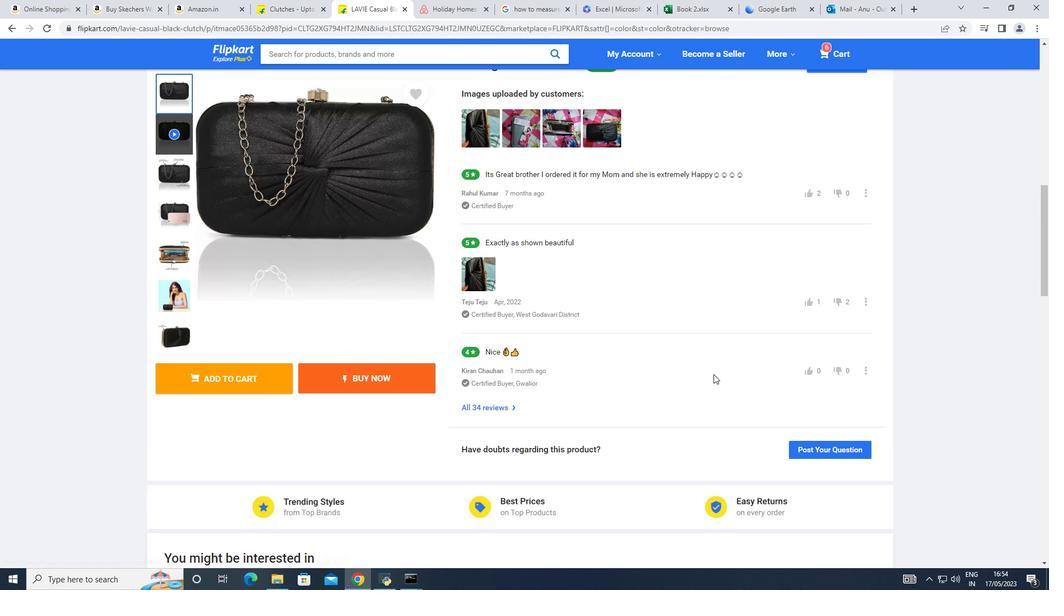 
Action: Mouse scrolled (713, 374) with delta (0, 0)
Screenshot: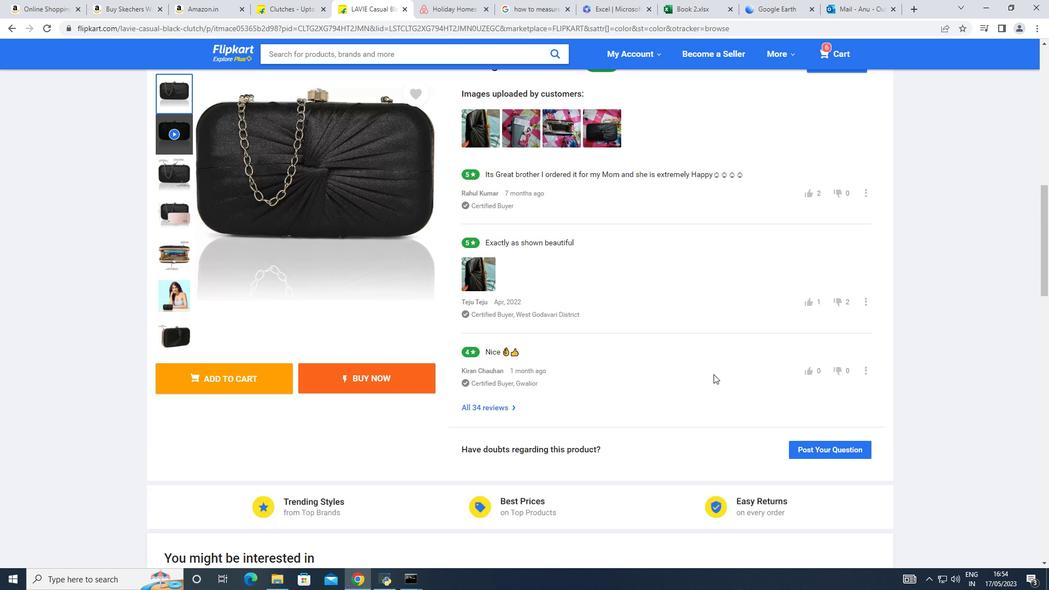 
Action: Mouse scrolled (713, 374) with delta (0, 0)
Screenshot: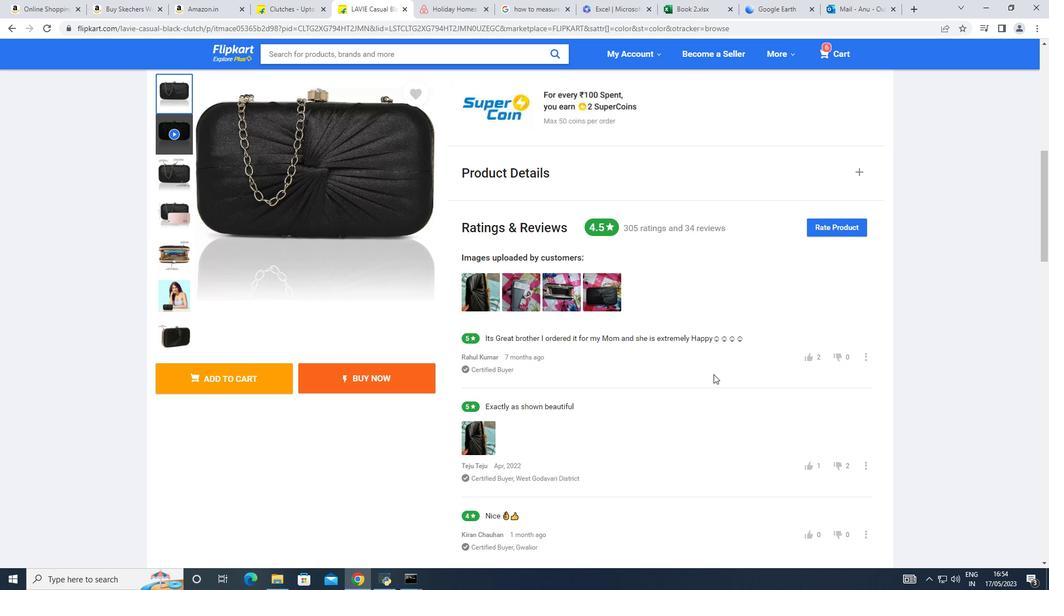 
Action: Mouse scrolled (713, 374) with delta (0, 0)
Screenshot: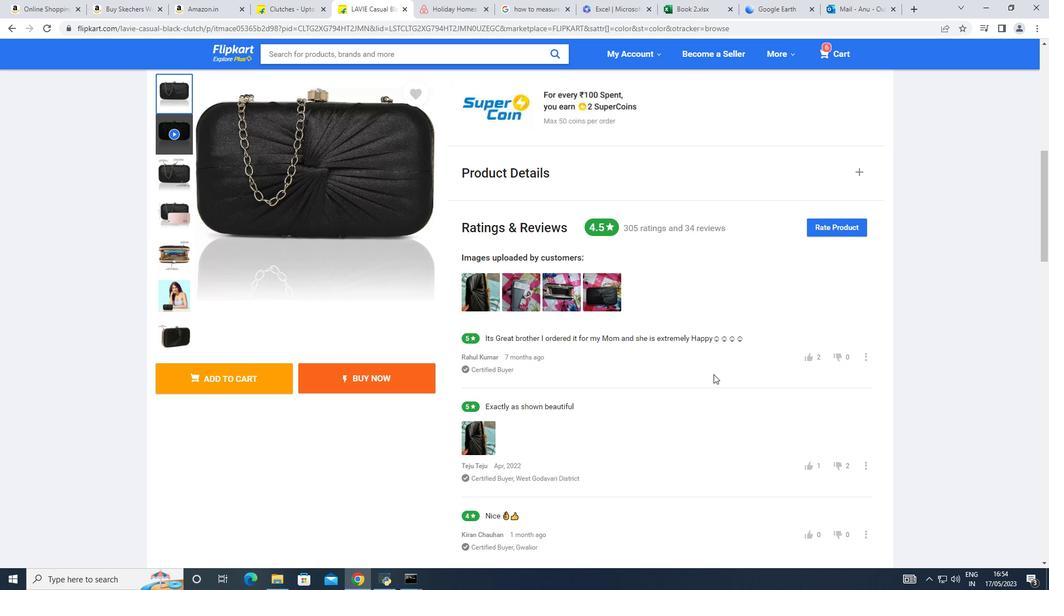 
Action: Mouse scrolled (713, 374) with delta (0, 0)
Screenshot: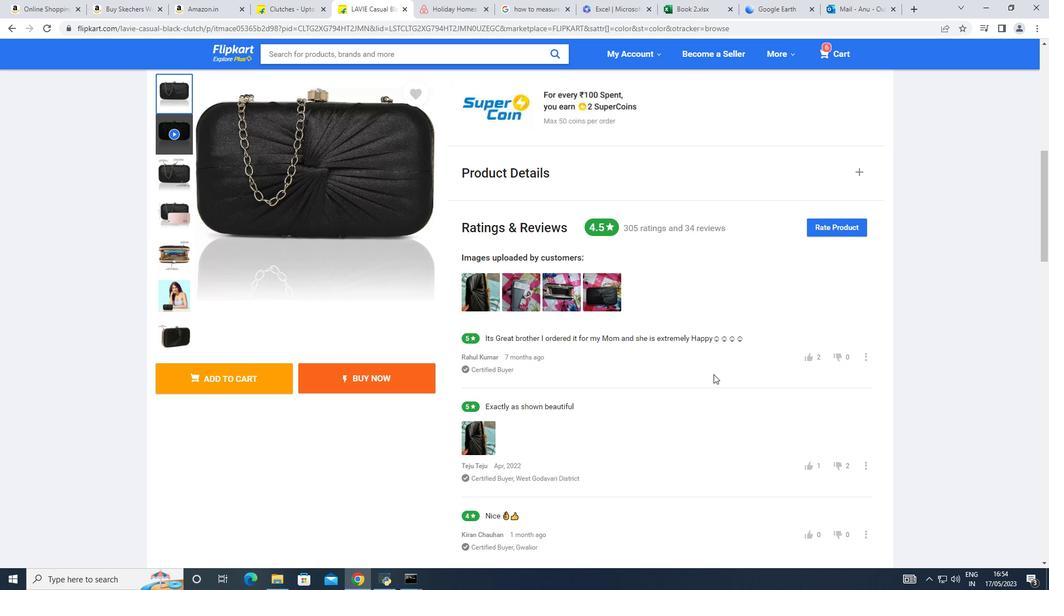 
Action: Mouse scrolled (713, 374) with delta (0, 0)
Screenshot: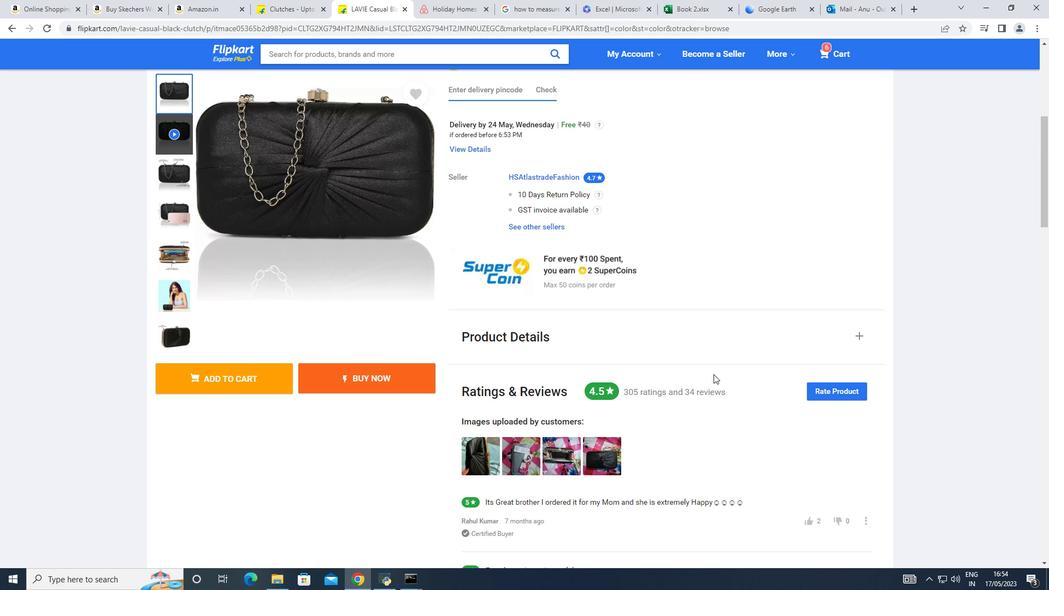
Action: Mouse scrolled (713, 374) with delta (0, 0)
Screenshot: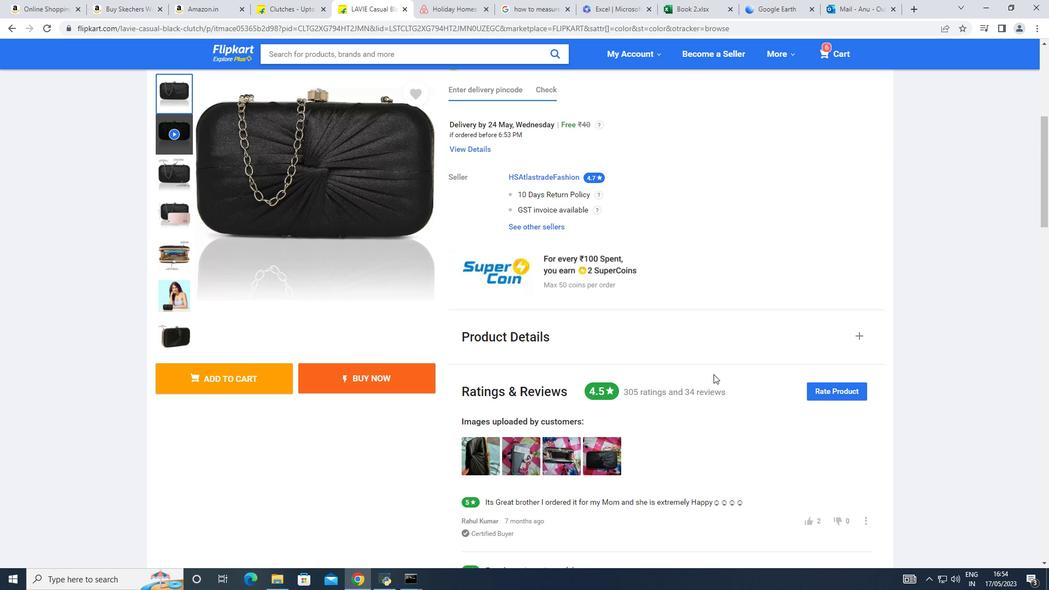 
Action: Mouse scrolled (713, 374) with delta (0, 0)
Screenshot: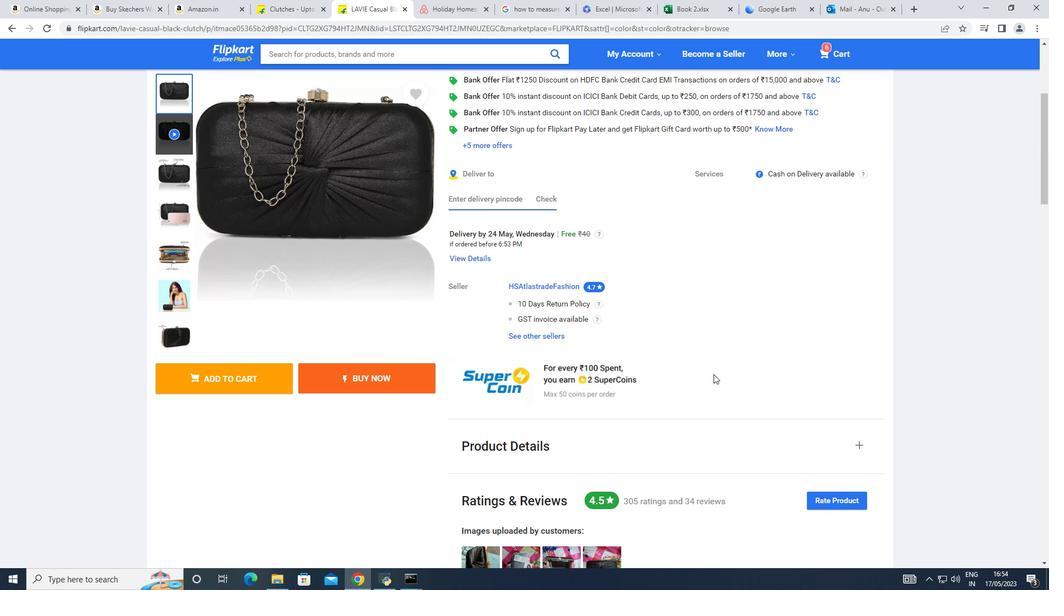 
Action: Mouse scrolled (713, 374) with delta (0, 0)
Screenshot: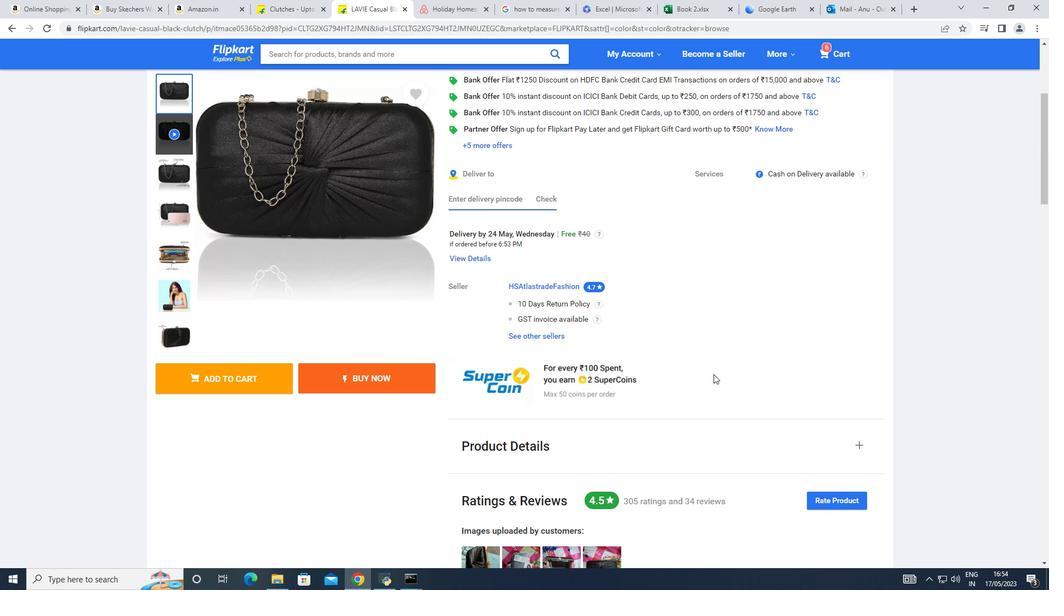
Action: Mouse scrolled (713, 374) with delta (0, 0)
Screenshot: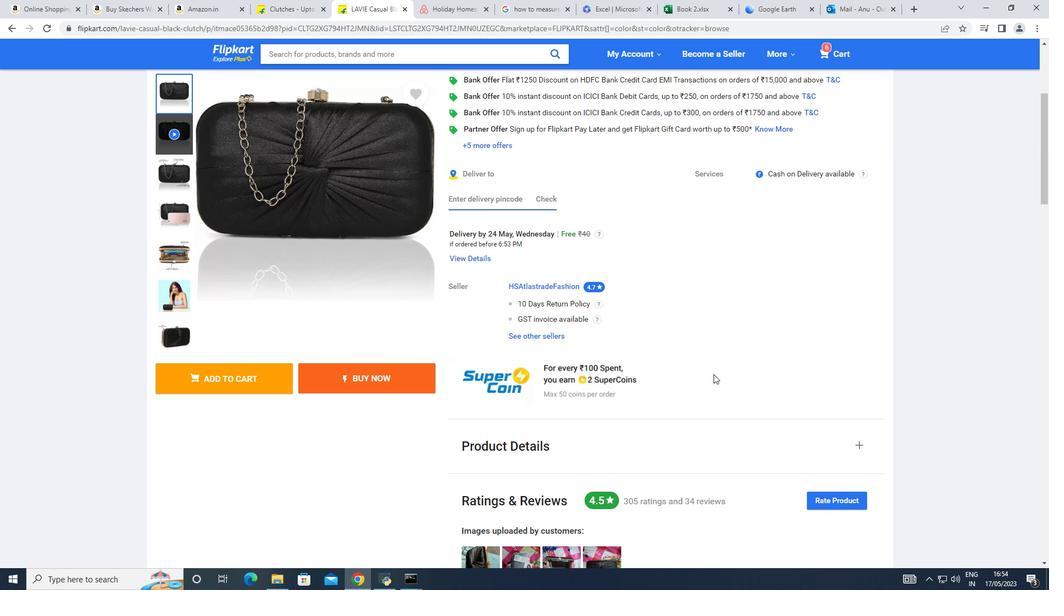 
Action: Mouse moved to (421, 93)
Screenshot: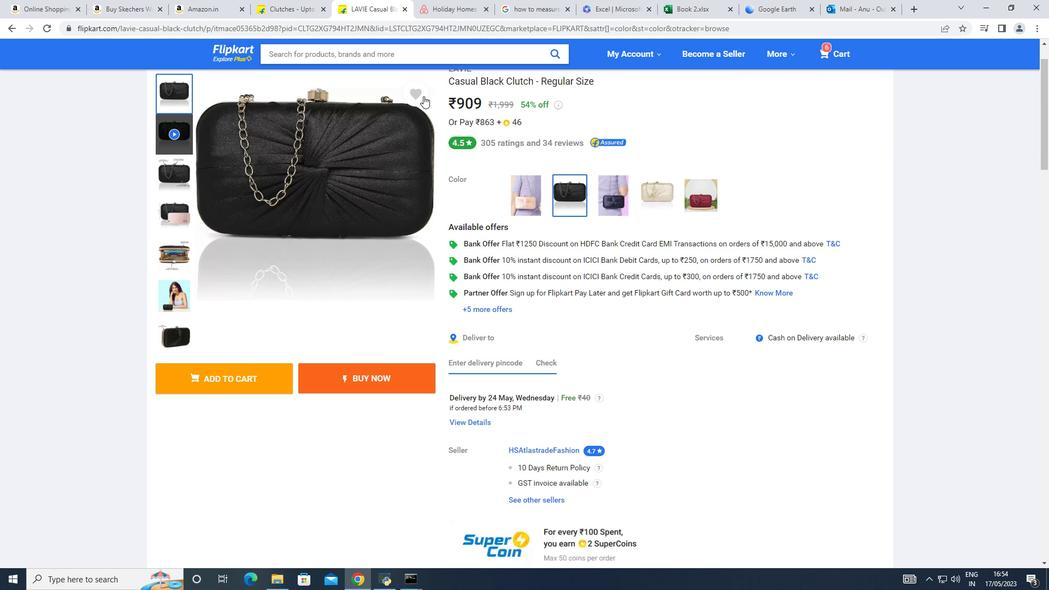 
Action: Mouse pressed left at (421, 93)
Screenshot: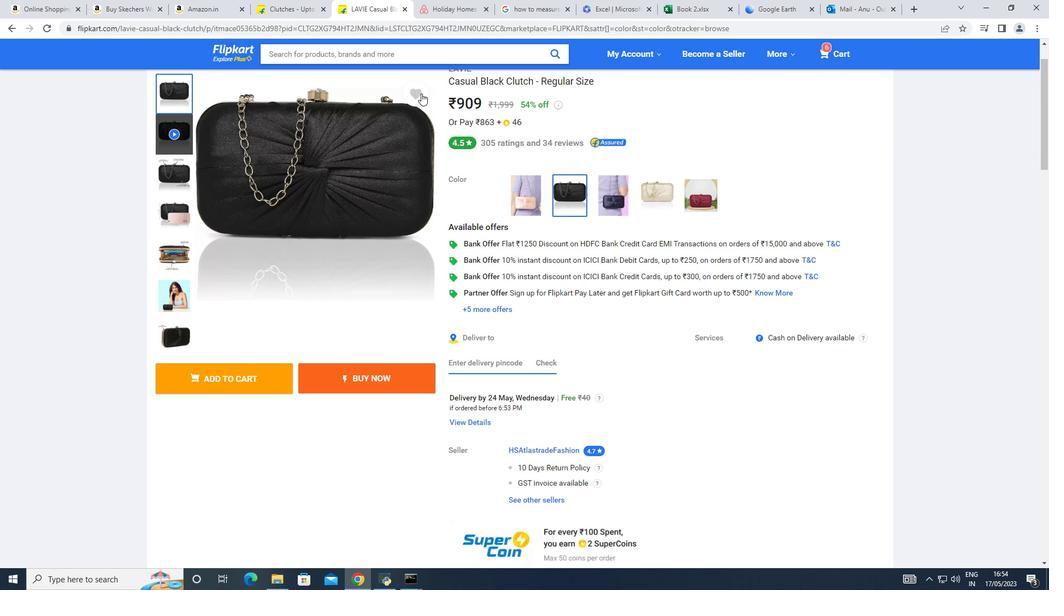 
Action: Mouse moved to (534, 189)
Screenshot: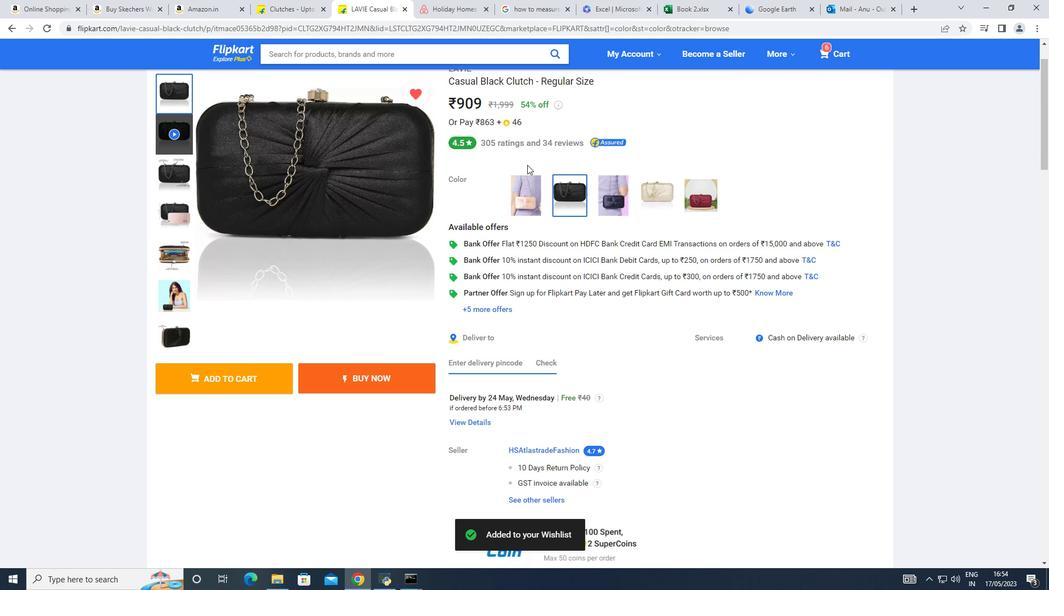 
Action: Mouse scrolled (534, 189) with delta (0, 0)
Screenshot: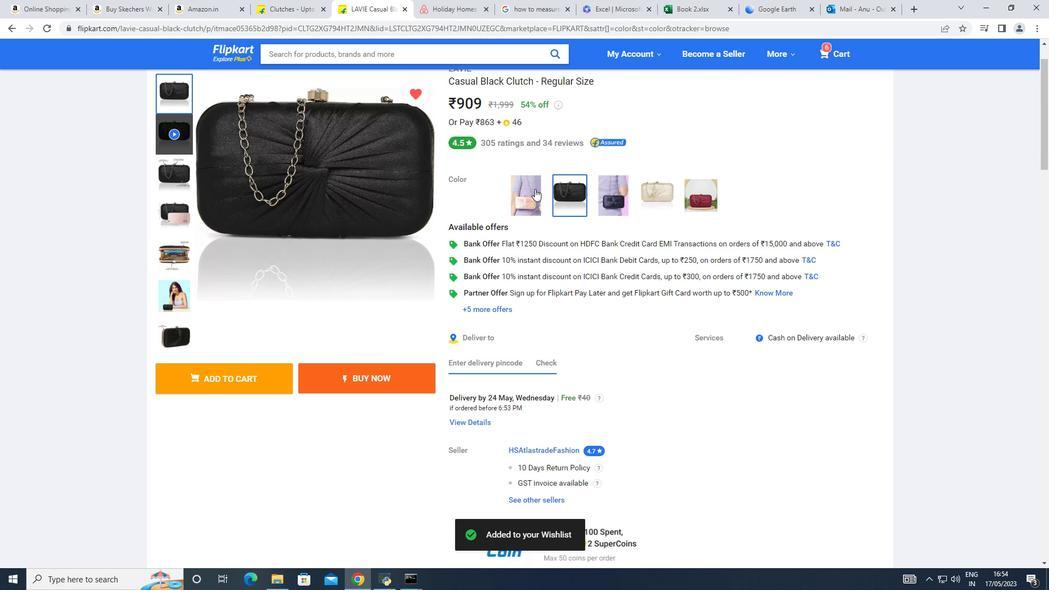 
Action: Mouse scrolled (534, 189) with delta (0, 0)
Screenshot: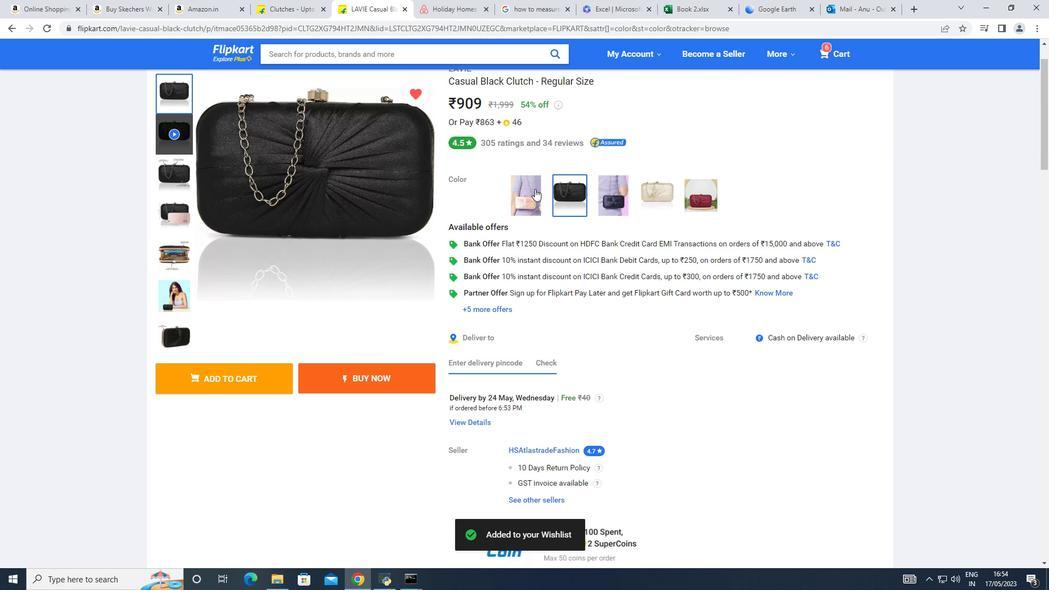 
Action: Mouse scrolled (534, 189) with delta (0, 0)
Screenshot: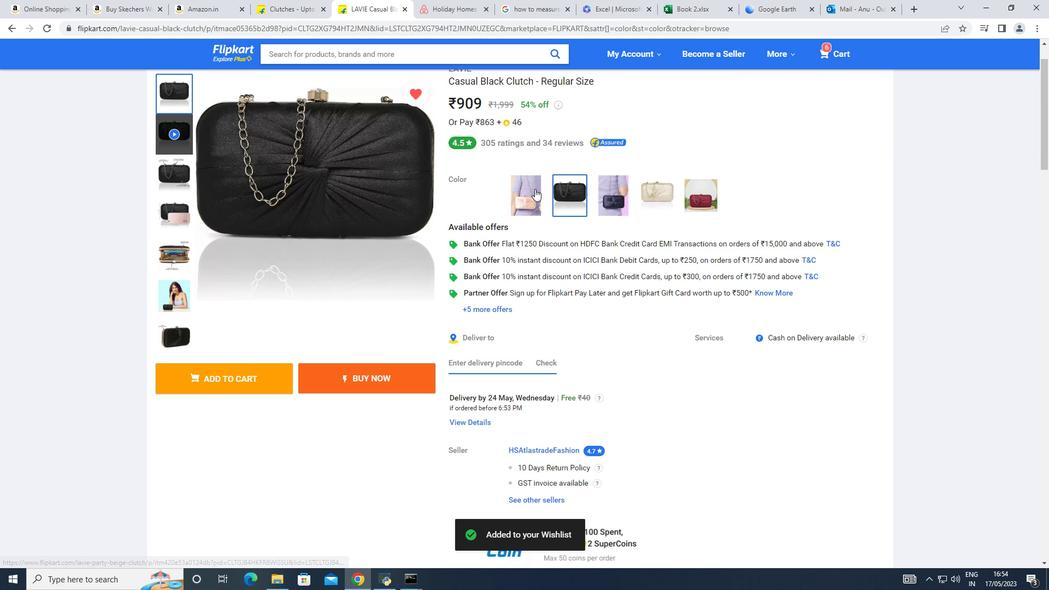 
Action: Mouse moved to (534, 190)
